 Task: Play online Dominion games in medium mode.
Action: Mouse moved to (192, 494)
Screenshot: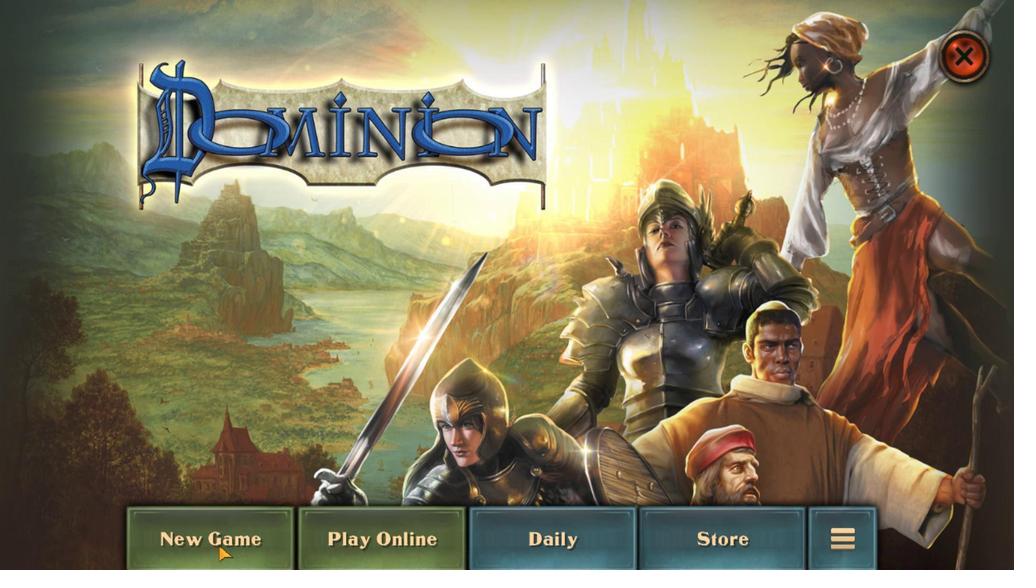 
Action: Mouse pressed left at (192, 494)
Screenshot: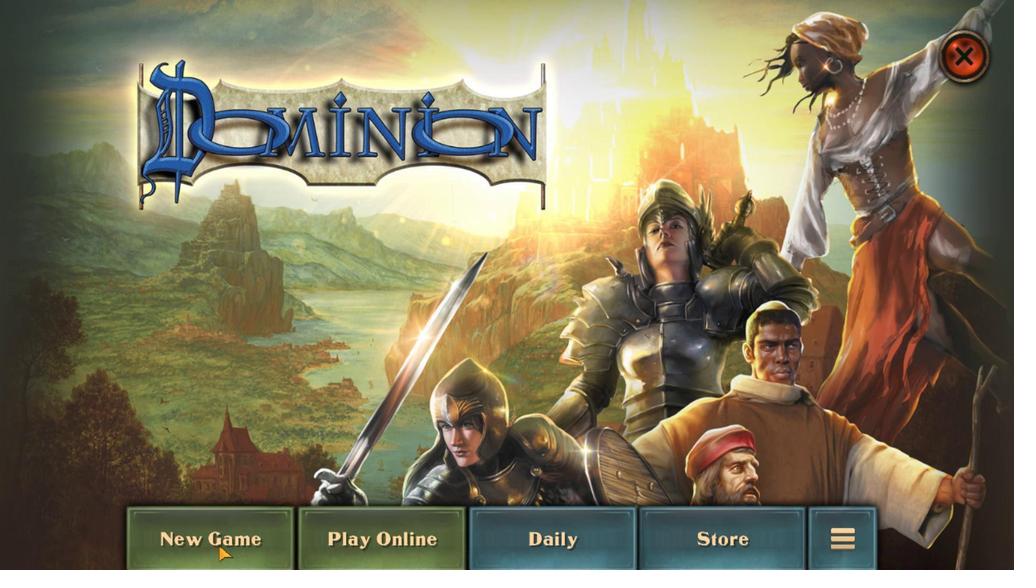 
Action: Mouse moved to (547, 292)
Screenshot: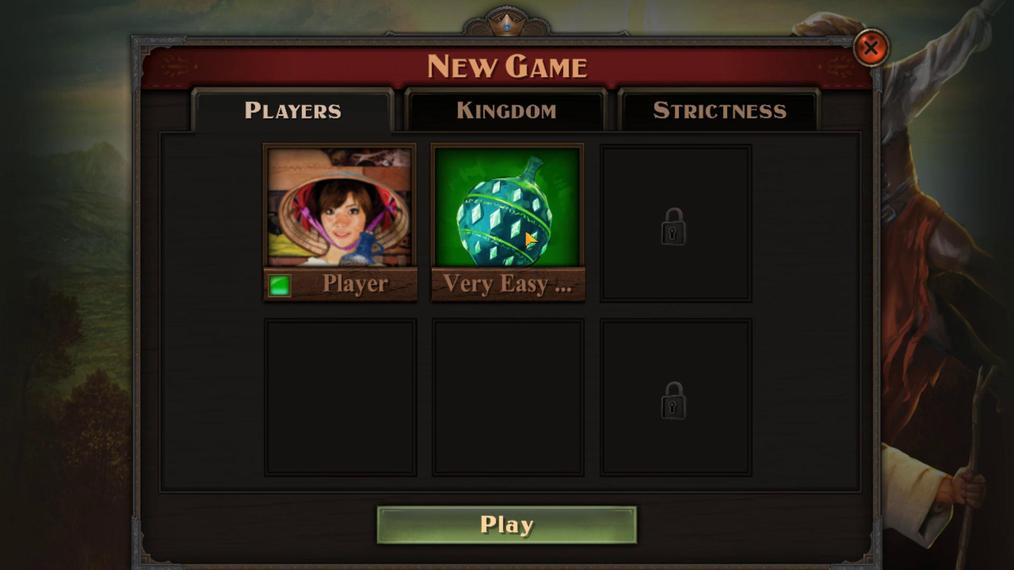 
Action: Mouse pressed left at (547, 292)
Screenshot: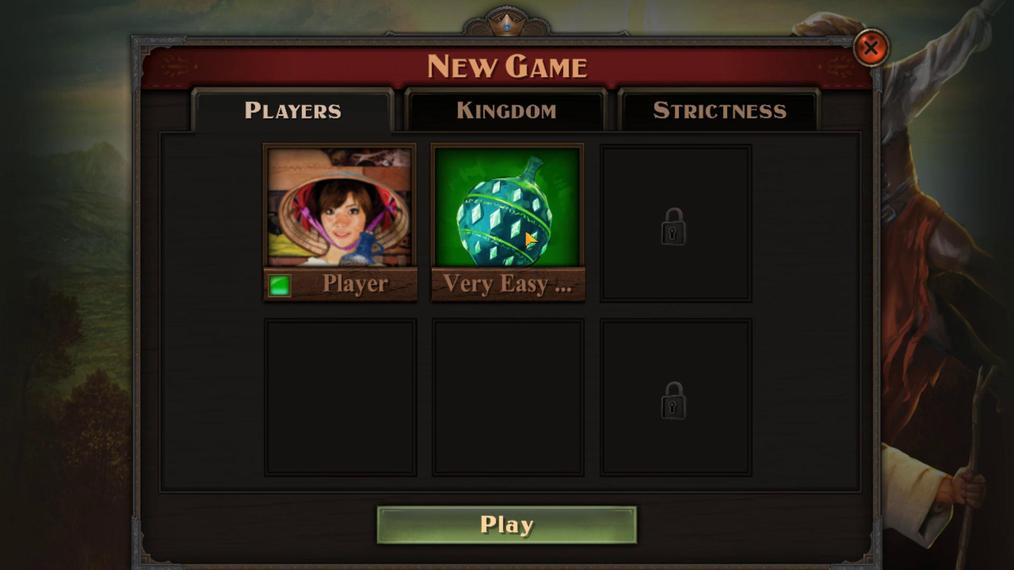 
Action: Mouse moved to (379, 402)
Screenshot: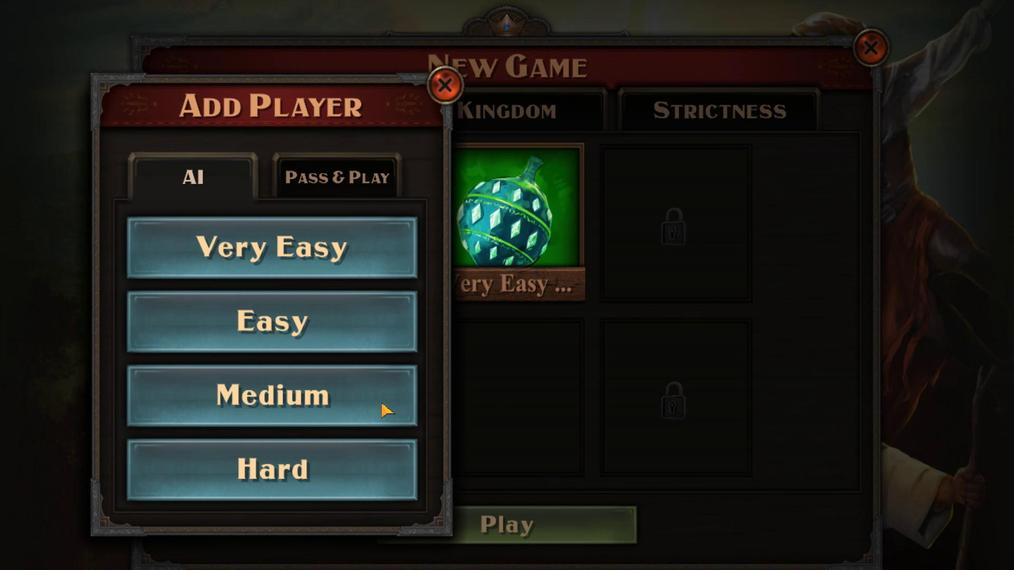 
Action: Mouse pressed left at (379, 402)
Screenshot: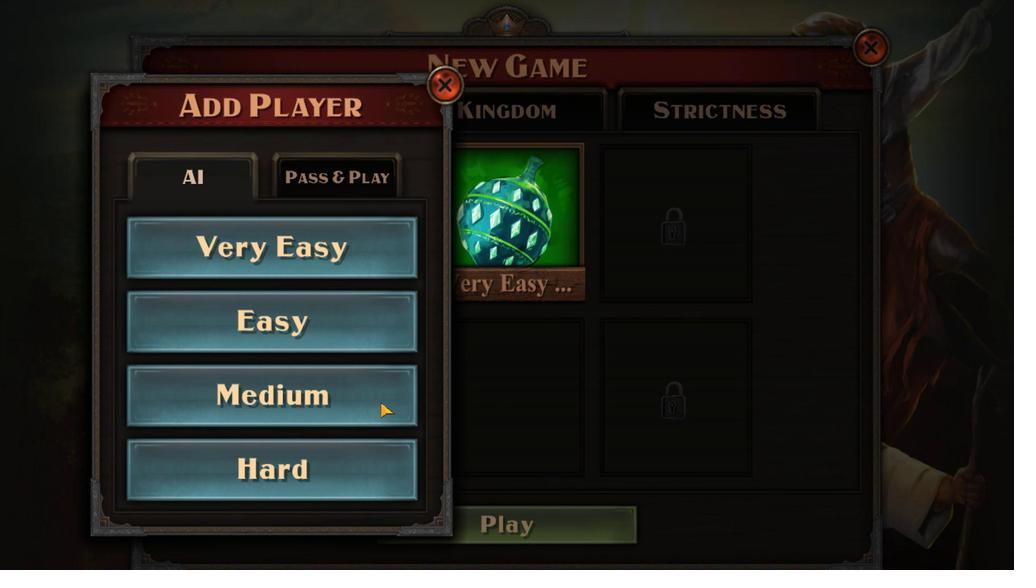 
Action: Mouse moved to (522, 484)
Screenshot: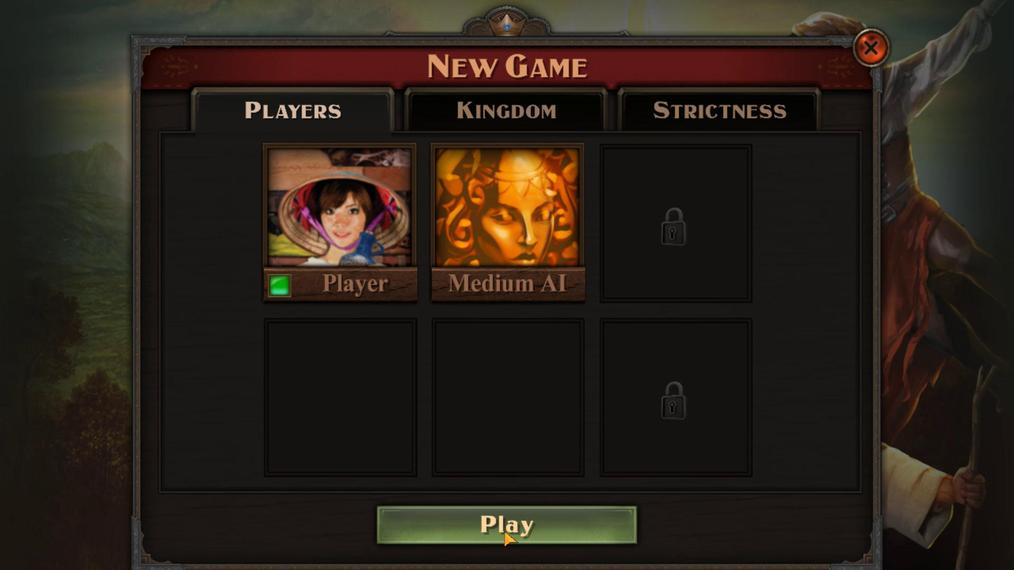 
Action: Mouse pressed left at (522, 484)
Screenshot: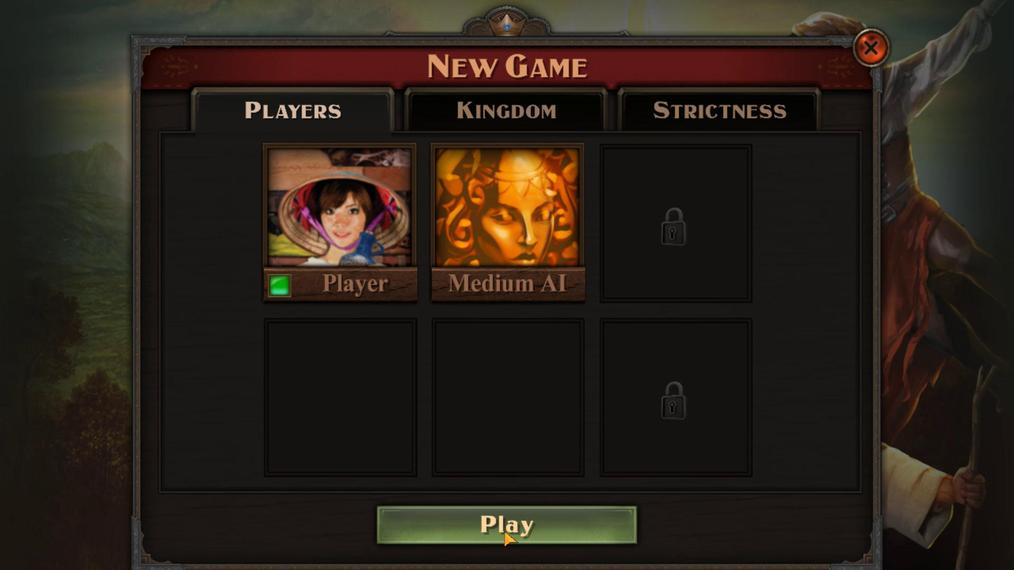 
Action: Mouse moved to (630, 444)
Screenshot: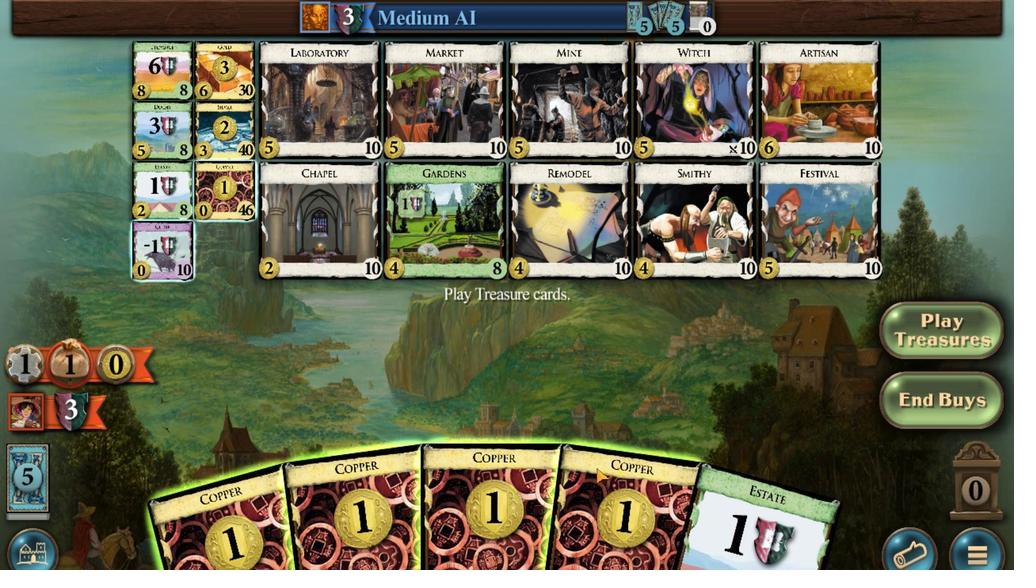 
Action: Mouse scrolled (630, 444) with delta (0, 0)
Screenshot: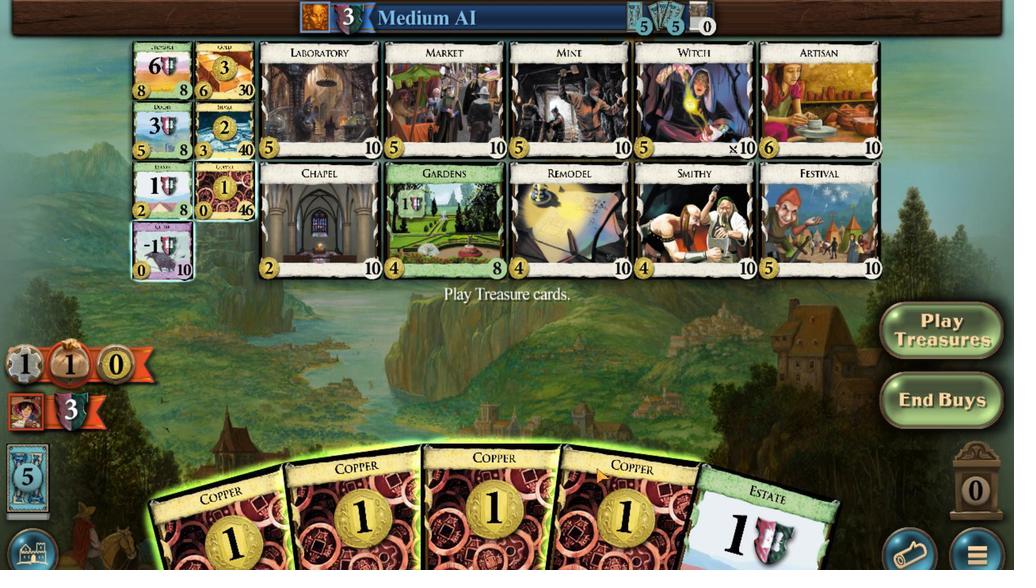
Action: Mouse moved to (601, 450)
Screenshot: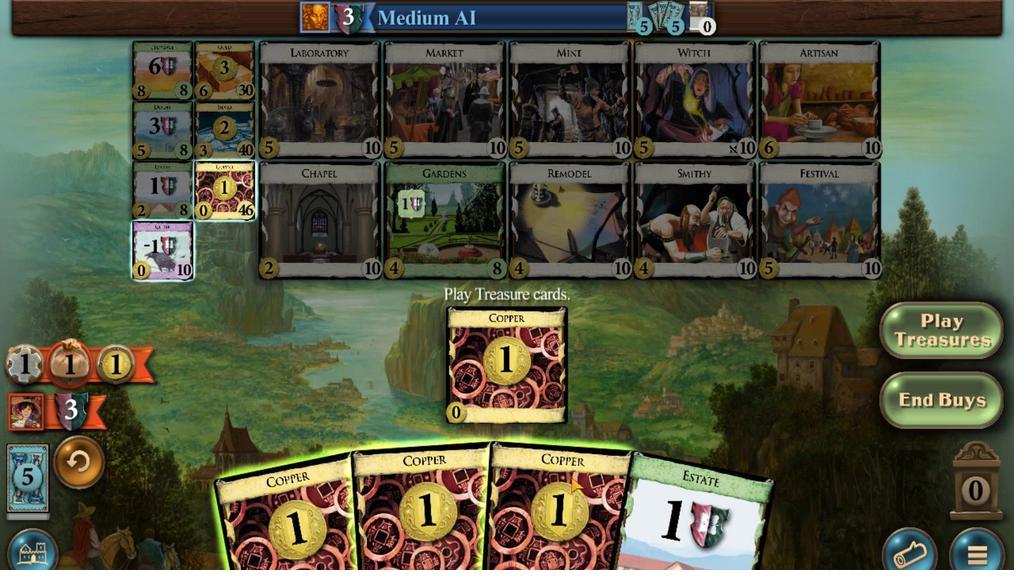 
Action: Mouse scrolled (601, 449) with delta (0, 0)
Screenshot: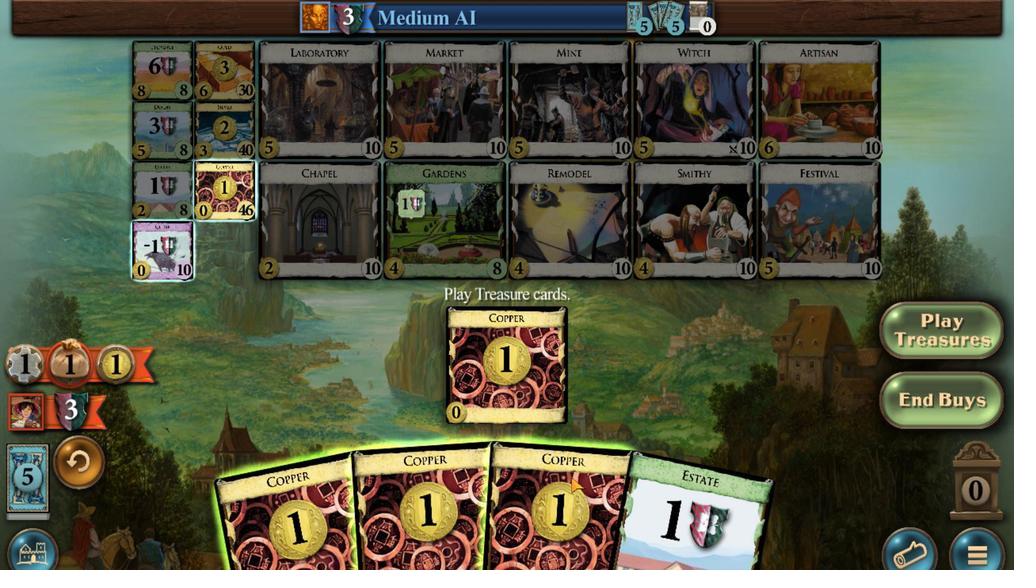 
Action: Mouse moved to (538, 452)
Screenshot: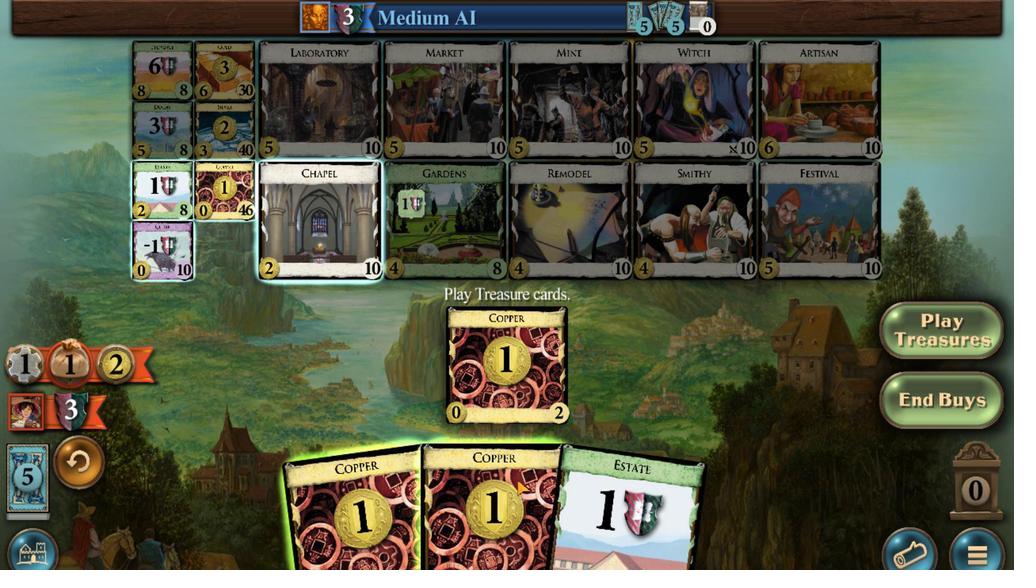 
Action: Mouse scrolled (538, 451) with delta (0, 0)
Screenshot: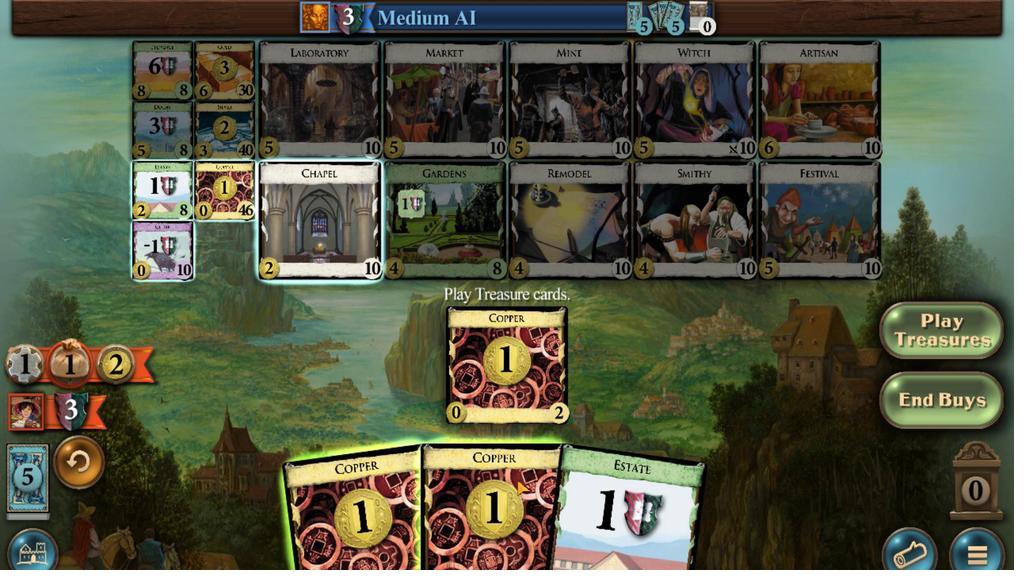 
Action: Mouse moved to (201, 220)
Screenshot: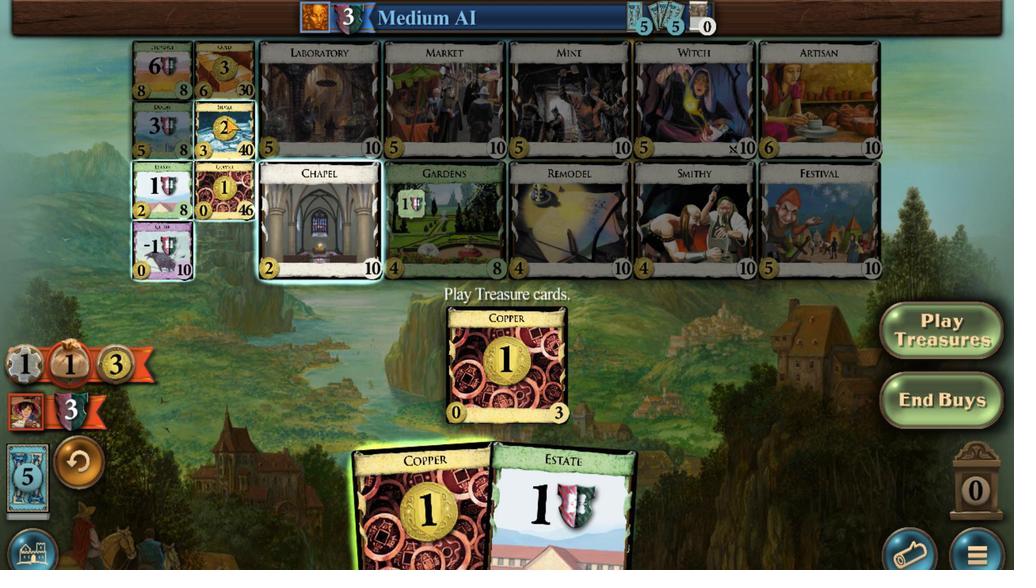 
Action: Mouse scrolled (201, 220) with delta (0, 0)
Screenshot: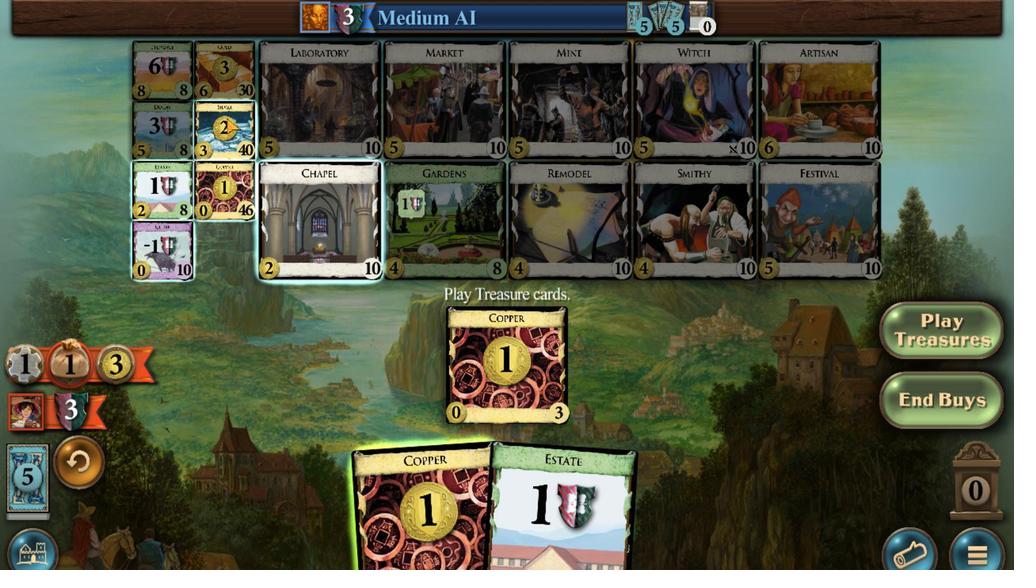 
Action: Mouse scrolled (201, 220) with delta (0, 0)
Screenshot: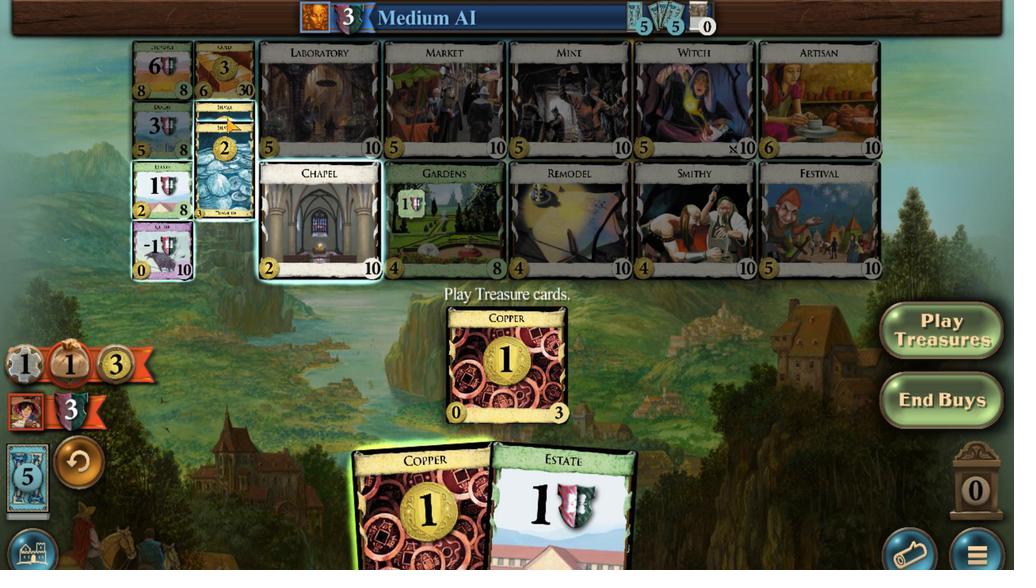 
Action: Mouse scrolled (201, 220) with delta (0, 0)
Screenshot: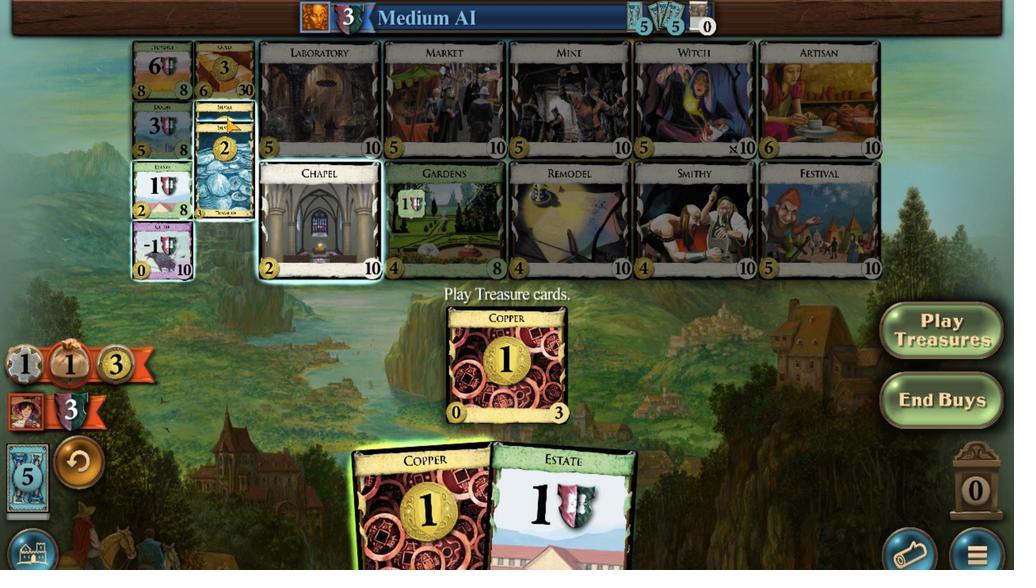 
Action: Mouse scrolled (201, 220) with delta (0, 0)
Screenshot: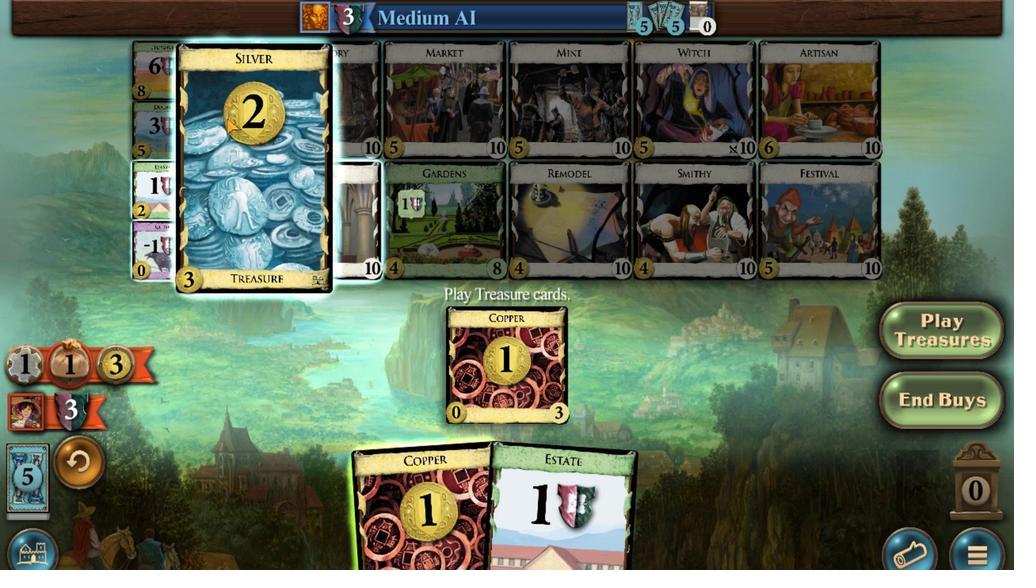 
Action: Mouse scrolled (201, 220) with delta (0, 0)
Screenshot: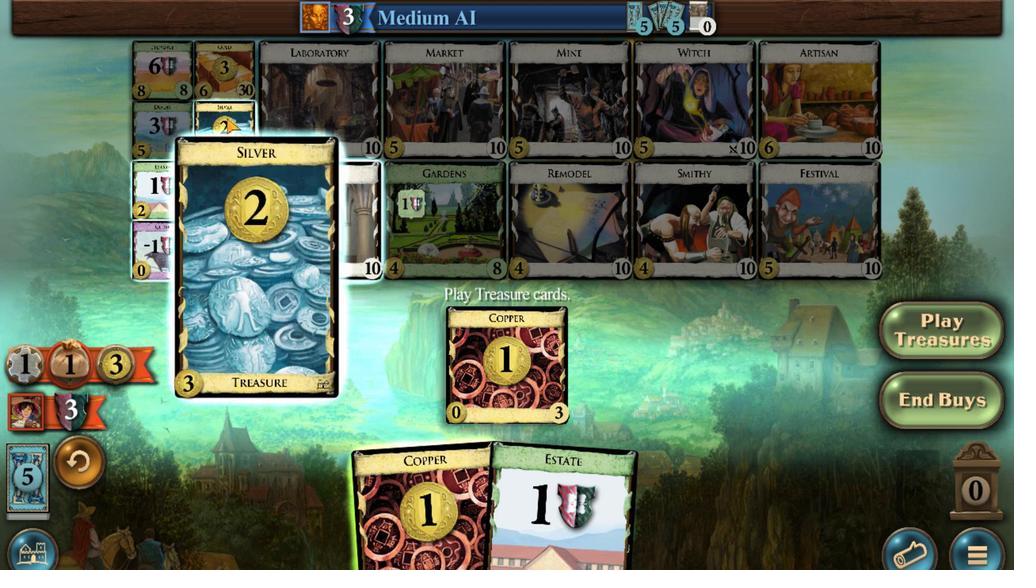 
Action: Mouse moved to (514, 449)
Screenshot: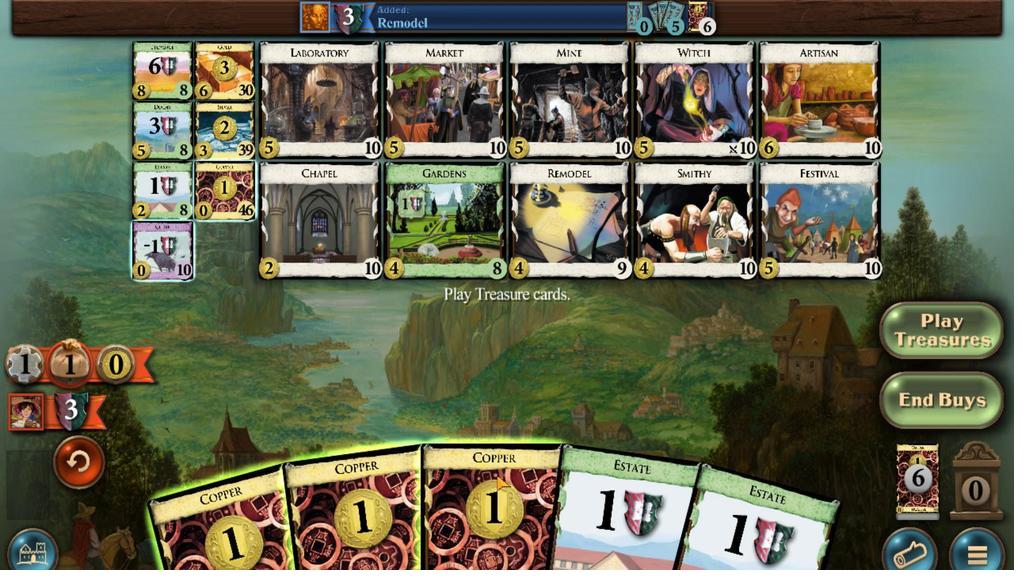 
Action: Mouse scrolled (514, 448) with delta (0, 0)
Screenshot: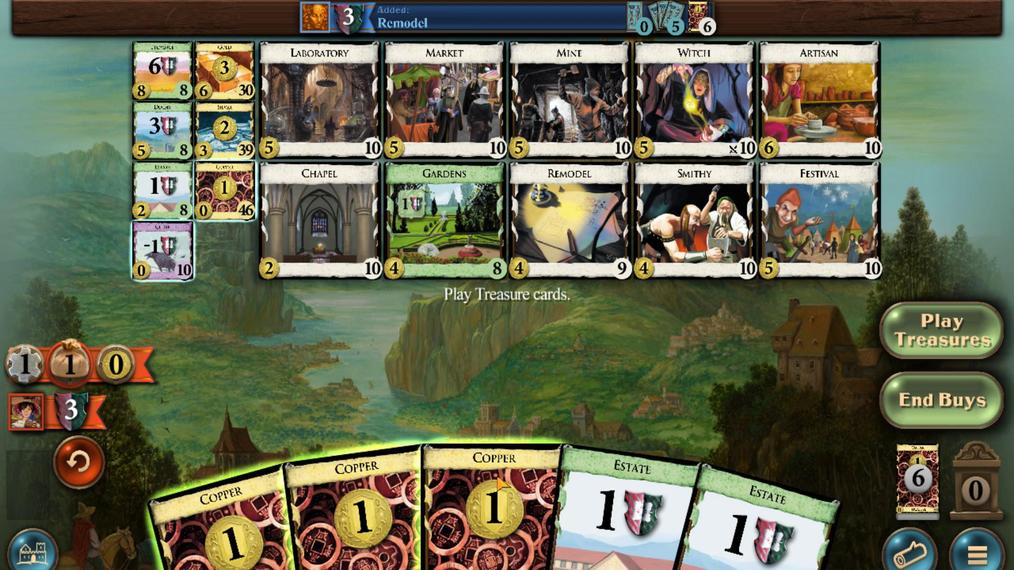 
Action: Mouse moved to (449, 456)
Screenshot: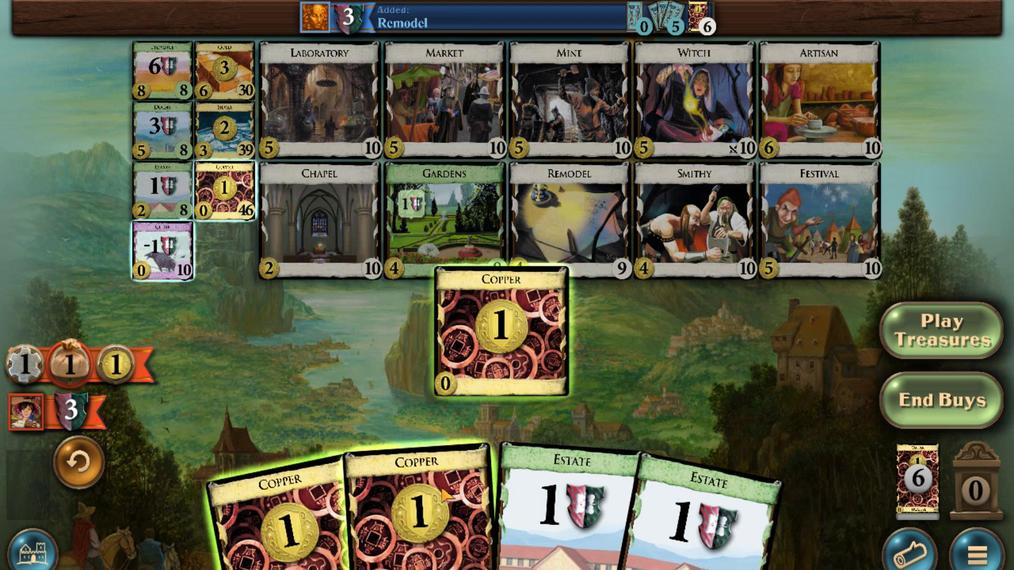 
Action: Mouse scrolled (449, 456) with delta (0, 0)
Screenshot: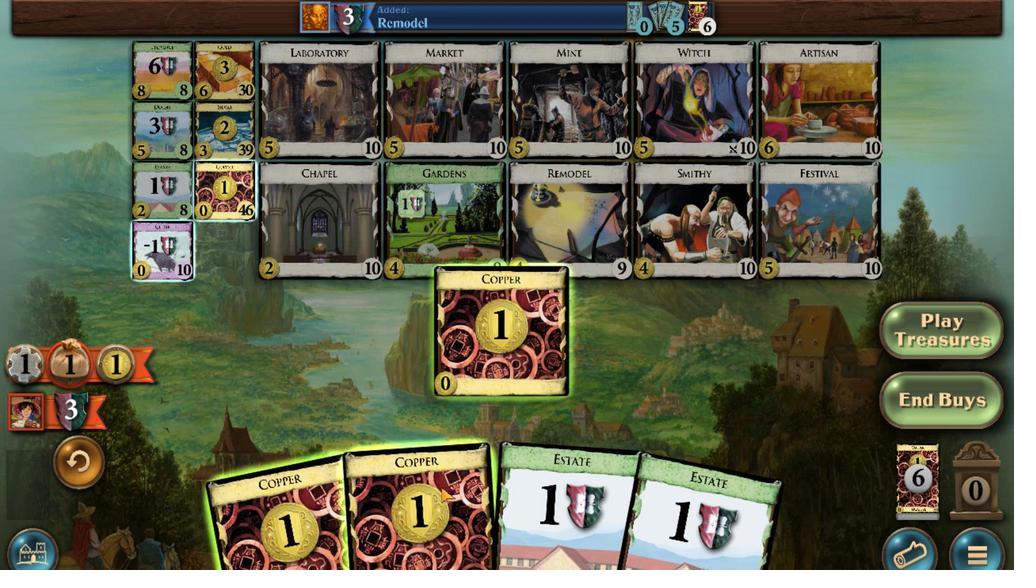 
Action: Mouse moved to (392, 464)
Screenshot: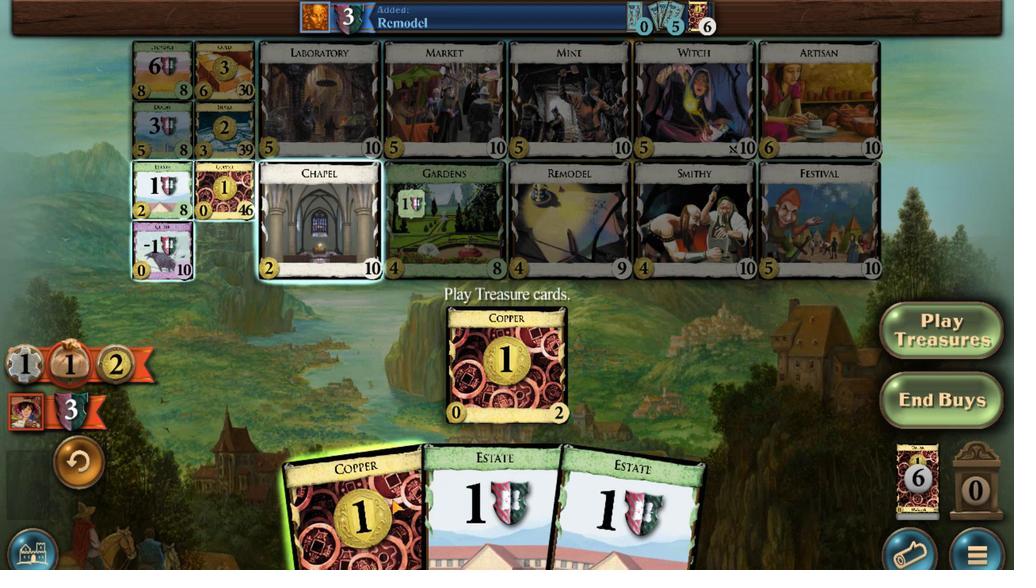 
Action: Mouse scrolled (392, 464) with delta (0, 0)
Screenshot: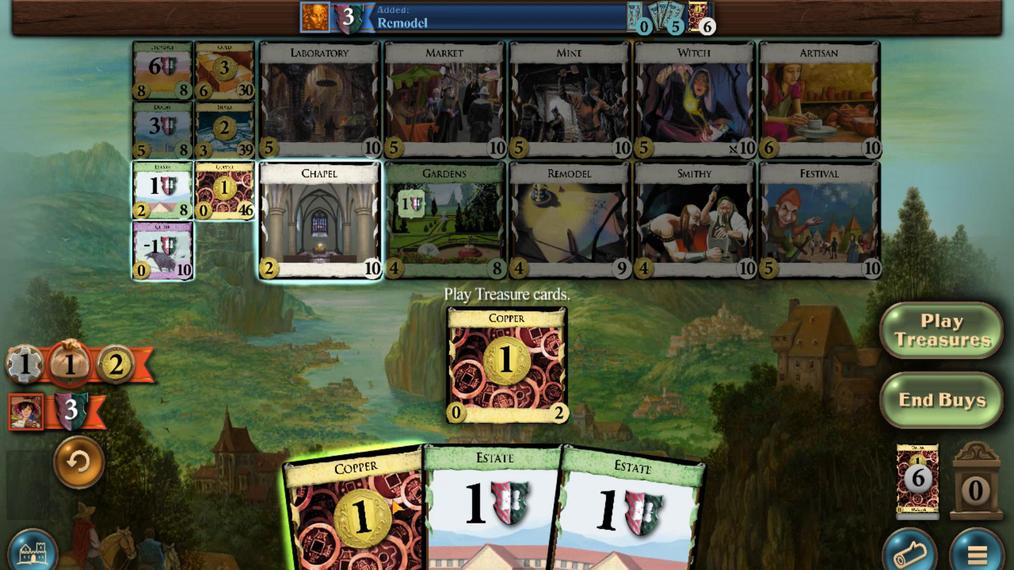 
Action: Mouse moved to (185, 216)
Screenshot: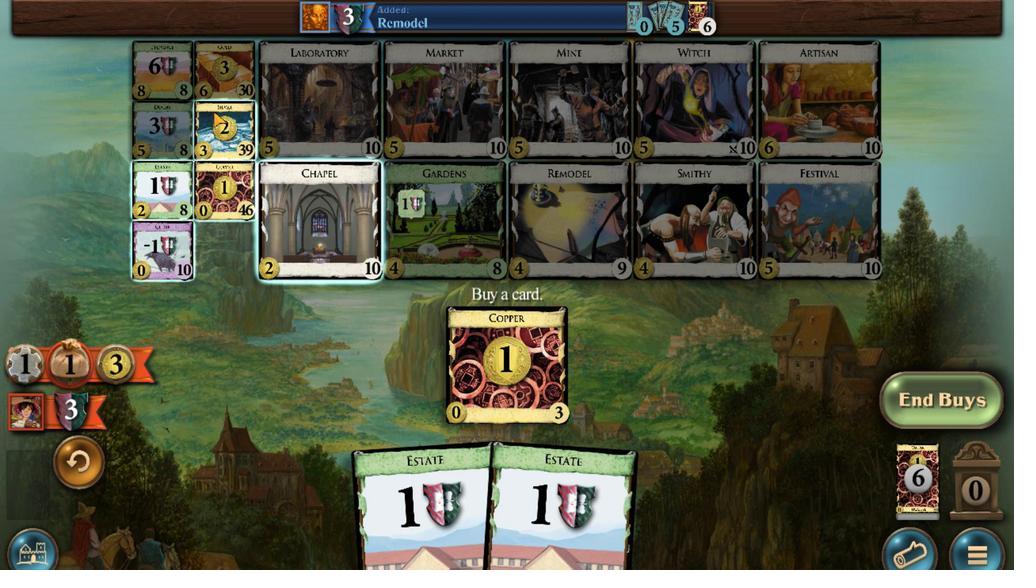 
Action: Mouse scrolled (185, 216) with delta (0, 0)
Screenshot: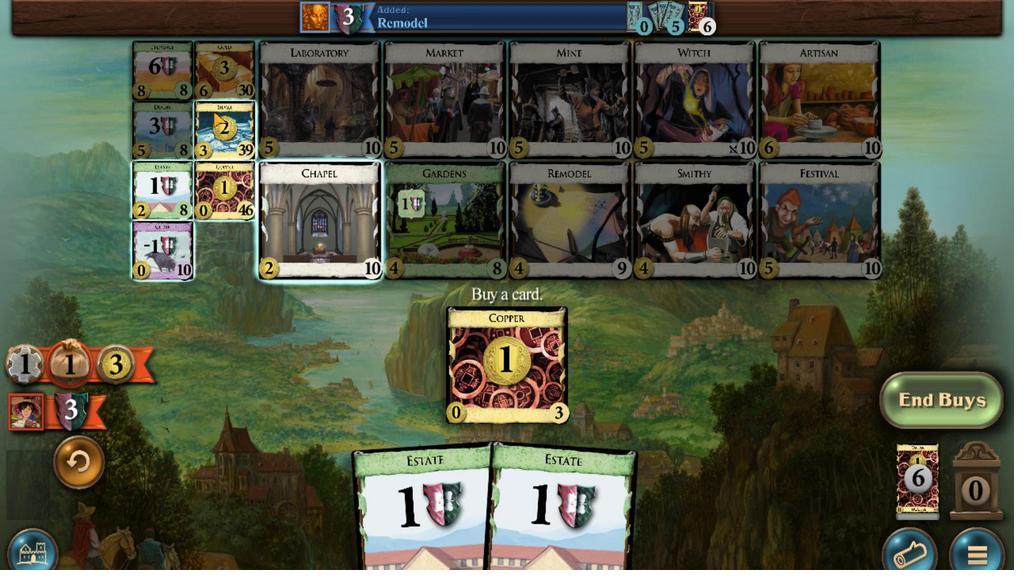
Action: Mouse scrolled (185, 216) with delta (0, 0)
Screenshot: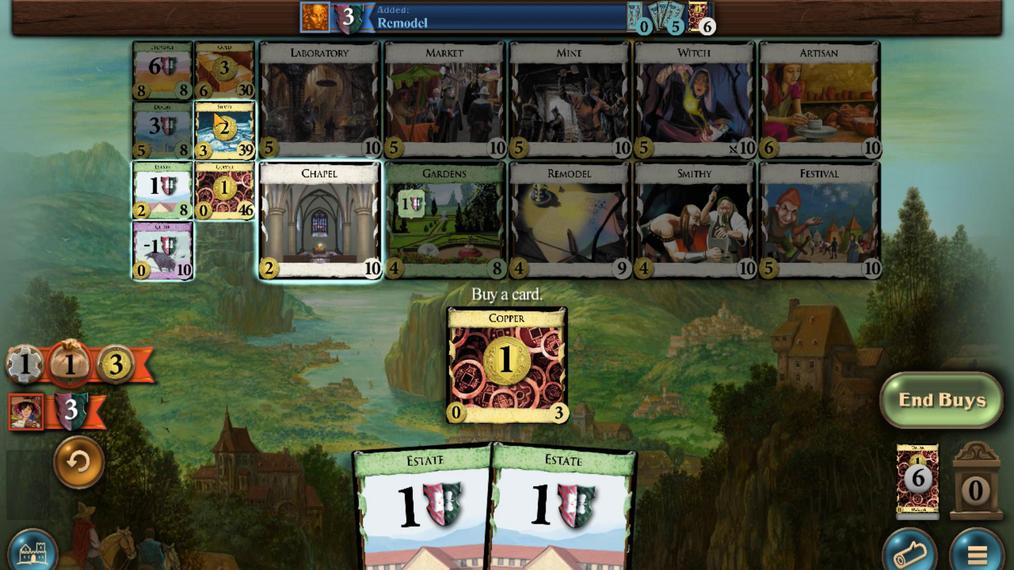 
Action: Mouse scrolled (185, 216) with delta (0, 0)
Screenshot: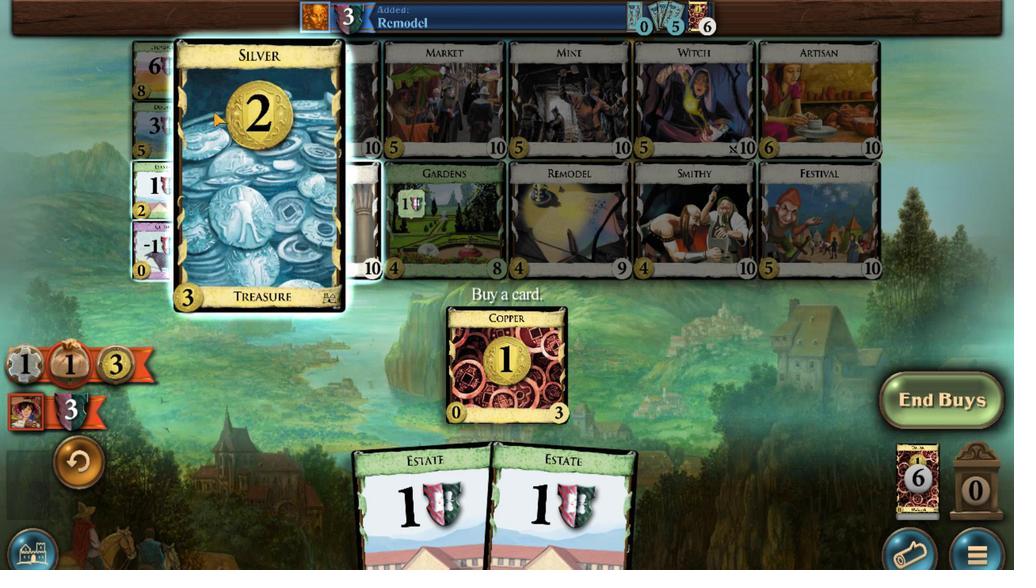 
Action: Mouse scrolled (185, 216) with delta (0, 0)
Screenshot: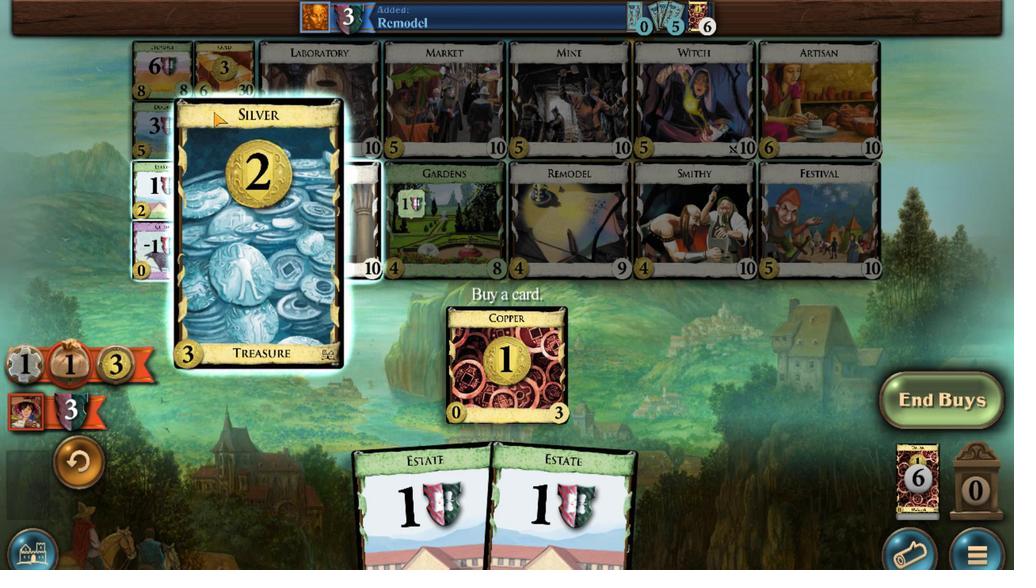 
Action: Mouse moved to (498, 437)
Screenshot: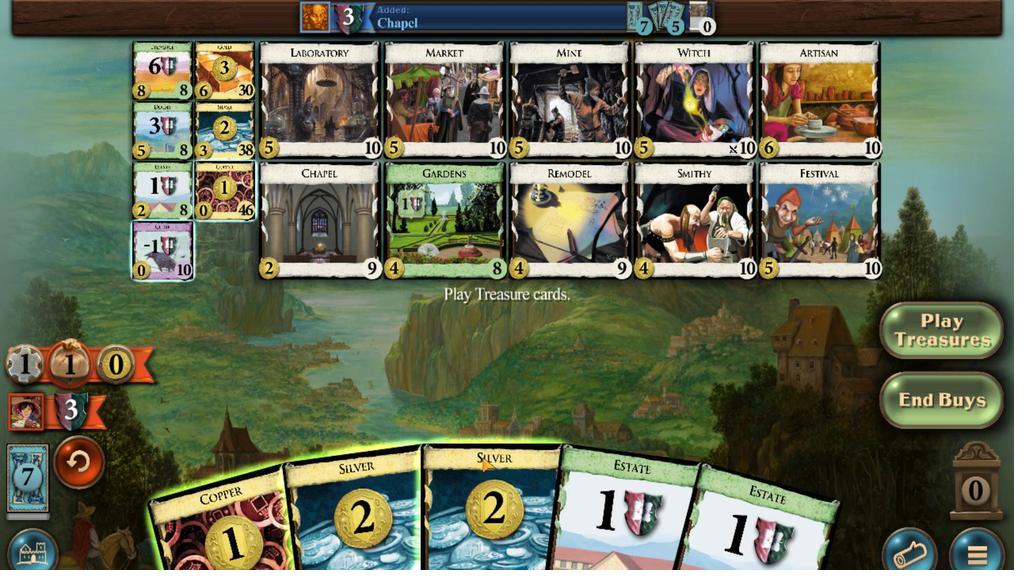 
Action: Mouse scrolled (498, 436) with delta (0, 0)
Screenshot: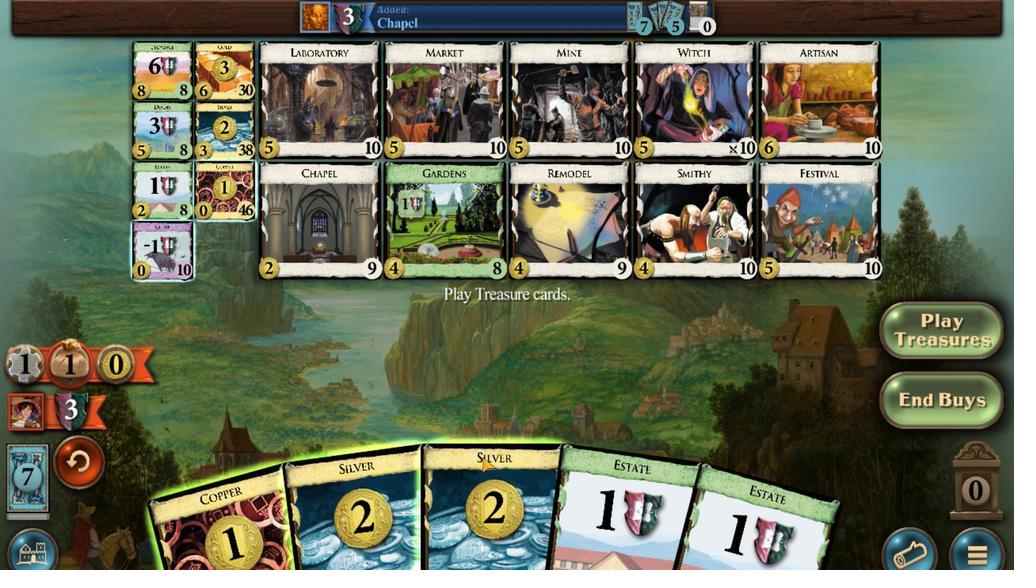 
Action: Mouse moved to (430, 442)
Screenshot: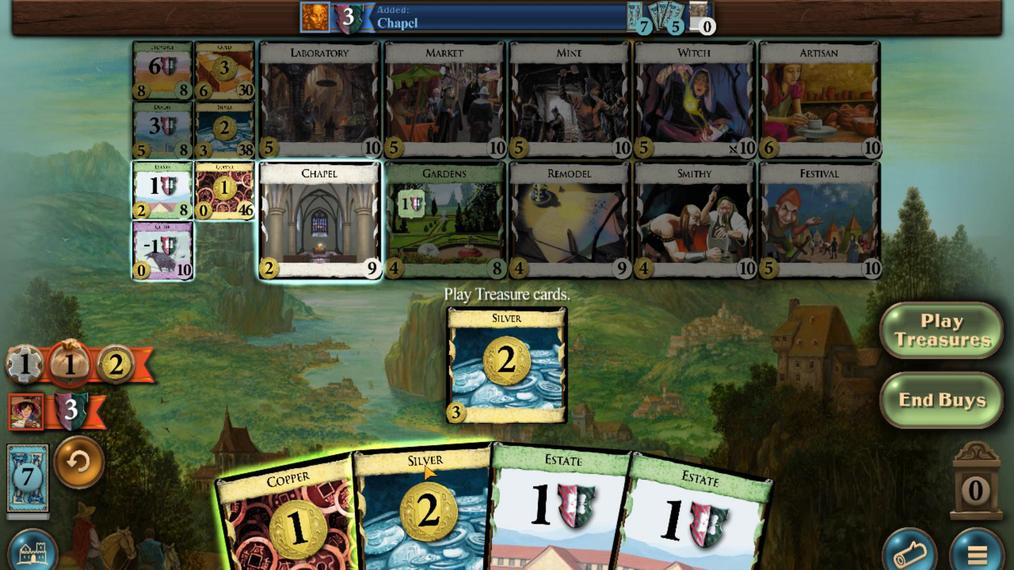
Action: Mouse scrolled (430, 442) with delta (0, 0)
Screenshot: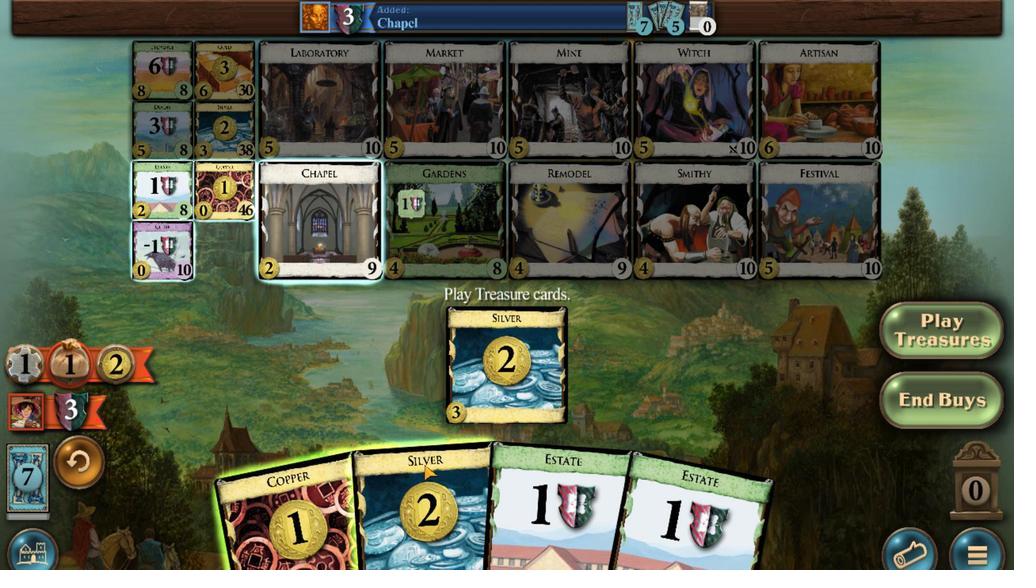 
Action: Mouse moved to (346, 450)
Screenshot: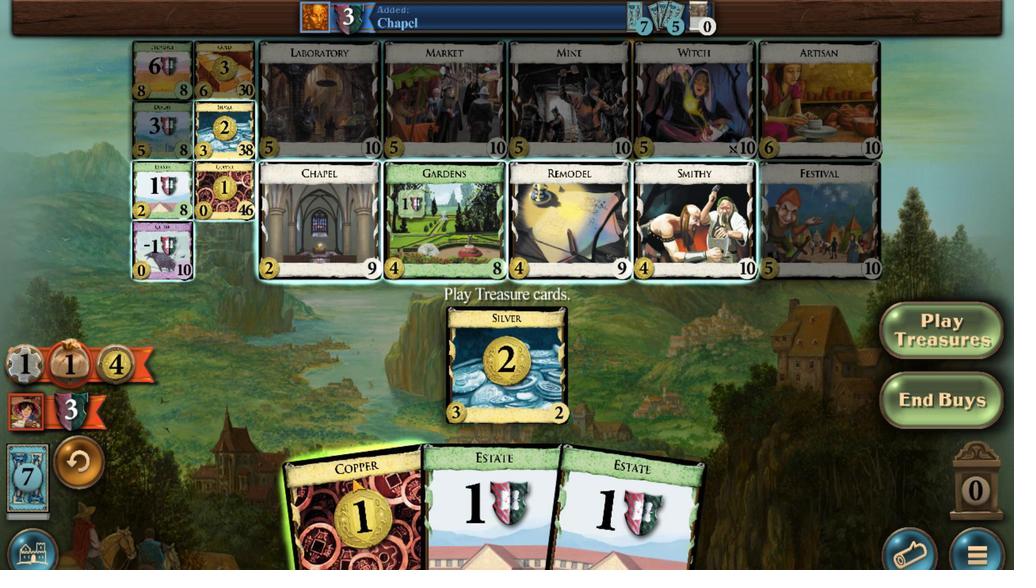 
Action: Mouse scrolled (346, 450) with delta (0, 0)
Screenshot: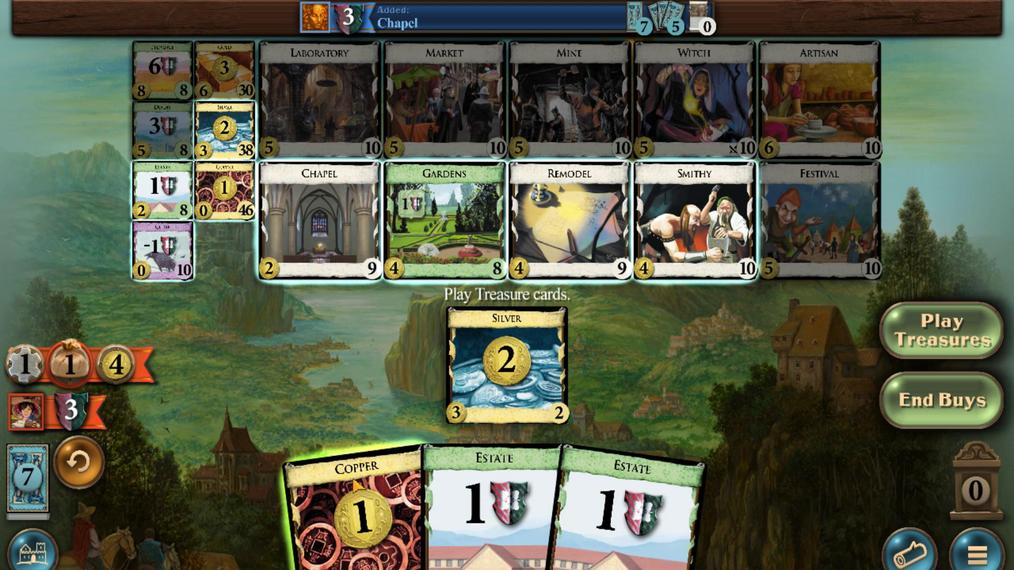 
Action: Mouse moved to (130, 212)
Screenshot: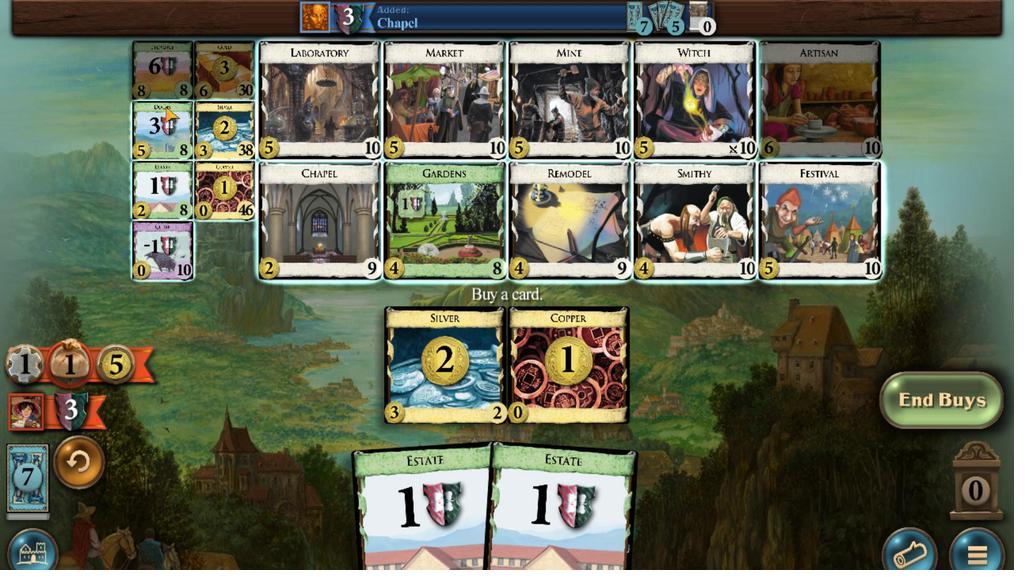 
Action: Mouse scrolled (130, 212) with delta (0, 0)
Screenshot: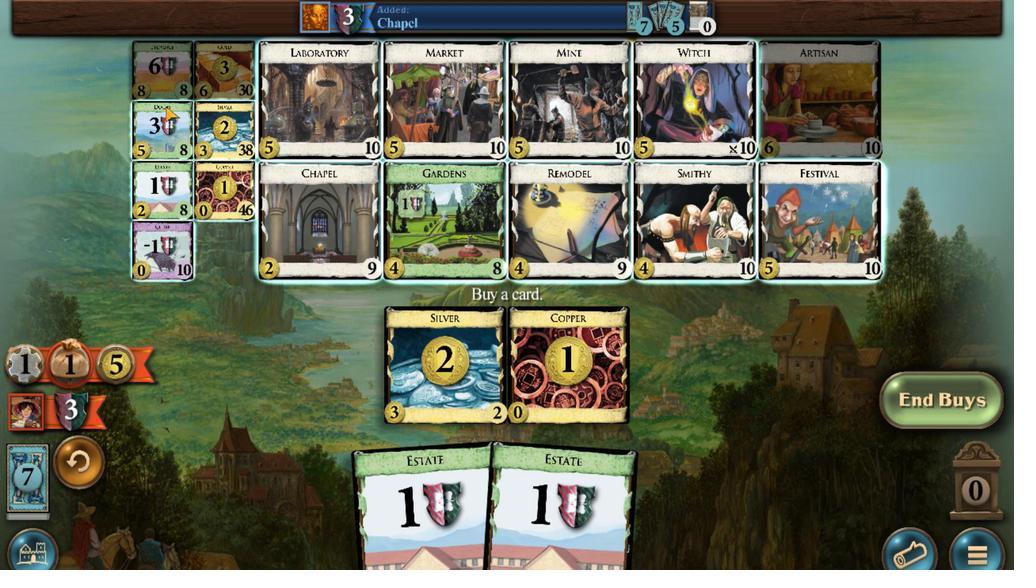 
Action: Mouse scrolled (130, 212) with delta (0, 0)
Screenshot: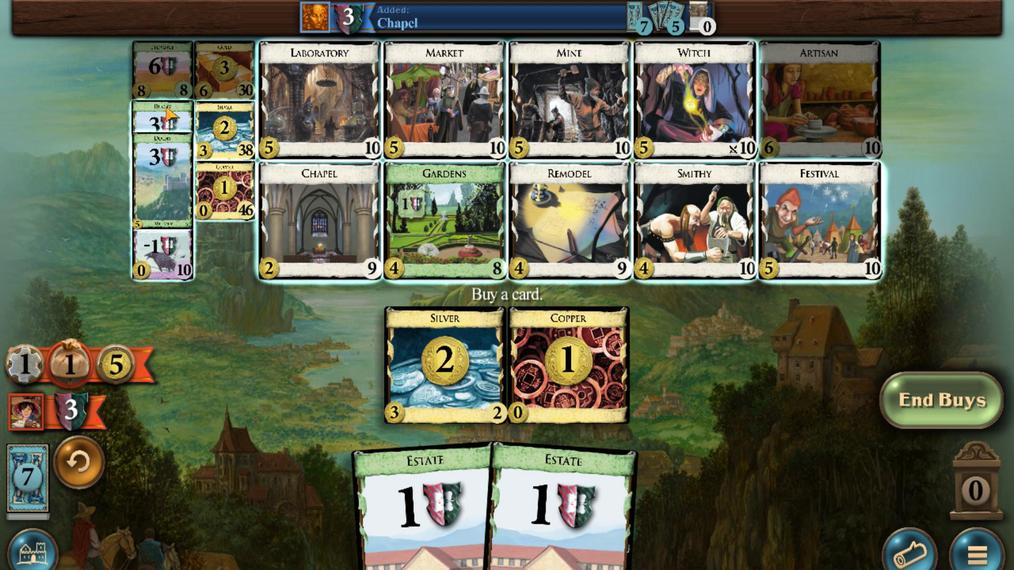 
Action: Mouse scrolled (130, 212) with delta (0, 0)
Screenshot: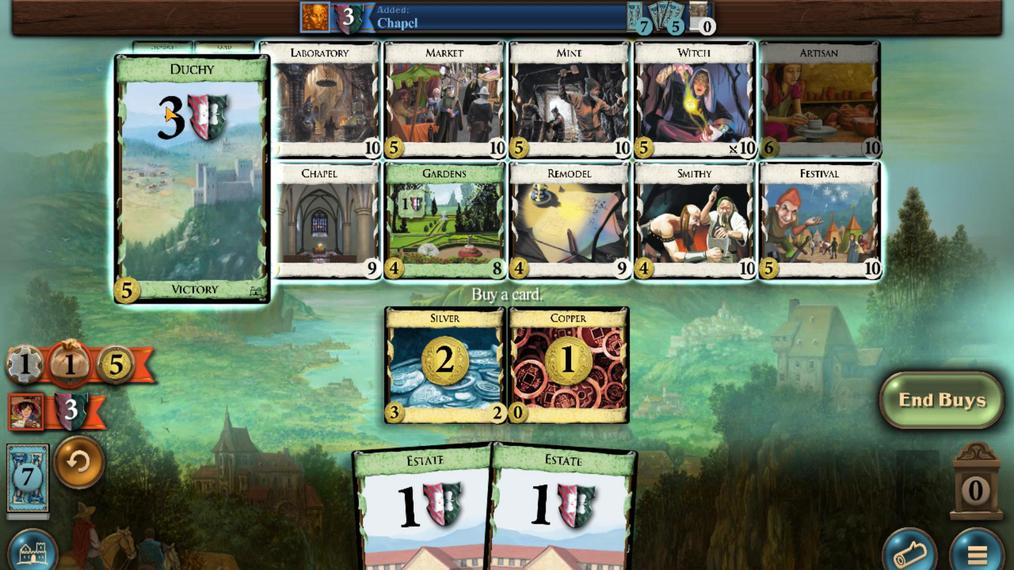 
Action: Mouse scrolled (130, 212) with delta (0, 0)
Screenshot: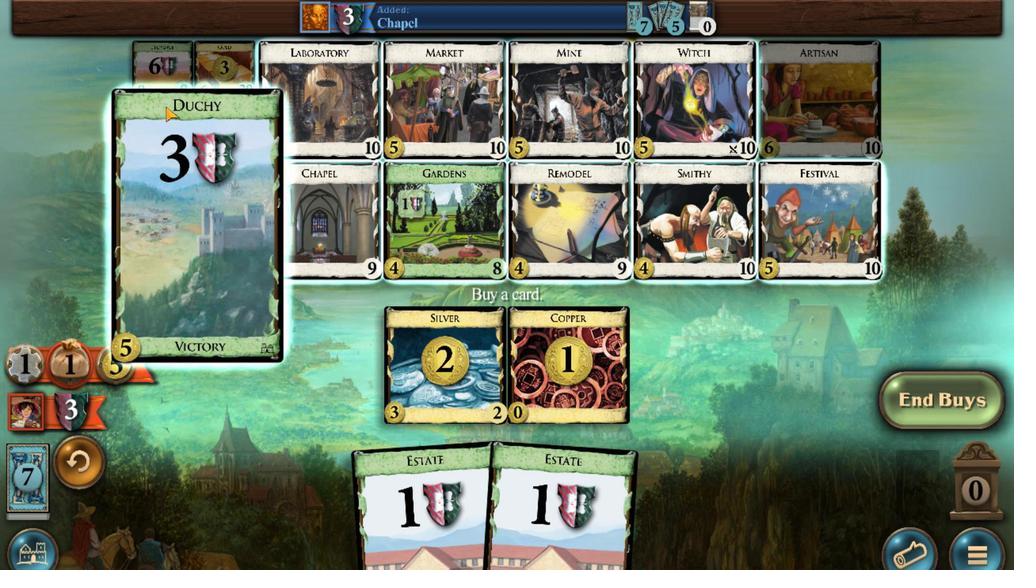 
Action: Mouse moved to (659, 448)
Screenshot: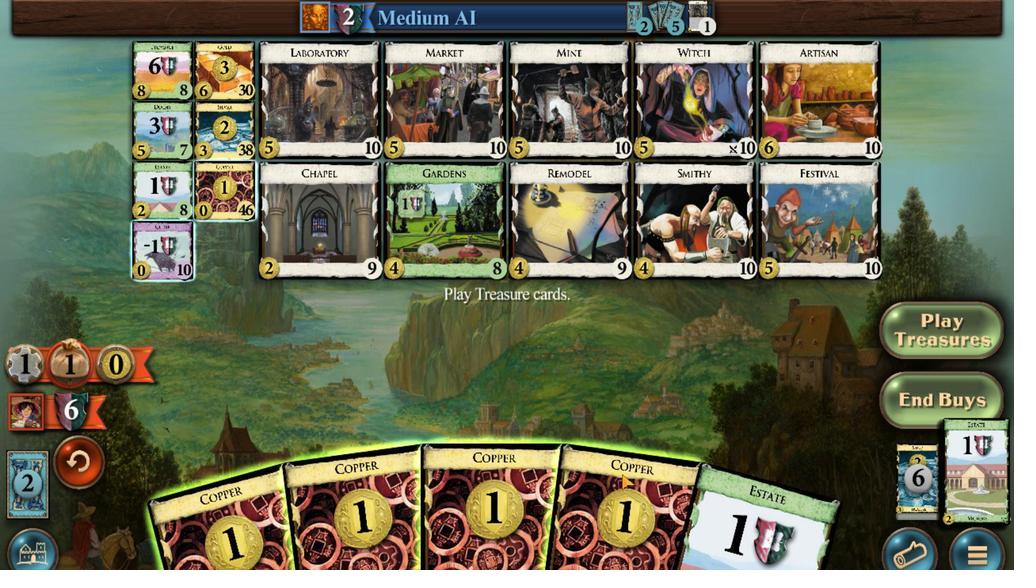 
Action: Mouse scrolled (659, 447) with delta (0, 0)
Screenshot: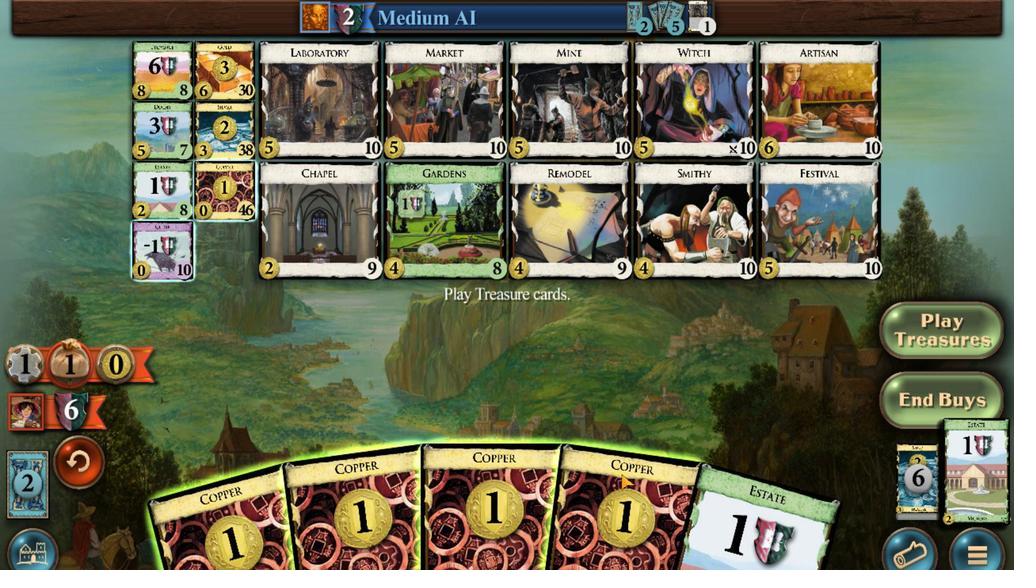 
Action: Mouse moved to (539, 448)
Screenshot: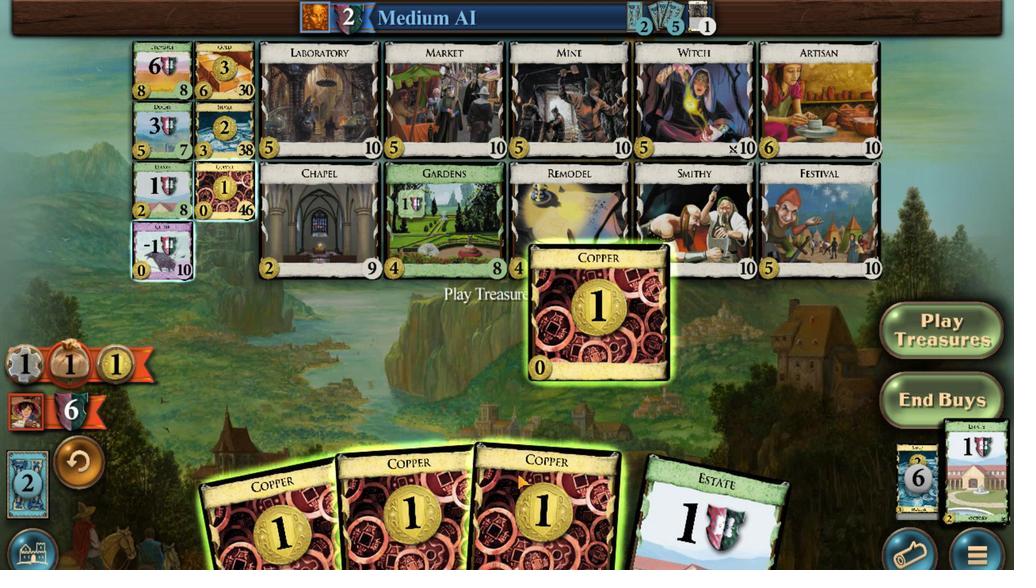 
Action: Mouse scrolled (539, 448) with delta (0, 0)
Screenshot: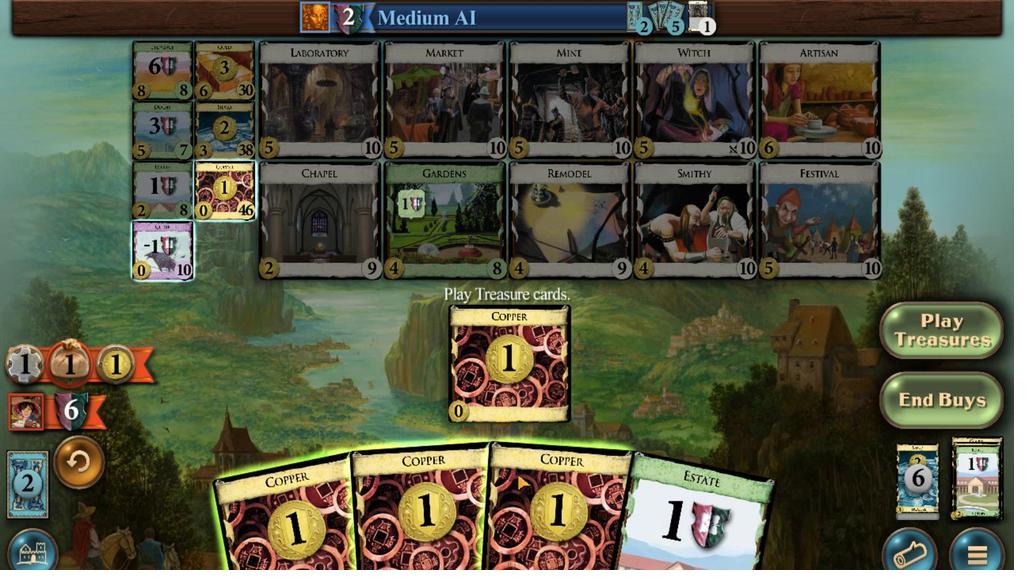 
Action: Mouse moved to (476, 446)
Screenshot: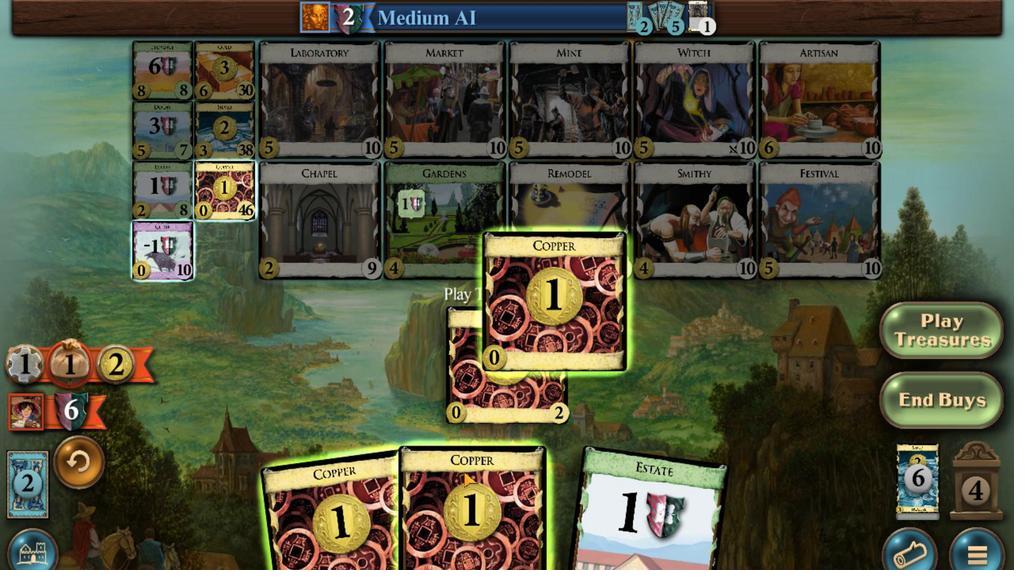 
Action: Mouse scrolled (476, 446) with delta (0, 0)
Screenshot: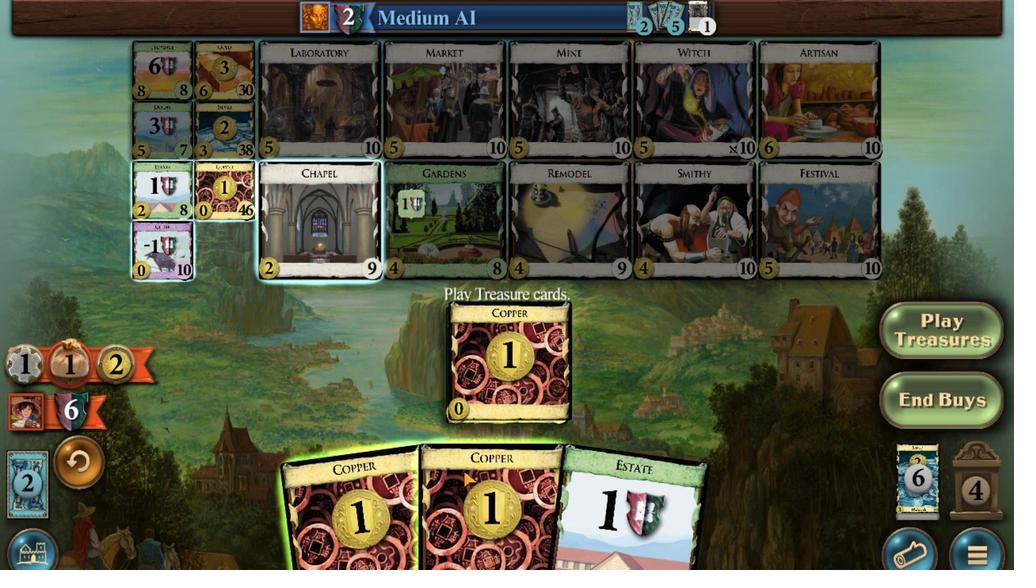 
Action: Mouse moved to (425, 445)
Screenshot: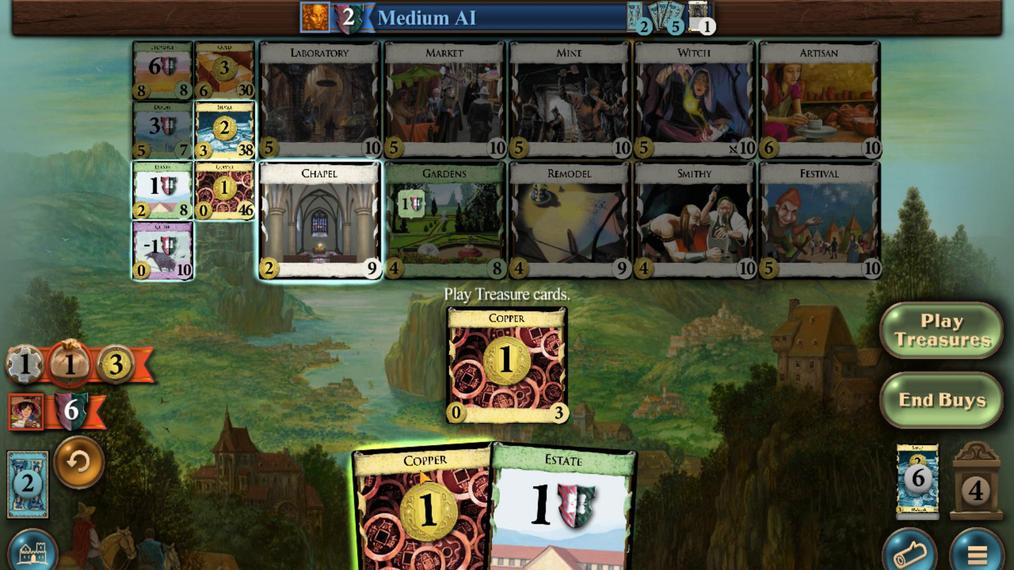 
Action: Mouse scrolled (425, 445) with delta (0, 0)
Screenshot: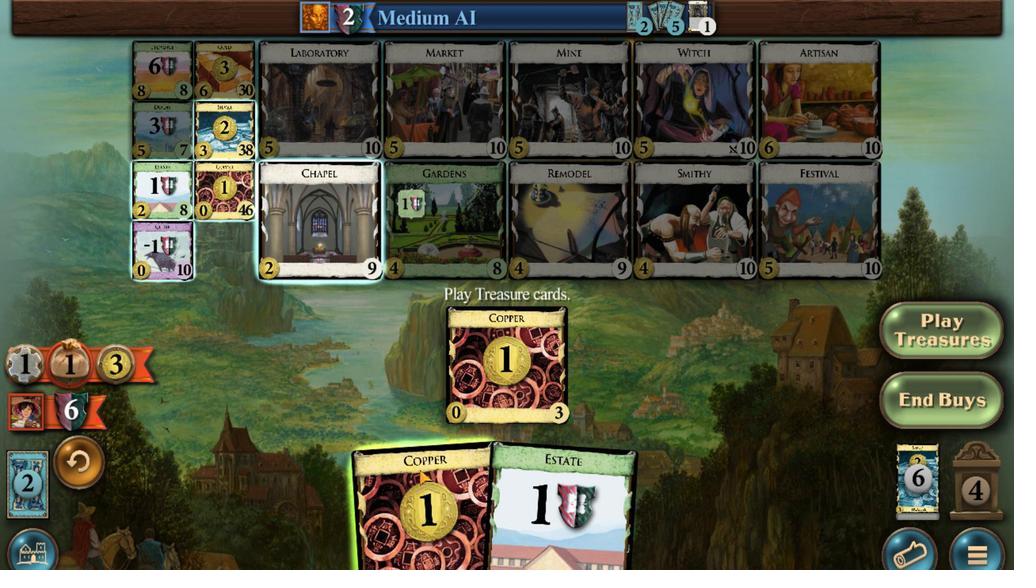 
Action: Mouse moved to (751, 283)
Screenshot: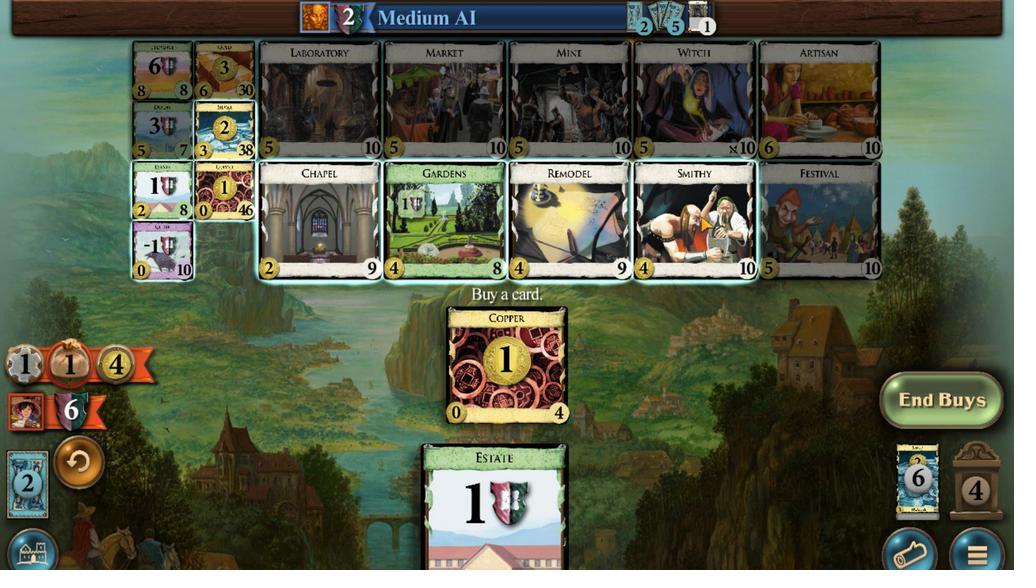 
Action: Mouse scrolled (751, 283) with delta (0, 0)
Screenshot: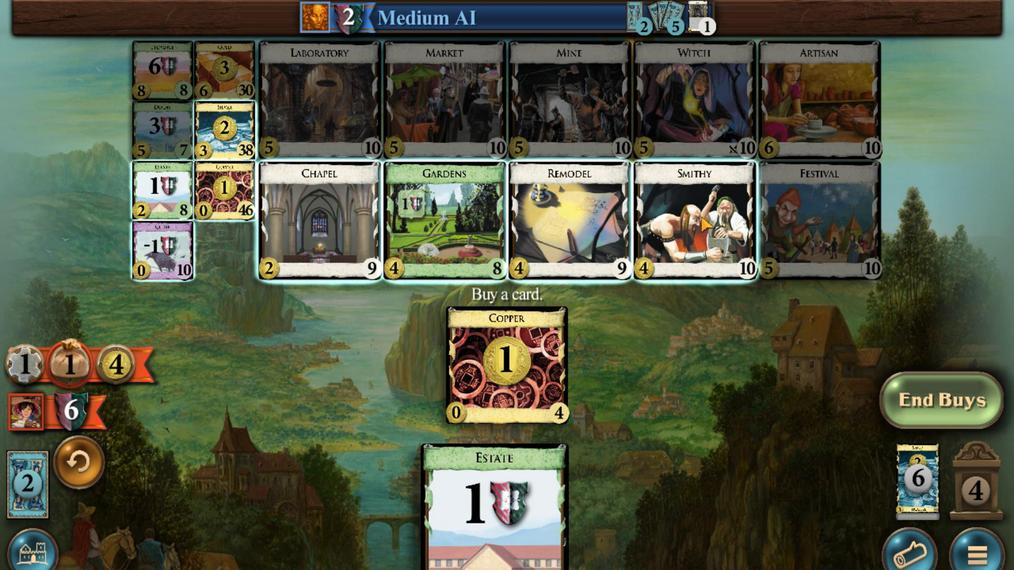 
Action: Mouse scrolled (751, 283) with delta (0, 0)
Screenshot: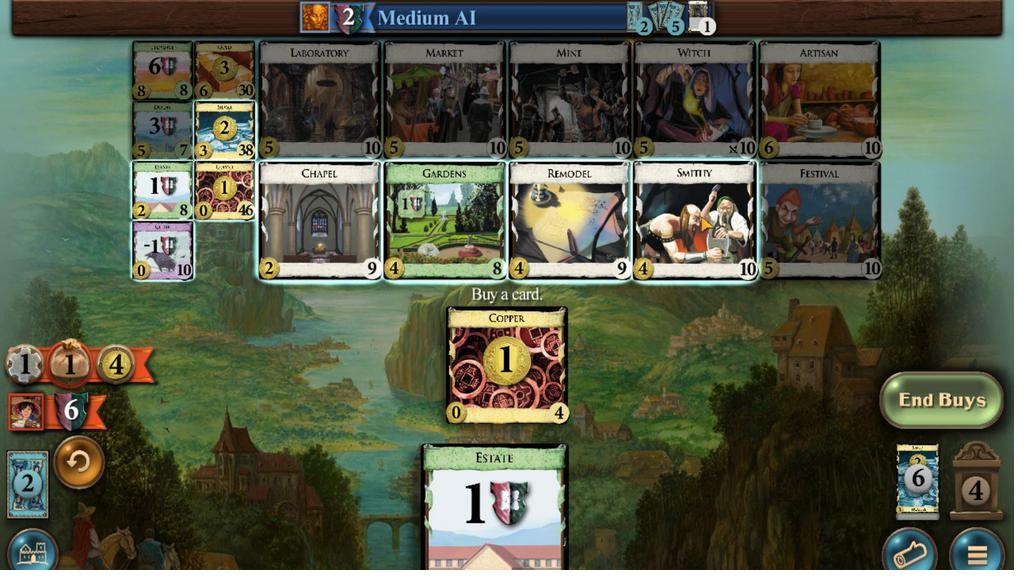 
Action: Mouse scrolled (751, 283) with delta (0, 0)
Screenshot: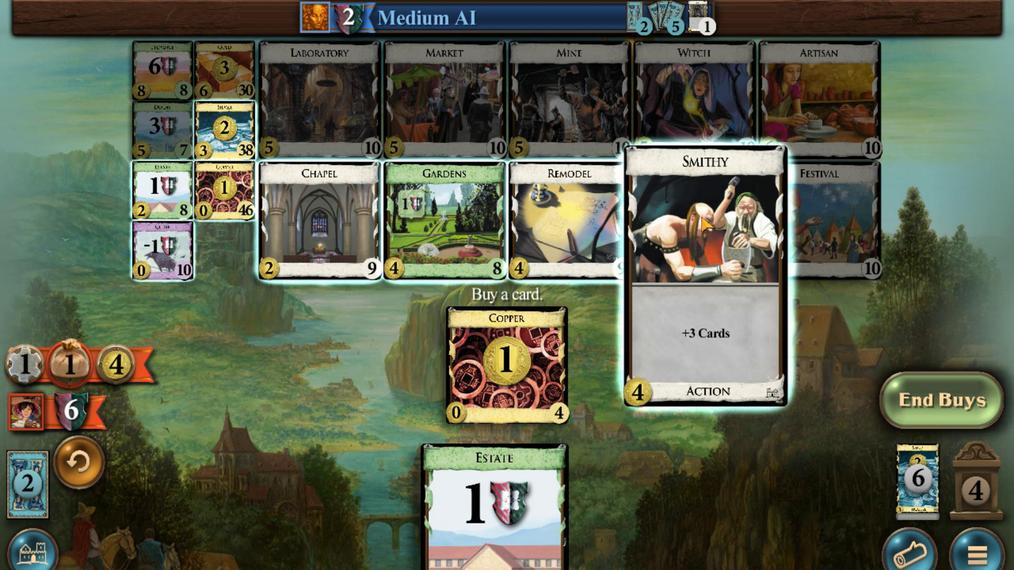 
Action: Mouse moved to (506, 442)
Screenshot: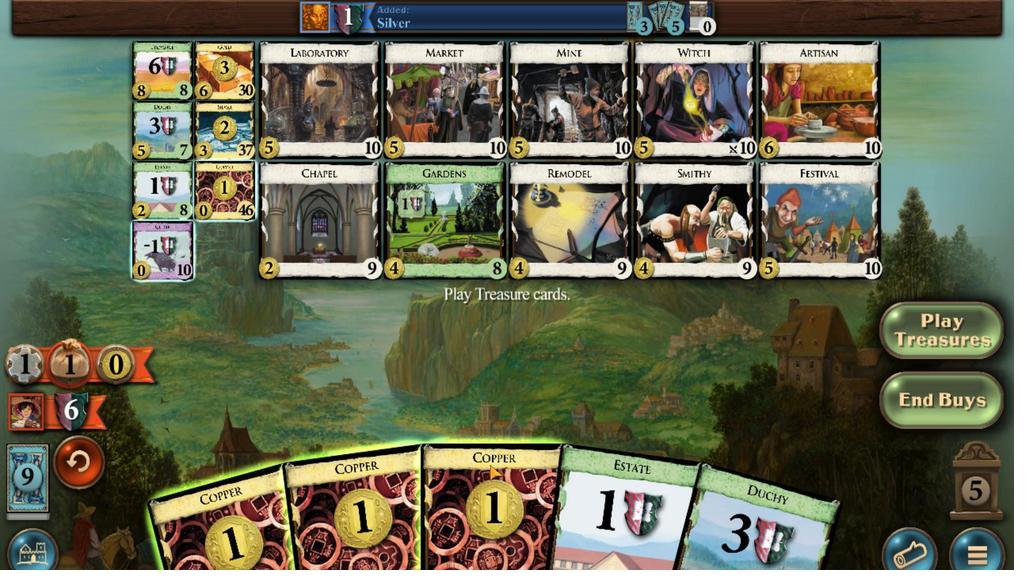 
Action: Mouse scrolled (506, 442) with delta (0, 0)
Screenshot: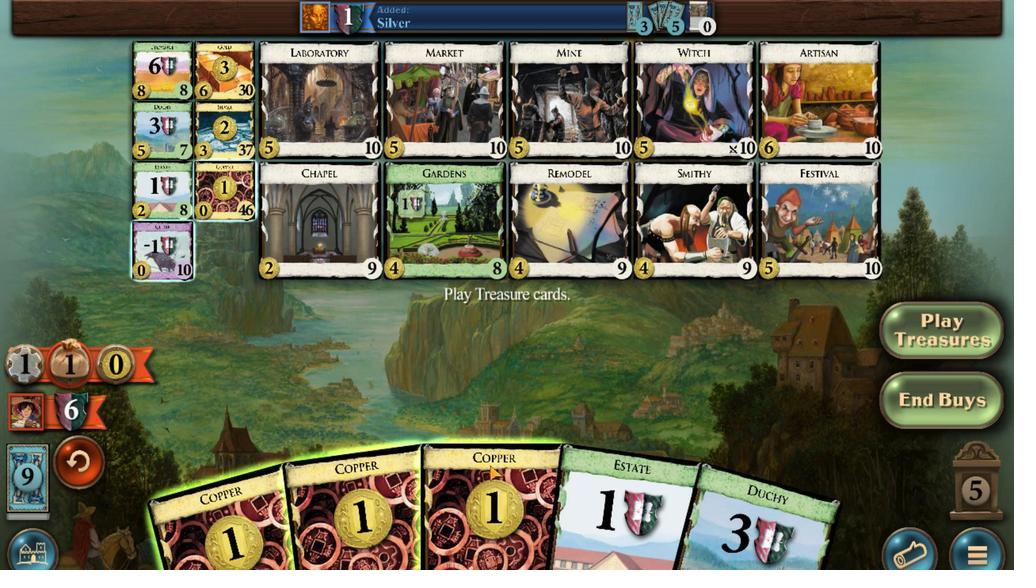 
Action: Mouse moved to (425, 446)
Screenshot: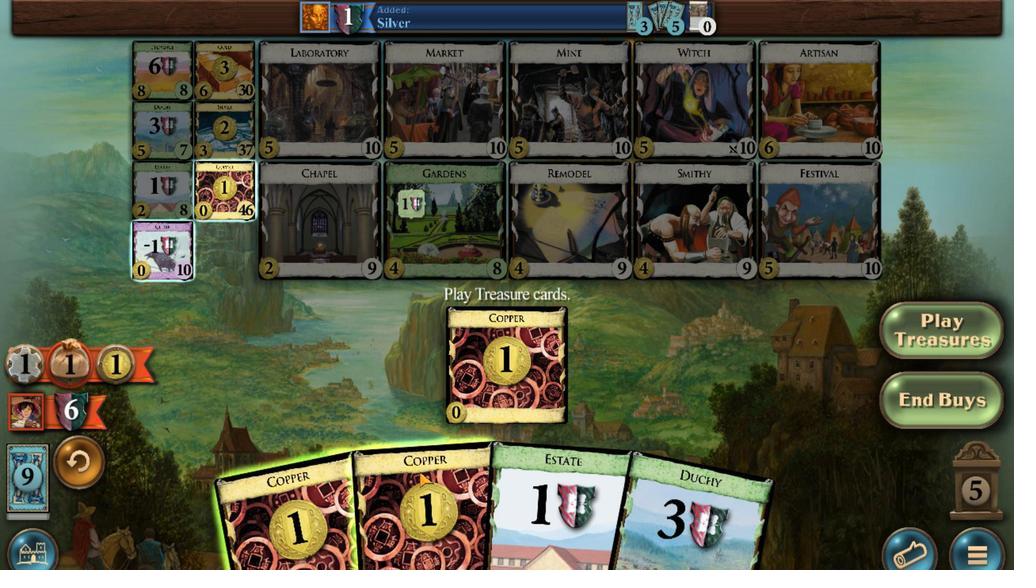 
Action: Mouse scrolled (425, 446) with delta (0, 0)
Screenshot: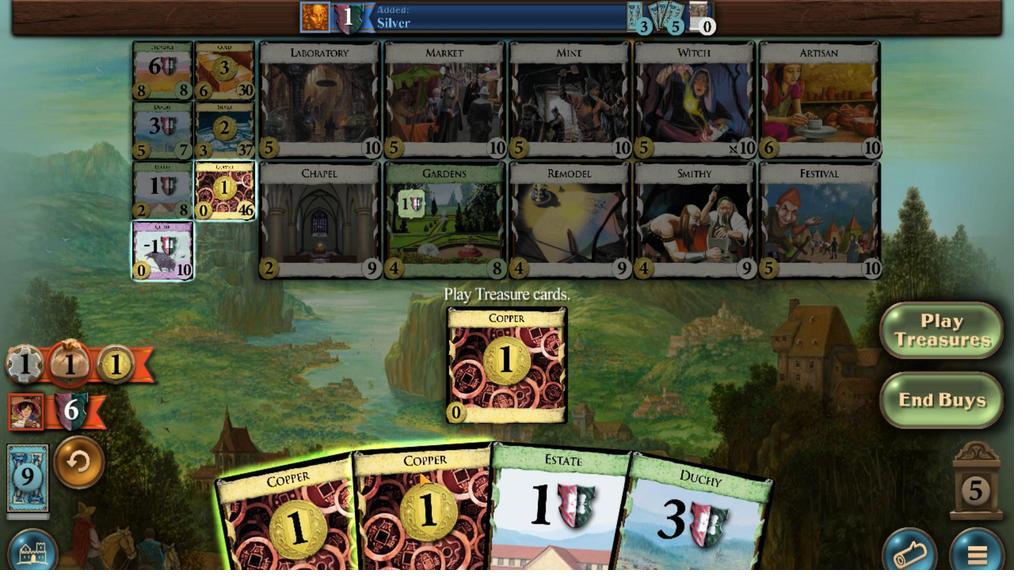 
Action: Mouse moved to (341, 449)
Screenshot: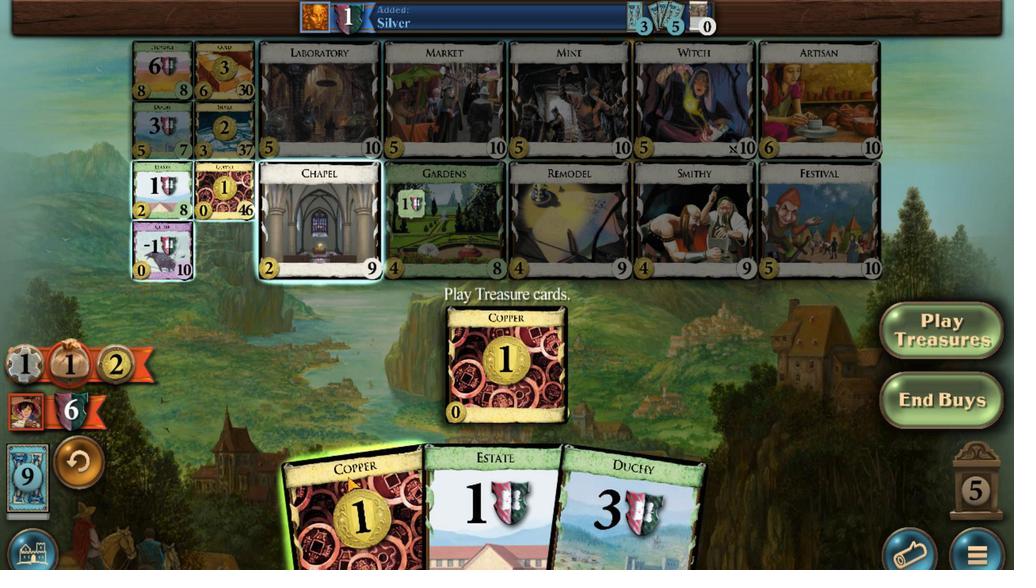 
Action: Mouse scrolled (341, 449) with delta (0, 0)
Screenshot: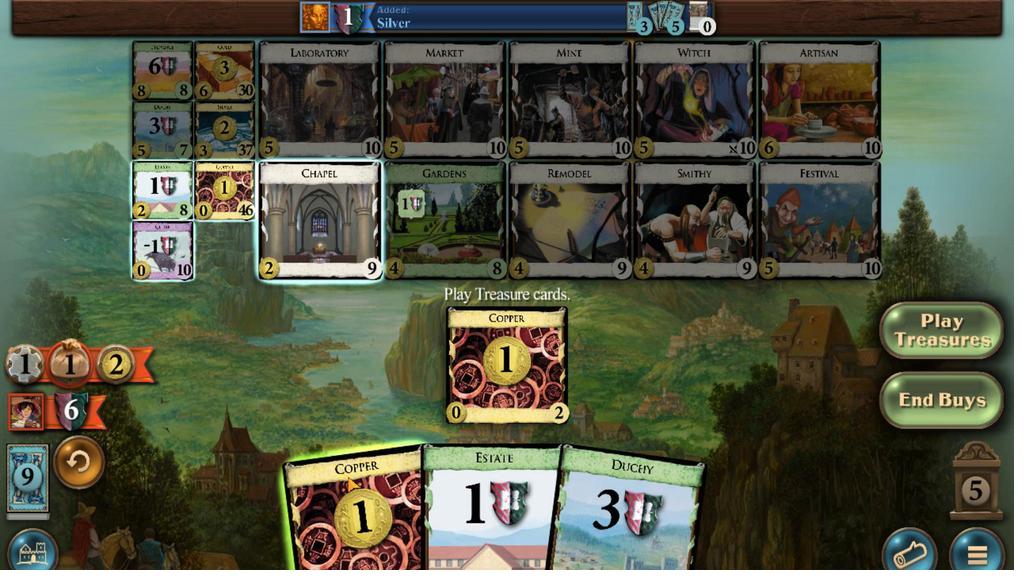 
Action: Mouse moved to (202, 226)
Screenshot: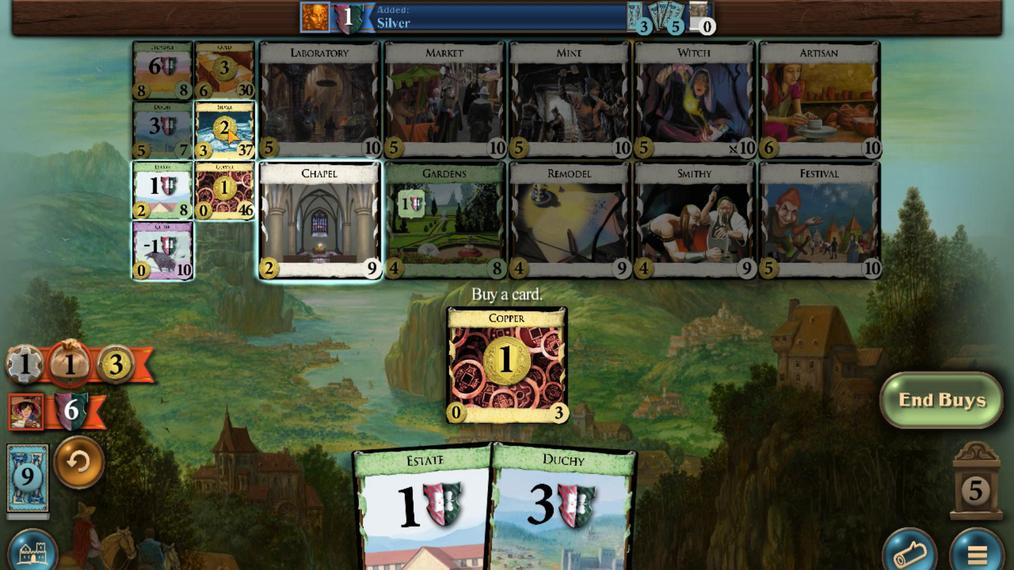 
Action: Mouse scrolled (202, 227) with delta (0, 0)
Screenshot: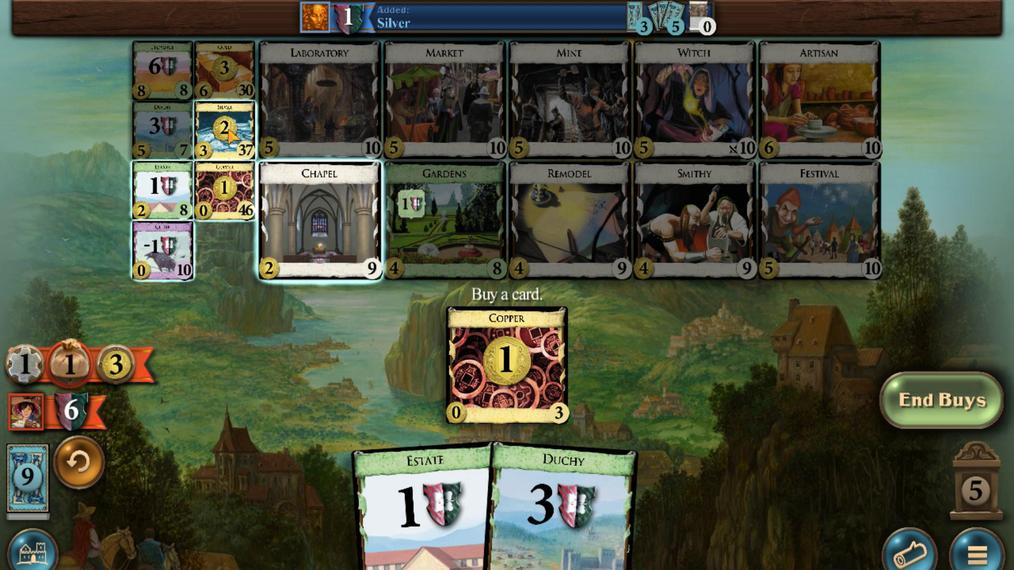 
Action: Mouse scrolled (202, 227) with delta (0, 0)
Screenshot: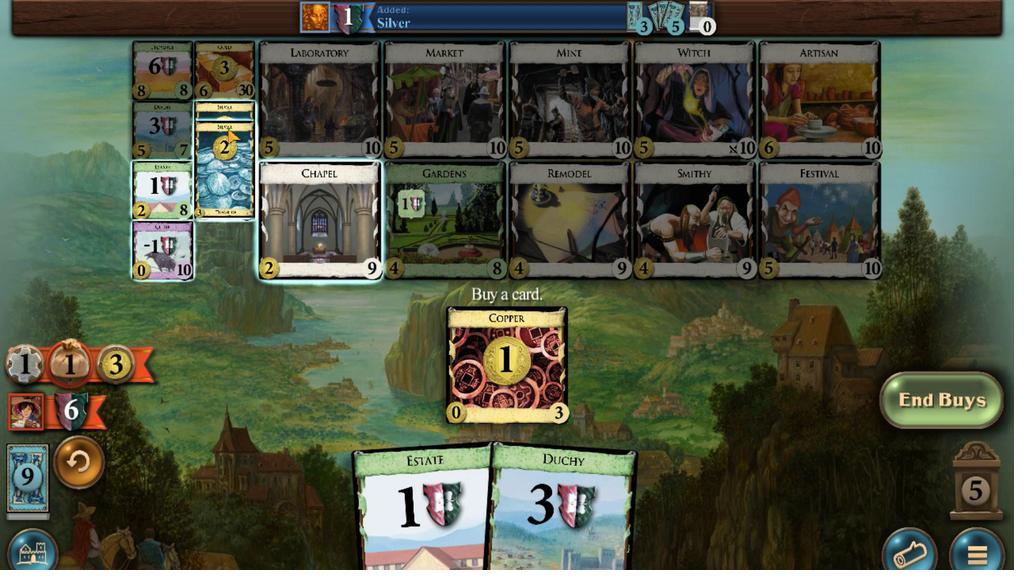 
Action: Mouse scrolled (202, 227) with delta (0, 0)
Screenshot: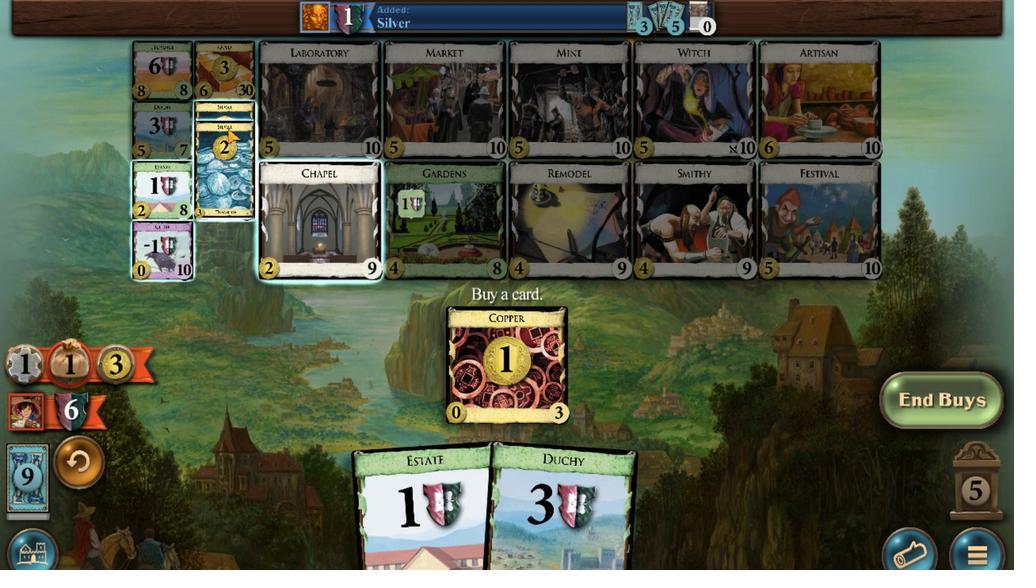 
Action: Mouse scrolled (202, 227) with delta (0, 0)
Screenshot: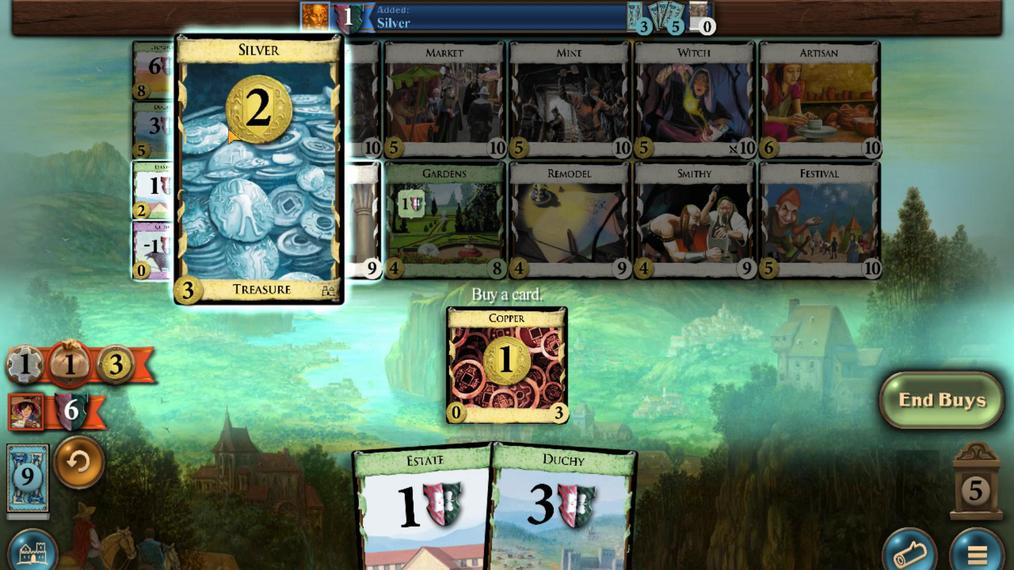 
Action: Mouse scrolled (202, 227) with delta (0, 0)
Screenshot: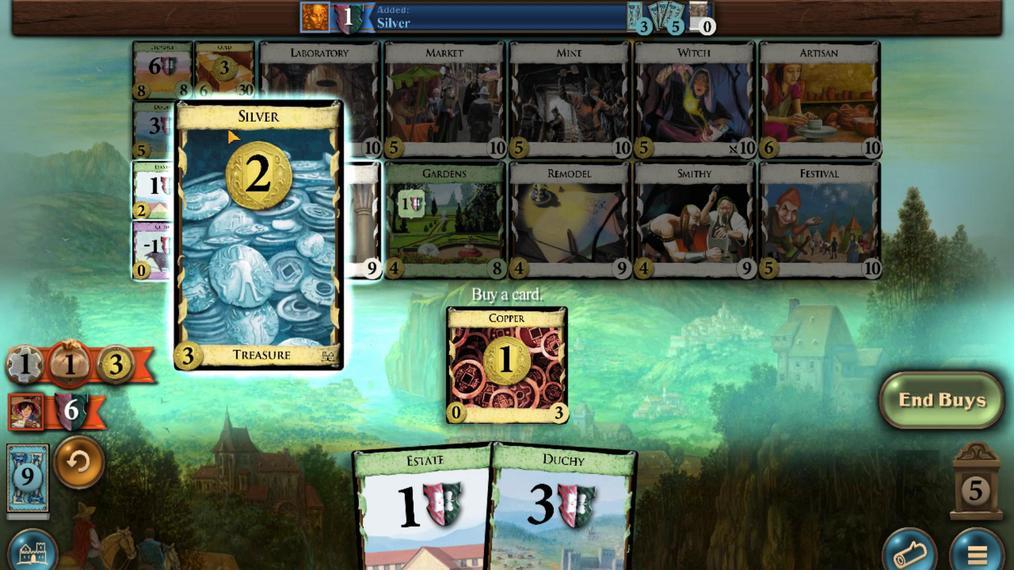 
Action: Mouse moved to (672, 460)
Screenshot: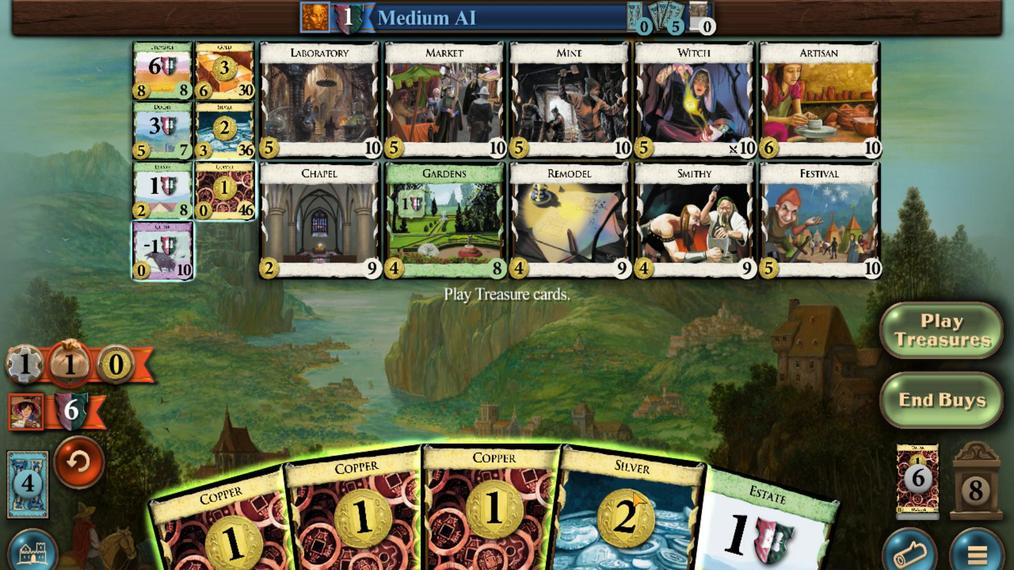 
Action: Mouse scrolled (672, 460) with delta (0, 0)
Screenshot: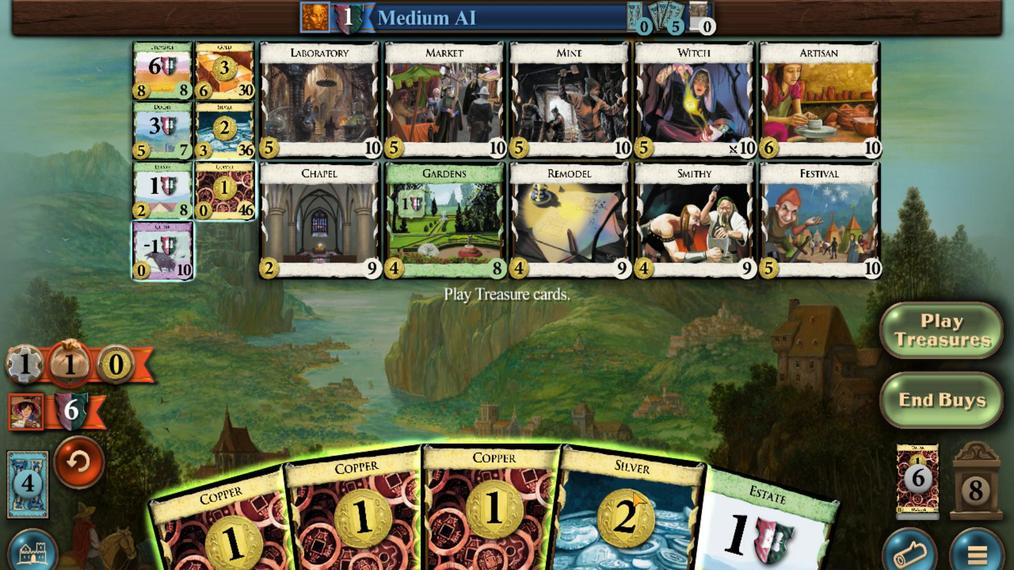 
Action: Mouse moved to (592, 456)
Screenshot: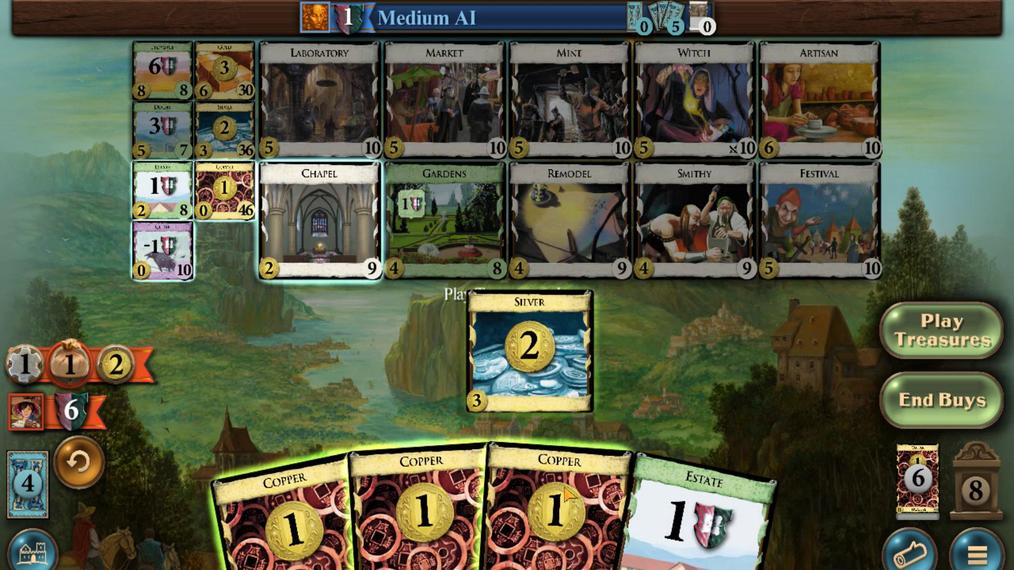 
Action: Mouse scrolled (592, 455) with delta (0, 0)
Screenshot: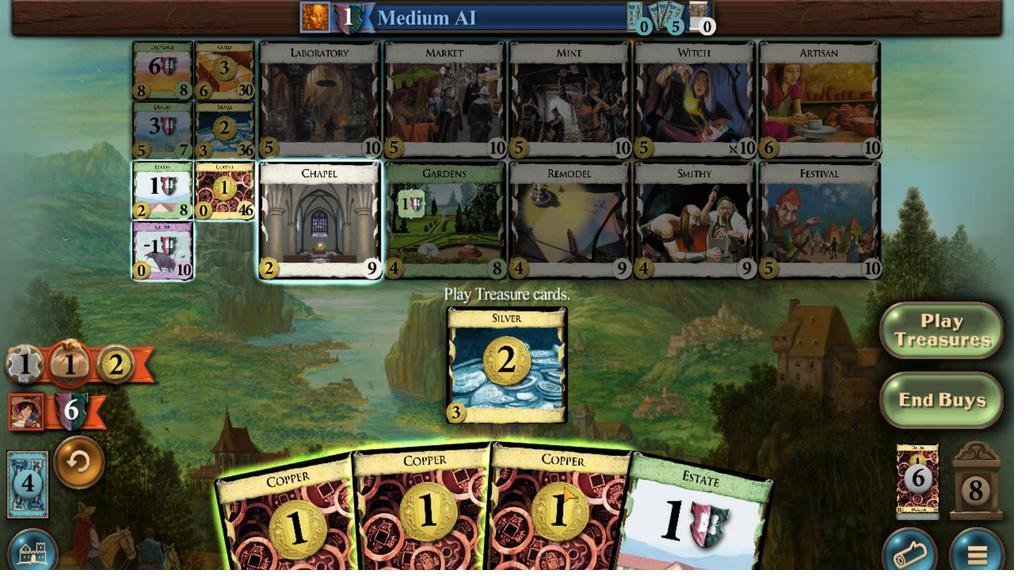 
Action: Mouse moved to (503, 444)
Screenshot: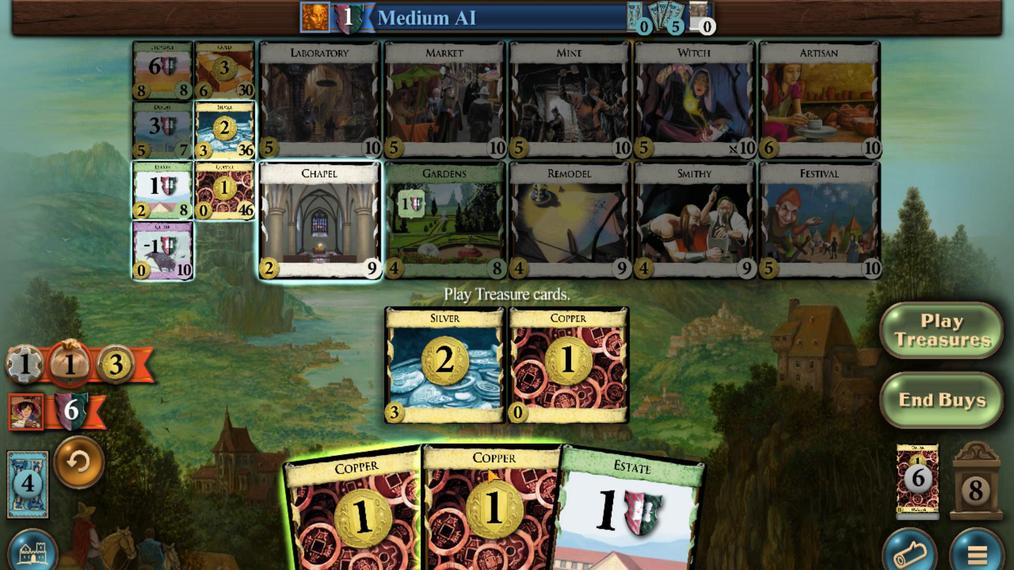 
Action: Mouse scrolled (503, 444) with delta (0, 0)
Screenshot: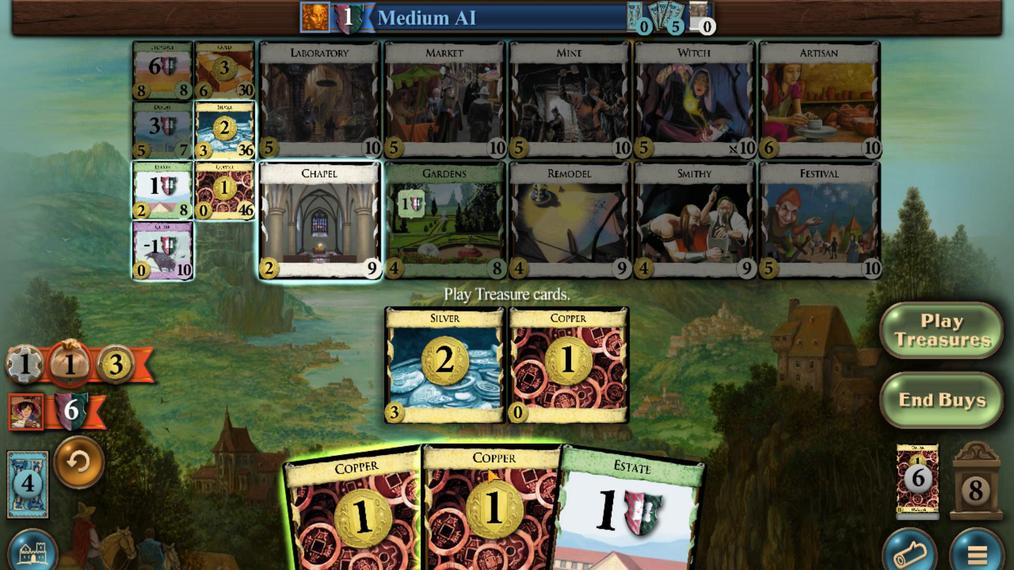 
Action: Mouse moved to (423, 445)
Screenshot: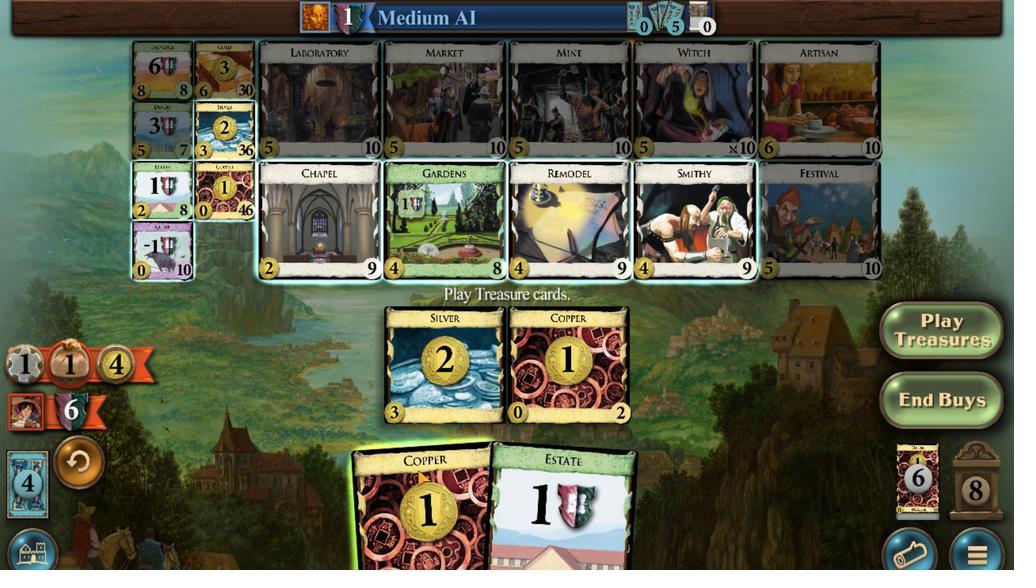 
Action: Mouse scrolled (423, 445) with delta (0, 0)
Screenshot: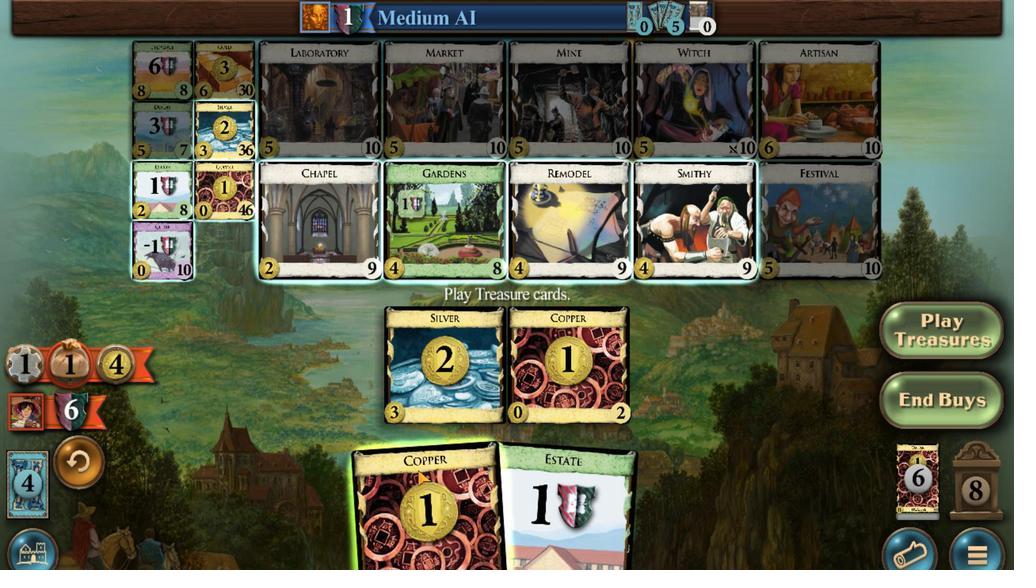 
Action: Mouse moved to (122, 211)
Screenshot: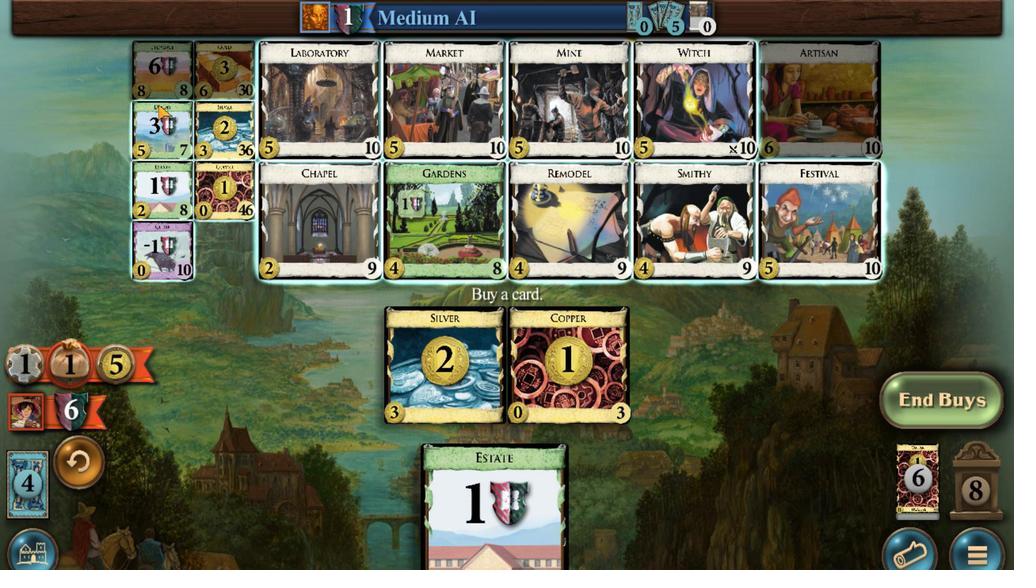 
Action: Mouse scrolled (122, 212) with delta (0, 0)
Screenshot: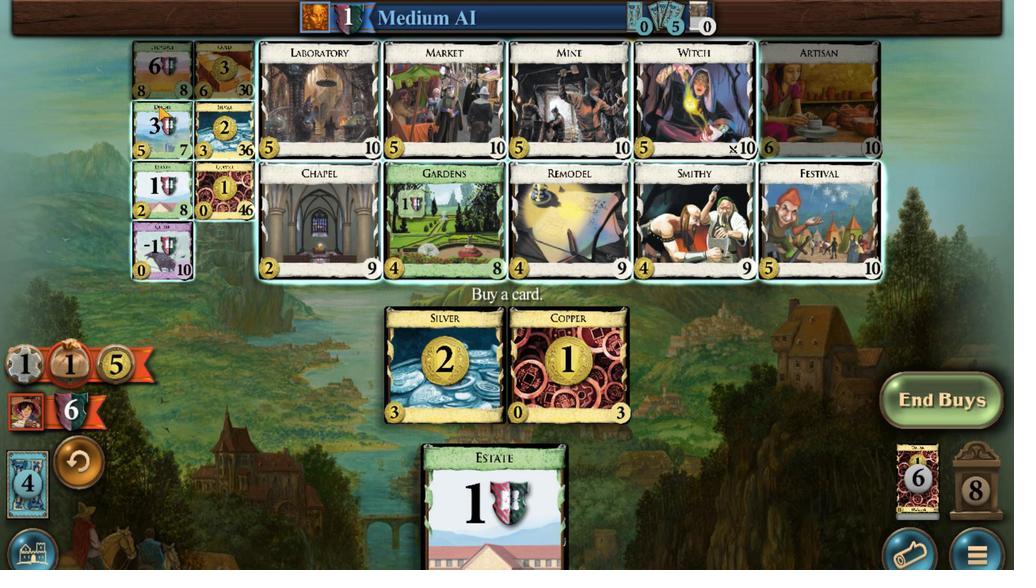 
Action: Mouse scrolled (122, 212) with delta (0, 0)
Screenshot: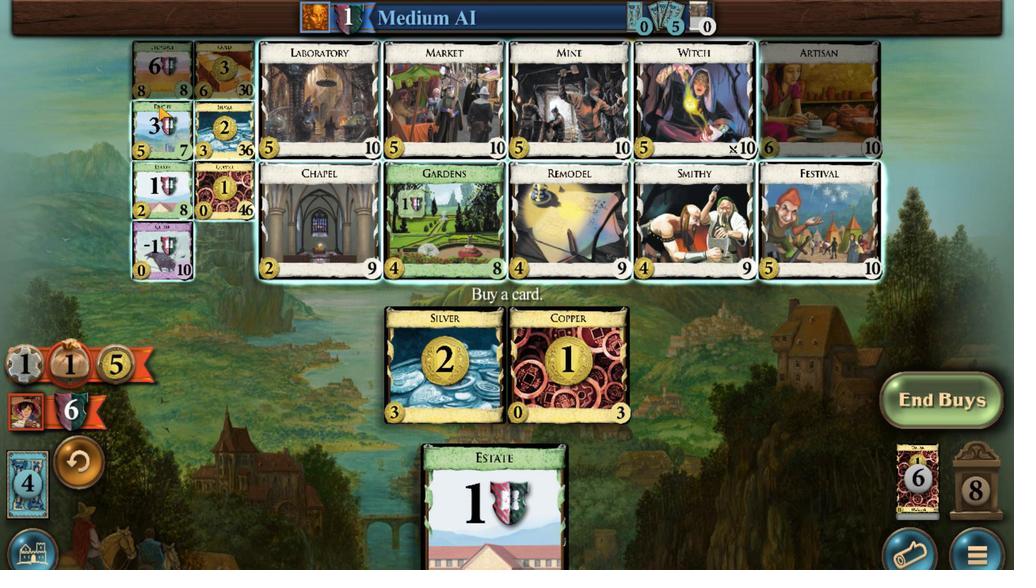 
Action: Mouse scrolled (122, 212) with delta (0, 0)
Screenshot: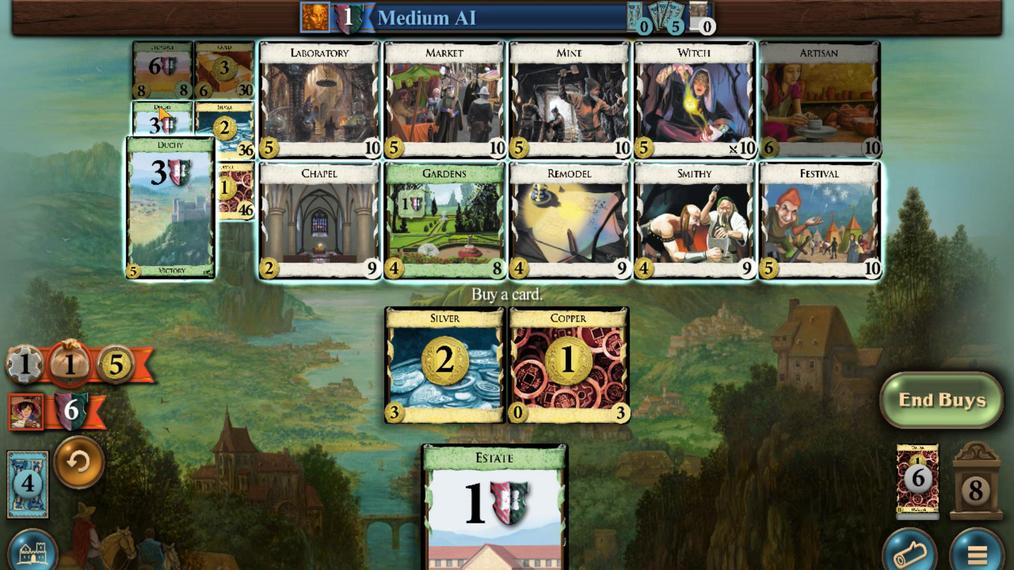 
Action: Mouse scrolled (122, 212) with delta (0, 0)
Screenshot: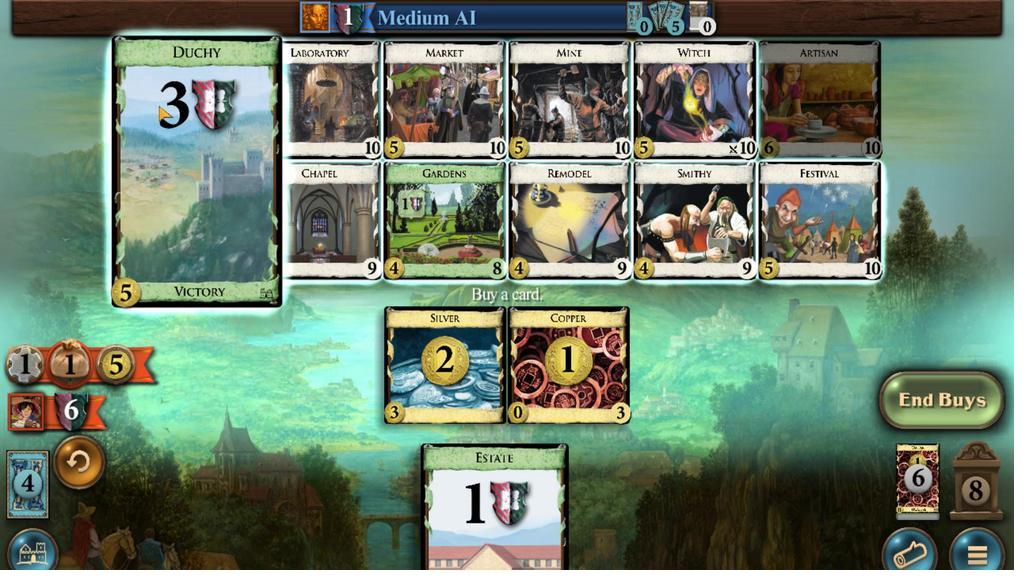 
Action: Mouse scrolled (122, 212) with delta (0, 0)
Screenshot: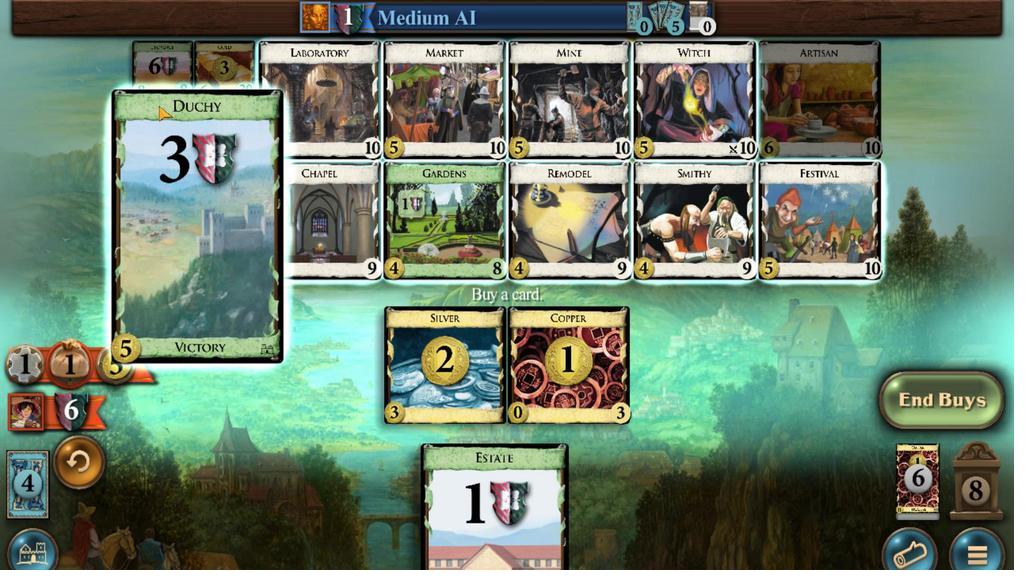 
Action: Mouse scrolled (122, 212) with delta (0, 0)
Screenshot: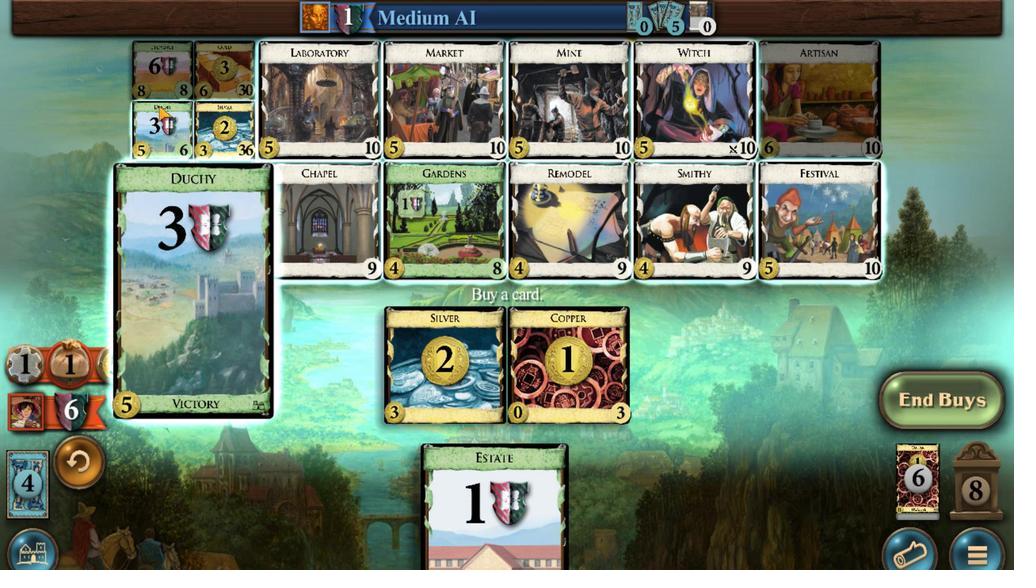 
Action: Mouse moved to (236, 461)
Screenshot: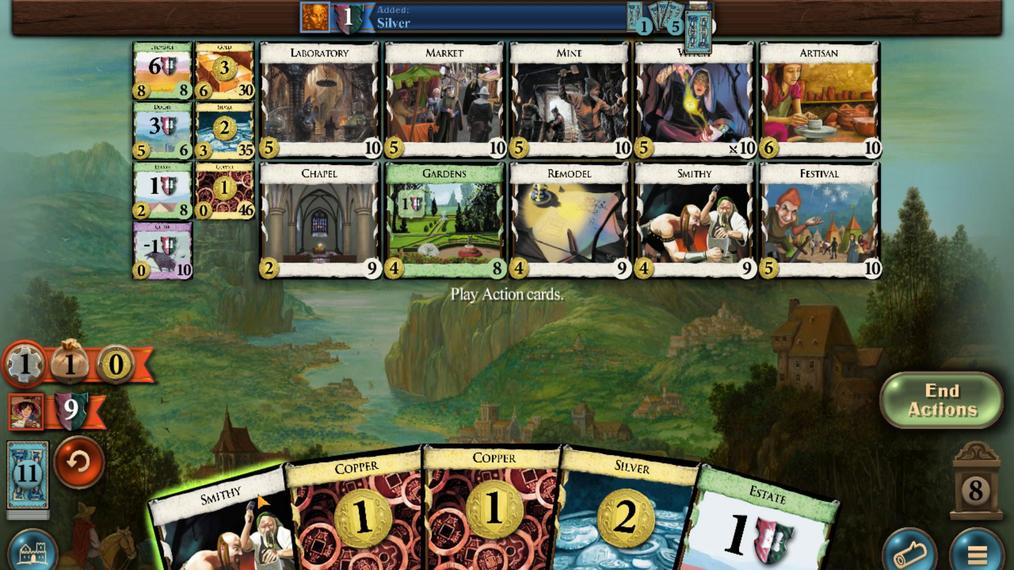
Action: Mouse scrolled (236, 460) with delta (0, 0)
Screenshot: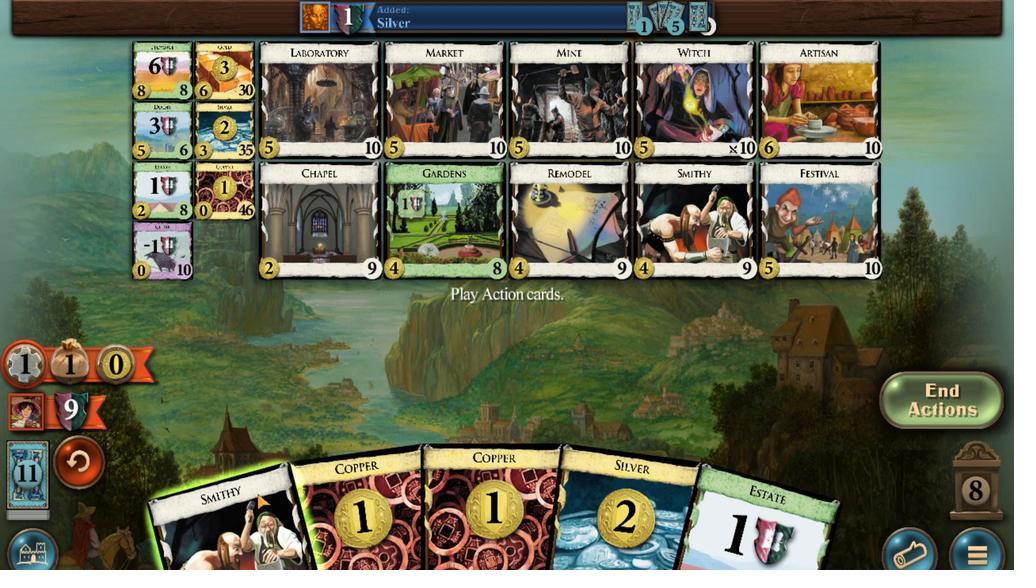 
Action: Mouse moved to (637, 446)
Screenshot: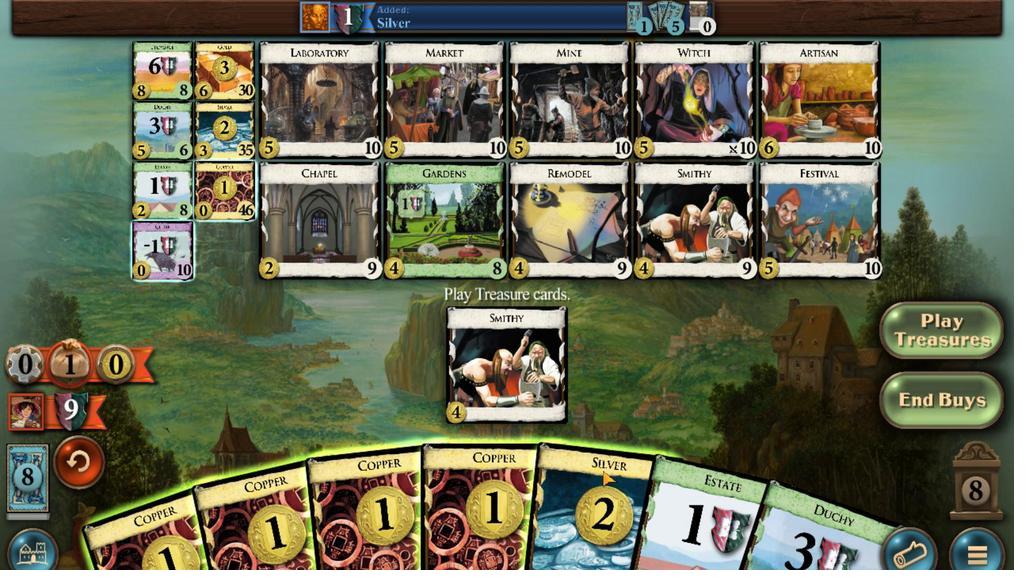 
Action: Mouse scrolled (637, 445) with delta (0, 0)
Screenshot: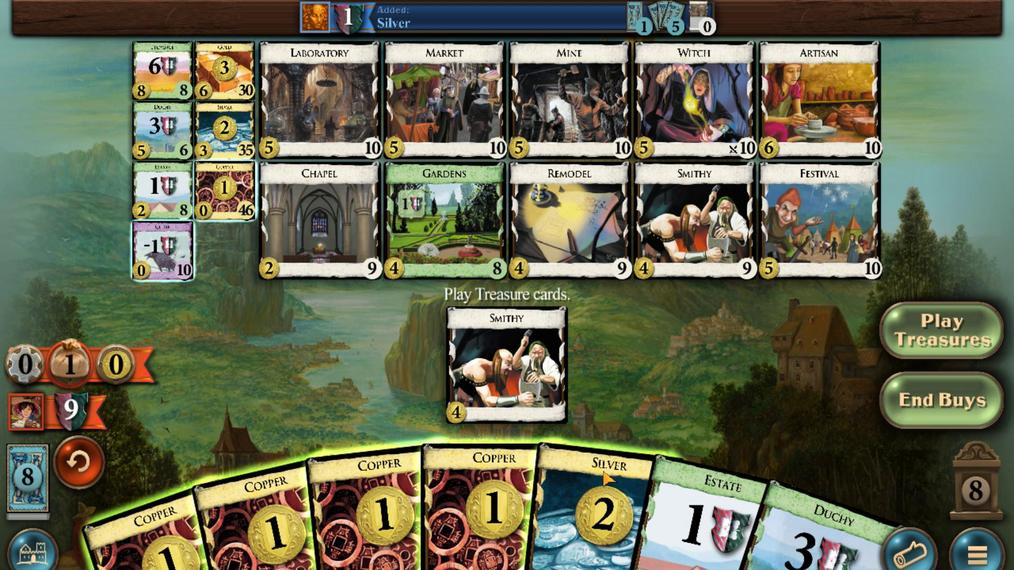 
Action: Mouse moved to (586, 444)
Screenshot: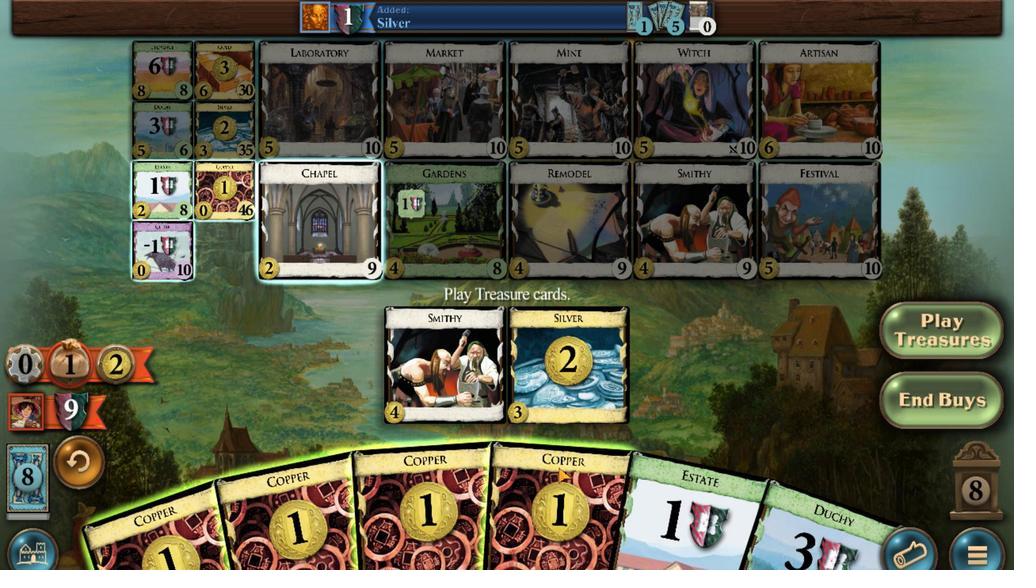 
Action: Mouse scrolled (586, 443) with delta (0, 0)
Screenshot: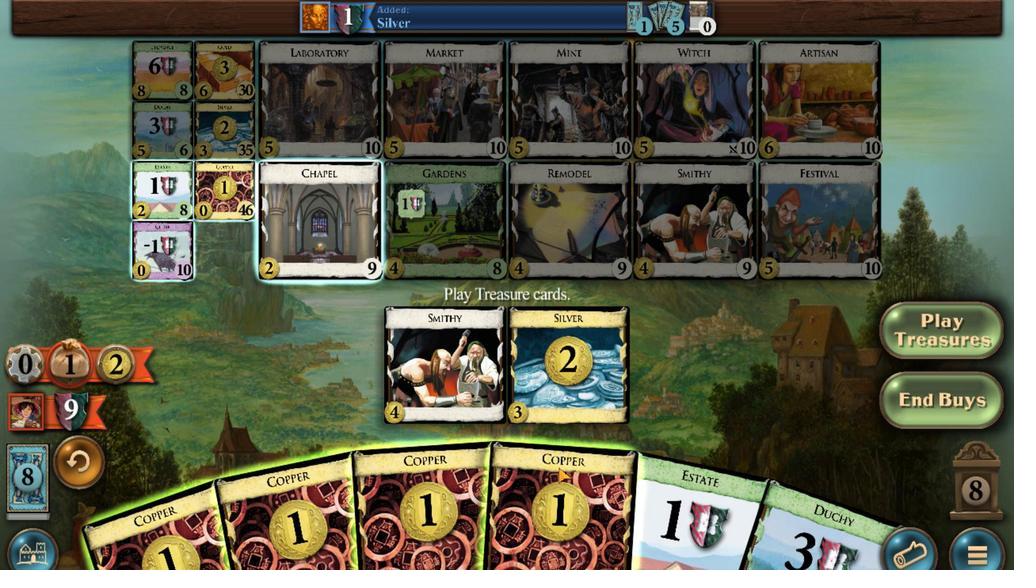 
Action: Mouse moved to (502, 442)
Screenshot: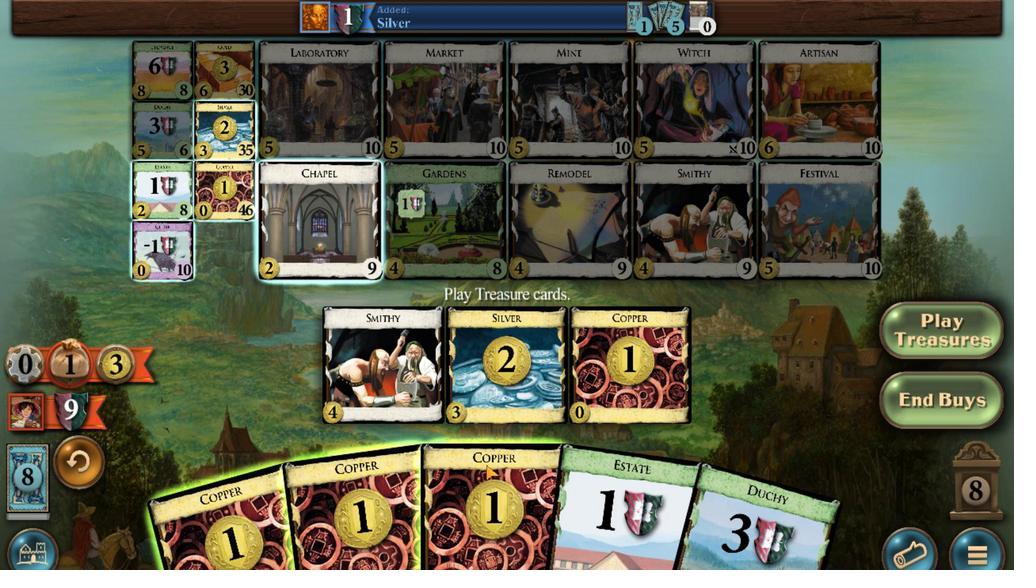 
Action: Mouse scrolled (502, 442) with delta (0, 0)
Screenshot: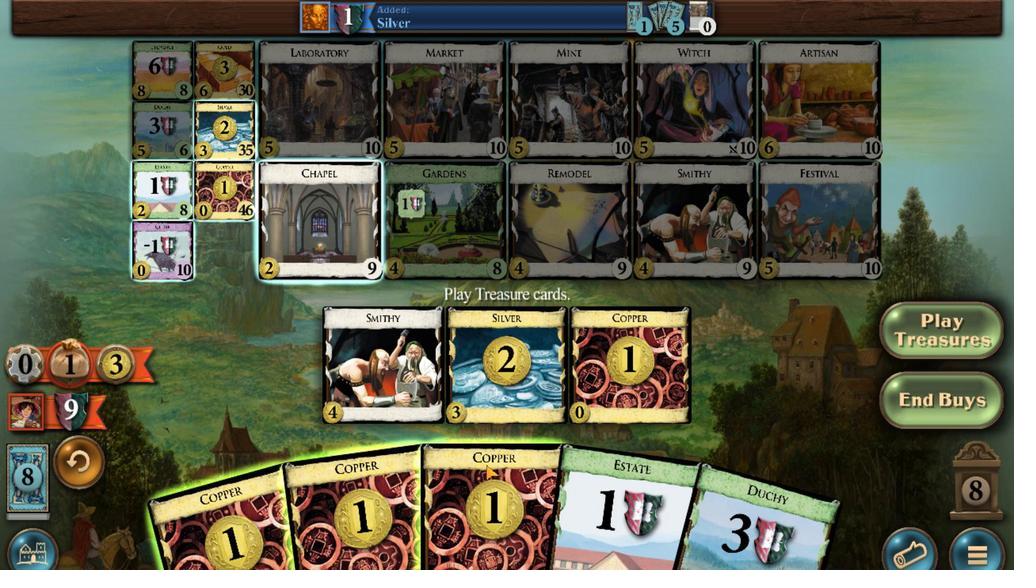 
Action: Mouse moved to (425, 444)
Screenshot: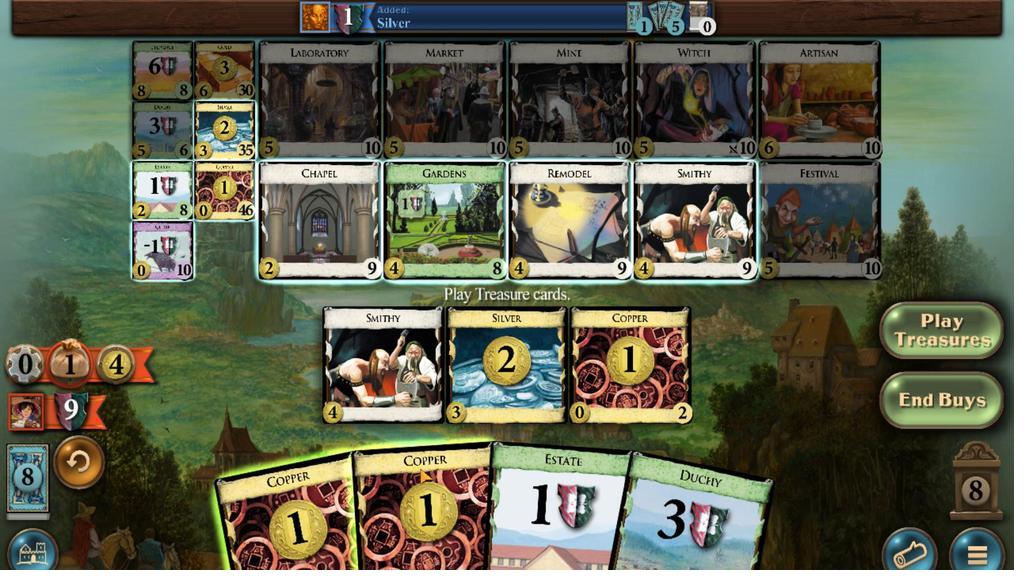 
Action: Mouse scrolled (425, 444) with delta (0, 0)
Screenshot: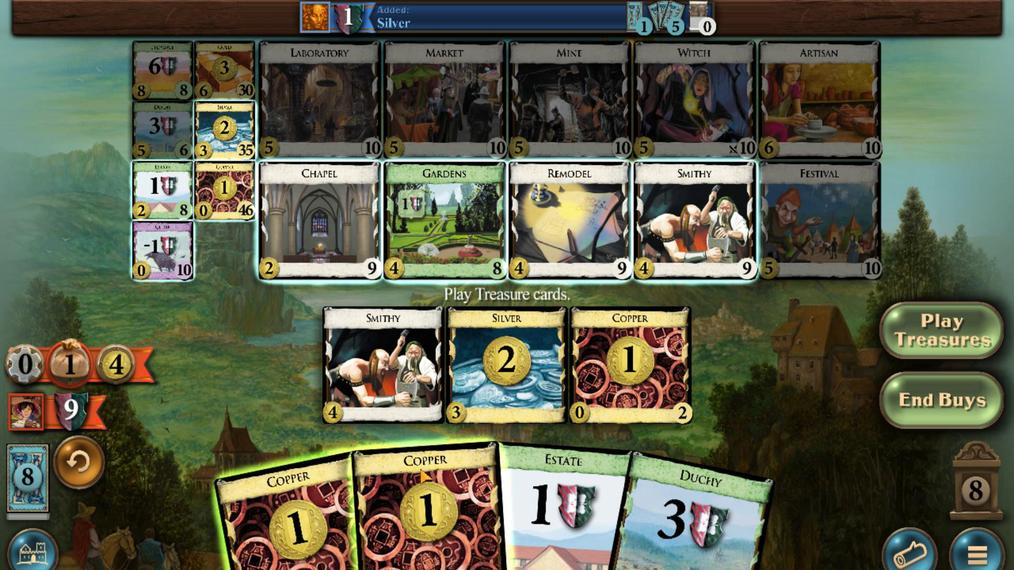 
Action: Mouse moved to (345, 449)
Screenshot: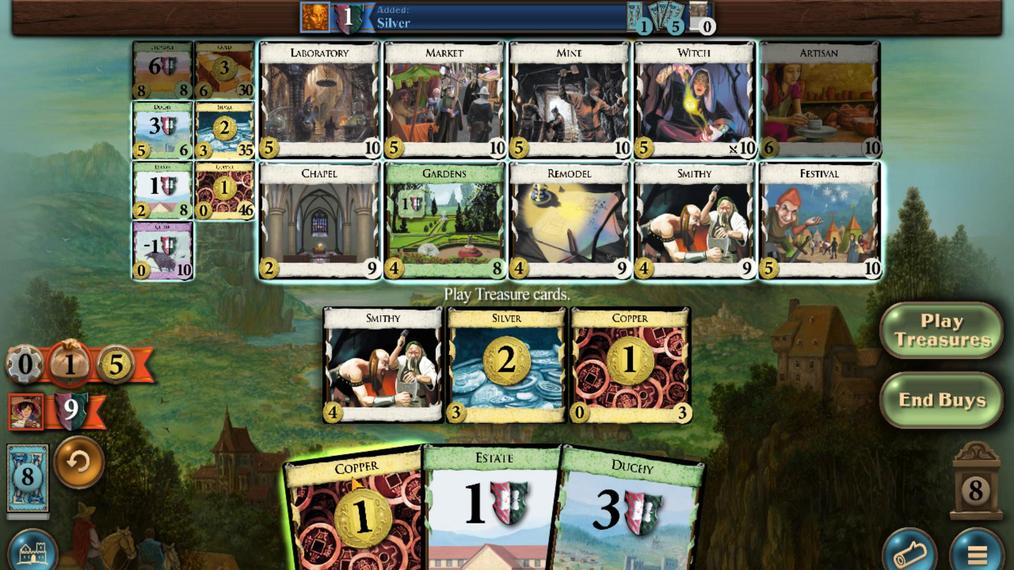 
Action: Mouse scrolled (345, 449) with delta (0, 0)
Screenshot: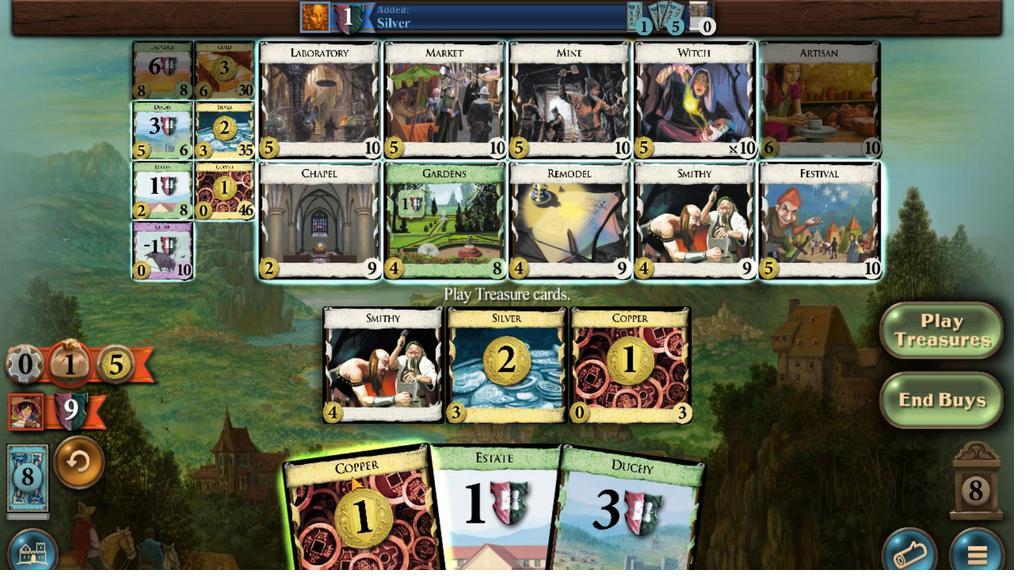 
Action: Mouse moved to (190, 172)
Screenshot: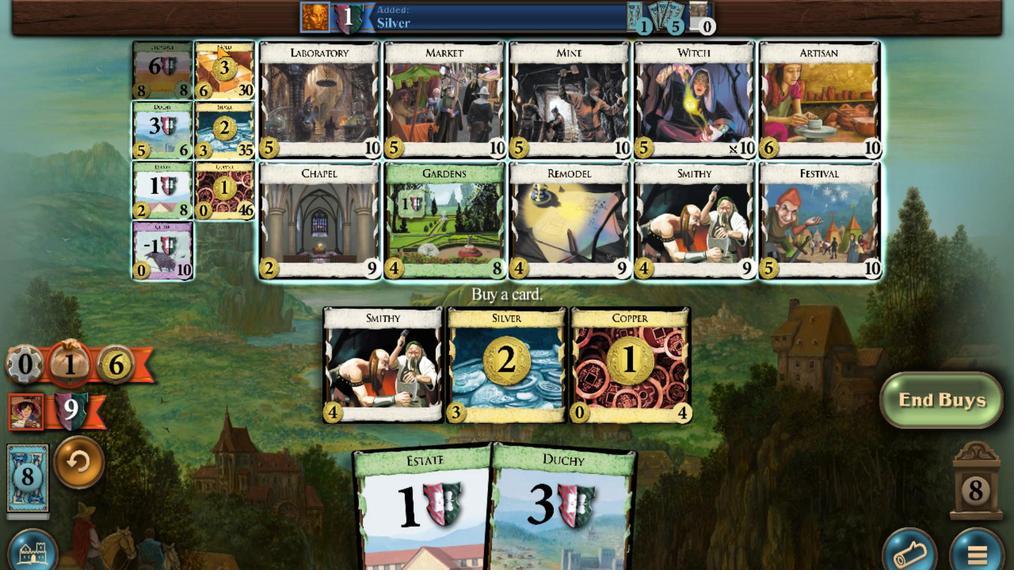 
Action: Mouse scrolled (190, 173) with delta (0, 0)
Screenshot: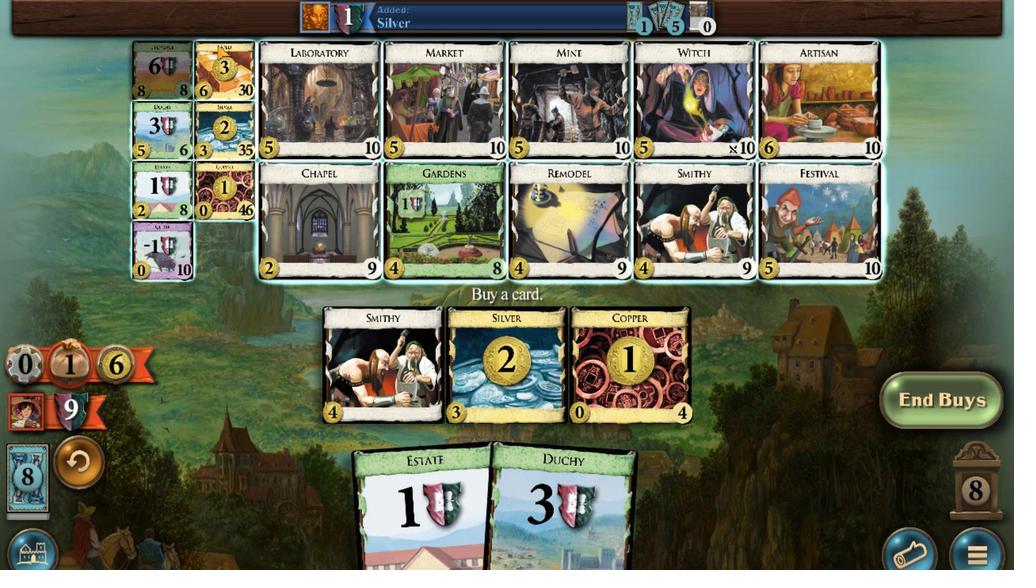 
Action: Mouse scrolled (190, 173) with delta (0, 0)
Screenshot: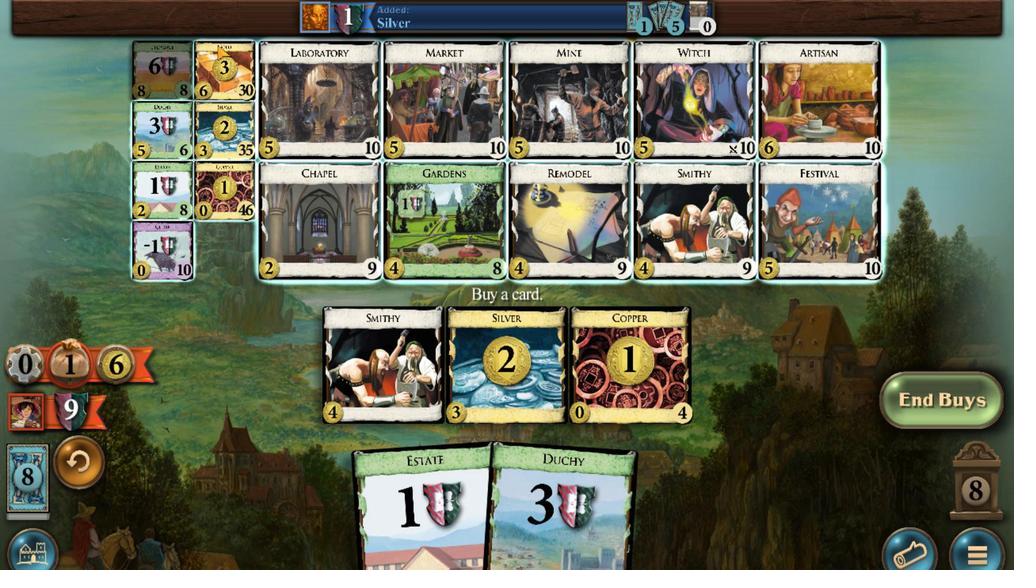 
Action: Mouse scrolled (190, 173) with delta (0, 0)
Screenshot: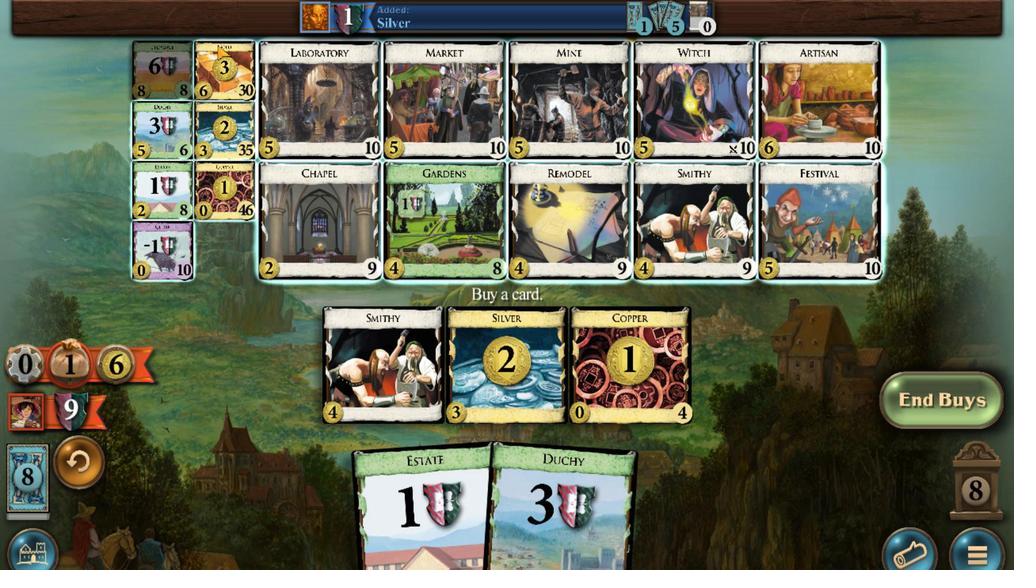 
Action: Mouse scrolled (190, 173) with delta (0, 0)
Screenshot: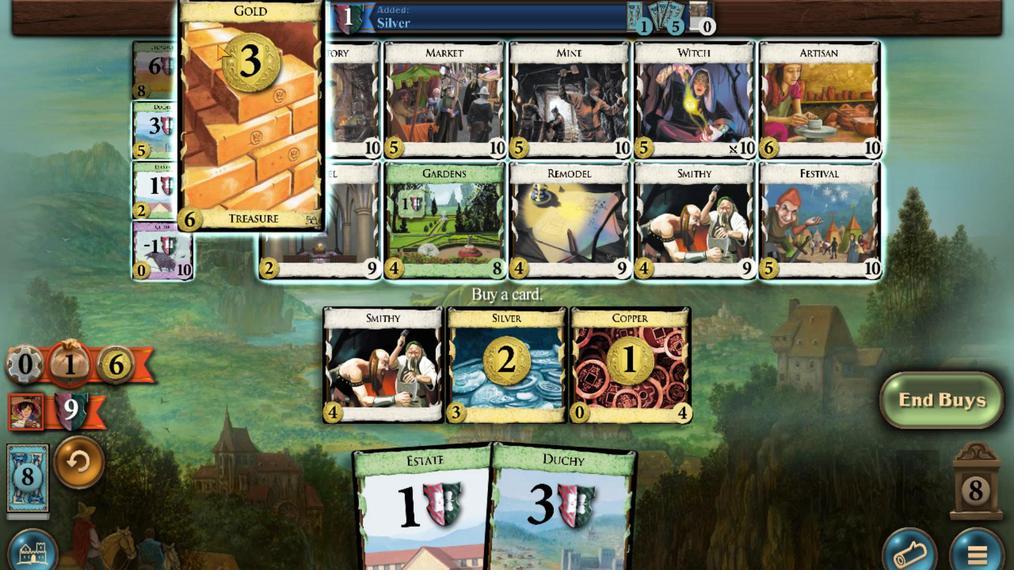 
Action: Mouse scrolled (190, 173) with delta (0, 0)
Screenshot: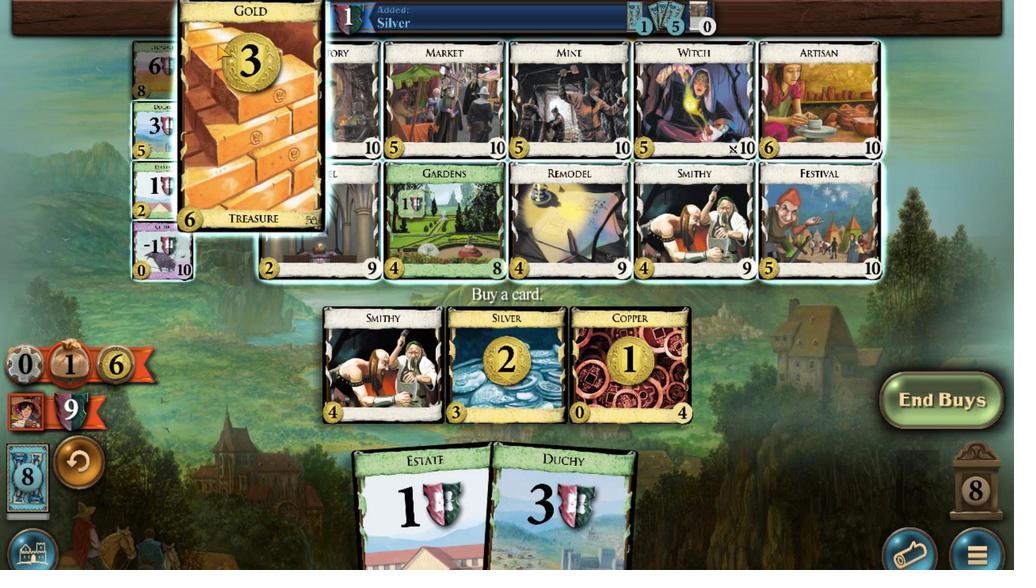 
Action: Mouse scrolled (190, 173) with delta (0, 0)
Screenshot: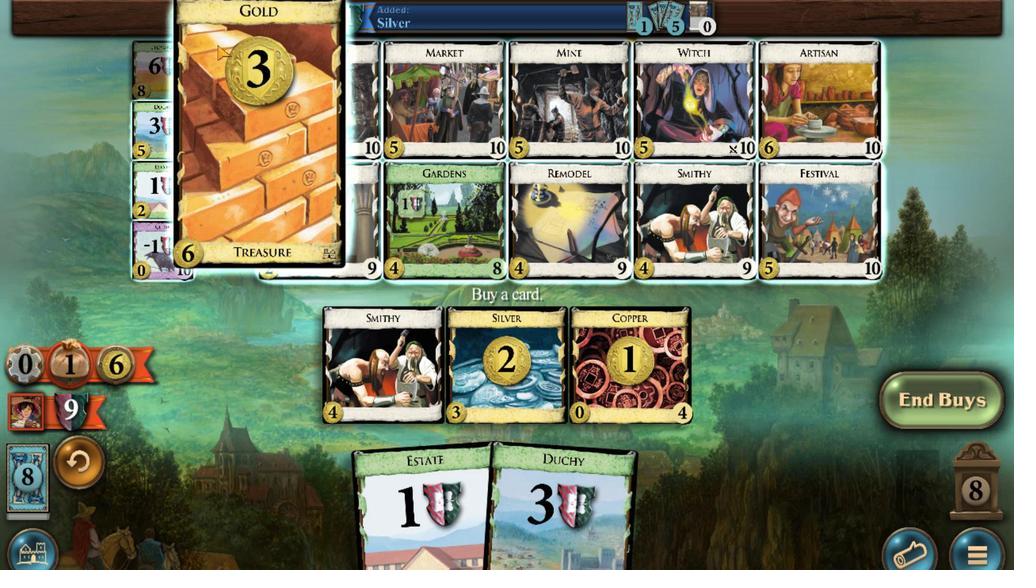 
Action: Mouse scrolled (190, 173) with delta (0, 0)
Screenshot: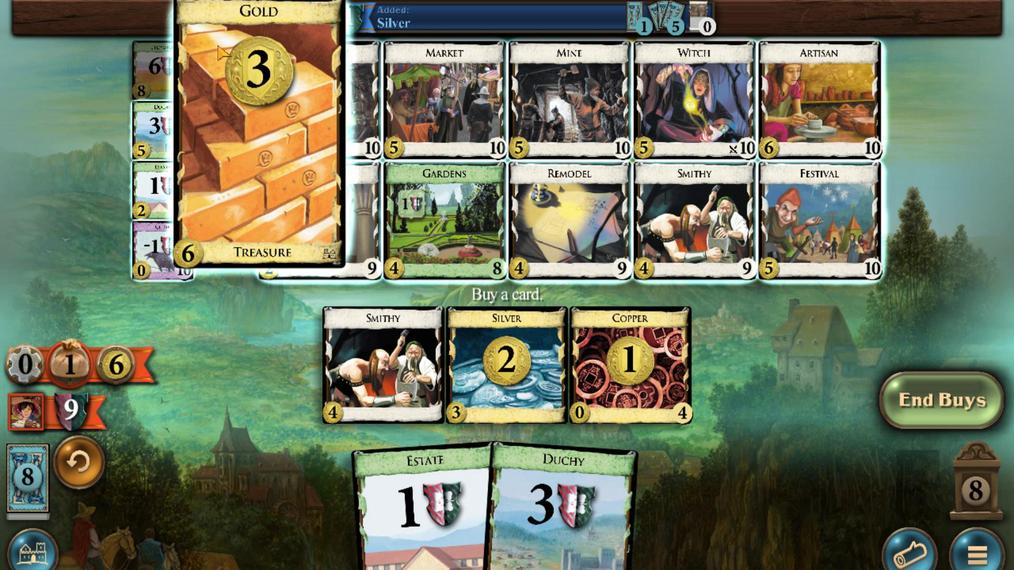 
Action: Mouse scrolled (190, 173) with delta (0, 0)
Screenshot: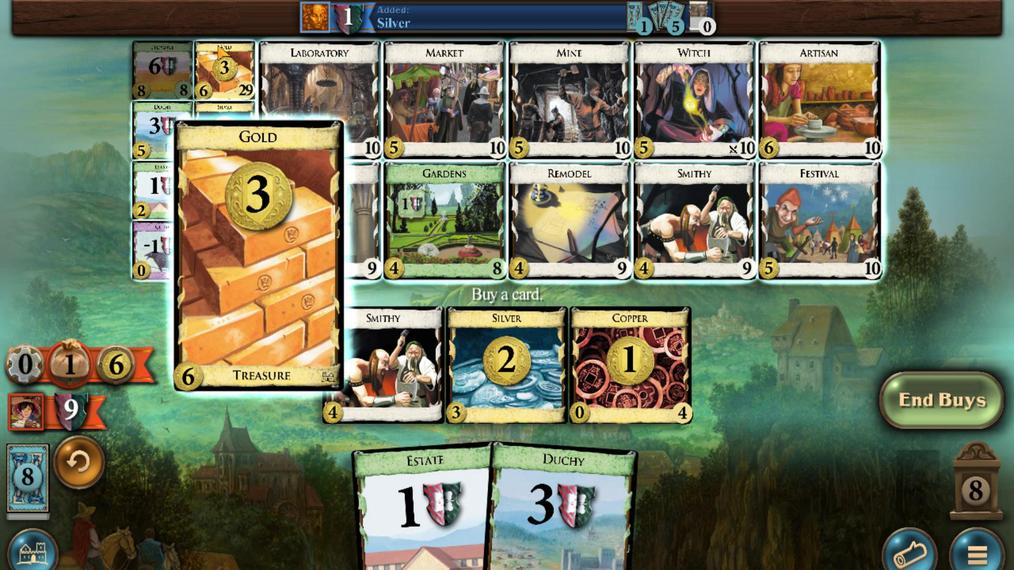 
Action: Mouse moved to (351, 448)
Screenshot: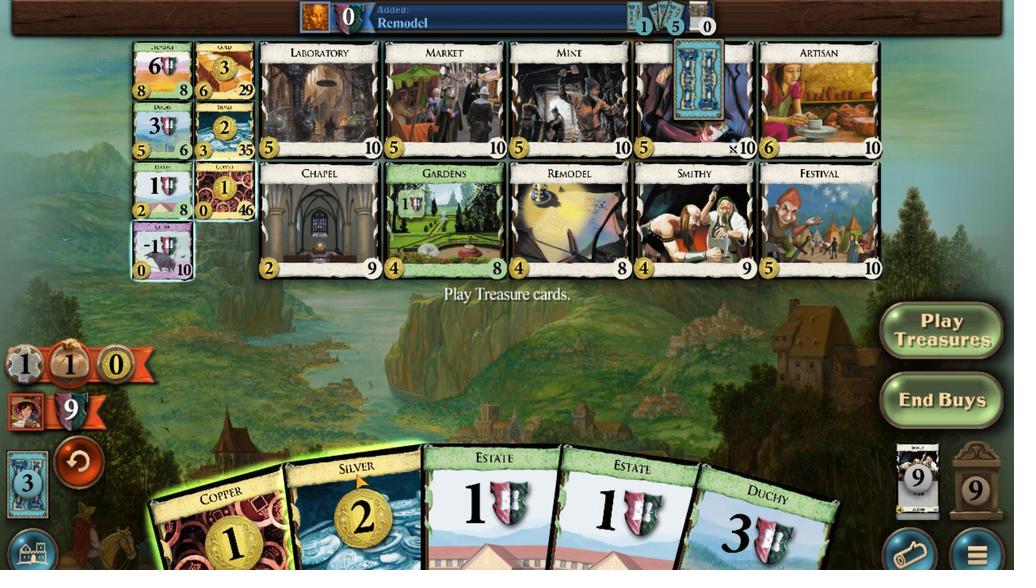 
Action: Mouse scrolled (351, 447) with delta (0, 0)
Screenshot: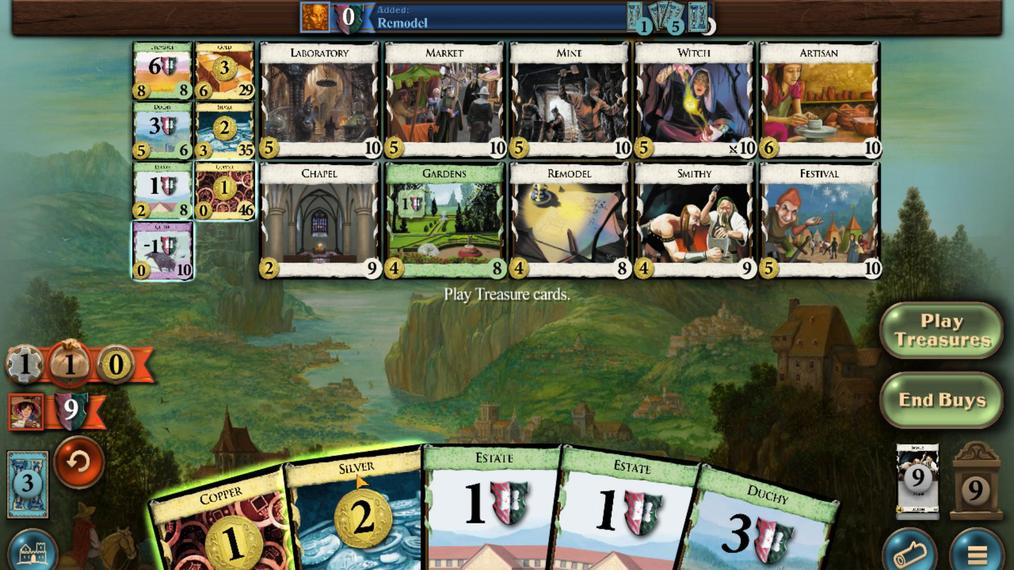 
Action: Mouse moved to (259, 452)
Screenshot: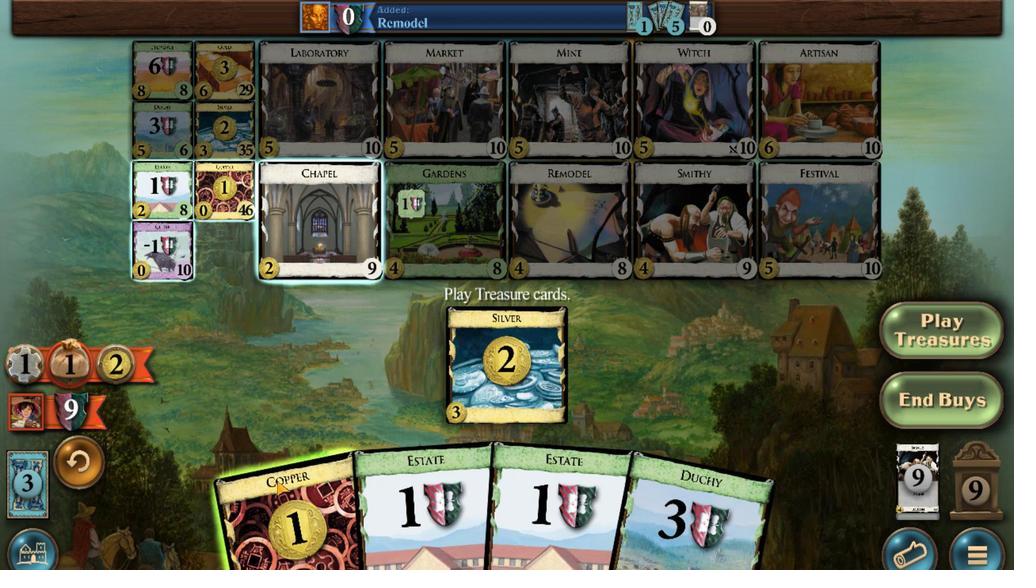 
Action: Mouse scrolled (259, 452) with delta (0, 0)
Screenshot: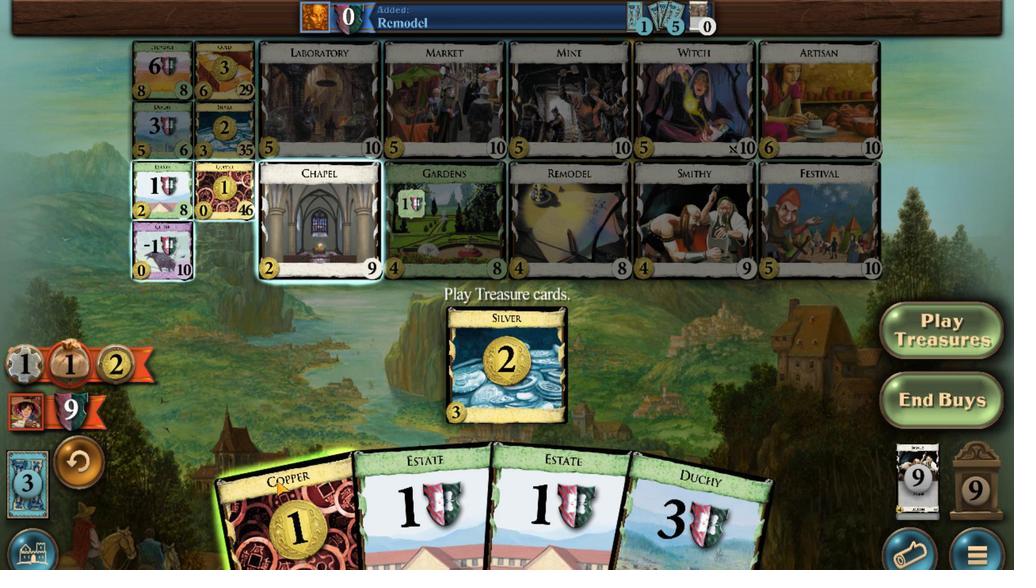
Action: Mouse moved to (194, 228)
Screenshot: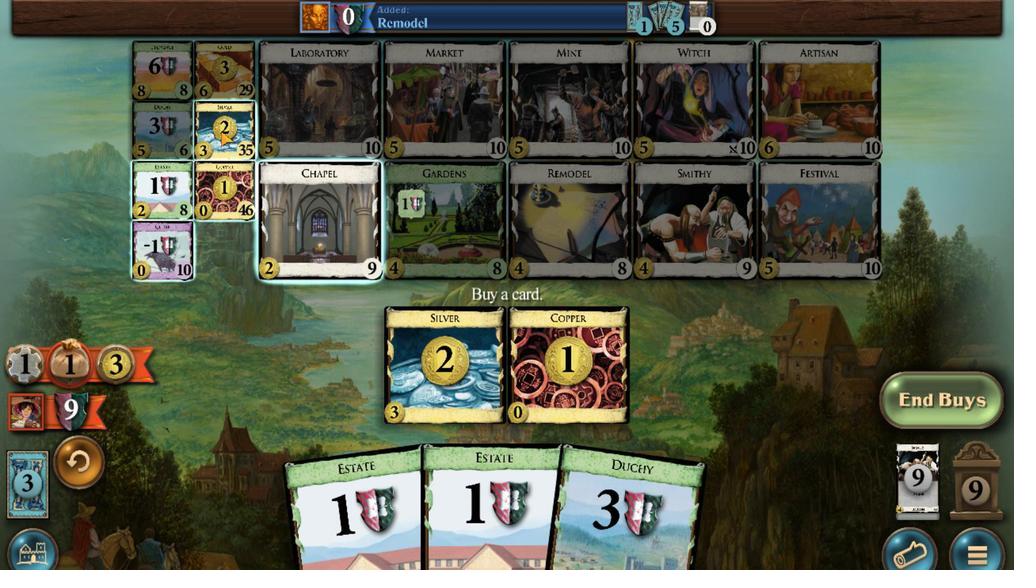 
Action: Mouse scrolled (194, 228) with delta (0, 0)
Screenshot: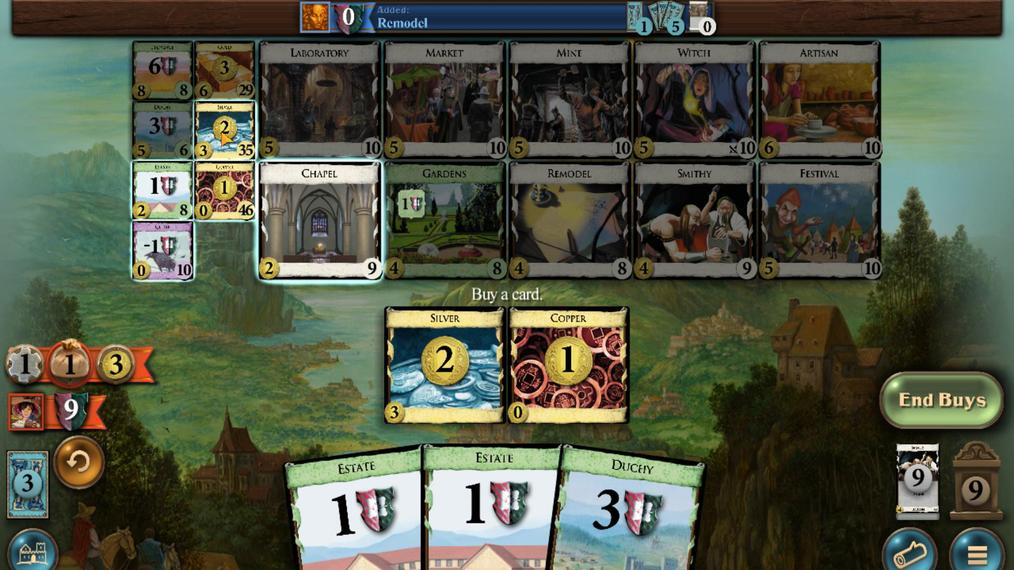 
Action: Mouse scrolled (194, 228) with delta (0, 0)
Screenshot: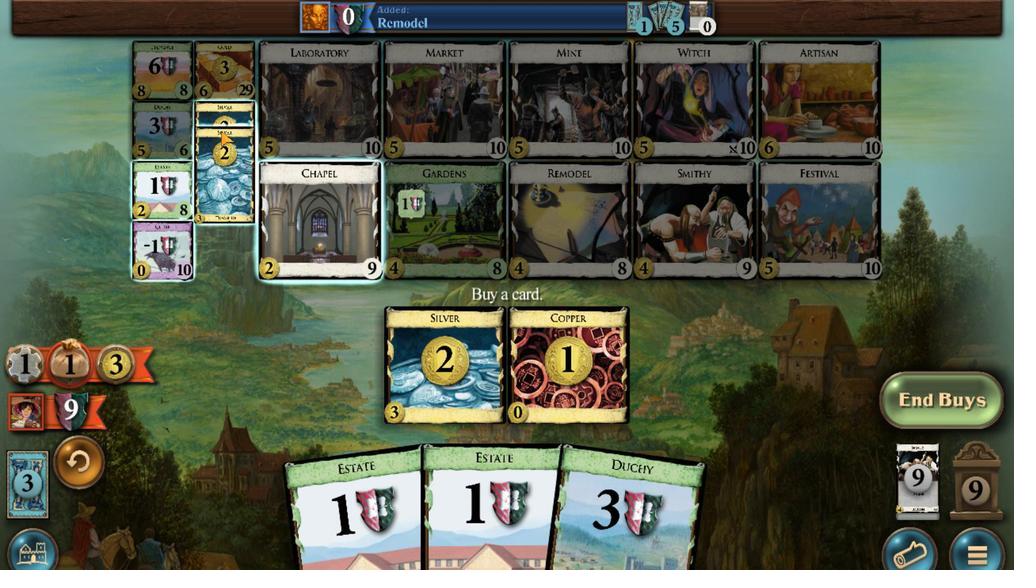 
Action: Mouse scrolled (194, 228) with delta (0, 0)
Screenshot: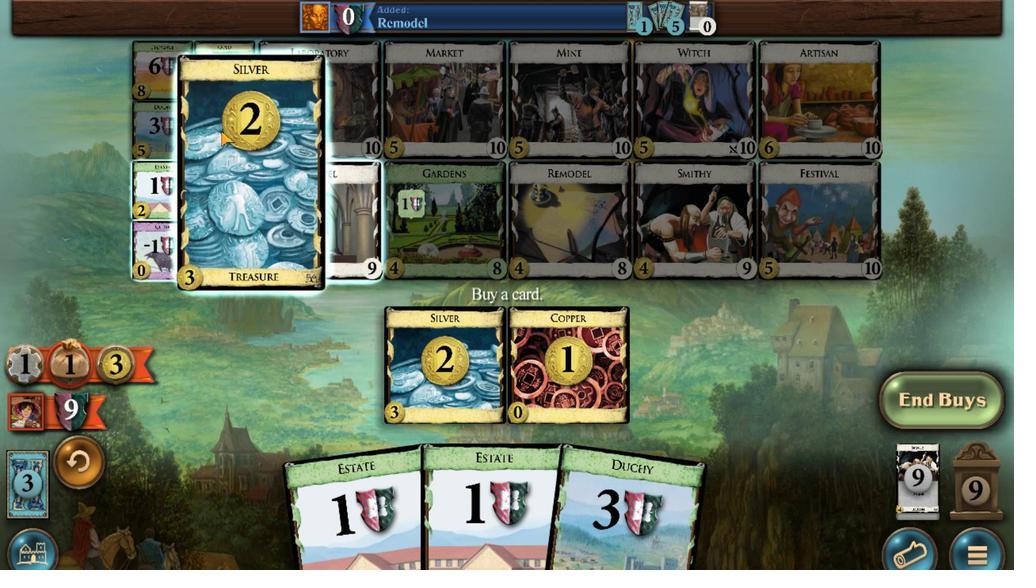 
Action: Mouse scrolled (194, 228) with delta (0, 0)
Screenshot: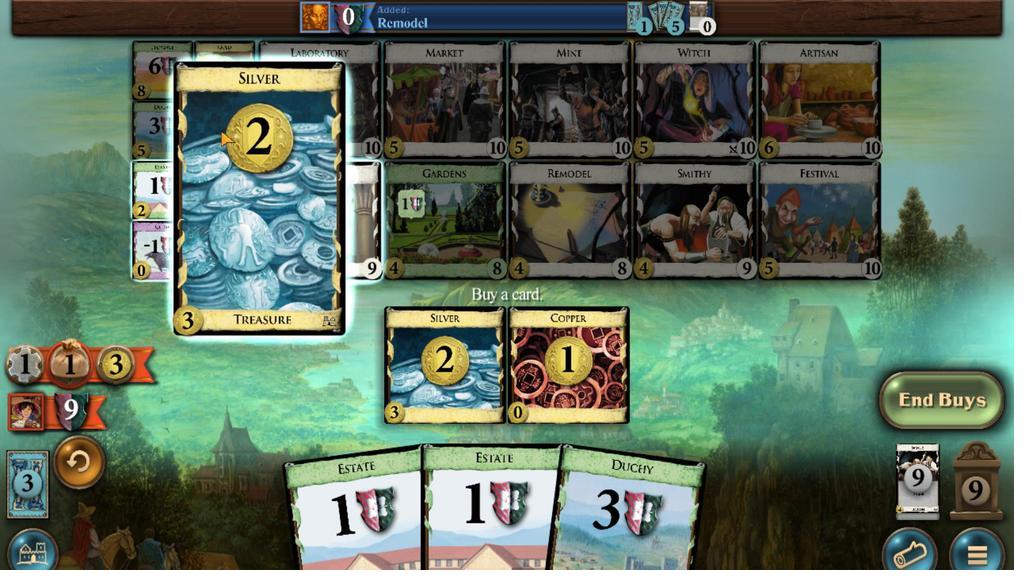 
Action: Mouse scrolled (194, 227) with delta (0, 0)
Screenshot: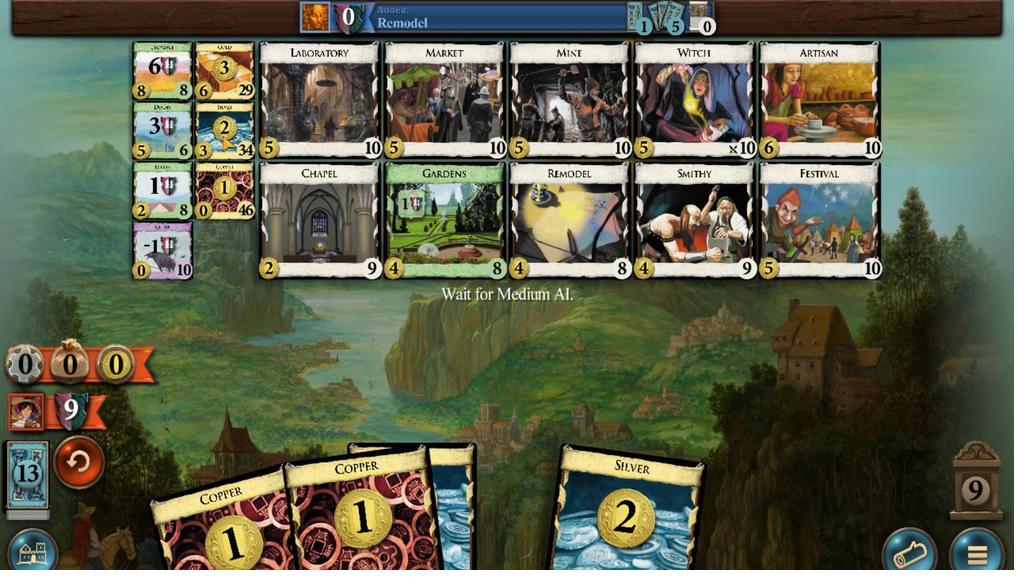 
Action: Mouse moved to (654, 451)
Screenshot: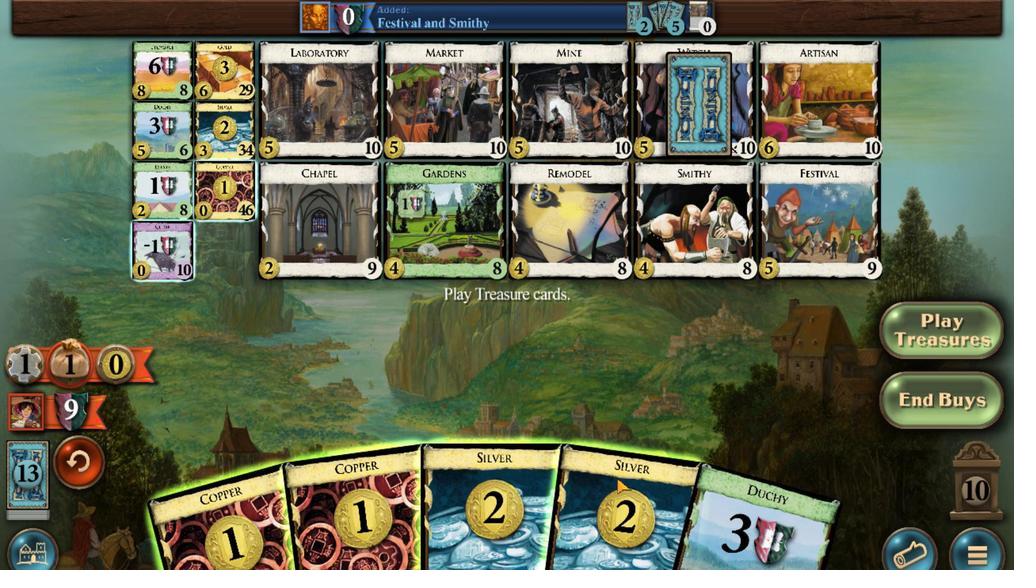 
Action: Mouse scrolled (654, 450) with delta (0, 0)
Screenshot: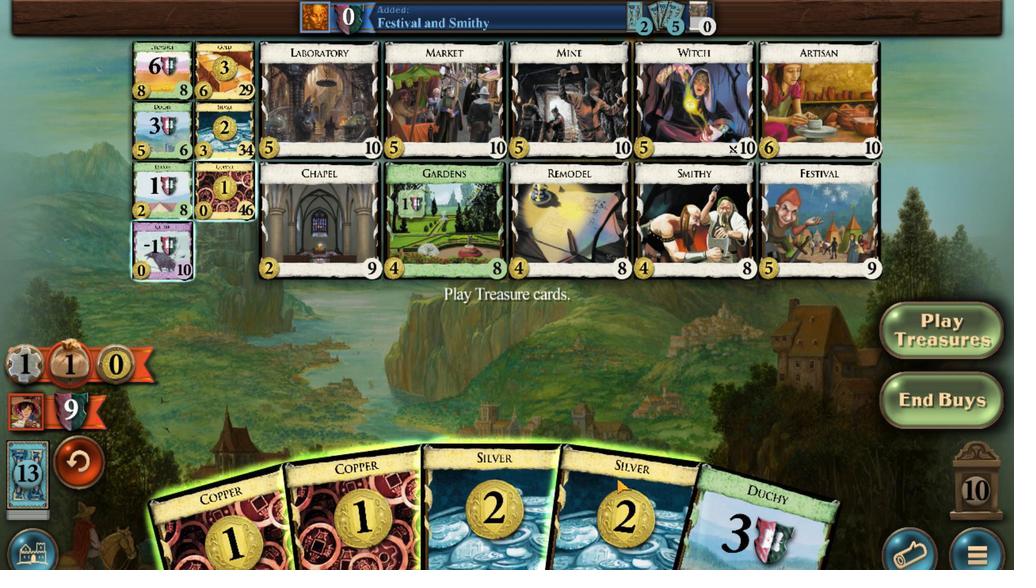 
Action: Mouse moved to (582, 450)
Screenshot: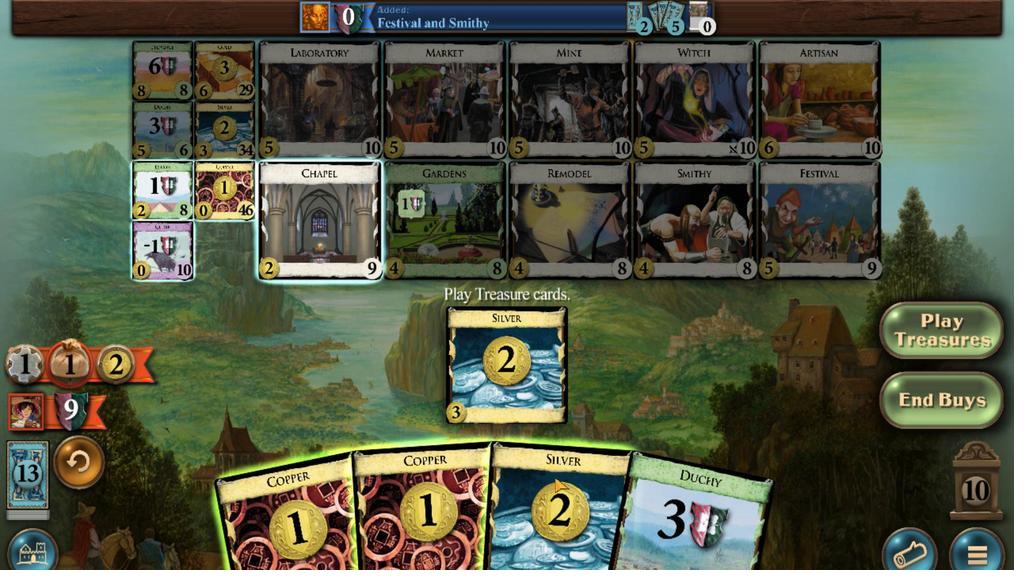 
Action: Mouse scrolled (582, 449) with delta (0, 0)
Screenshot: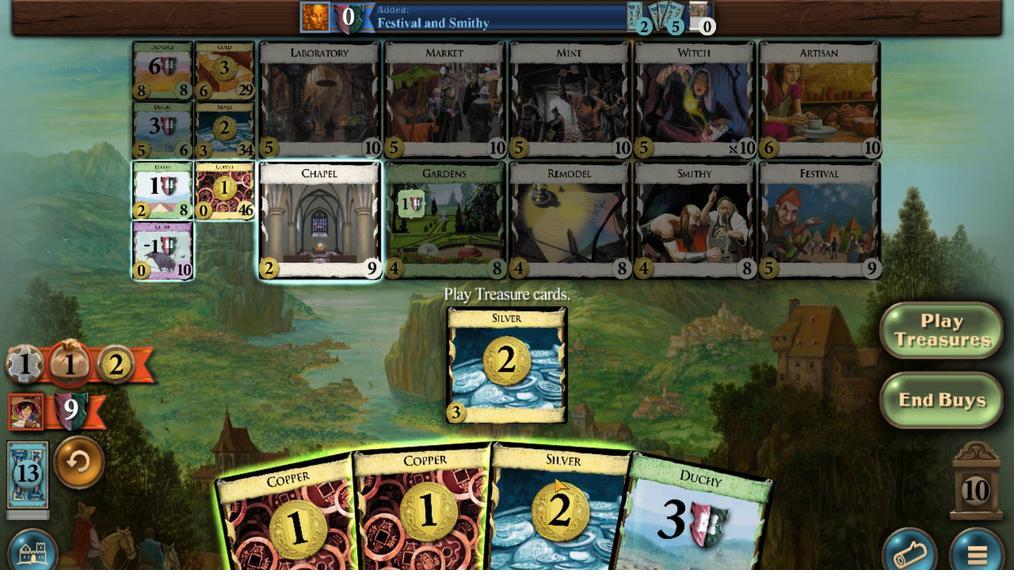 
Action: Mouse moved to (507, 446)
Screenshot: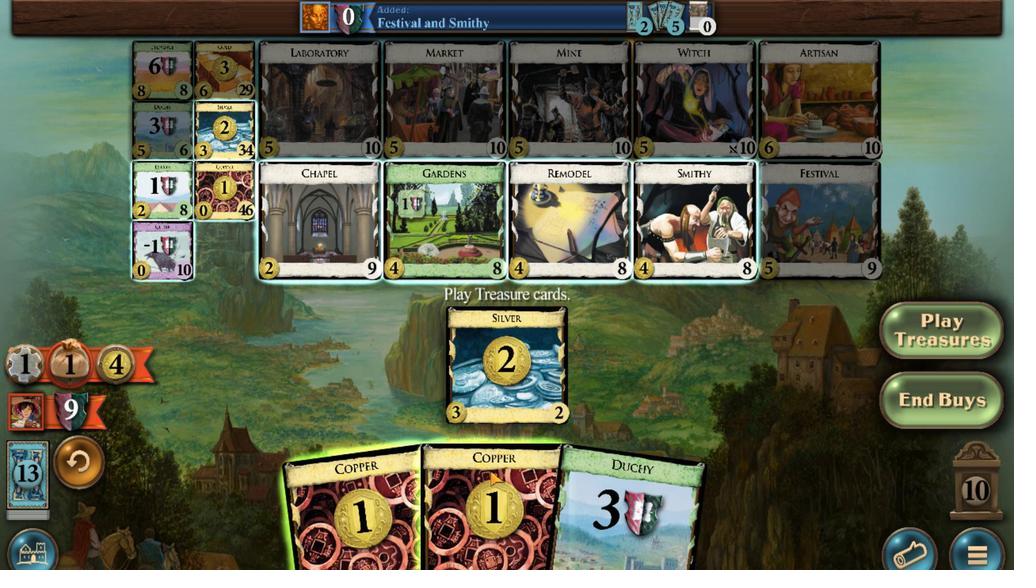 
Action: Mouse scrolled (507, 445) with delta (0, 0)
Screenshot: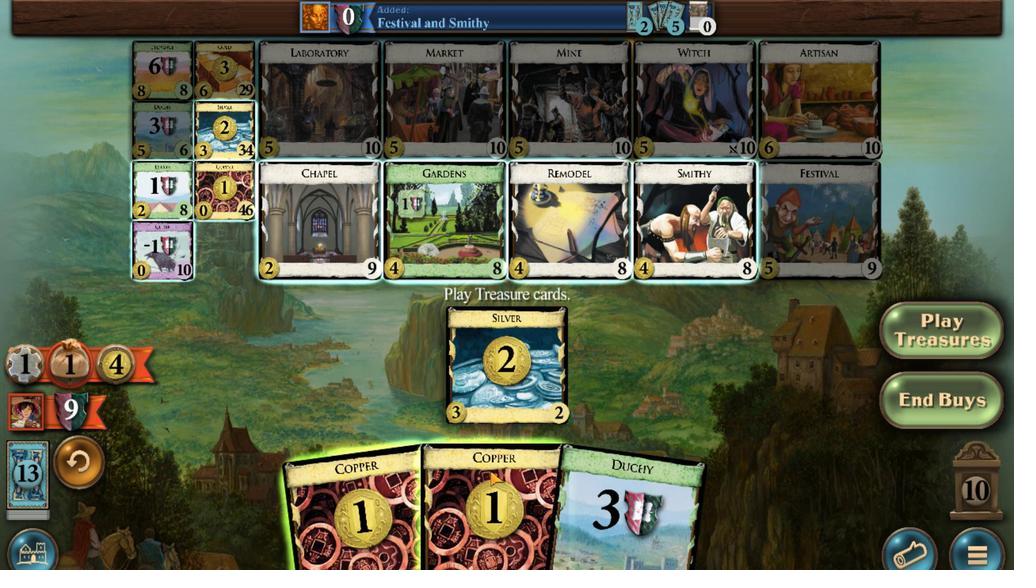 
Action: Mouse moved to (415, 446)
Screenshot: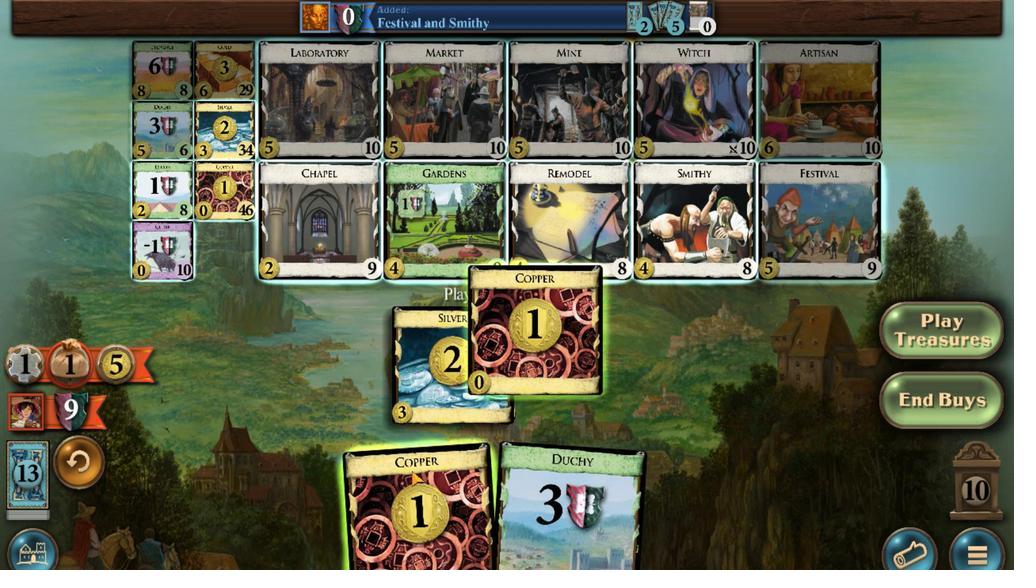 
Action: Mouse scrolled (415, 445) with delta (0, 0)
Screenshot: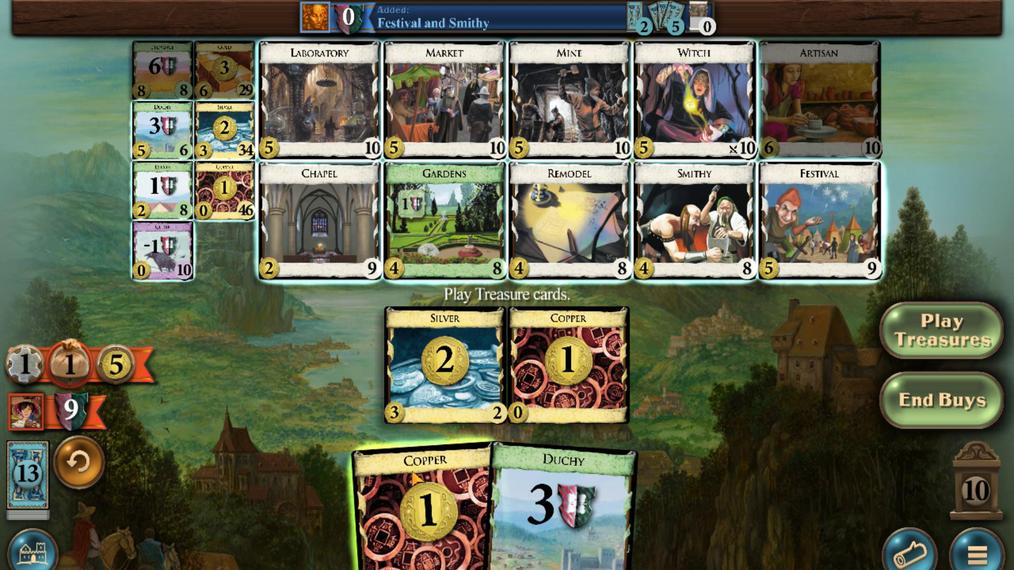 
Action: Mouse moved to (188, 179)
Screenshot: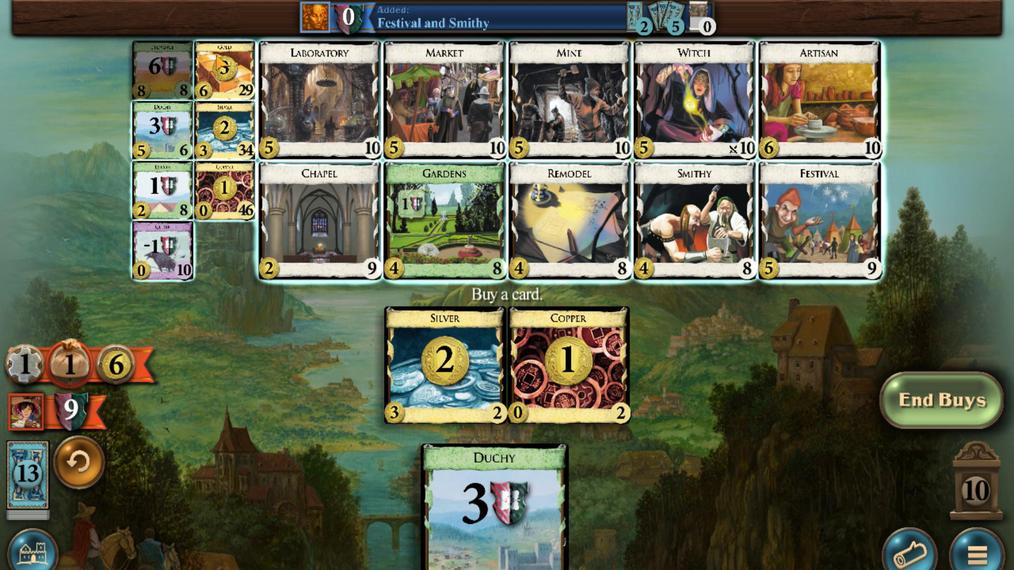
Action: Mouse scrolled (188, 179) with delta (0, 0)
Screenshot: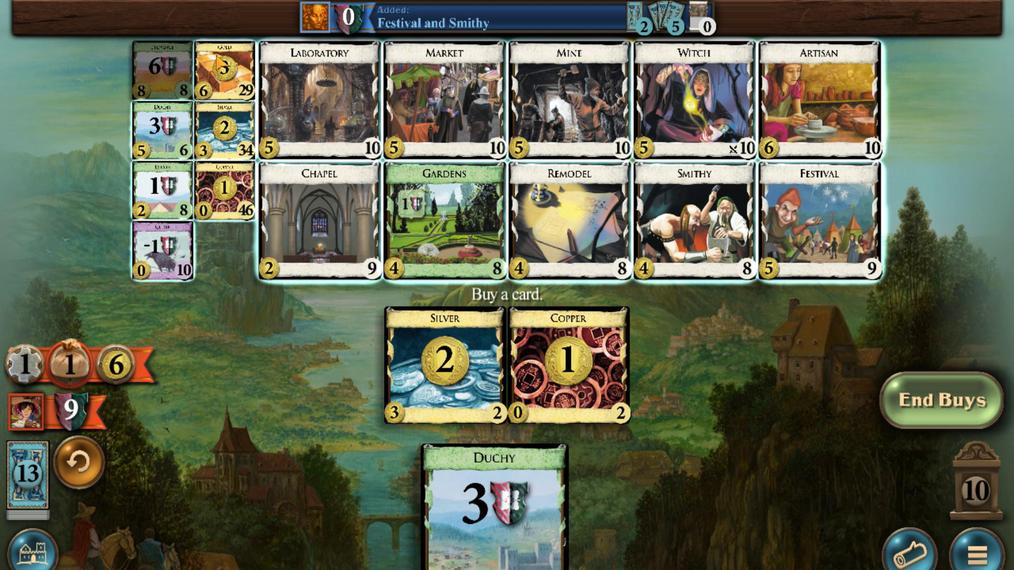 
Action: Mouse scrolled (188, 179) with delta (0, 0)
Screenshot: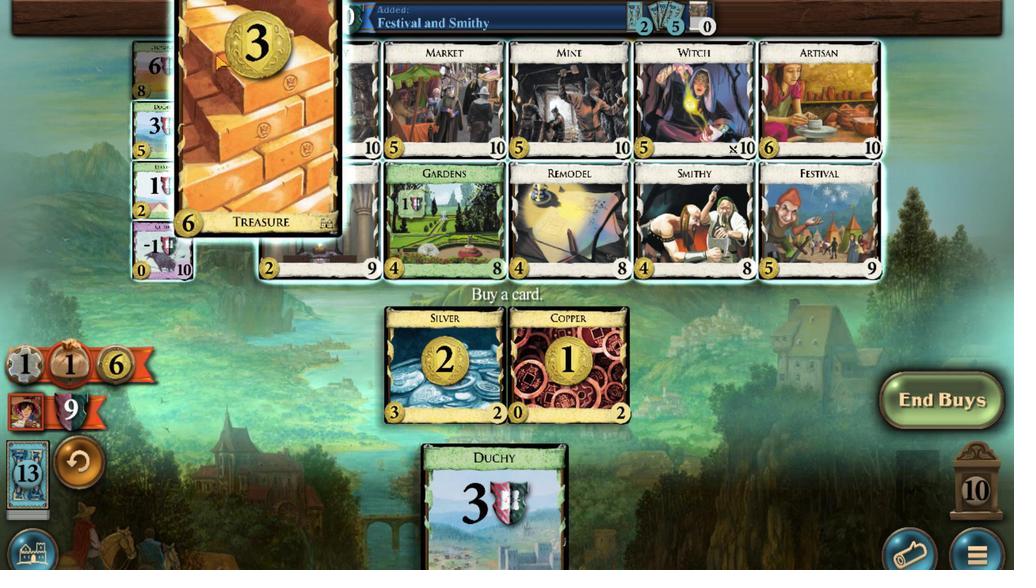 
Action: Mouse scrolled (188, 179) with delta (0, 0)
Screenshot: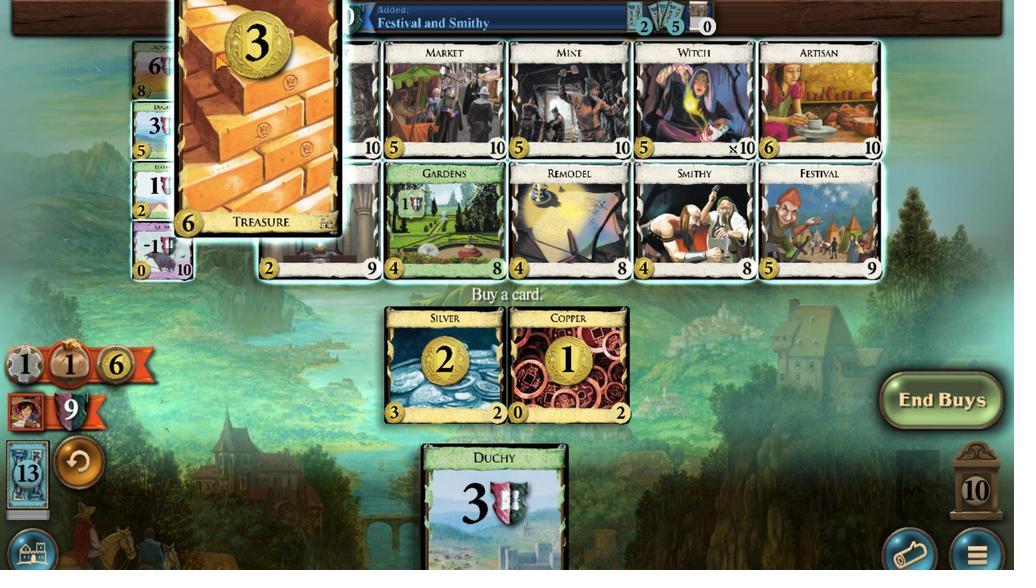 
Action: Mouse scrolled (188, 179) with delta (0, 0)
Screenshot: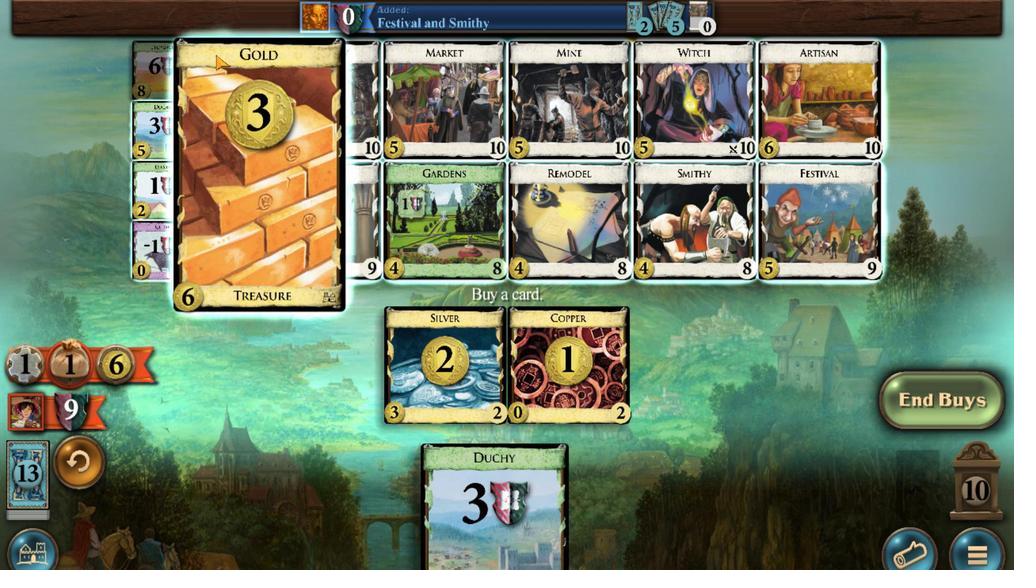 
Action: Mouse scrolled (188, 179) with delta (0, 0)
Screenshot: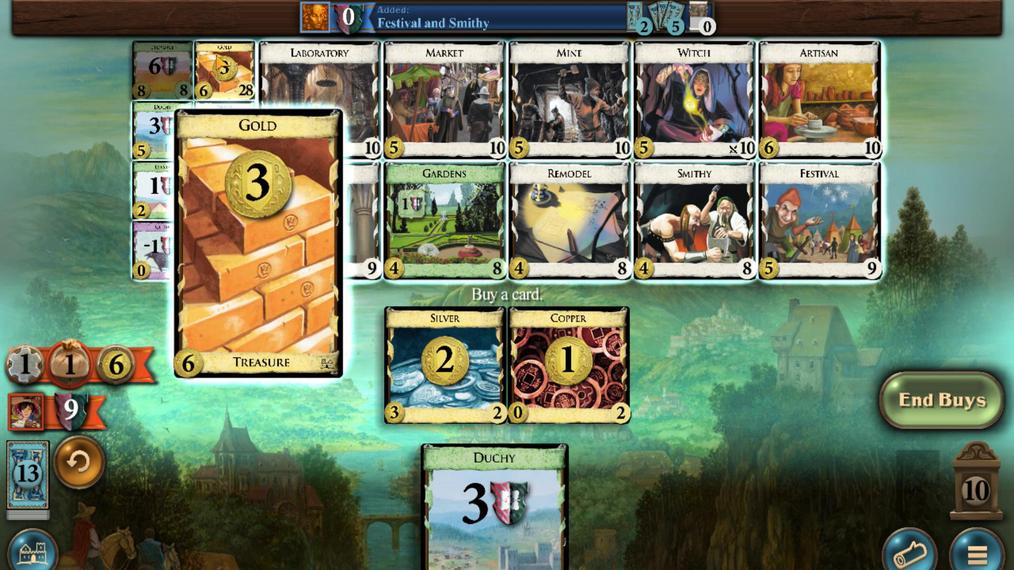 
Action: Mouse moved to (344, 452)
Screenshot: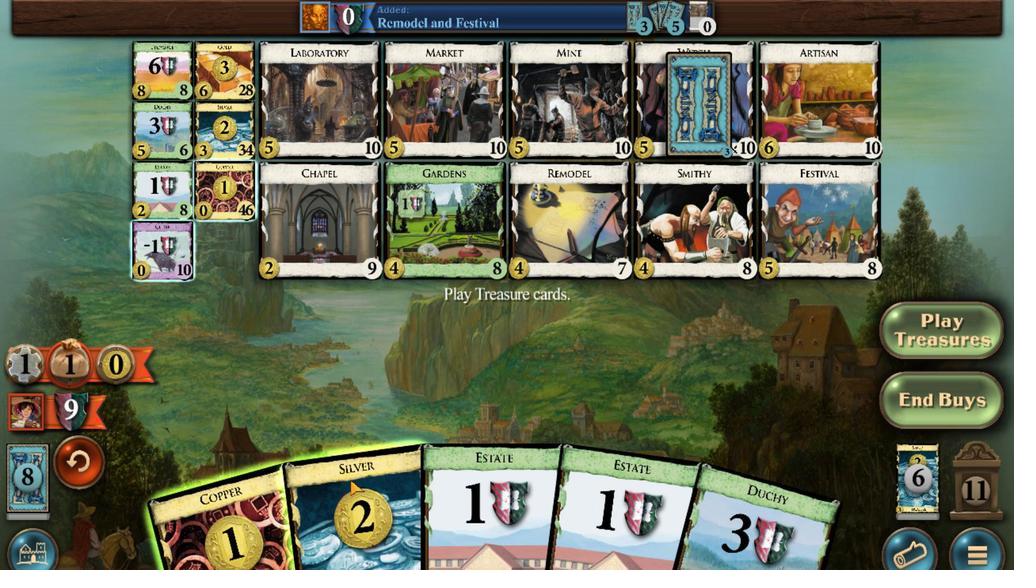 
Action: Mouse scrolled (344, 451) with delta (0, 0)
Screenshot: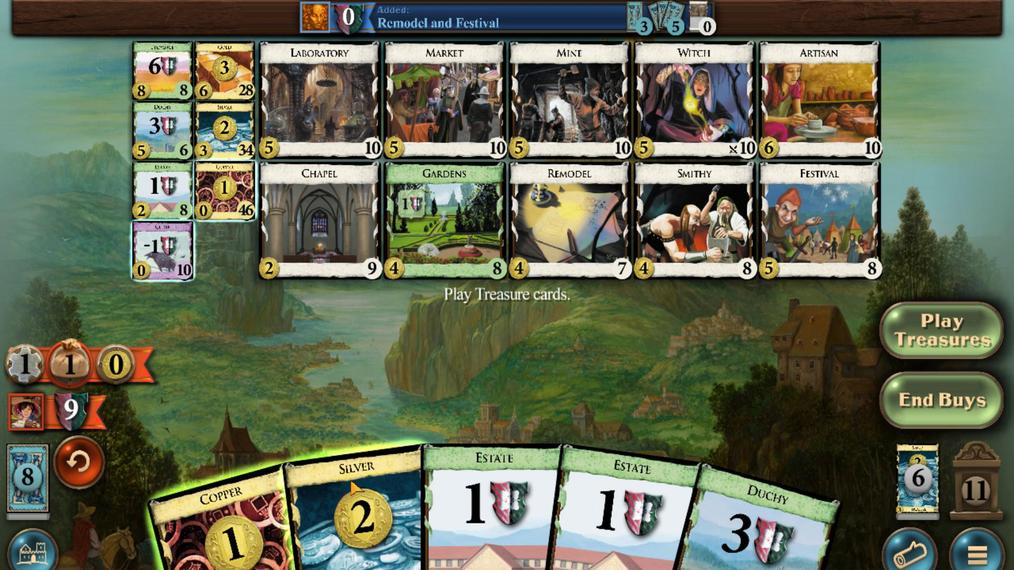 
Action: Mouse moved to (265, 461)
Screenshot: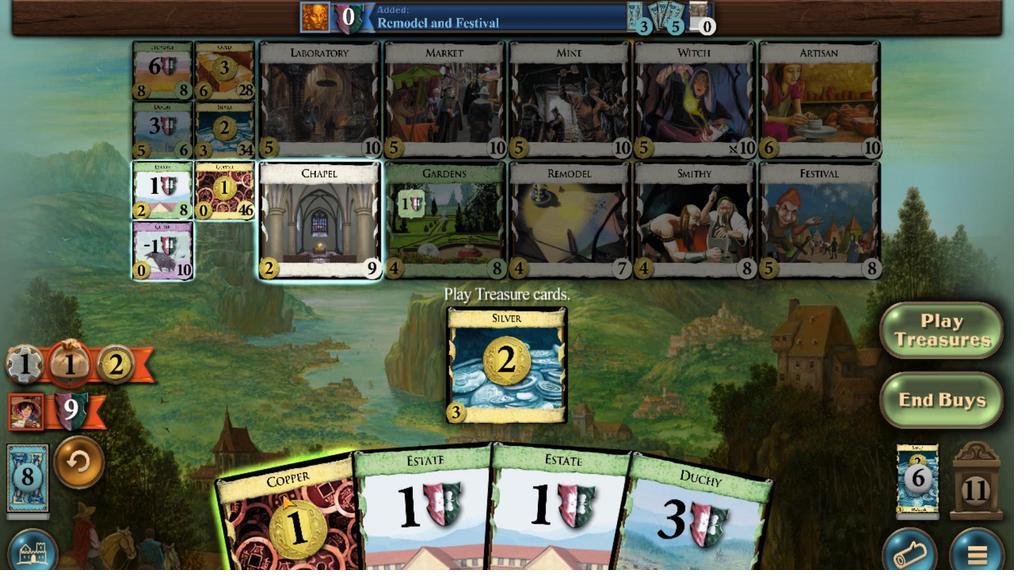 
Action: Mouse scrolled (265, 461) with delta (0, 0)
Screenshot: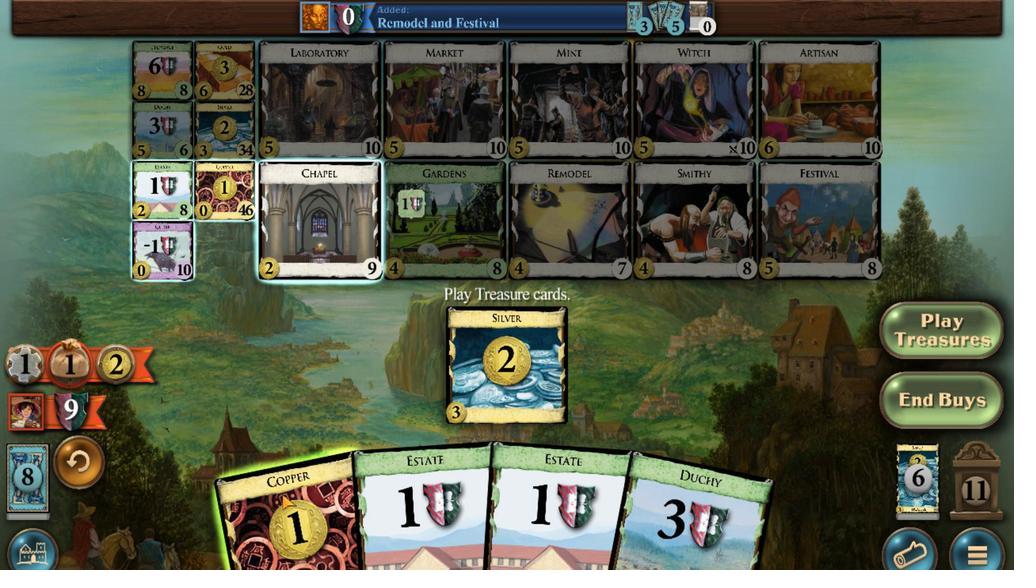 
Action: Mouse moved to (201, 227)
Screenshot: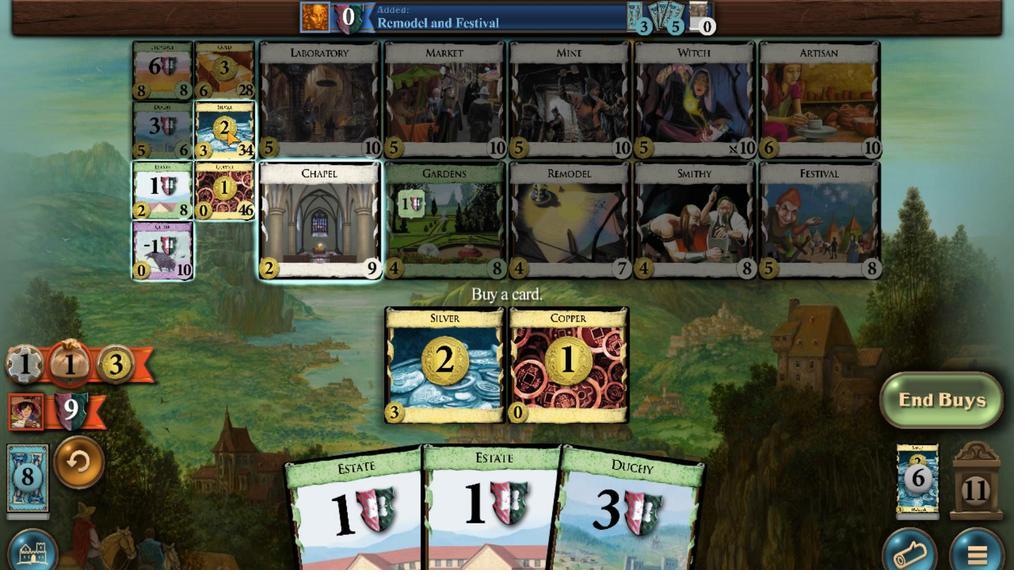 
Action: Mouse scrolled (201, 228) with delta (0, 0)
Screenshot: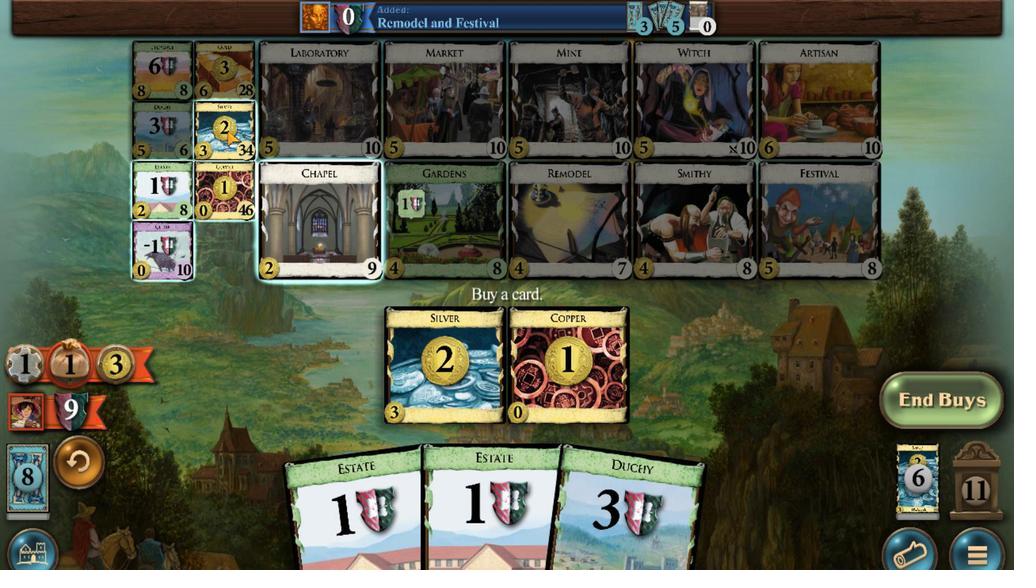 
Action: Mouse scrolled (201, 228) with delta (0, 0)
Screenshot: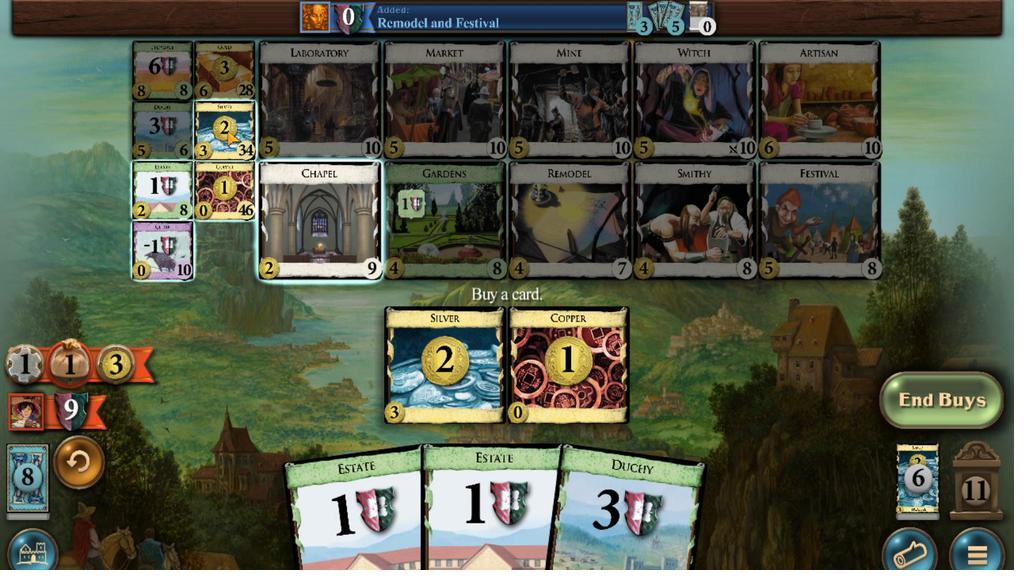 
Action: Mouse scrolled (201, 228) with delta (0, 0)
Screenshot: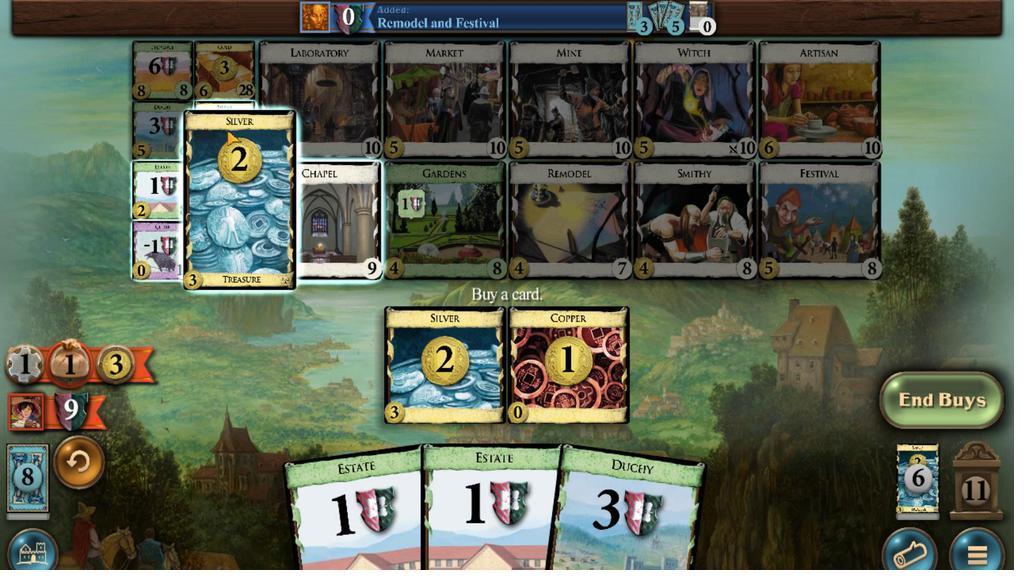 
Action: Mouse scrolled (201, 228) with delta (0, 0)
Screenshot: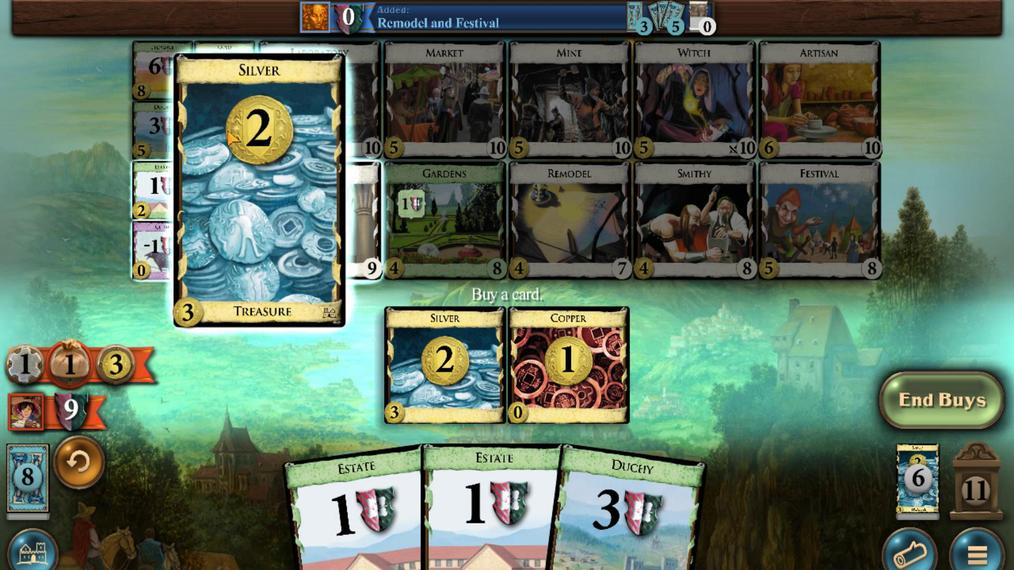 
Action: Mouse moved to (672, 445)
Screenshot: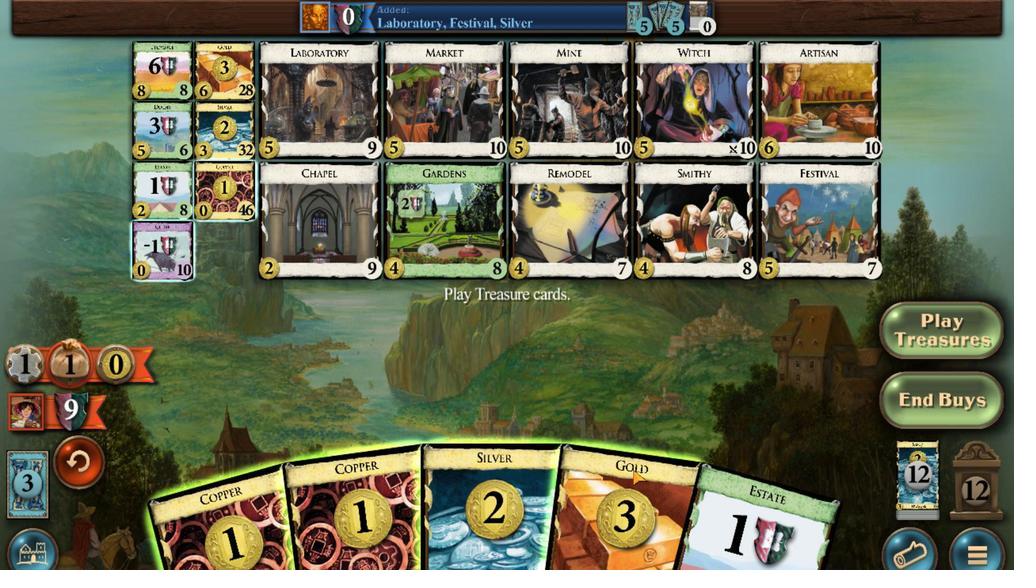 
Action: Mouse scrolled (672, 445) with delta (0, 0)
Screenshot: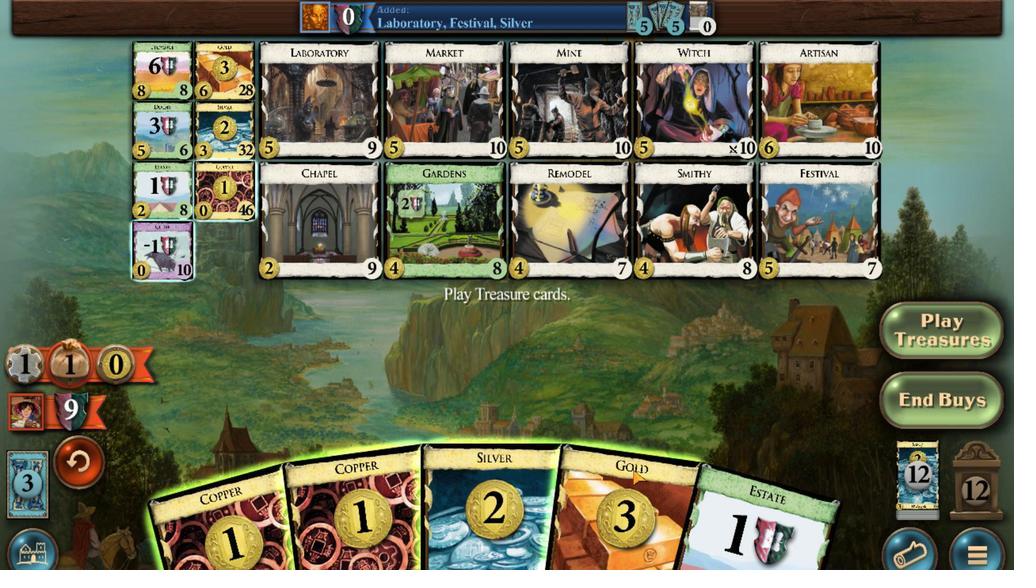 
Action: Mouse moved to (591, 449)
Screenshot: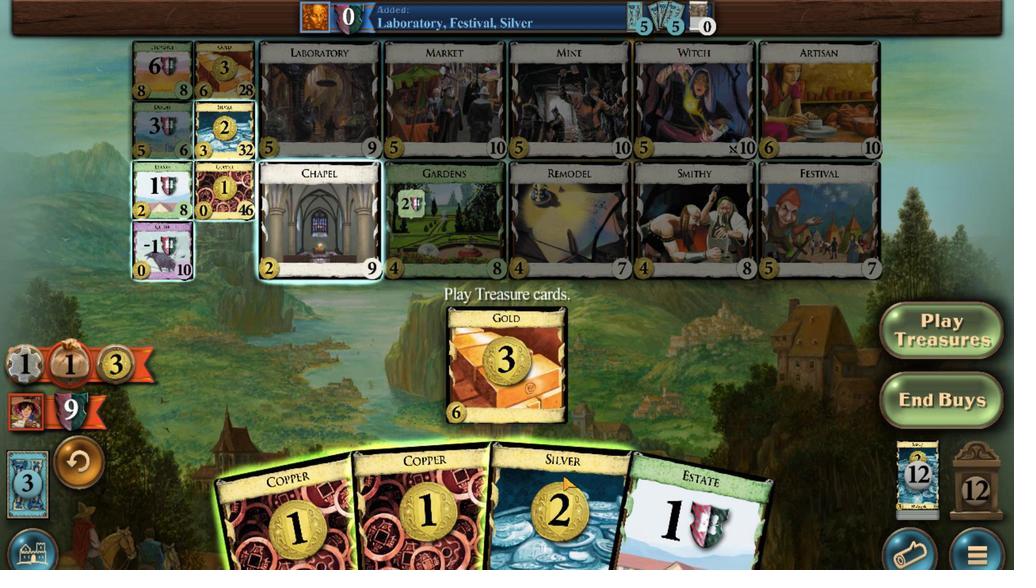 
Action: Mouse scrolled (591, 448) with delta (0, 0)
Screenshot: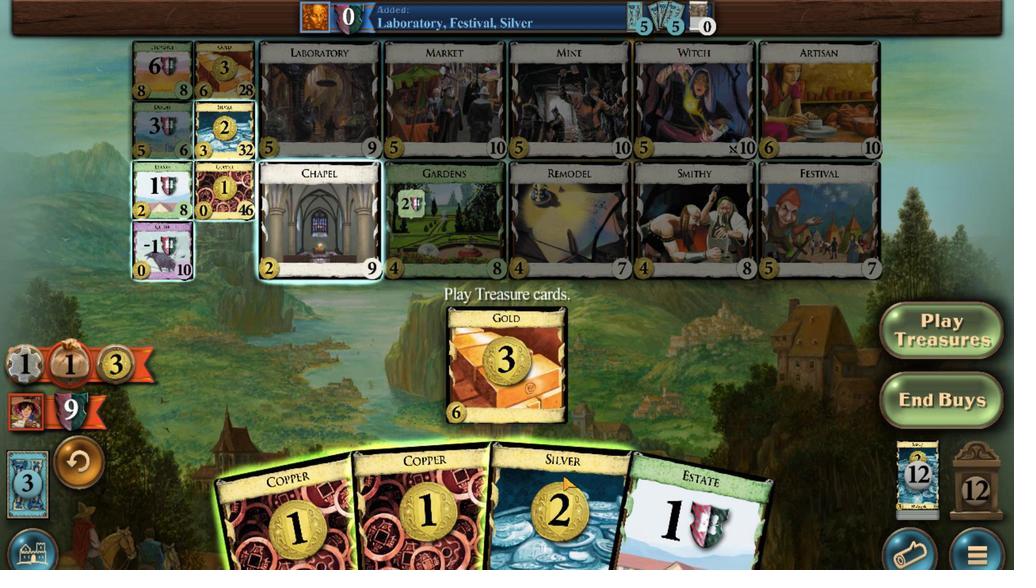
Action: Mouse moved to (520, 444)
Screenshot: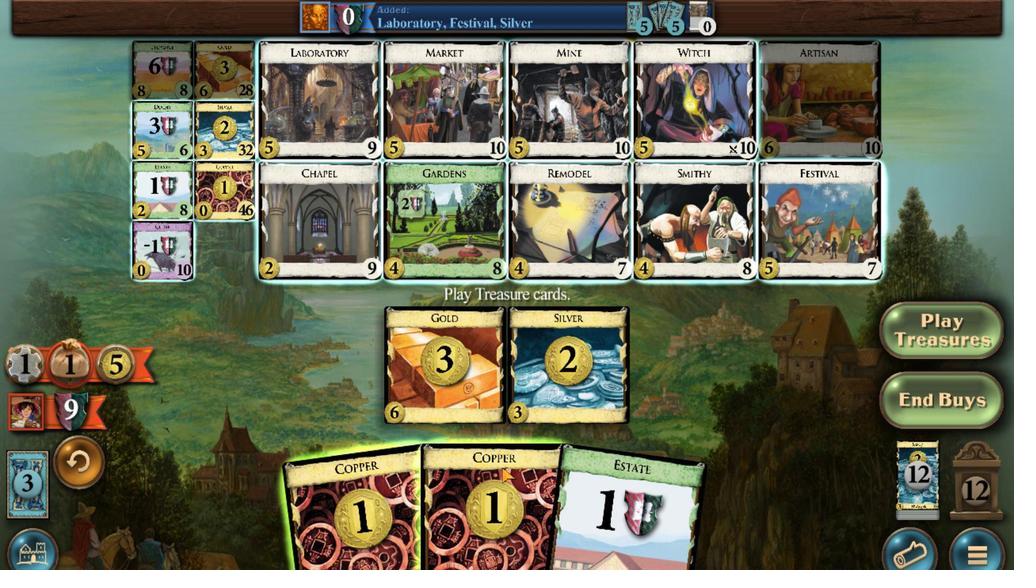 
Action: Mouse scrolled (520, 443) with delta (0, 0)
Screenshot: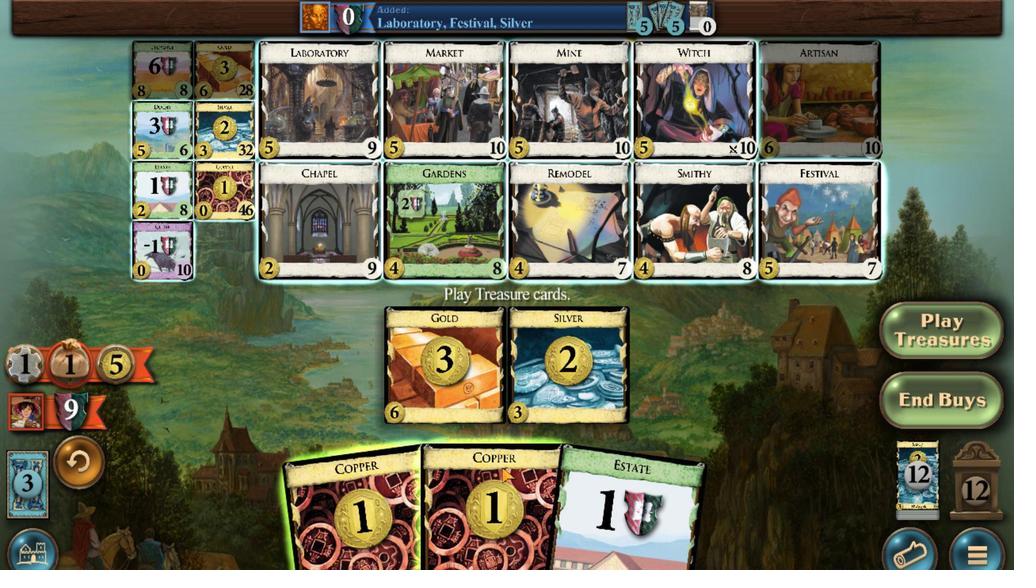 
Action: Mouse moved to (467, 445)
Screenshot: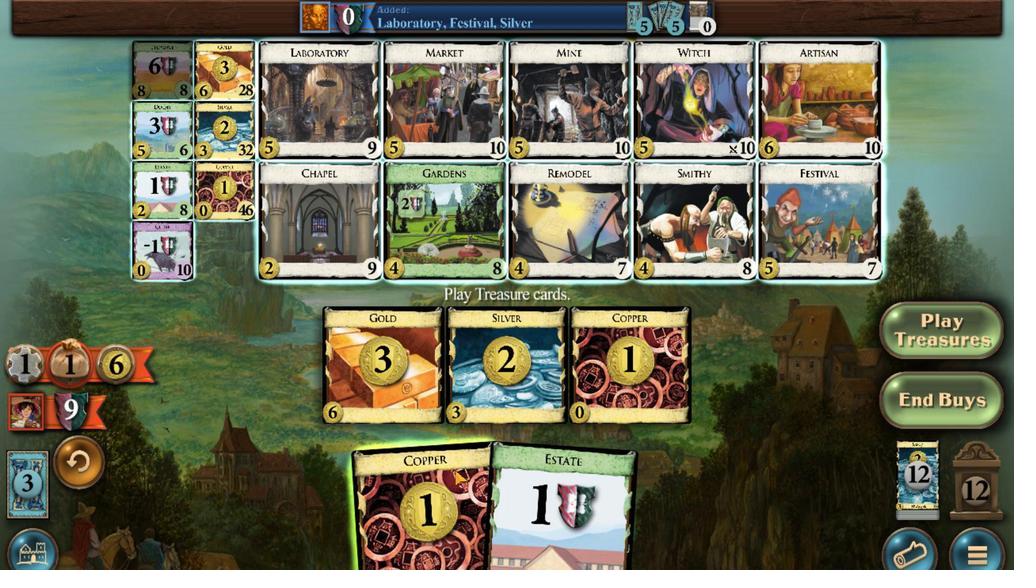 
Action: Mouse scrolled (467, 445) with delta (0, 0)
Screenshot: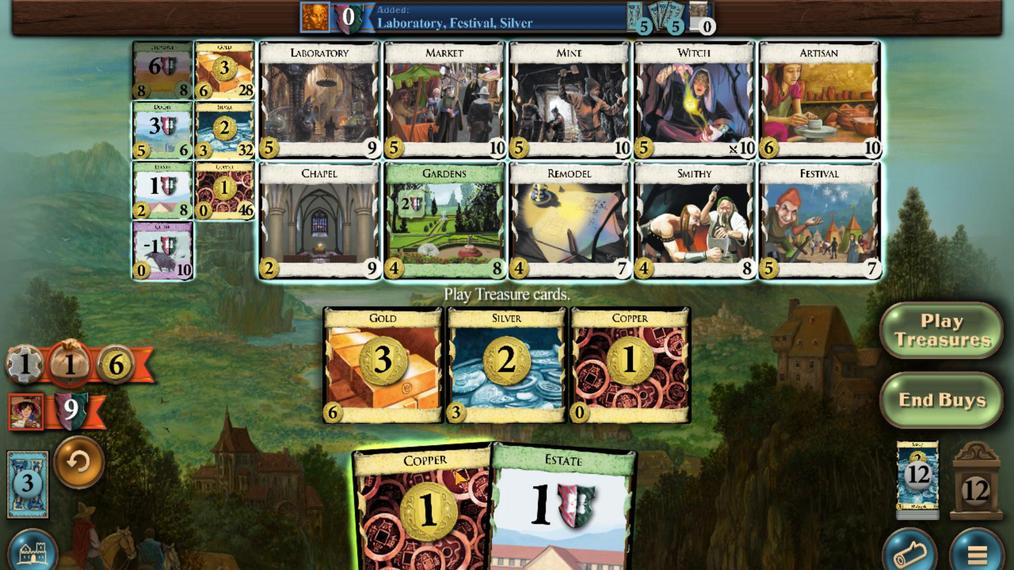 
Action: Mouse moved to (186, 172)
Screenshot: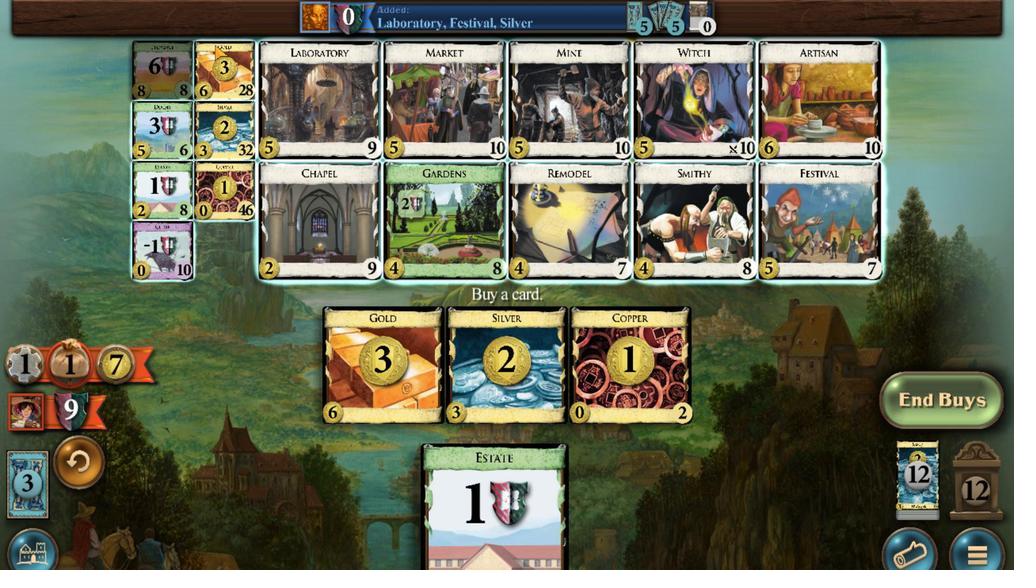 
Action: Mouse scrolled (186, 173) with delta (0, 0)
Screenshot: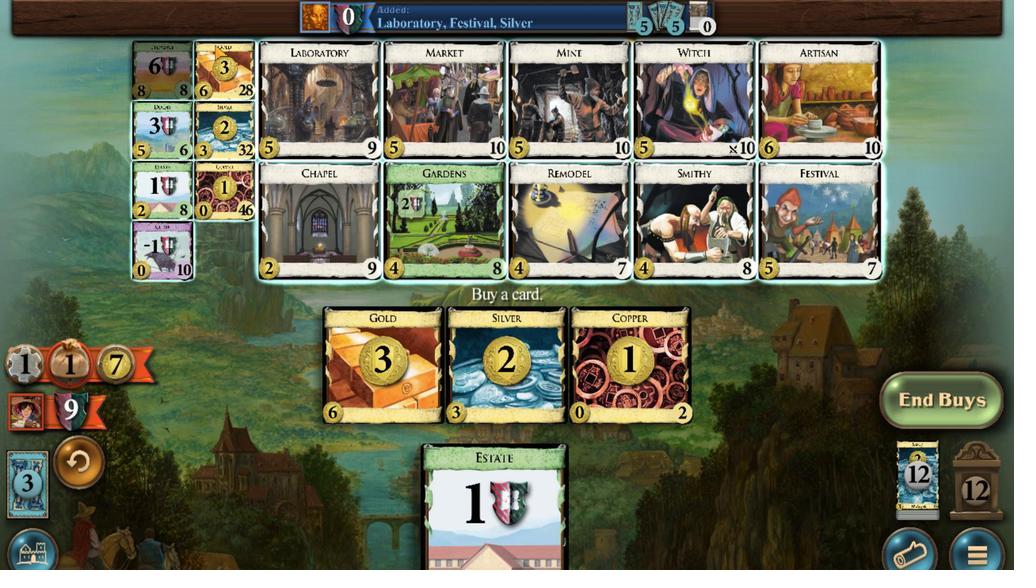 
Action: Mouse scrolled (186, 173) with delta (0, 0)
Screenshot: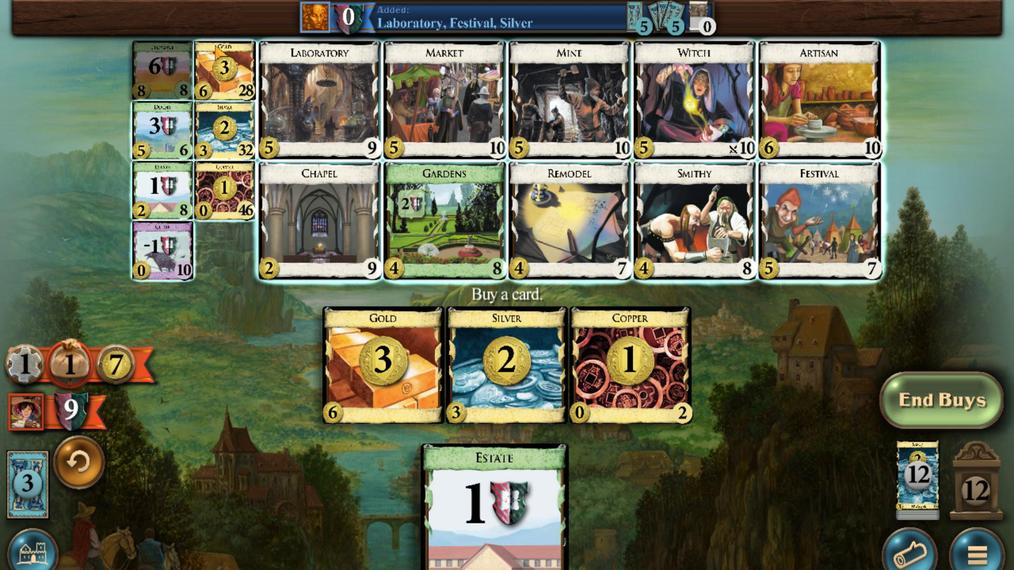 
Action: Mouse scrolled (186, 173) with delta (0, 0)
Screenshot: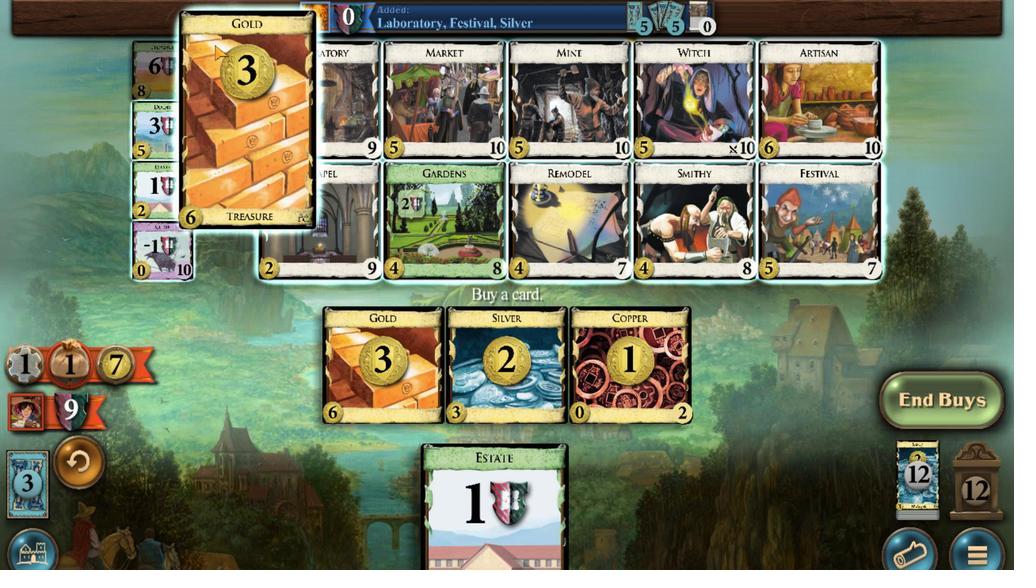 
Action: Mouse scrolled (186, 173) with delta (0, 0)
Screenshot: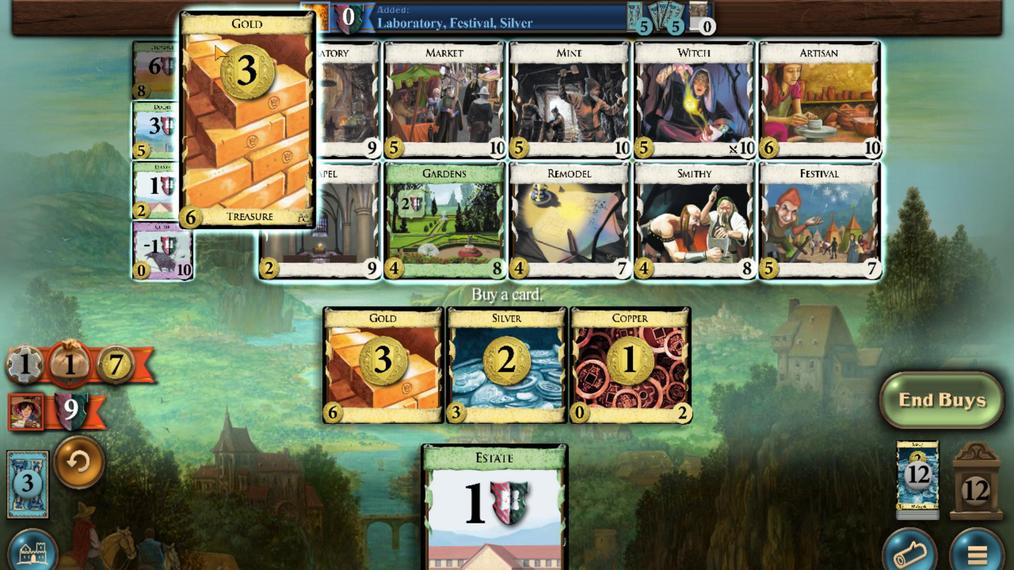
Action: Mouse scrolled (186, 173) with delta (0, 0)
Screenshot: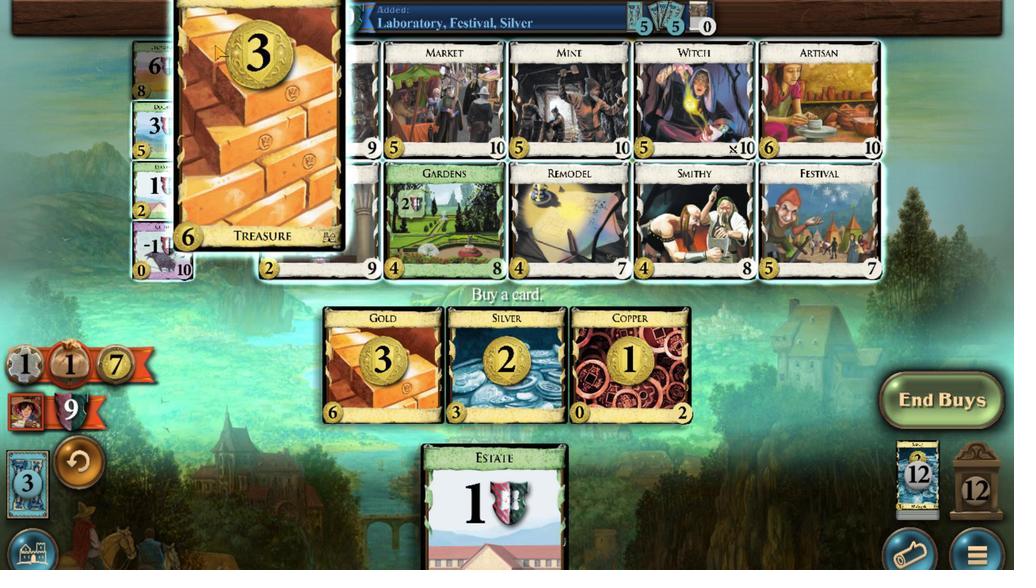 
Action: Mouse scrolled (186, 173) with delta (0, 0)
Screenshot: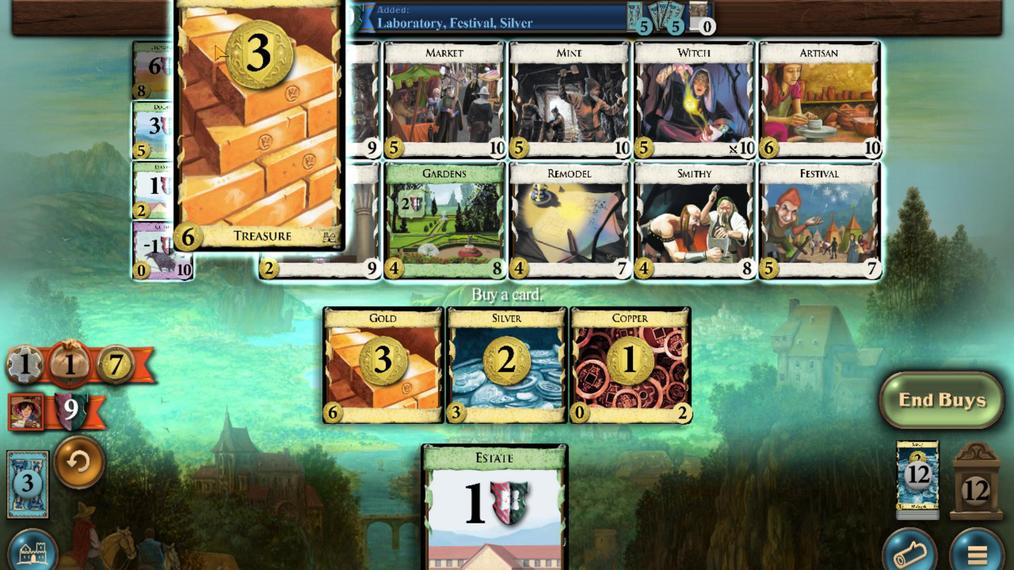 
Action: Mouse scrolled (186, 173) with delta (0, 0)
Screenshot: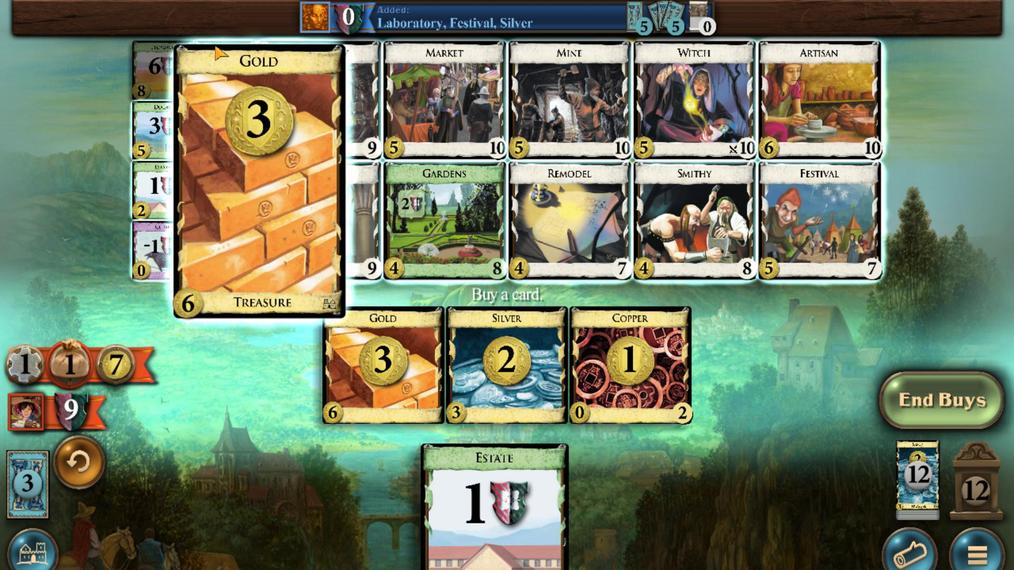 
Action: Mouse scrolled (186, 173) with delta (0, 0)
Screenshot: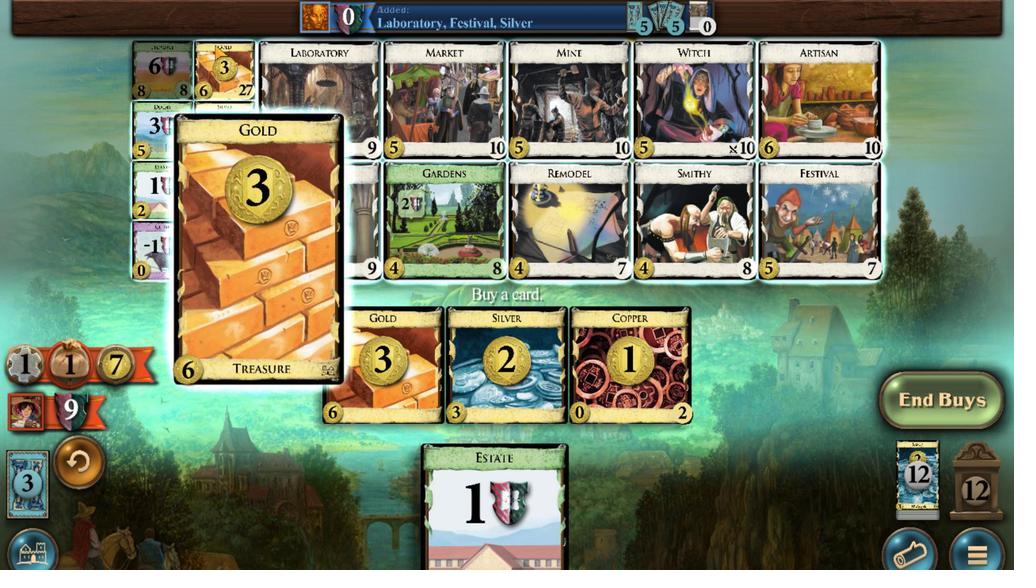 
Action: Mouse moved to (176, 474)
Screenshot: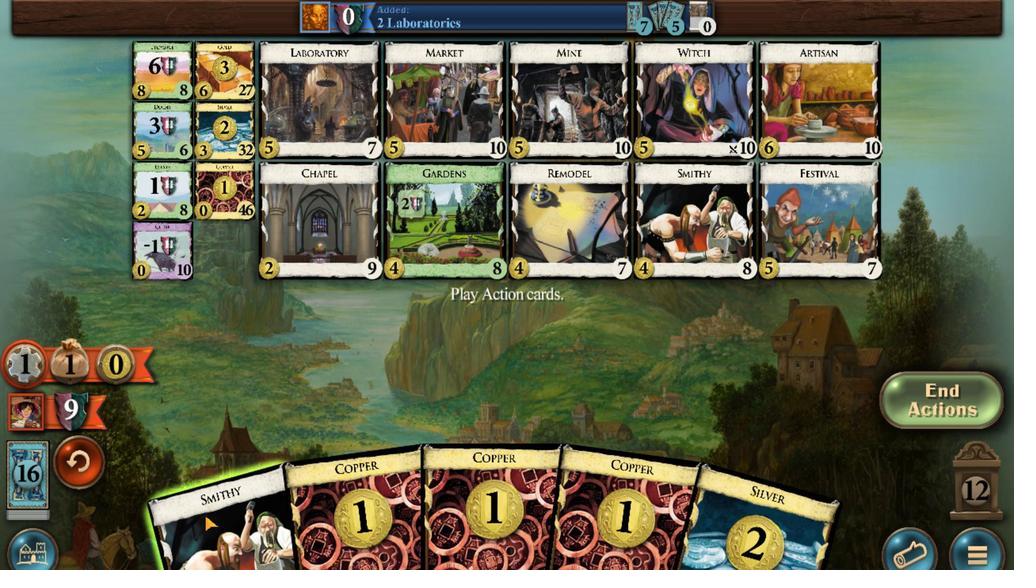 
Action: Mouse scrolled (176, 474) with delta (0, 0)
Screenshot: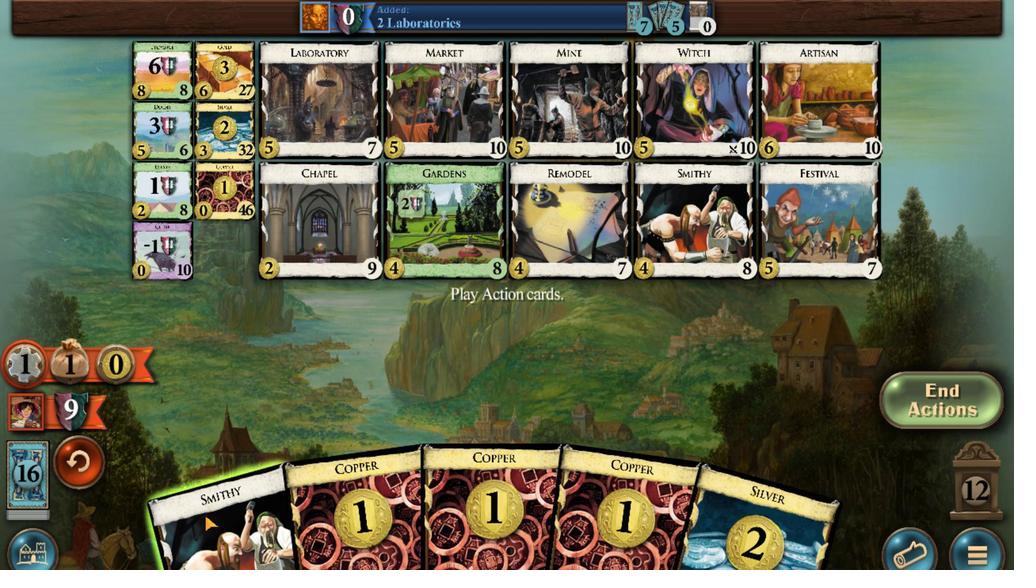 
Action: Mouse moved to (625, 447)
Screenshot: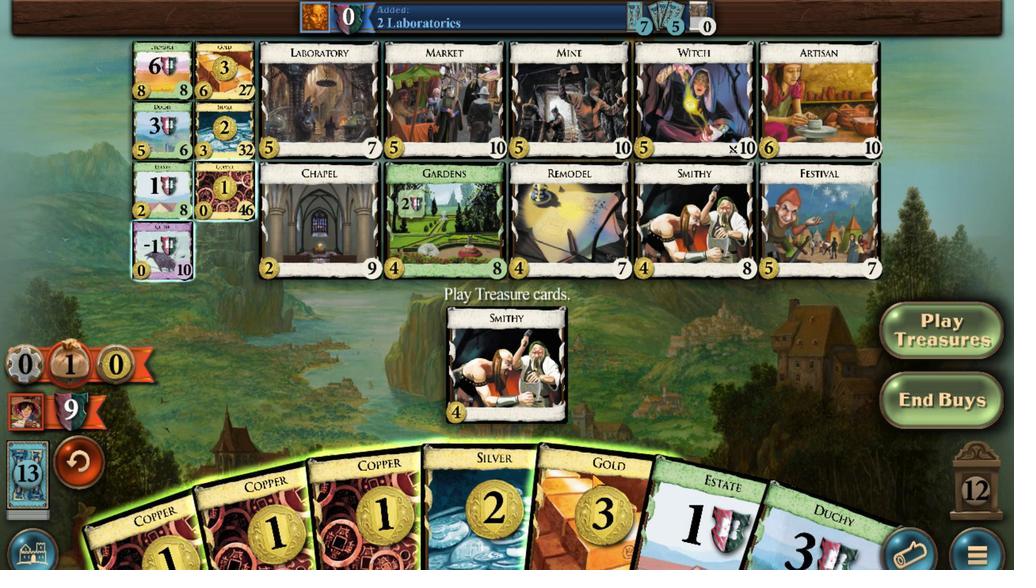 
Action: Mouse scrolled (625, 447) with delta (0, 0)
Screenshot: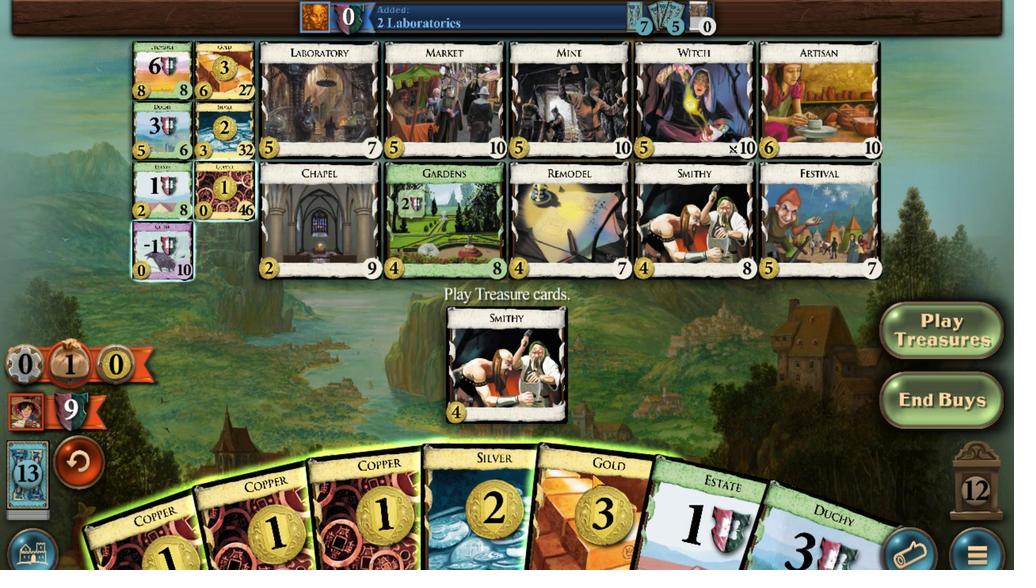 
Action: Mouse moved to (571, 446)
Screenshot: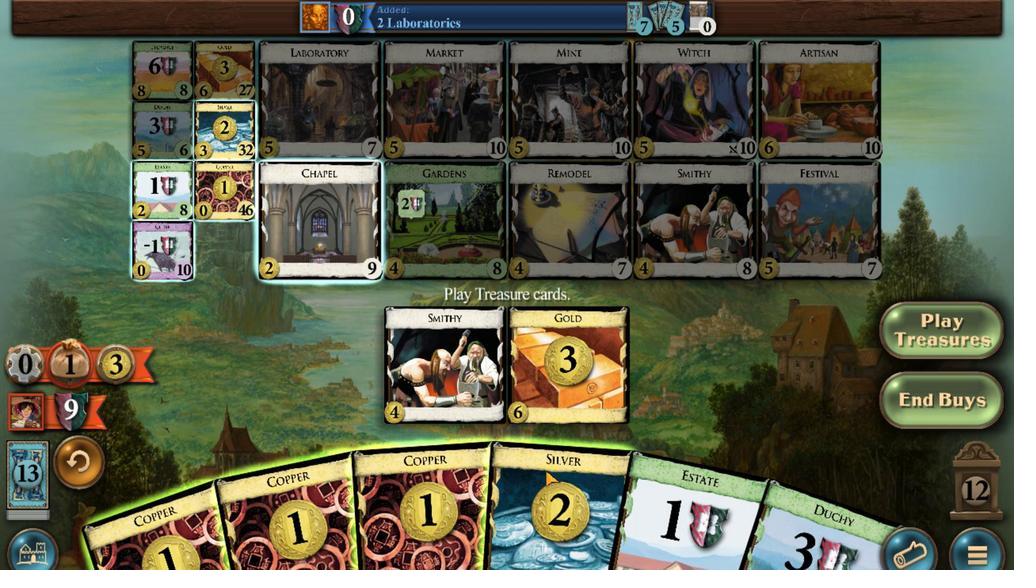 
Action: Mouse scrolled (571, 445) with delta (0, 0)
Screenshot: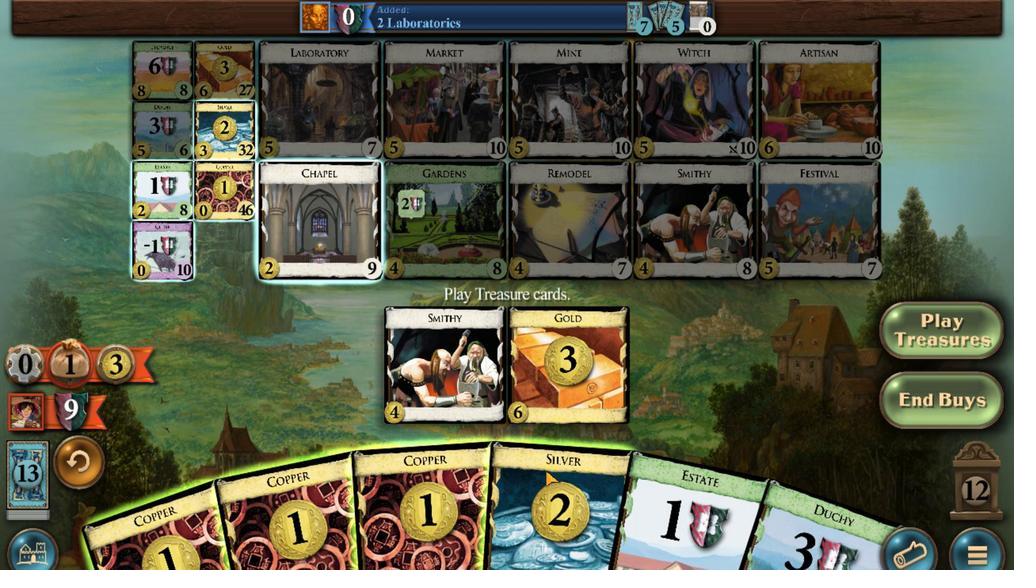 
Action: Mouse moved to (497, 445)
Screenshot: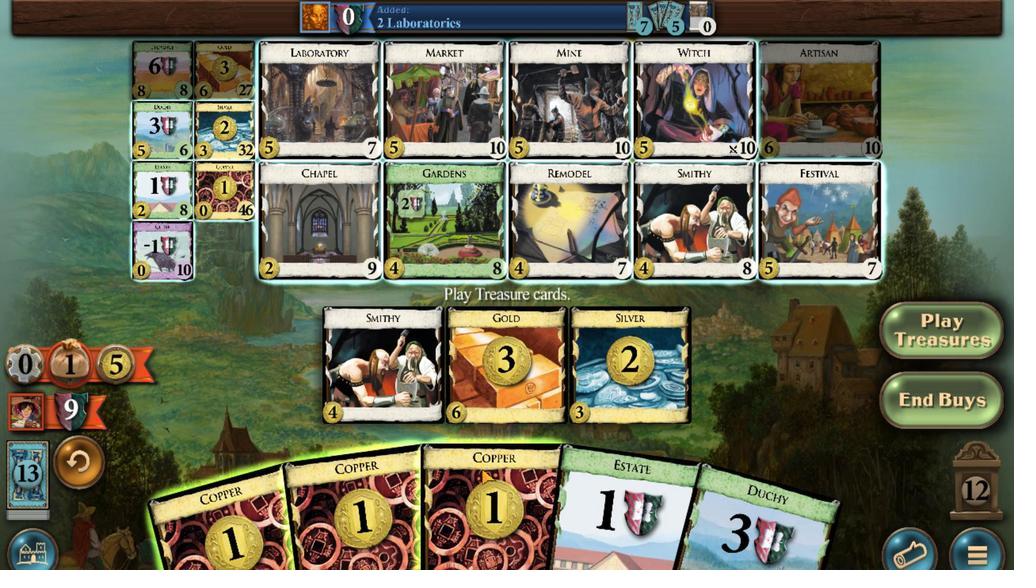 
Action: Mouse scrolled (497, 444) with delta (0, 0)
Screenshot: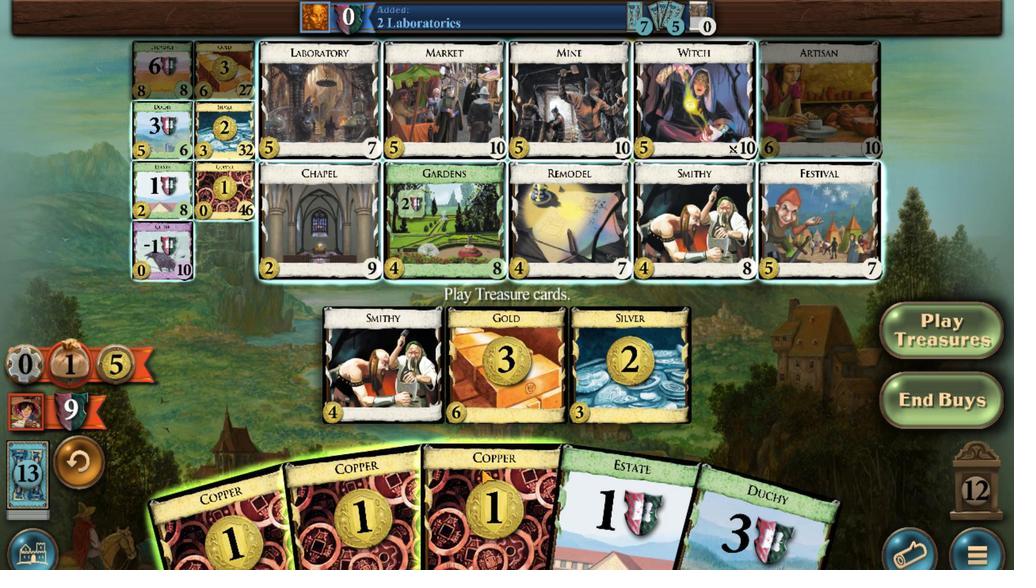 
Action: Mouse moved to (422, 450)
Screenshot: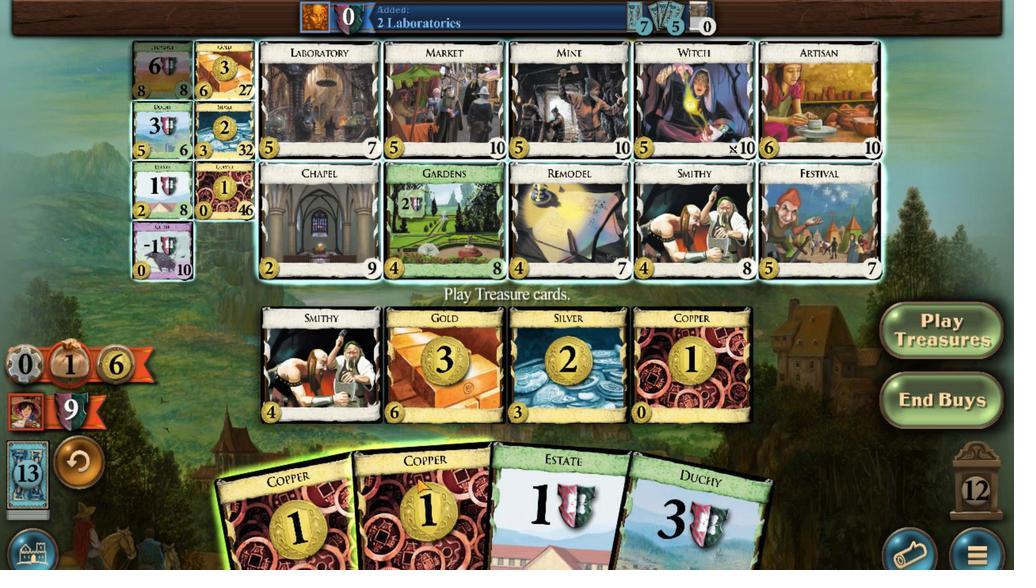 
Action: Mouse scrolled (422, 450) with delta (0, 0)
Screenshot: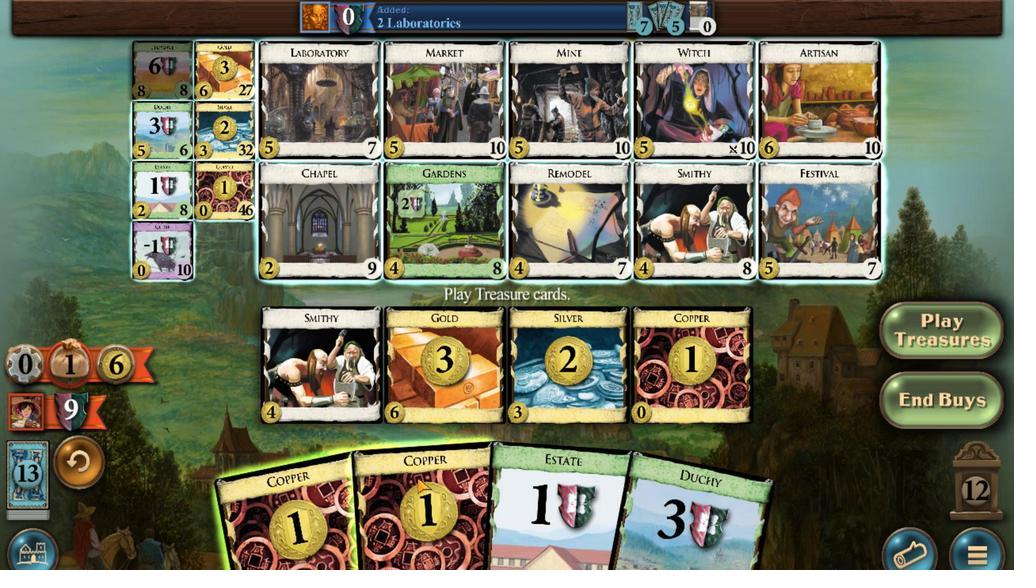 
Action: Mouse moved to (342, 451)
Screenshot: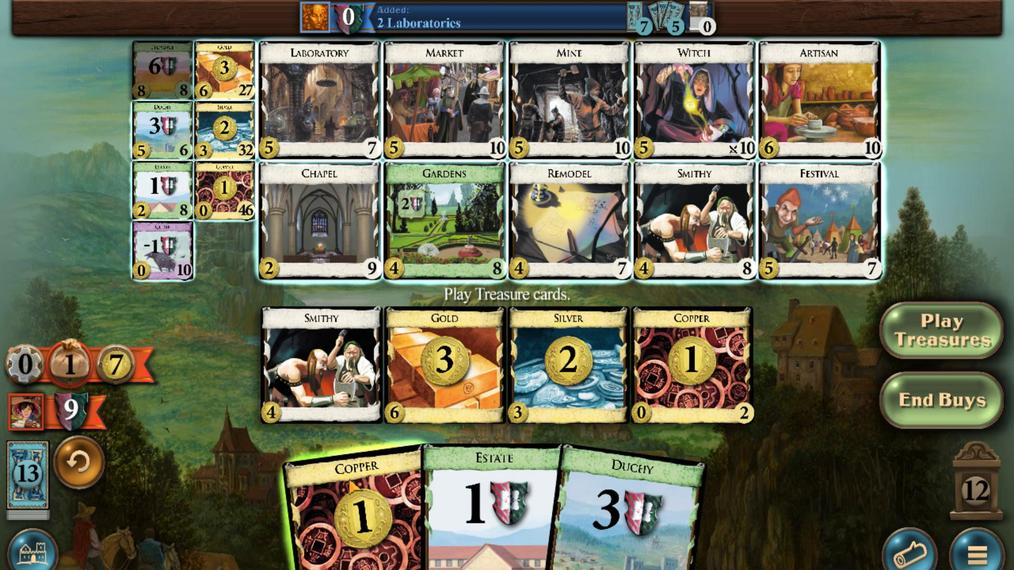 
Action: Mouse scrolled (342, 451) with delta (0, 0)
Screenshot: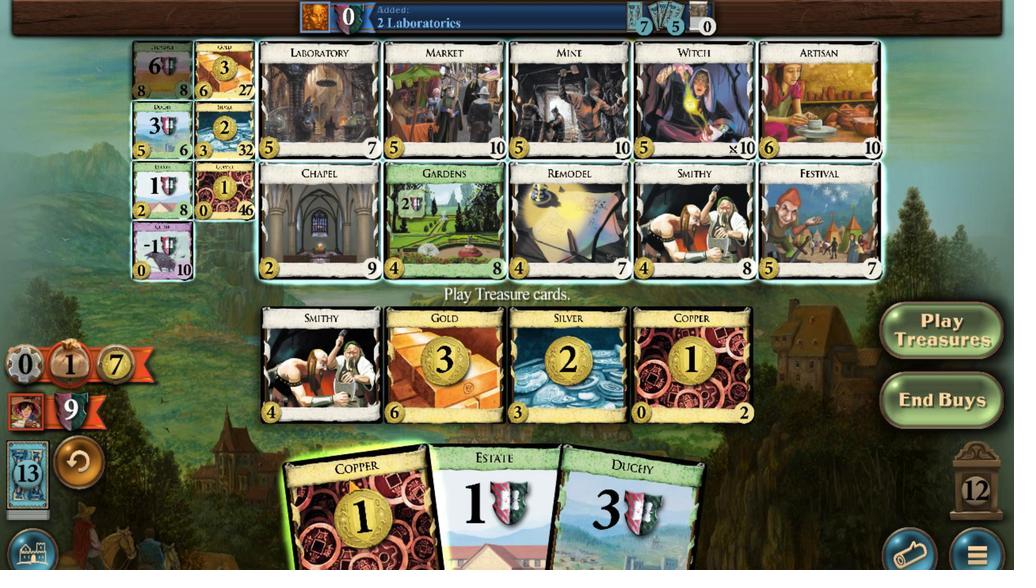 
Action: Mouse moved to (138, 181)
Screenshot: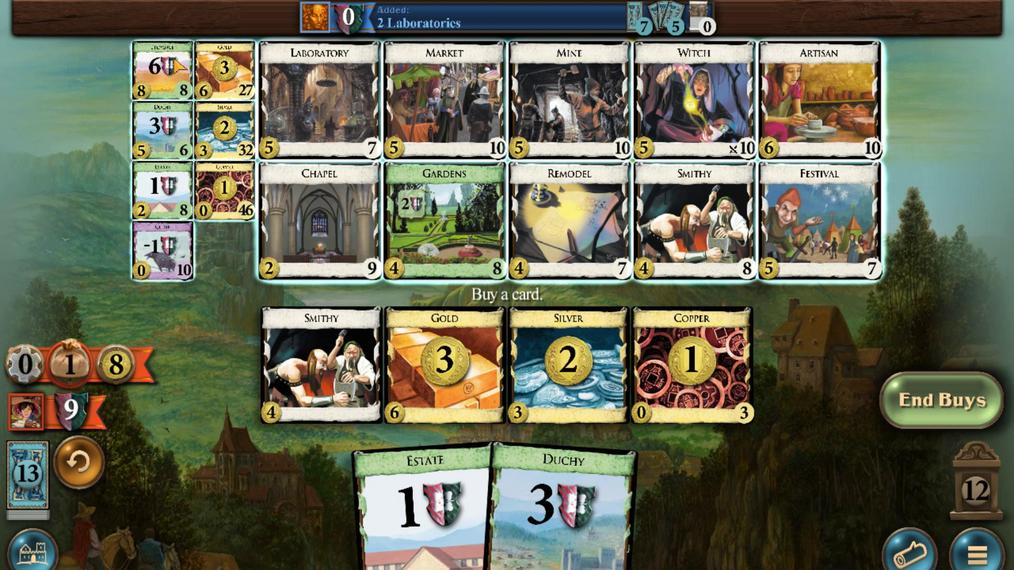 
Action: Mouse scrolled (138, 182) with delta (0, 0)
Screenshot: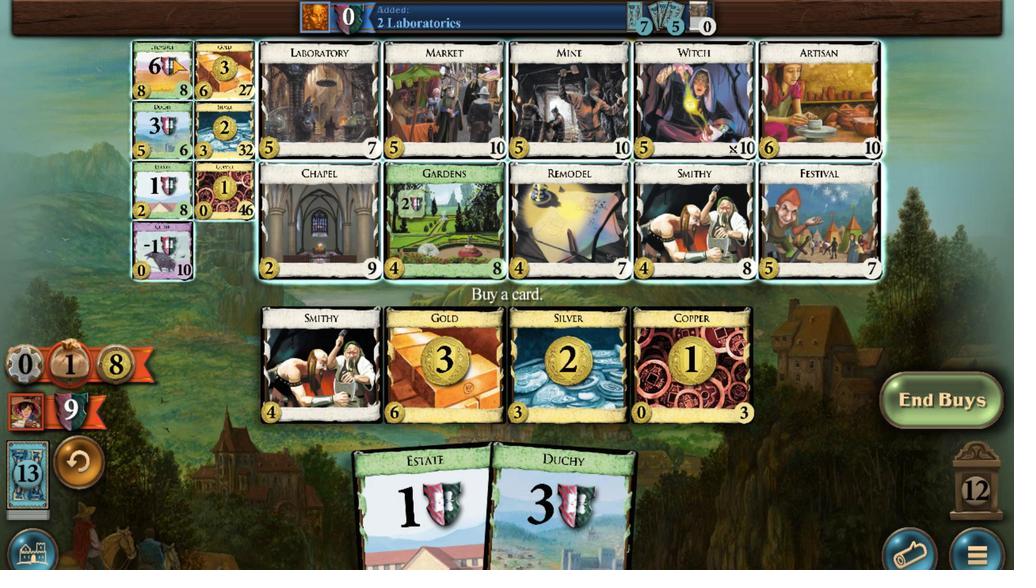 
Action: Mouse scrolled (138, 182) with delta (0, 0)
Screenshot: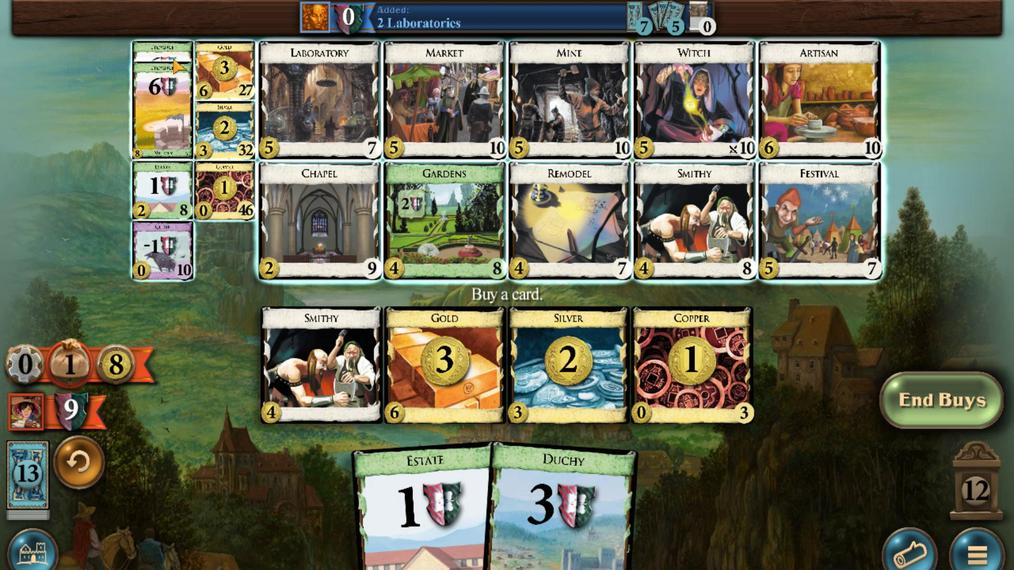 
Action: Mouse scrolled (138, 182) with delta (0, 0)
Screenshot: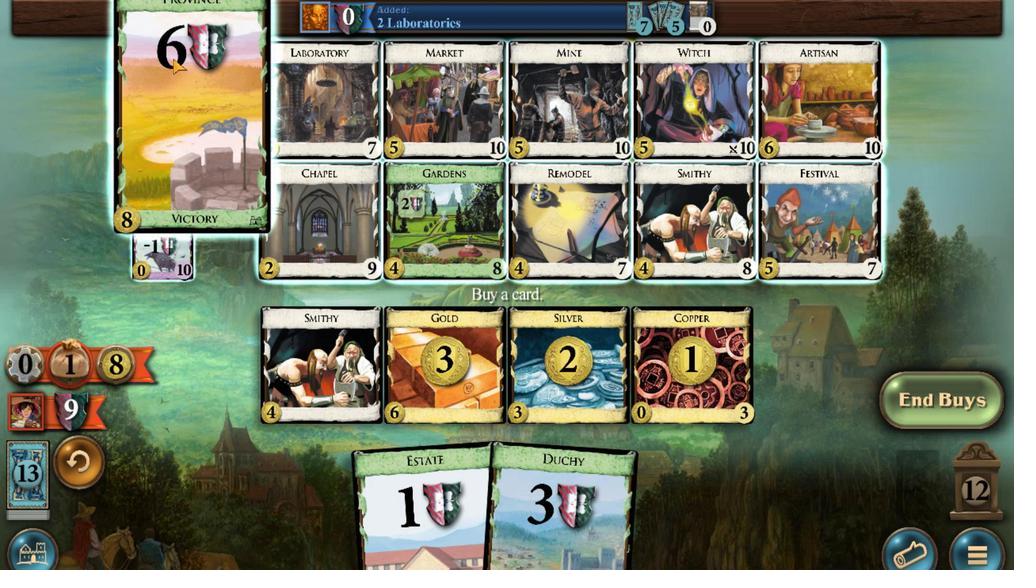 
Action: Mouse scrolled (138, 182) with delta (0, 0)
Screenshot: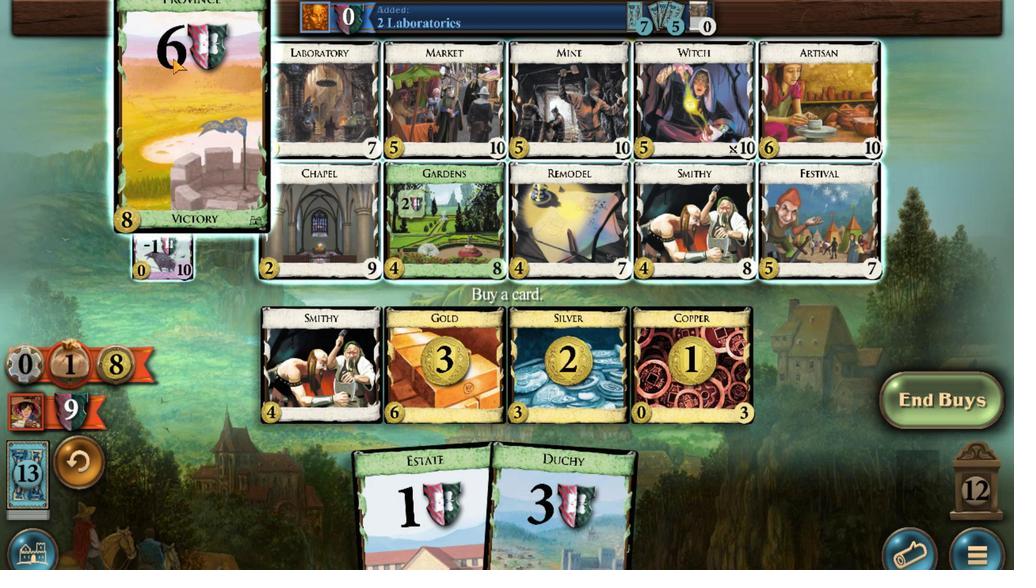 
Action: Mouse scrolled (138, 182) with delta (0, 0)
Screenshot: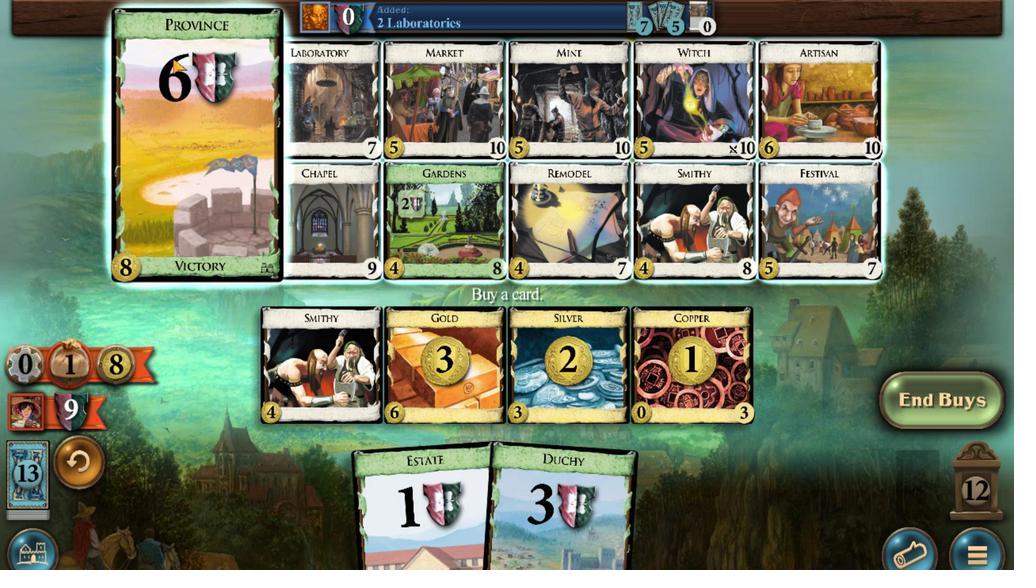 
Action: Mouse scrolled (138, 182) with delta (0, 0)
Screenshot: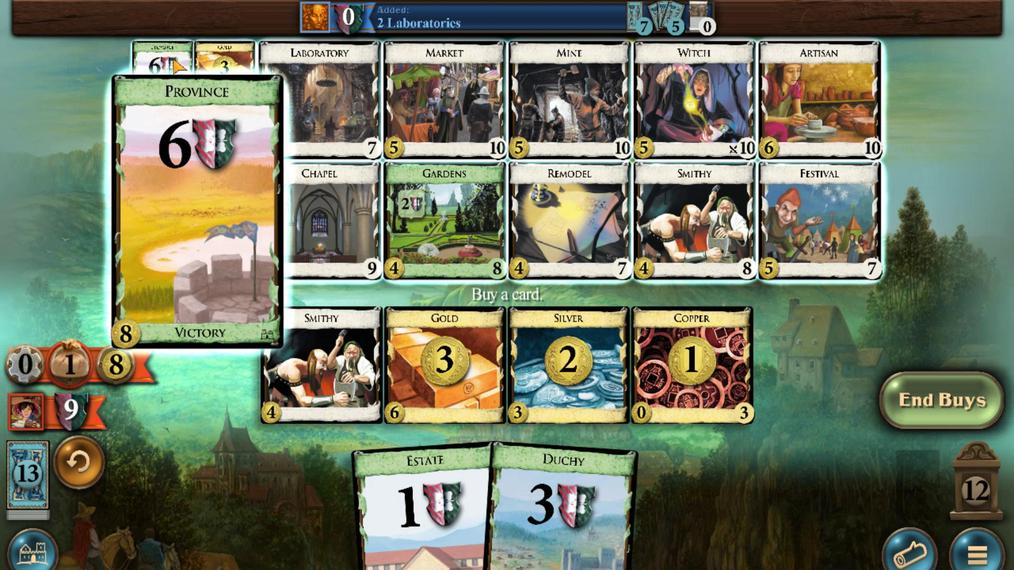 
Action: Mouse moved to (612, 457)
Screenshot: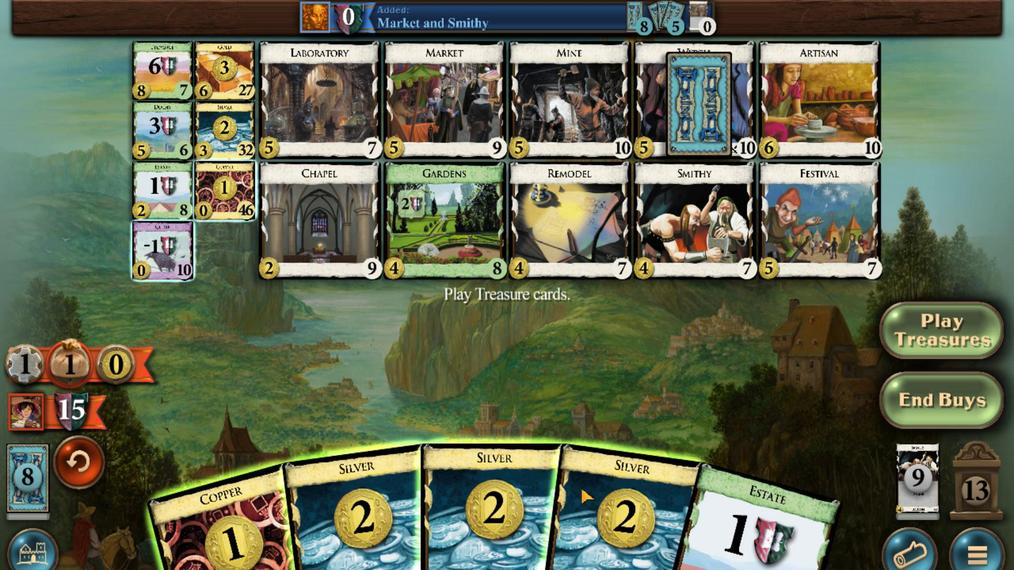 
Action: Mouse scrolled (612, 456) with delta (0, 0)
Screenshot: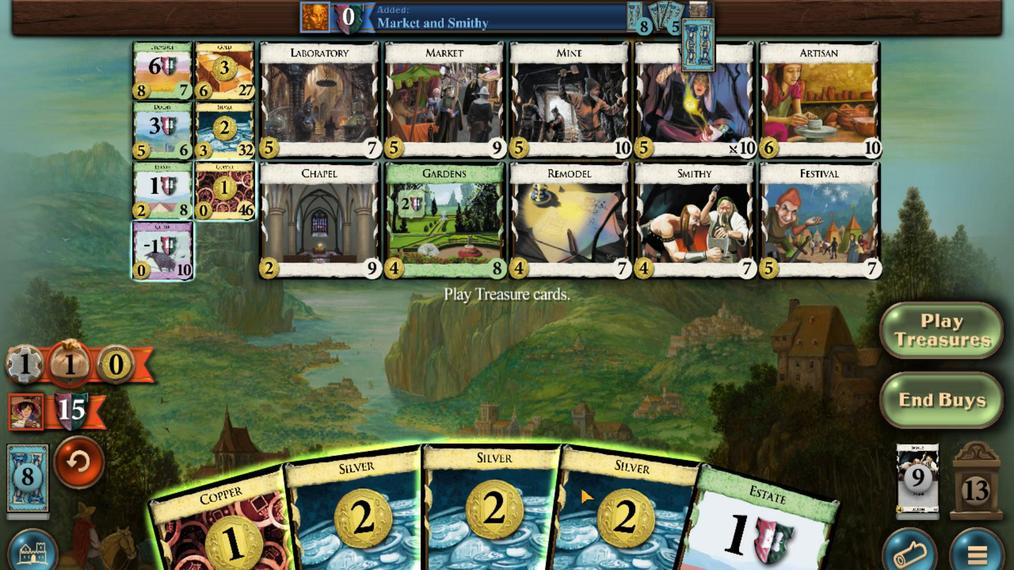 
Action: Mouse scrolled (612, 456) with delta (0, 0)
Screenshot: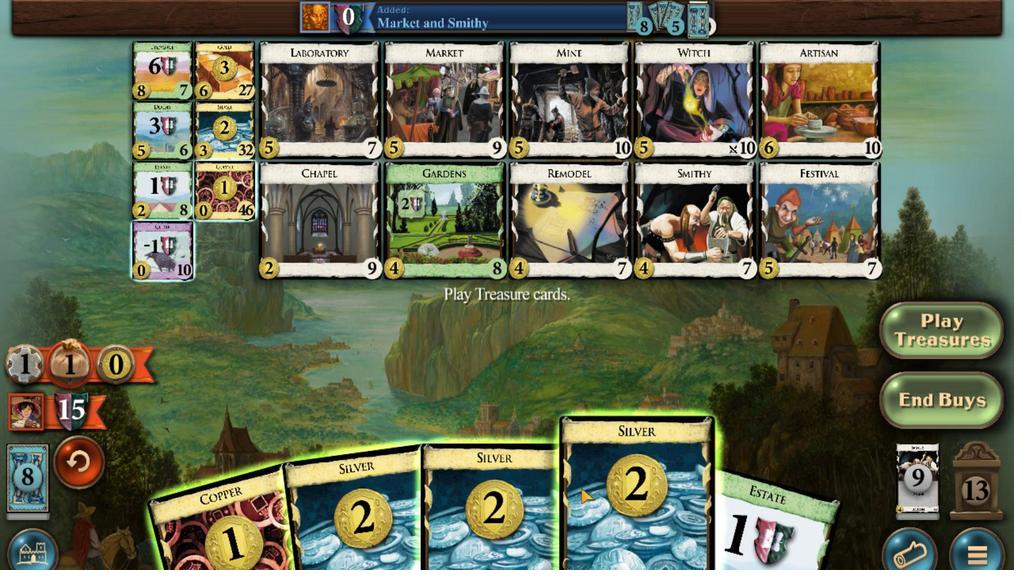 
Action: Mouse moved to (586, 454)
Screenshot: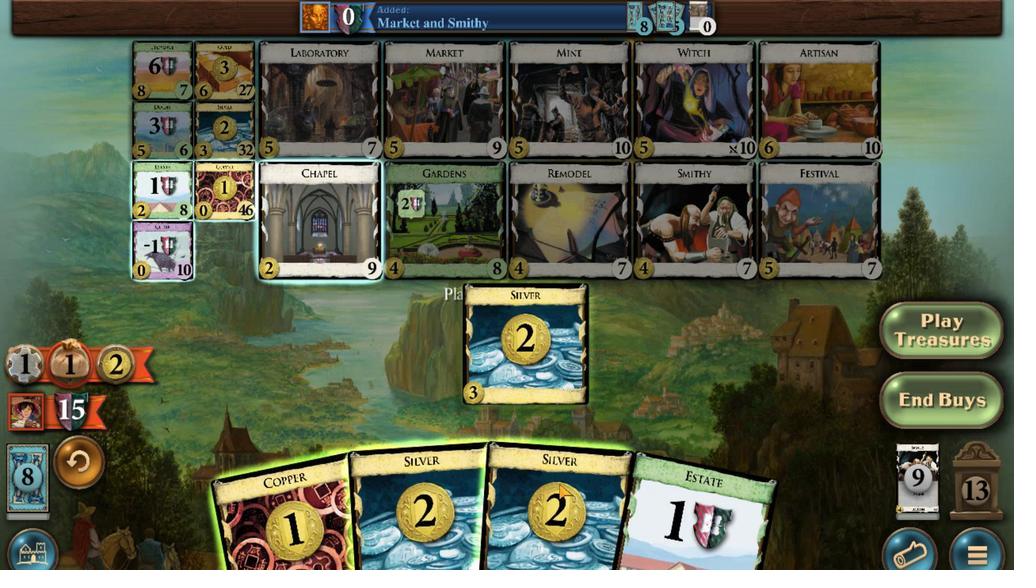 
Action: Mouse scrolled (586, 454) with delta (0, 0)
Screenshot: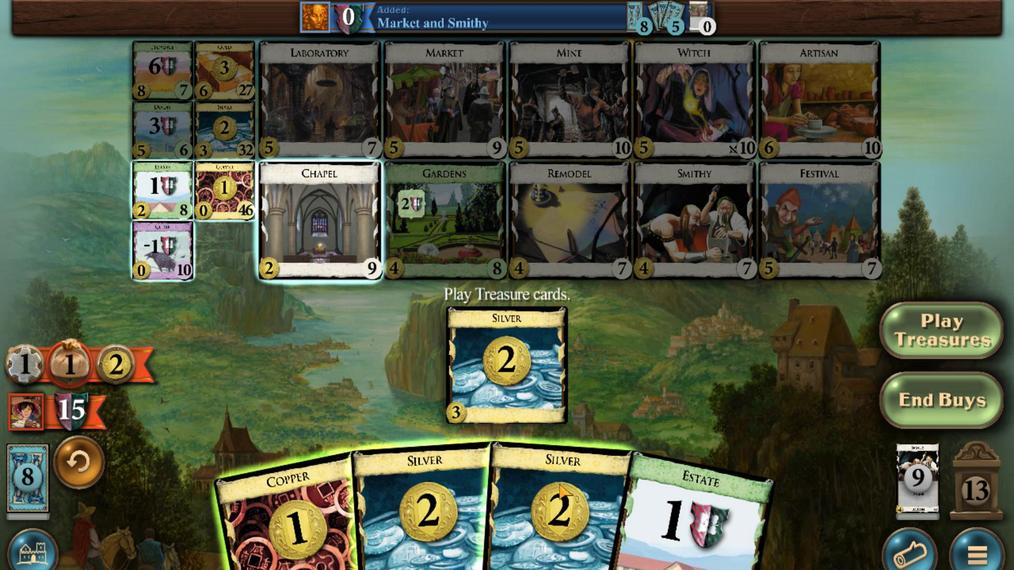 
Action: Mouse moved to (529, 457)
Screenshot: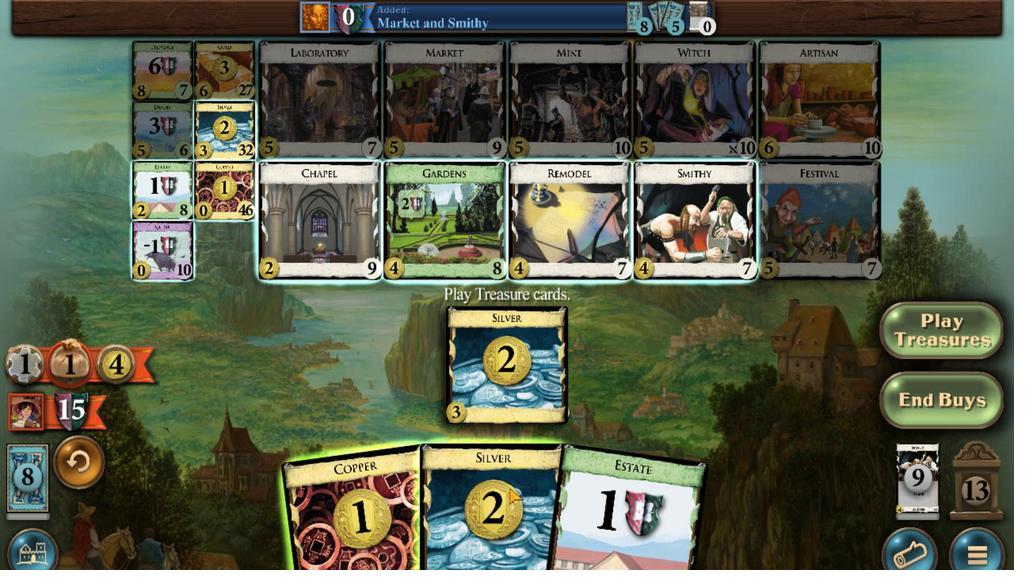 
Action: Mouse scrolled (529, 456) with delta (0, 0)
Screenshot: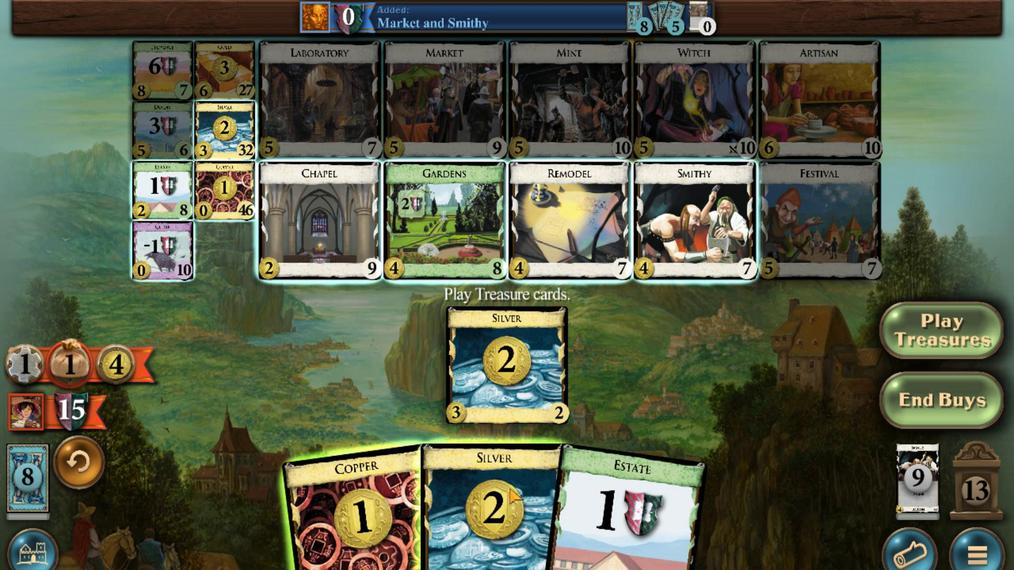 
Action: Mouse moved to (182, 183)
Screenshot: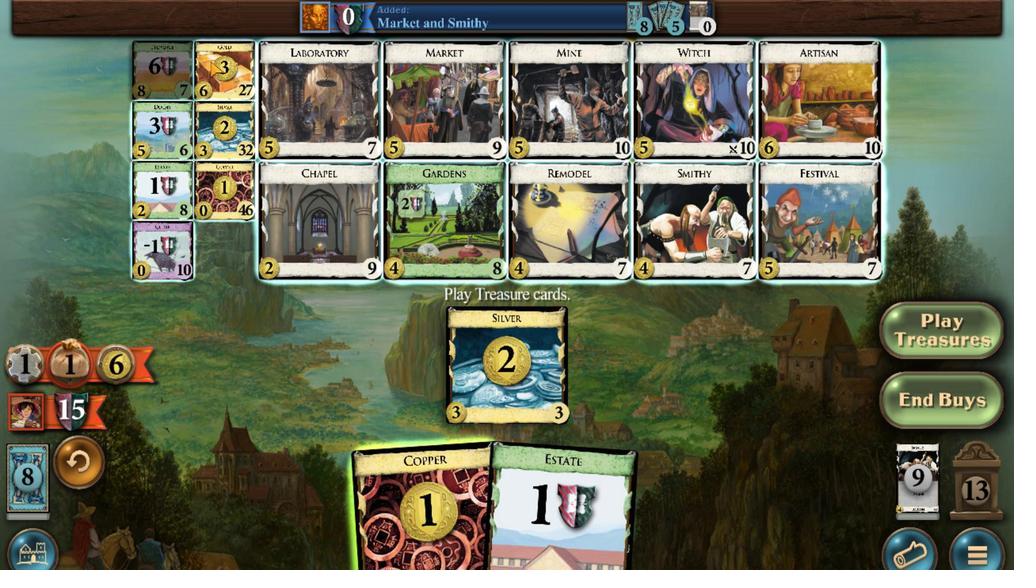 
Action: Mouse scrolled (182, 183) with delta (0, 0)
Screenshot: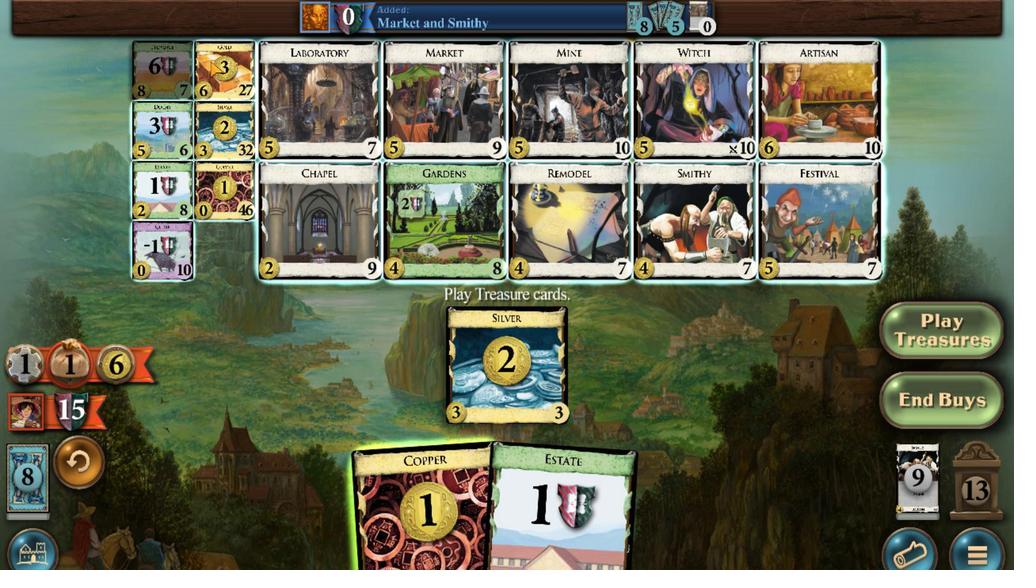 
Action: Mouse scrolled (182, 183) with delta (0, 0)
Screenshot: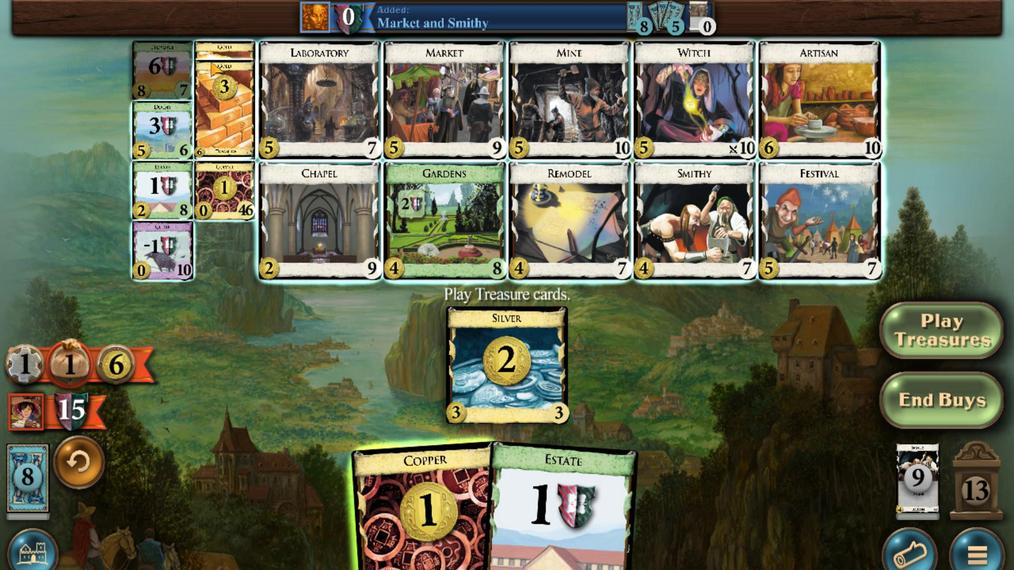 
Action: Mouse scrolled (182, 183) with delta (0, 0)
Screenshot: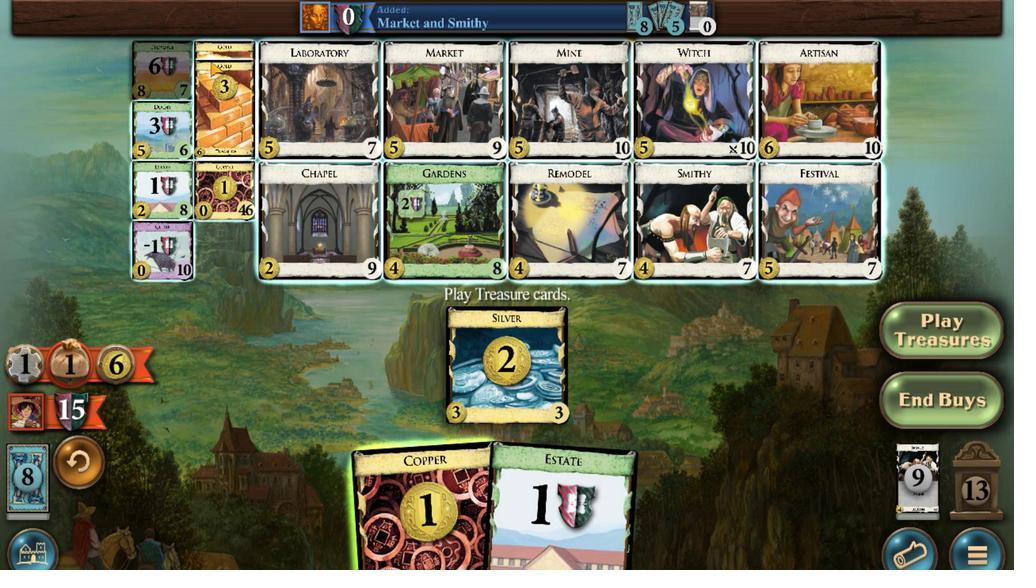 
Action: Mouse scrolled (182, 183) with delta (0, 0)
Screenshot: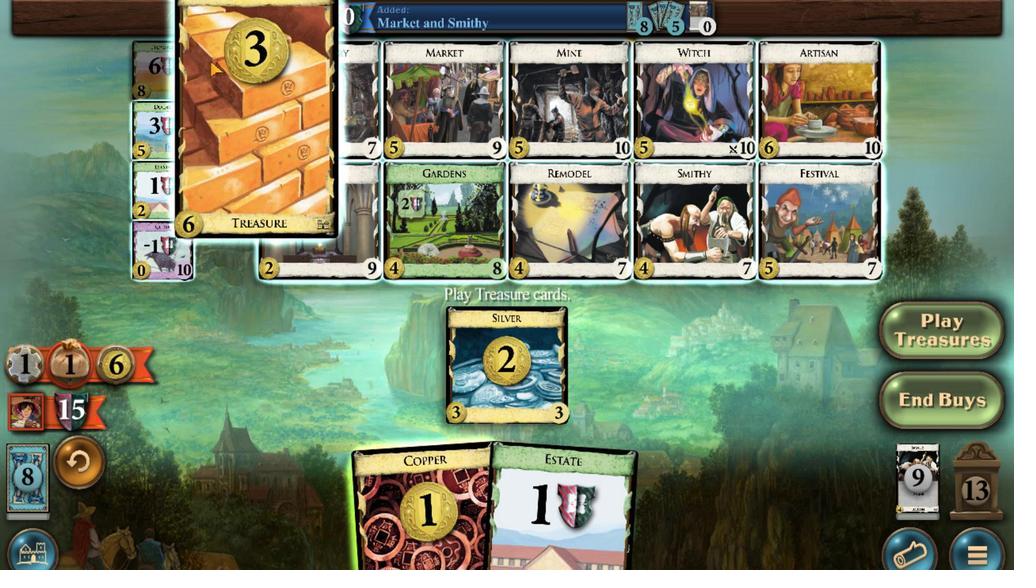 
Action: Mouse scrolled (182, 183) with delta (0, 0)
Screenshot: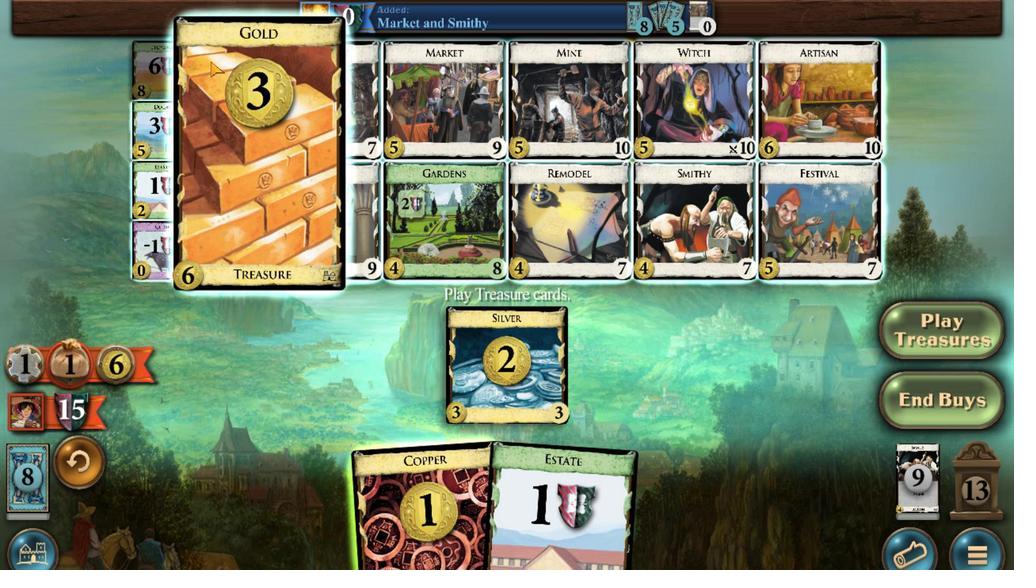 
Action: Mouse scrolled (182, 183) with delta (0, 0)
Screenshot: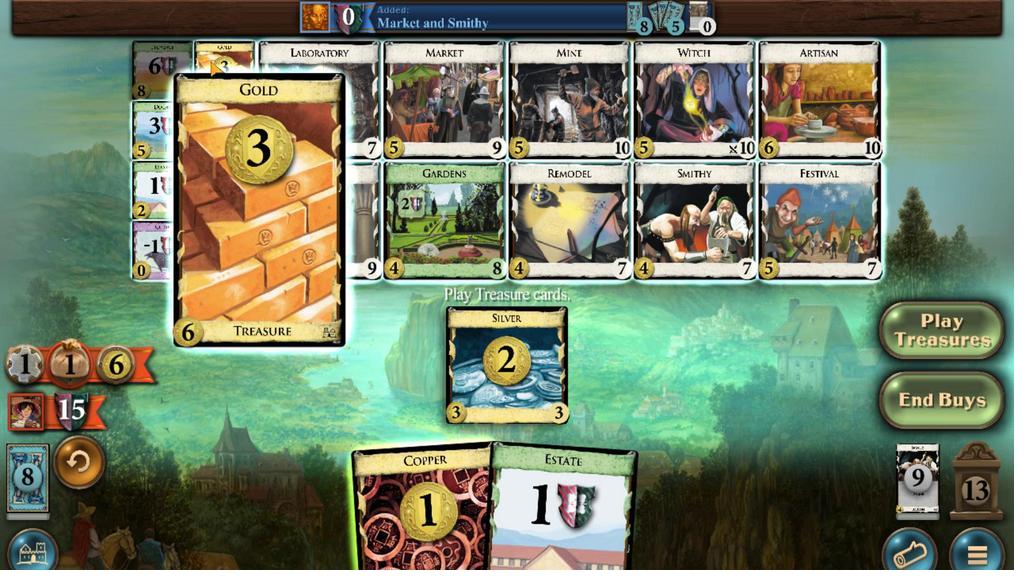 
Action: Mouse moved to (765, 458)
Screenshot: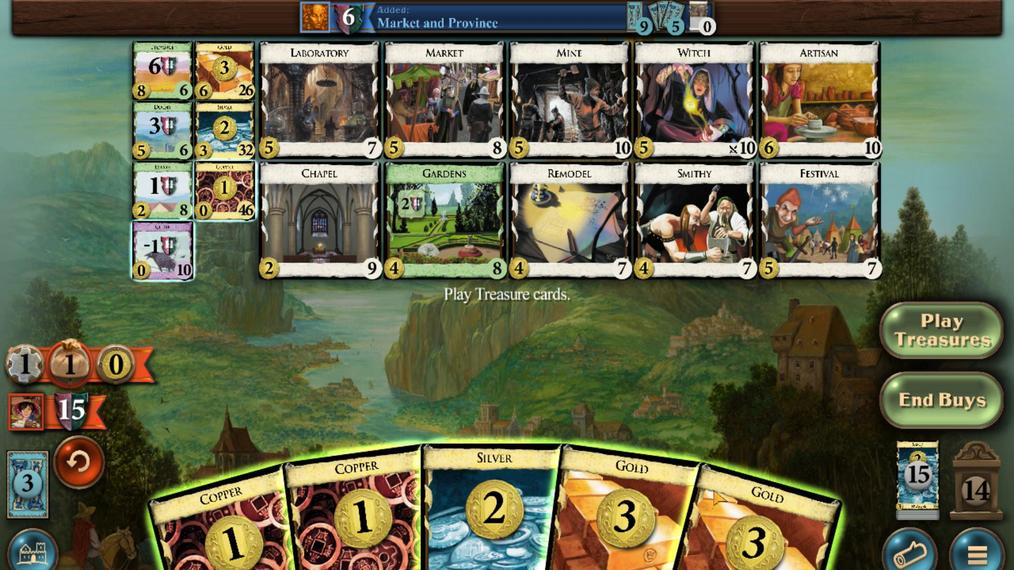 
Action: Mouse scrolled (765, 457) with delta (0, 0)
Screenshot: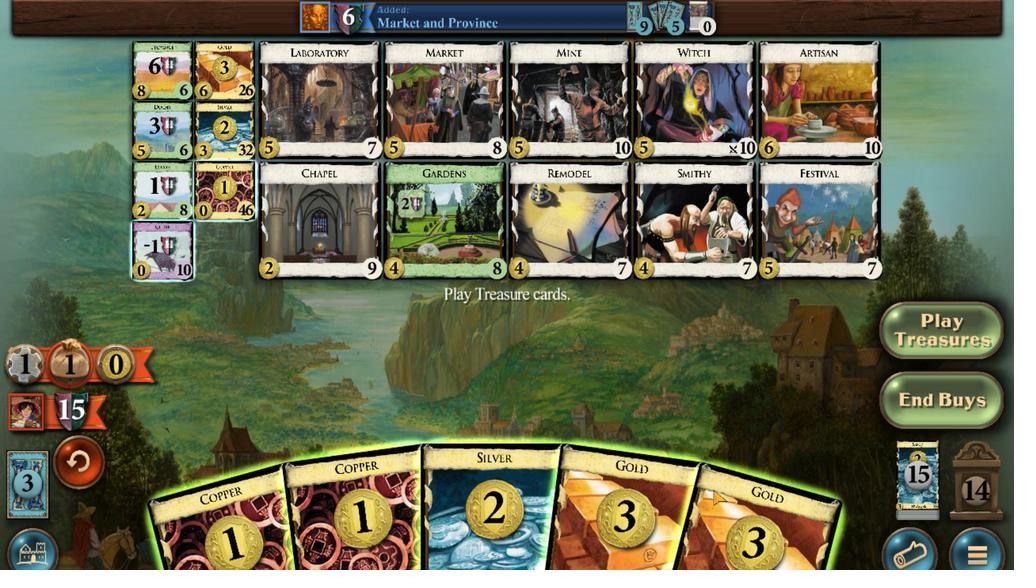 
Action: Mouse moved to (721, 458)
Screenshot: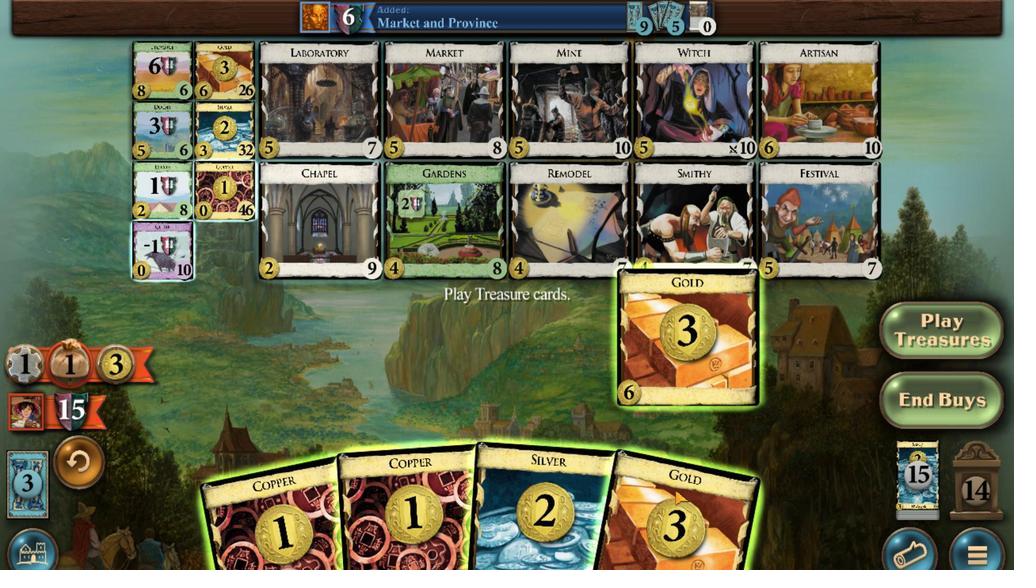 
Action: Mouse scrolled (721, 457) with delta (0, 0)
Screenshot: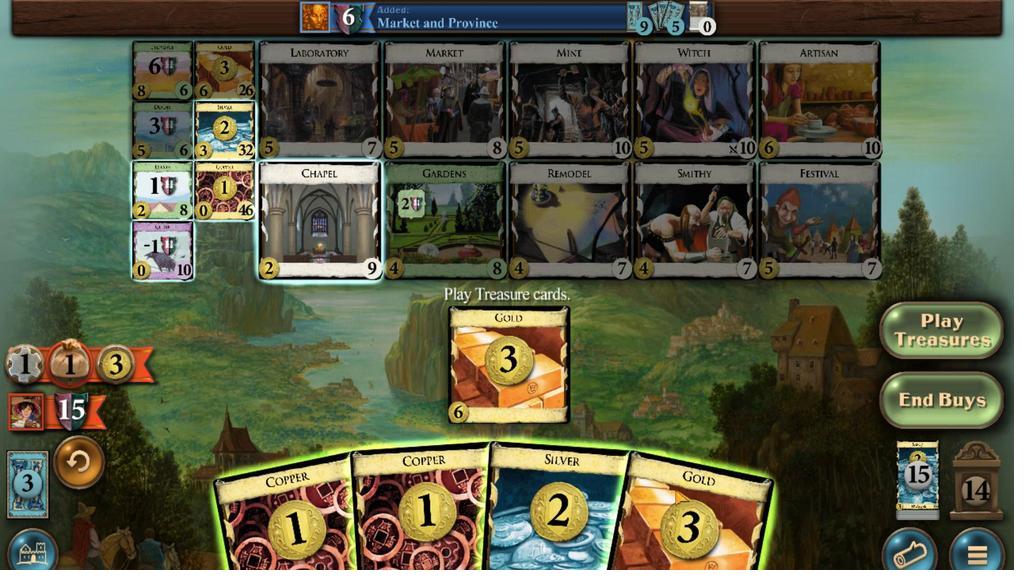 
Action: Mouse moved to (633, 462)
Screenshot: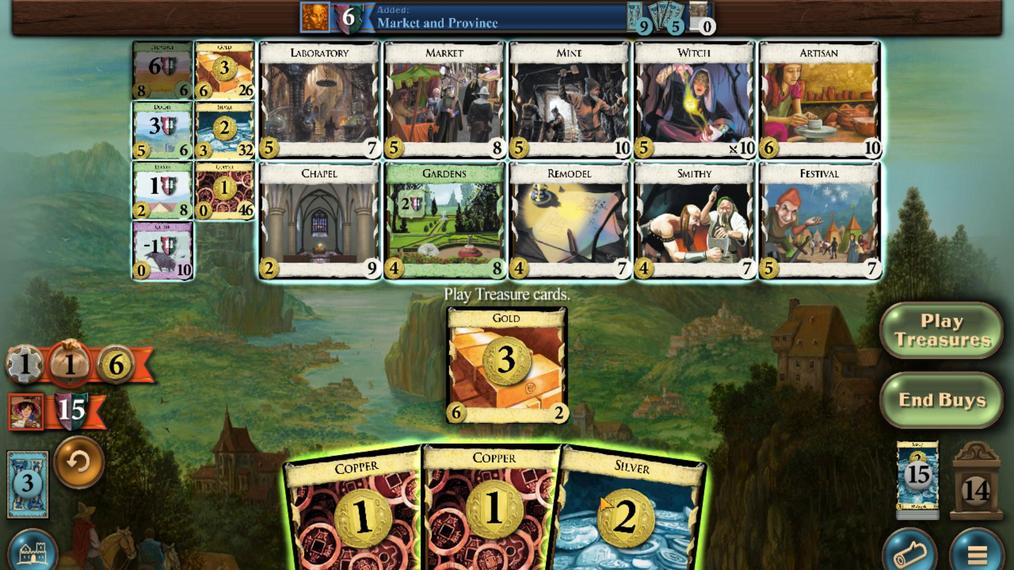 
Action: Mouse scrolled (633, 461) with delta (0, 0)
Screenshot: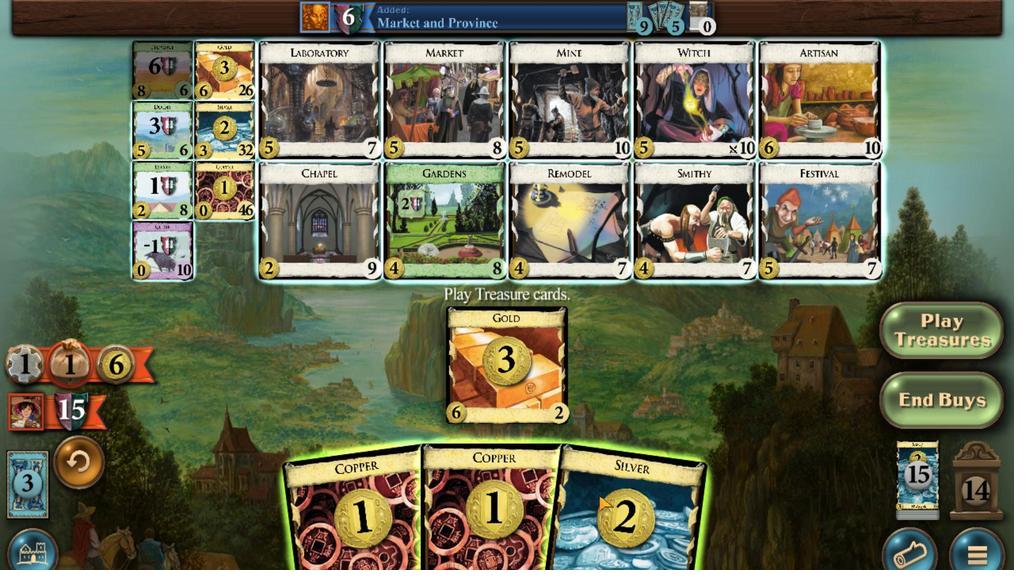 
Action: Mouse moved to (551, 462)
Screenshot: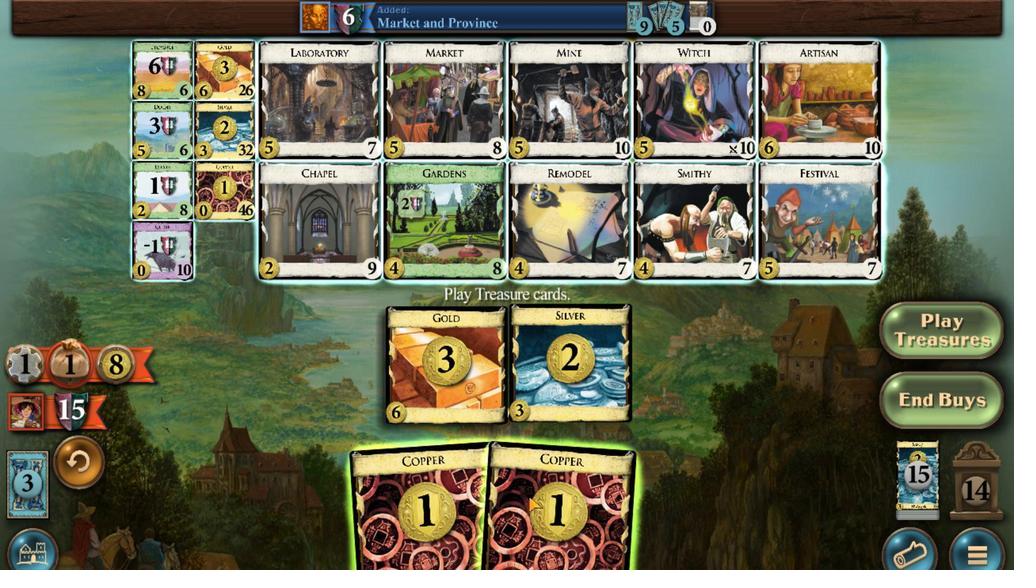 
Action: Mouse scrolled (551, 462) with delta (0, 0)
Screenshot: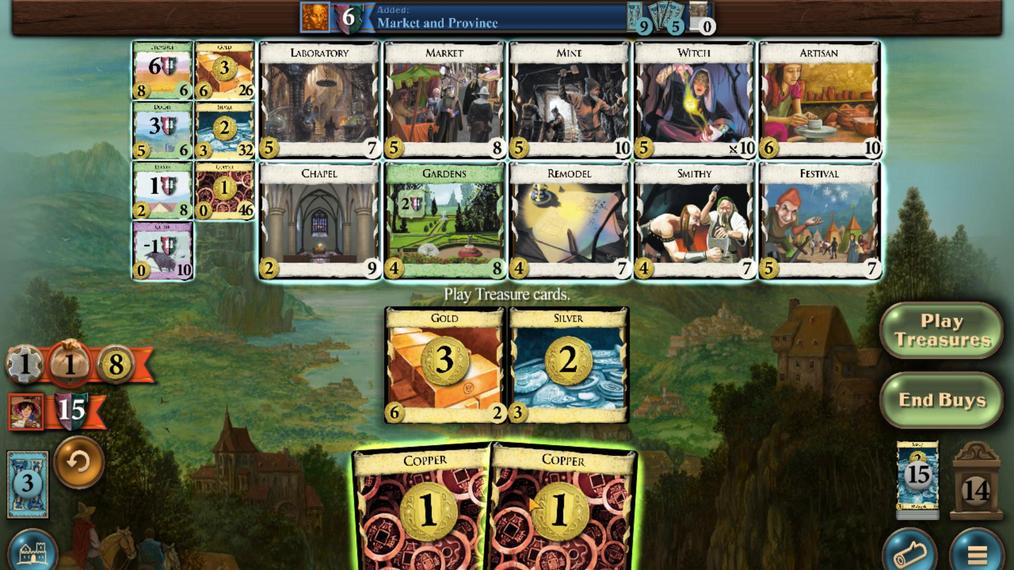 
Action: Mouse moved to (131, 183)
Screenshot: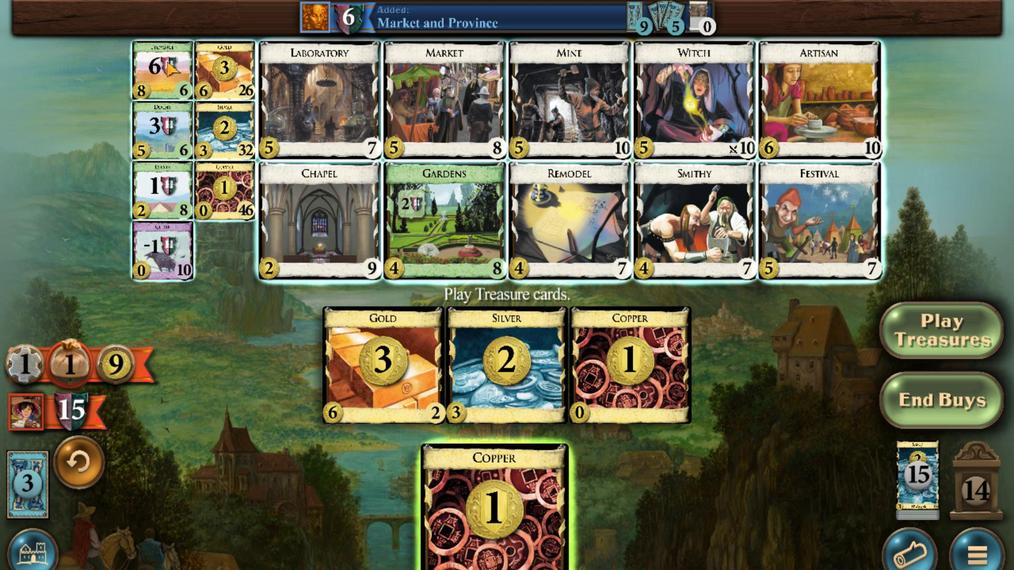 
Action: Mouse scrolled (131, 183) with delta (0, 0)
Screenshot: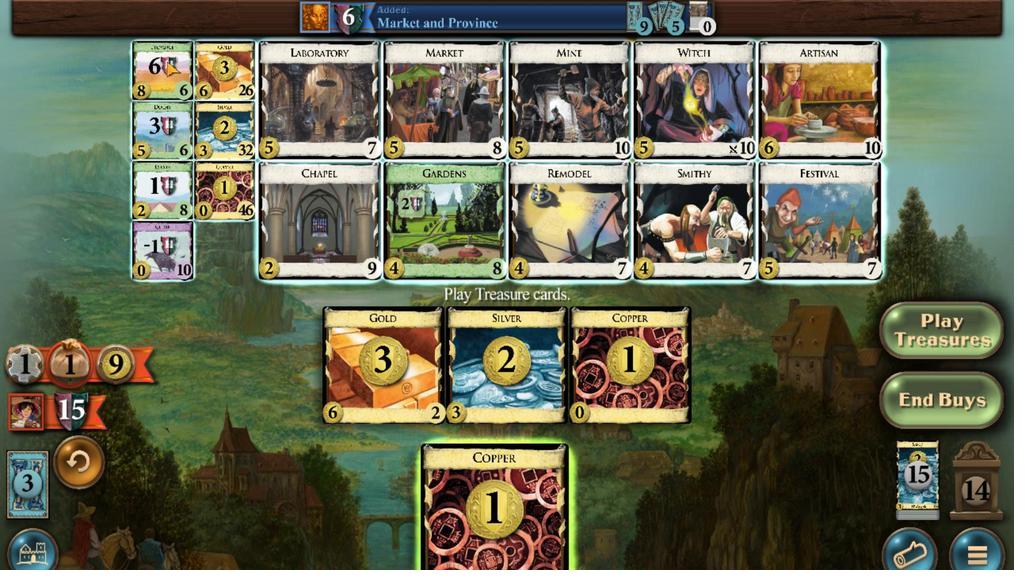 
Action: Mouse scrolled (131, 183) with delta (0, 0)
Screenshot: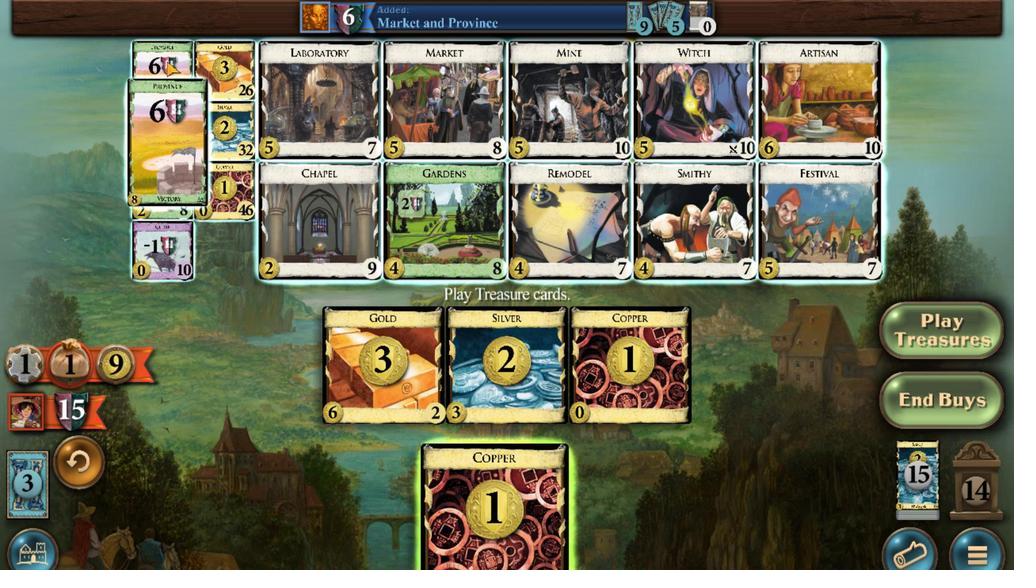 
Action: Mouse scrolled (131, 183) with delta (0, 0)
Screenshot: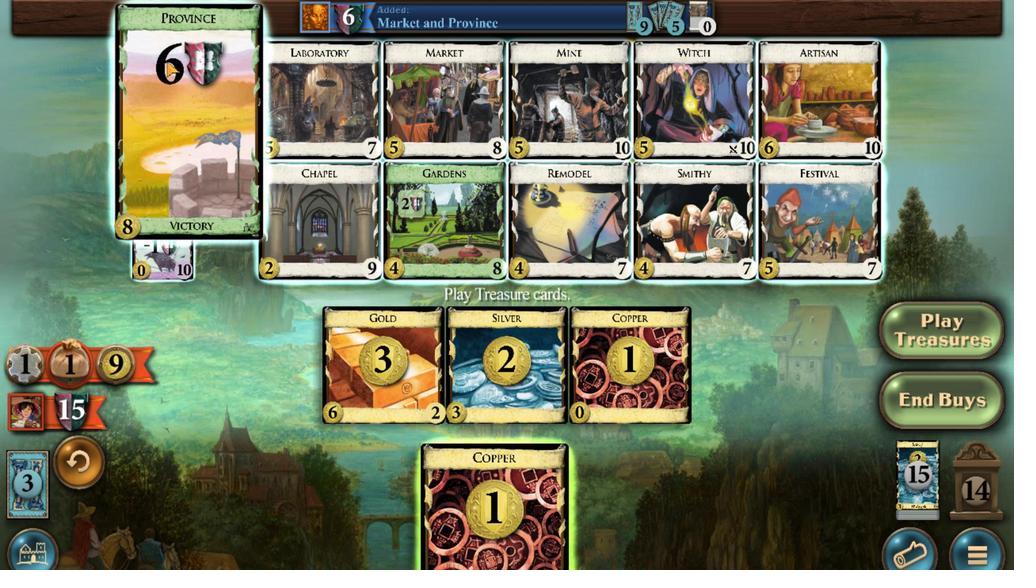 
Action: Mouse scrolled (131, 183) with delta (0, 0)
Screenshot: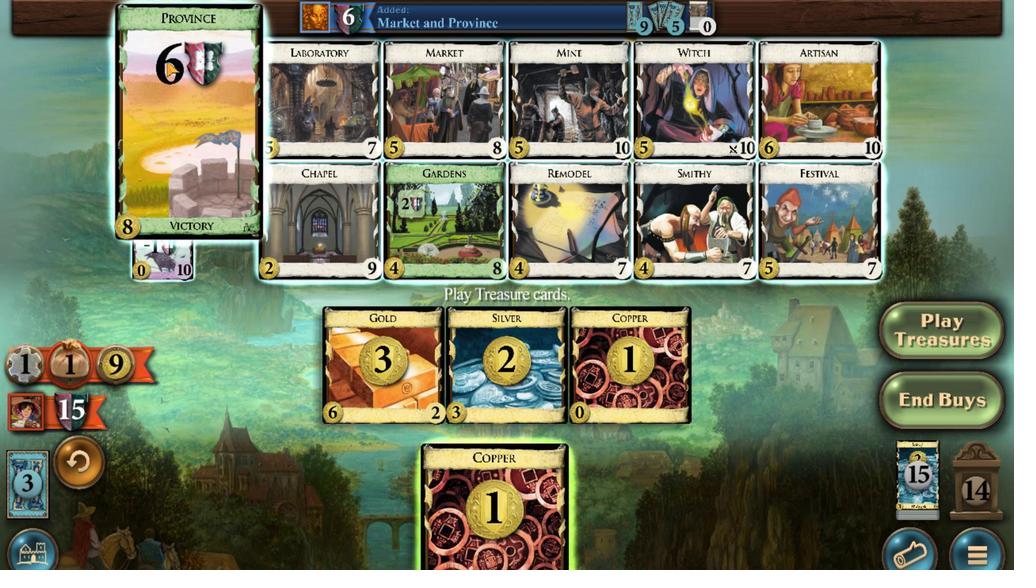 
Action: Mouse scrolled (131, 183) with delta (0, 0)
Screenshot: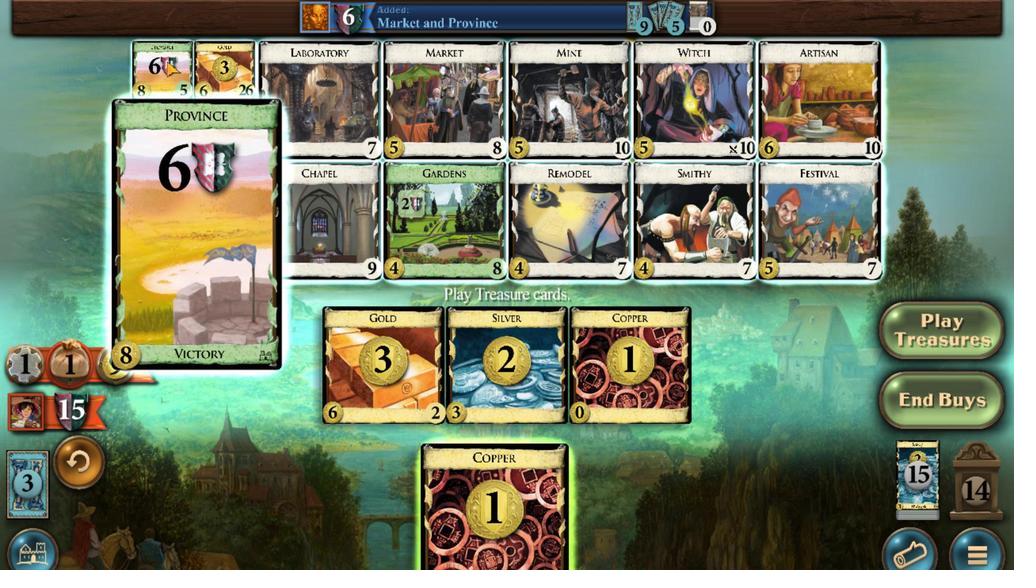 
Action: Mouse moved to (517, 479)
Screenshot: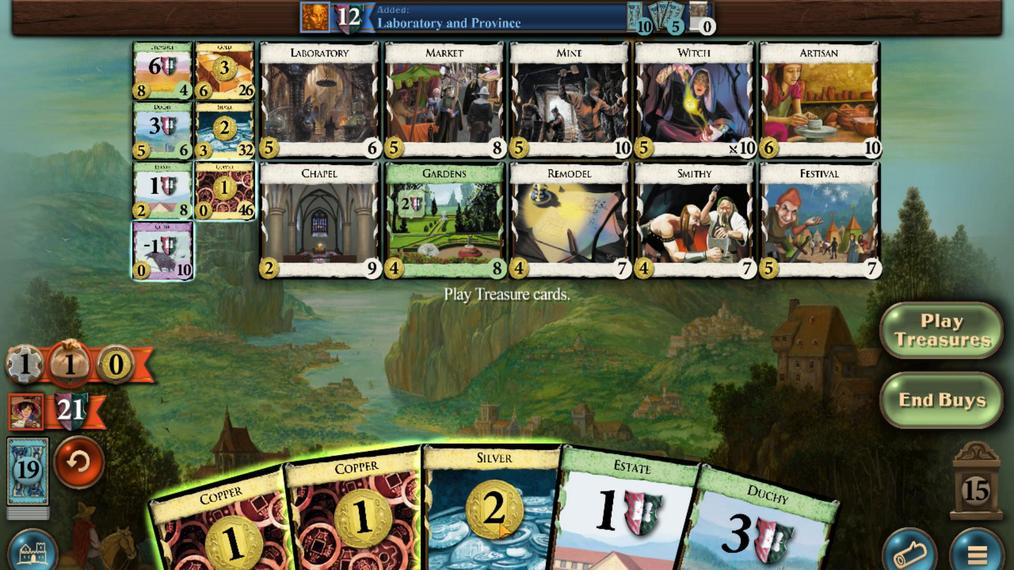 
Action: Mouse scrolled (517, 478) with delta (0, 0)
Screenshot: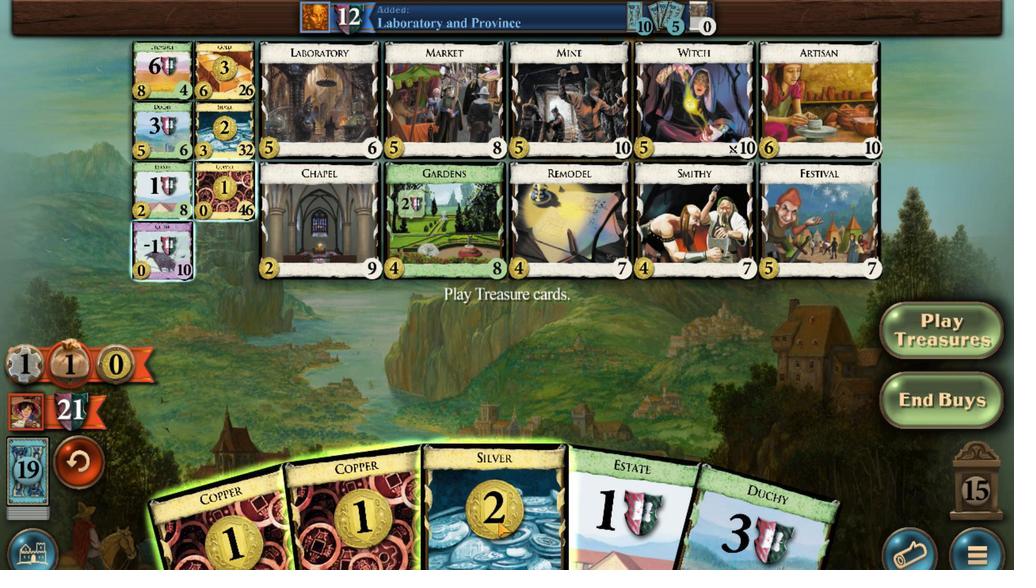 
Action: Mouse moved to (417, 467)
Screenshot: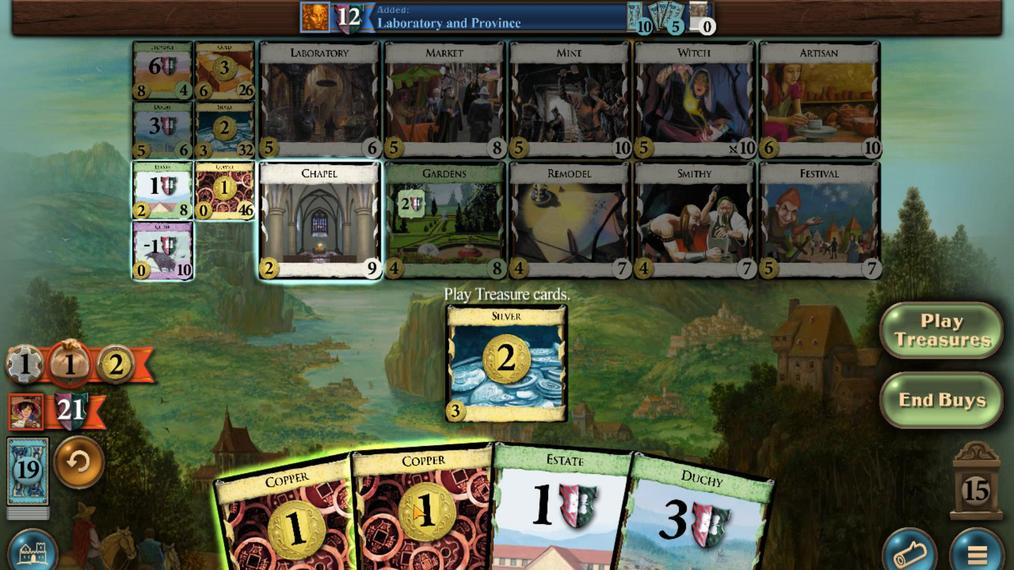 
Action: Mouse scrolled (417, 467) with delta (0, 0)
Screenshot: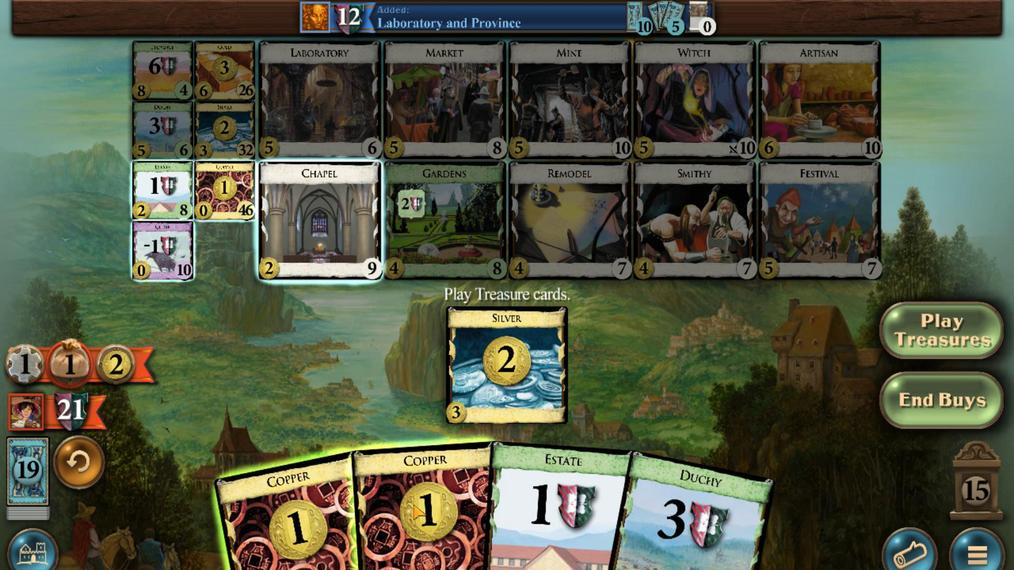 
Action: Mouse moved to (315, 461)
Screenshot: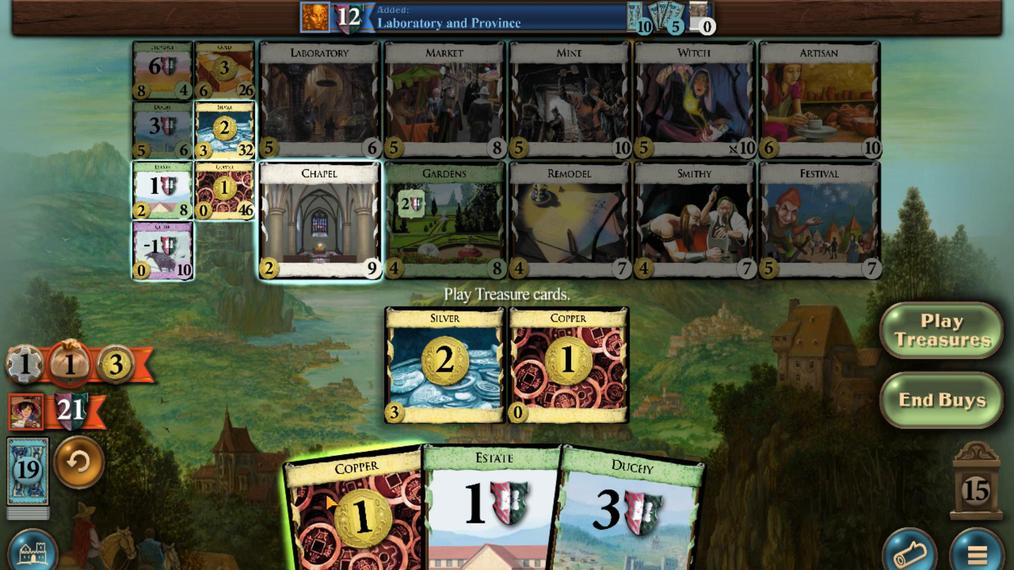 
Action: Mouse scrolled (315, 461) with delta (0, 0)
Screenshot: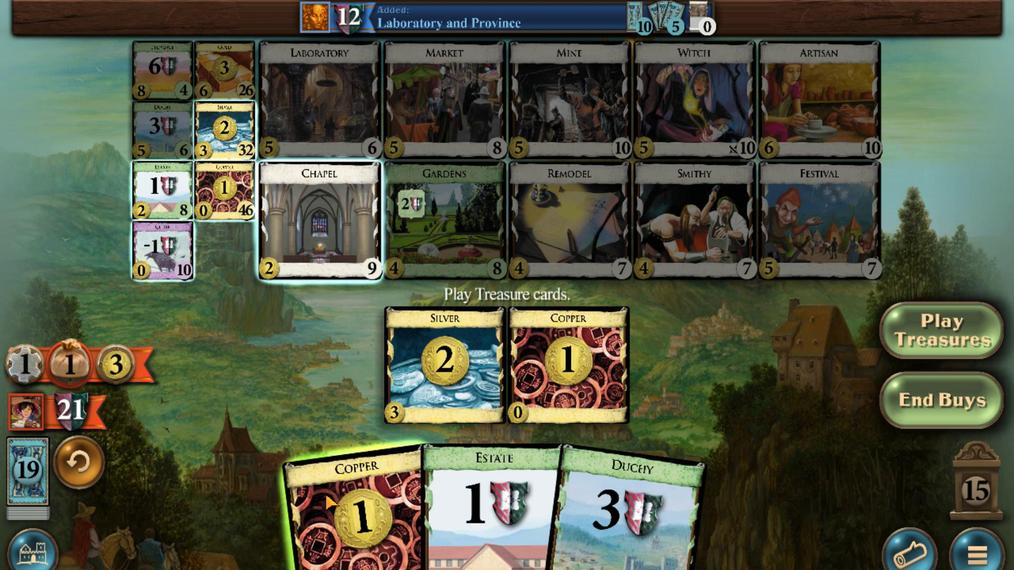 
Action: Mouse moved to (203, 227)
Screenshot: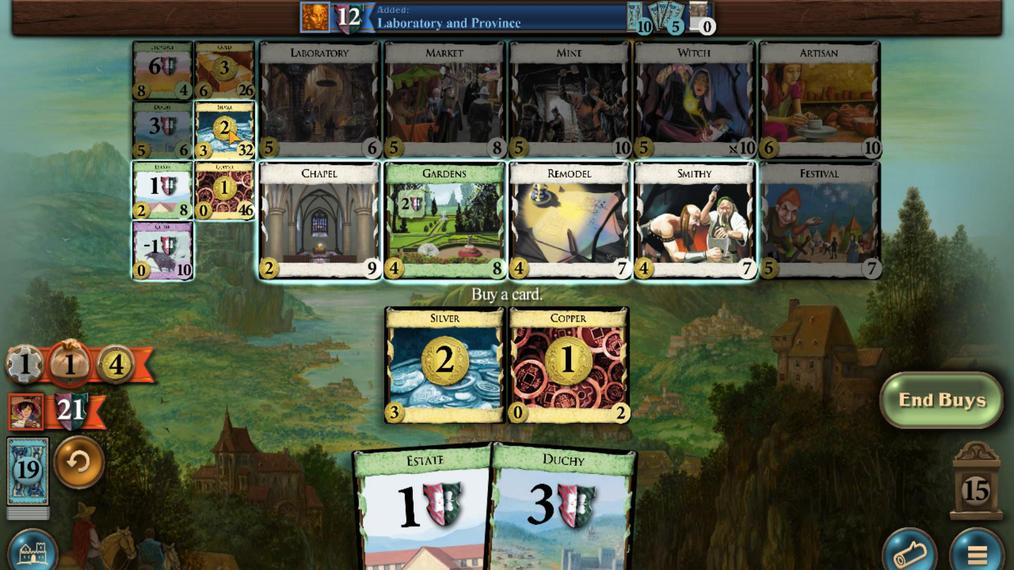 
Action: Mouse scrolled (203, 227) with delta (0, 0)
Screenshot: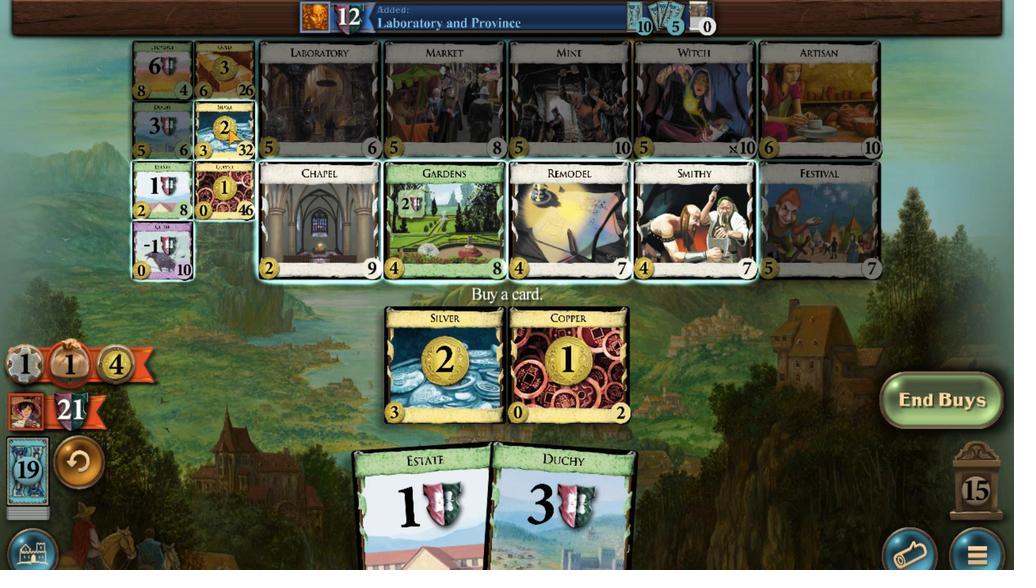 
Action: Mouse scrolled (203, 227) with delta (0, 0)
Screenshot: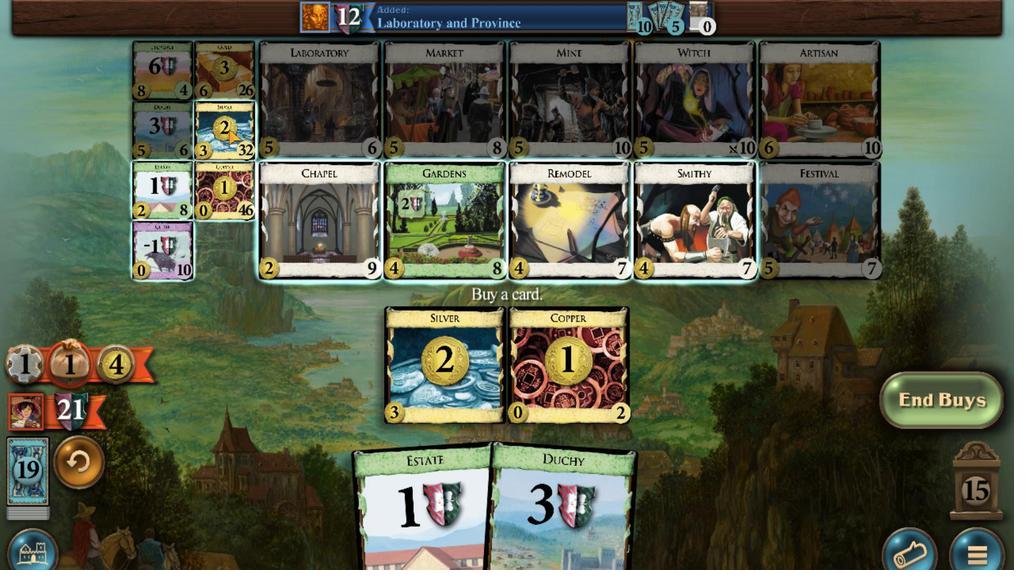 
Action: Mouse scrolled (203, 227) with delta (0, 0)
Screenshot: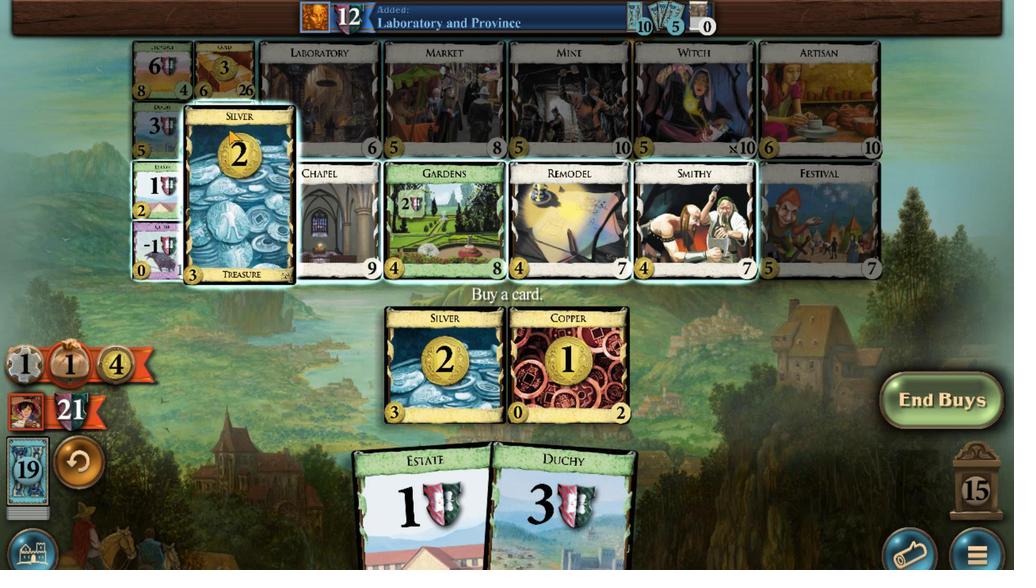 
Action: Mouse scrolled (203, 227) with delta (0, 0)
Screenshot: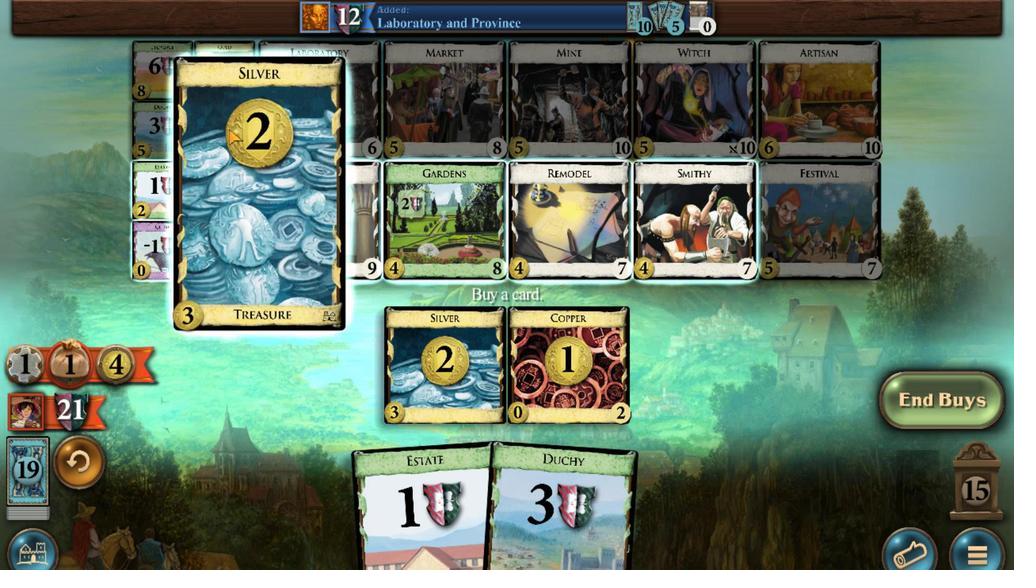 
Action: Mouse moved to (661, 449)
Screenshot: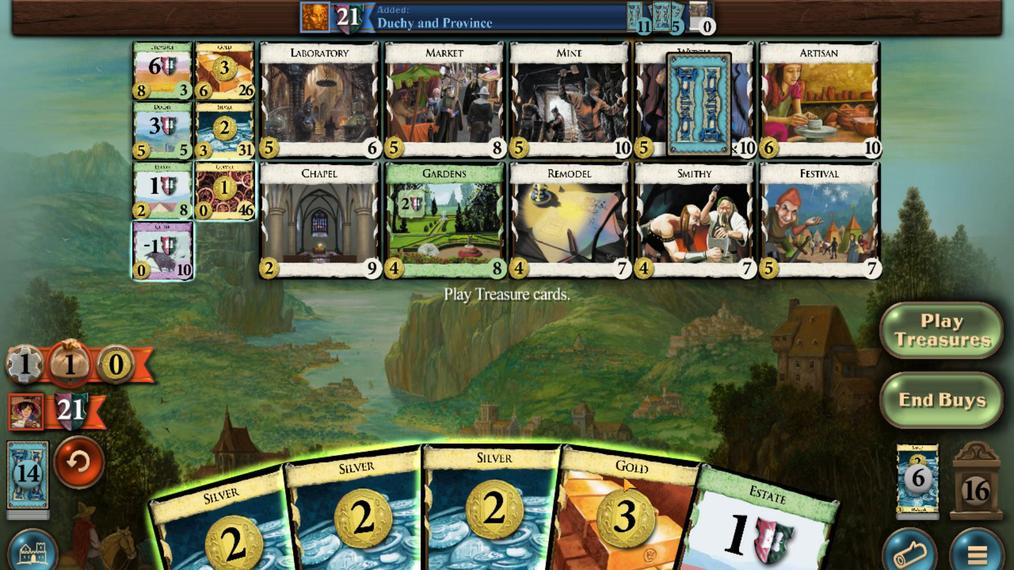 
Action: Mouse scrolled (661, 449) with delta (0, 0)
Screenshot: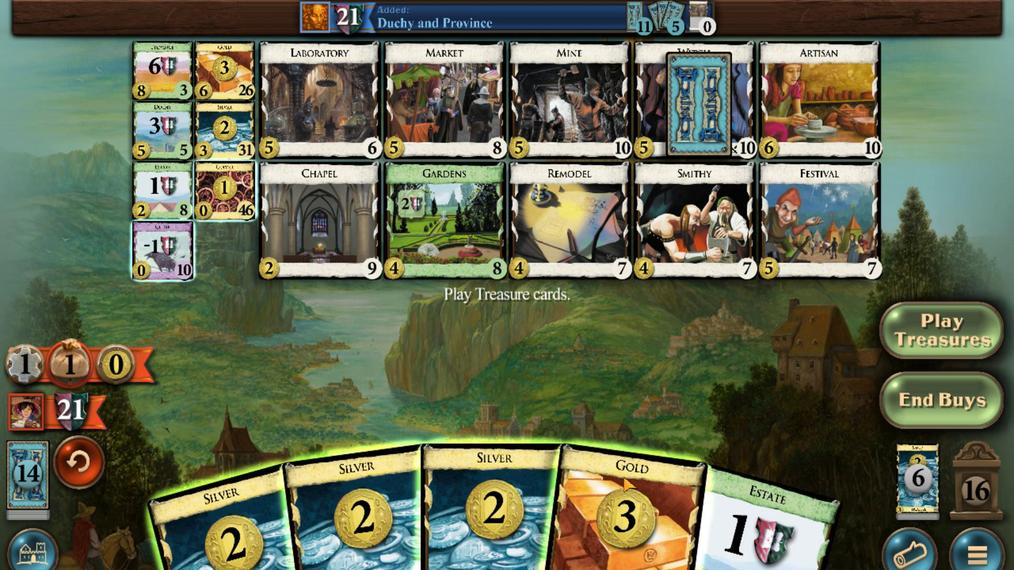 
Action: Mouse moved to (595, 457)
Screenshot: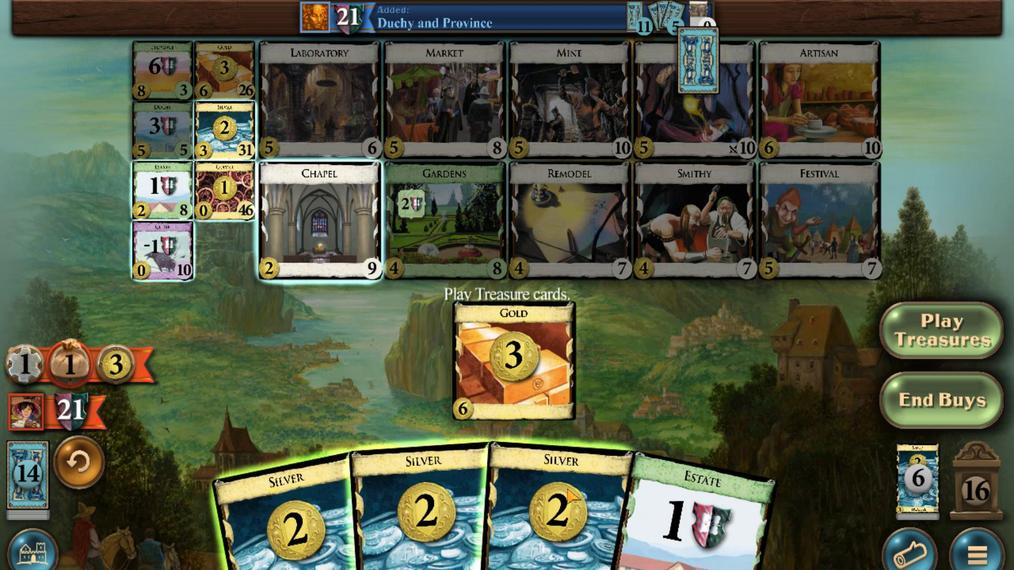 
Action: Mouse scrolled (595, 456) with delta (0, 0)
Screenshot: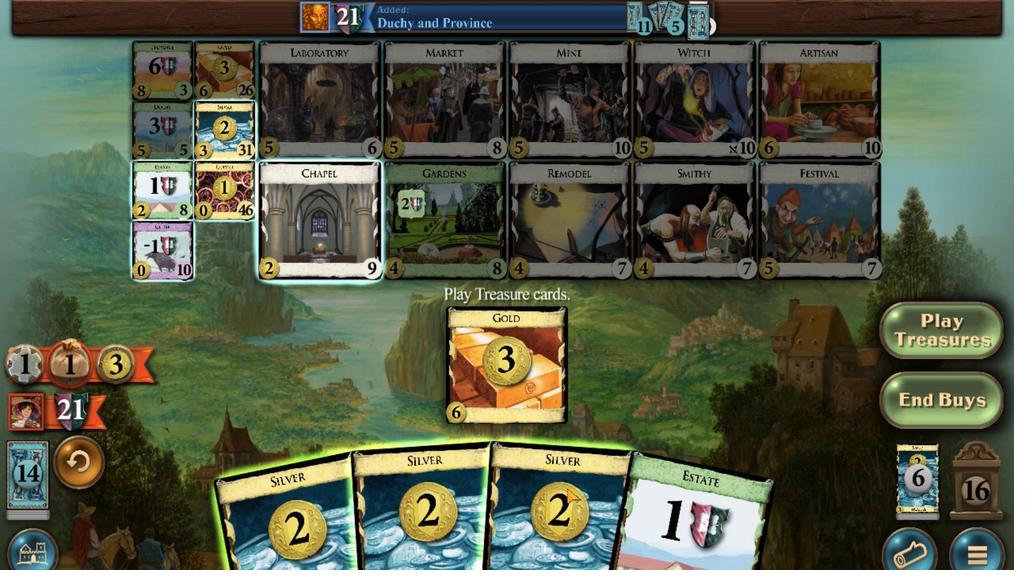 
Action: Mouse moved to (527, 457)
Screenshot: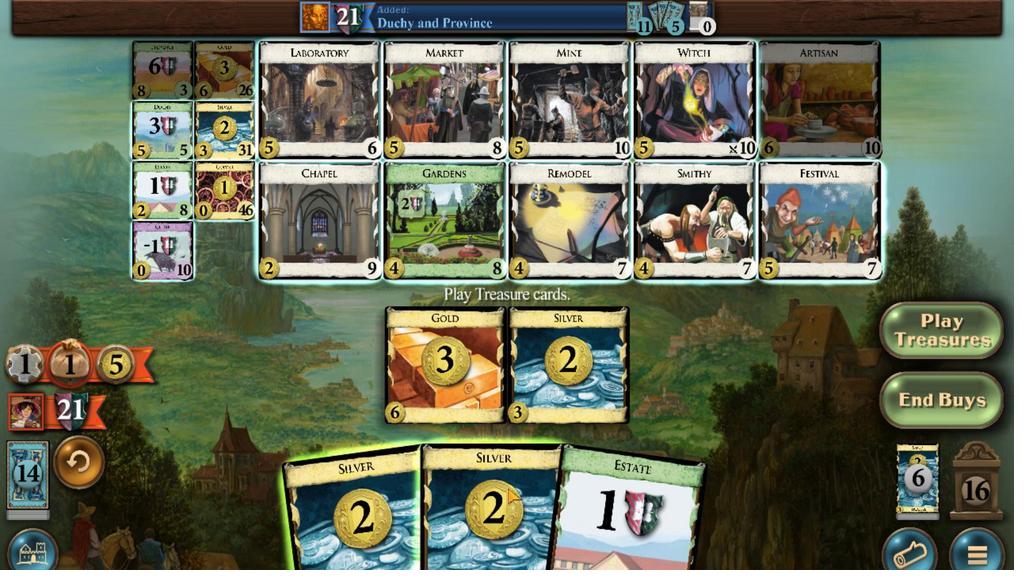 
Action: Mouse scrolled (527, 456) with delta (0, 0)
Screenshot: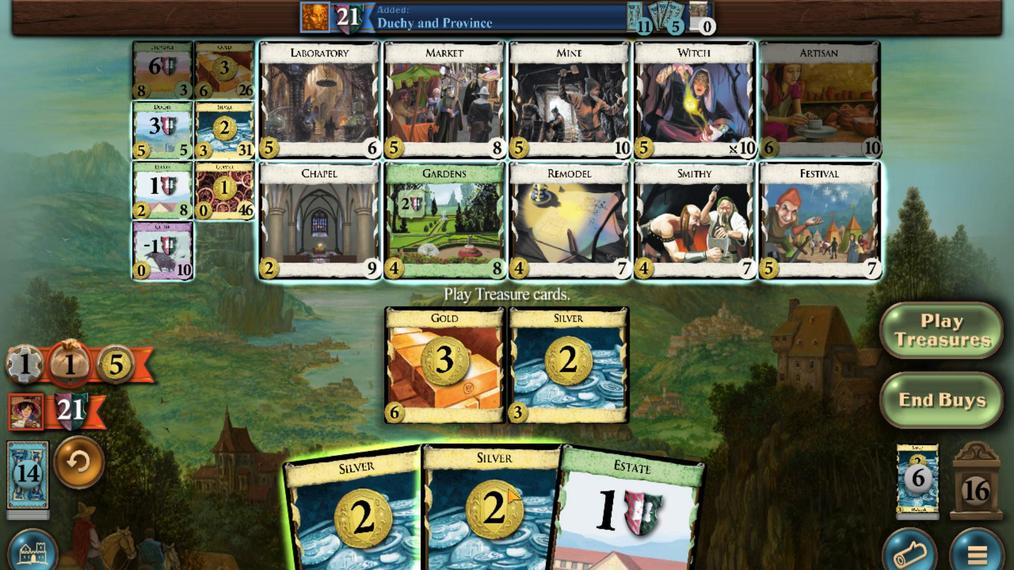 
Action: Mouse scrolled (527, 456) with delta (0, 0)
Screenshot: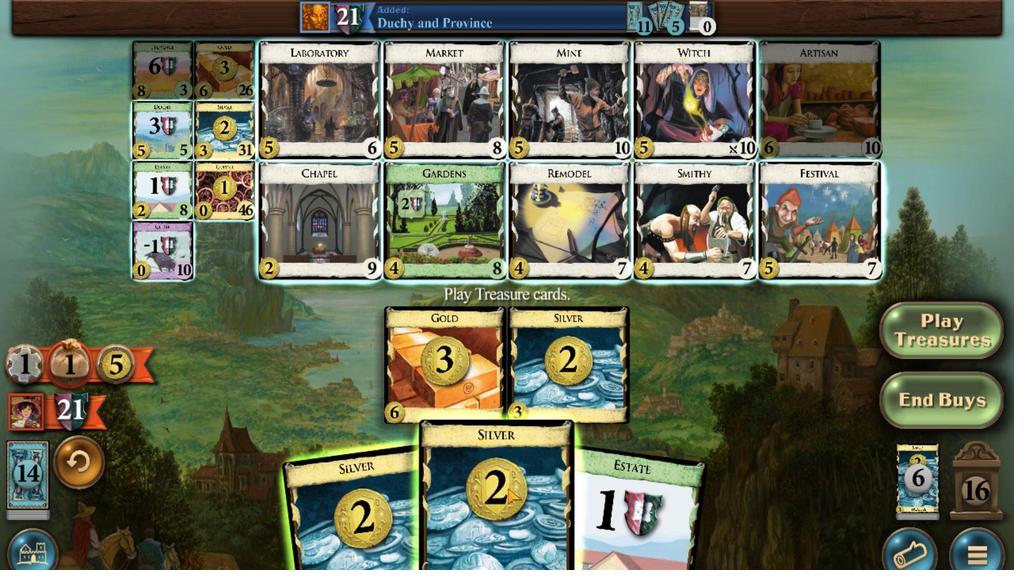 
Action: Mouse moved to (469, 460)
Screenshot: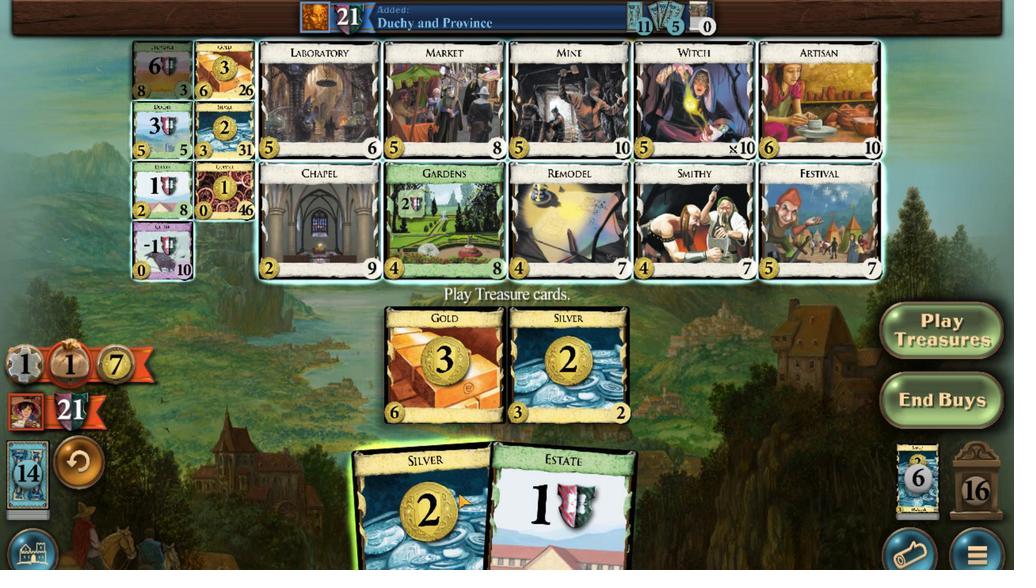 
Action: Mouse scrolled (469, 460) with delta (0, 0)
Screenshot: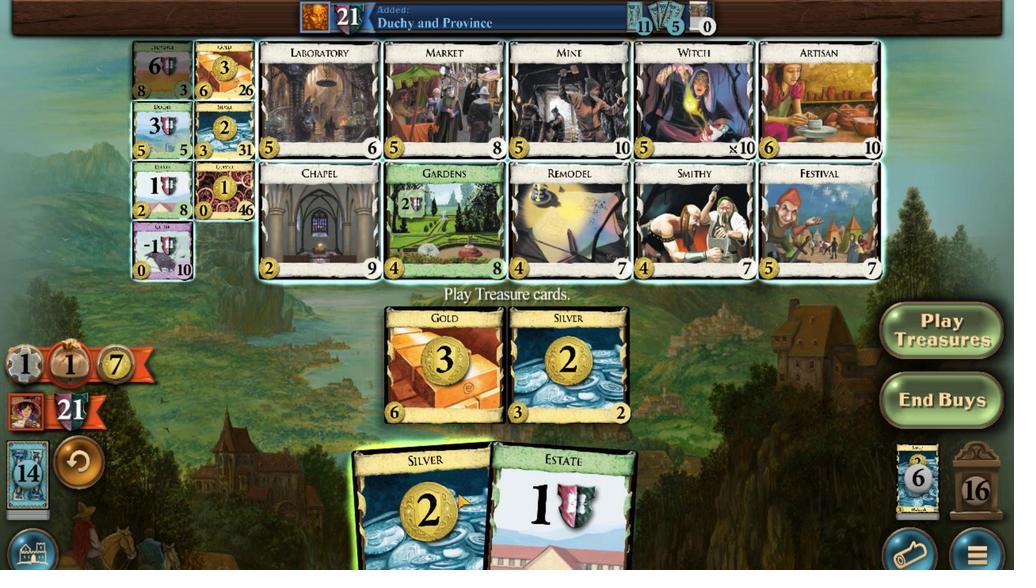 
Action: Mouse moved to (117, 181)
Screenshot: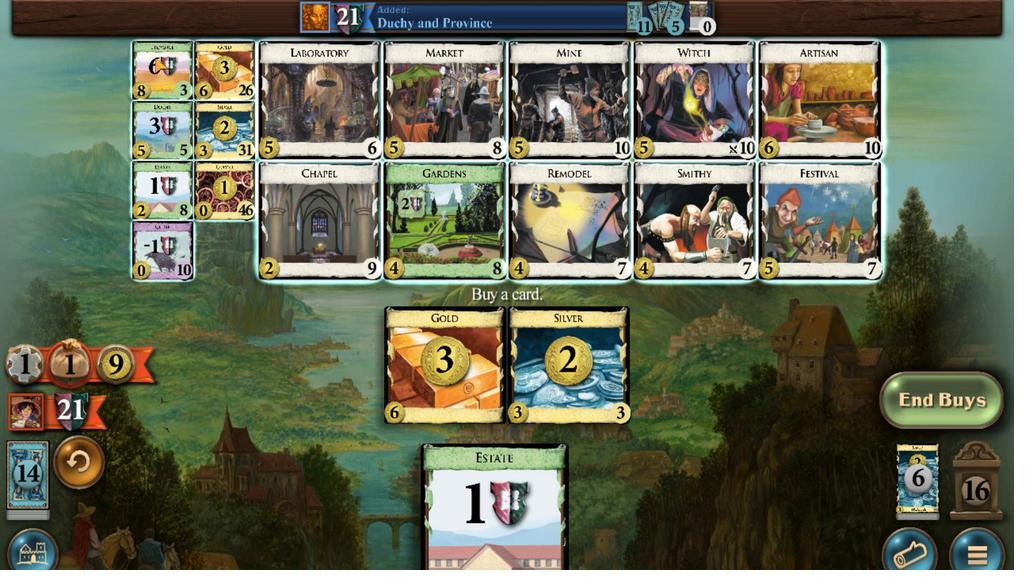 
Action: Mouse scrolled (117, 181) with delta (0, 0)
Screenshot: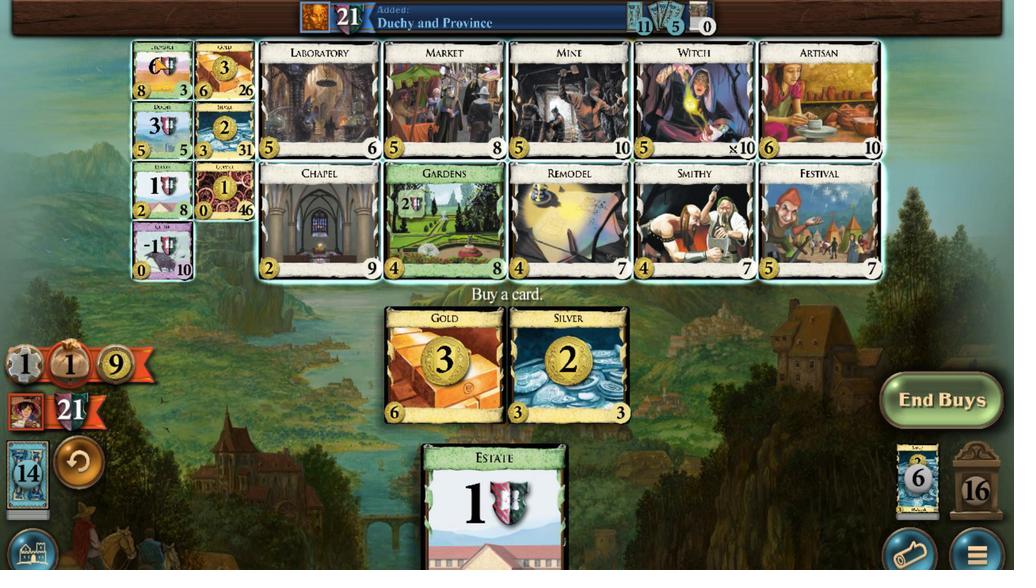 
Action: Mouse scrolled (117, 181) with delta (0, 0)
Screenshot: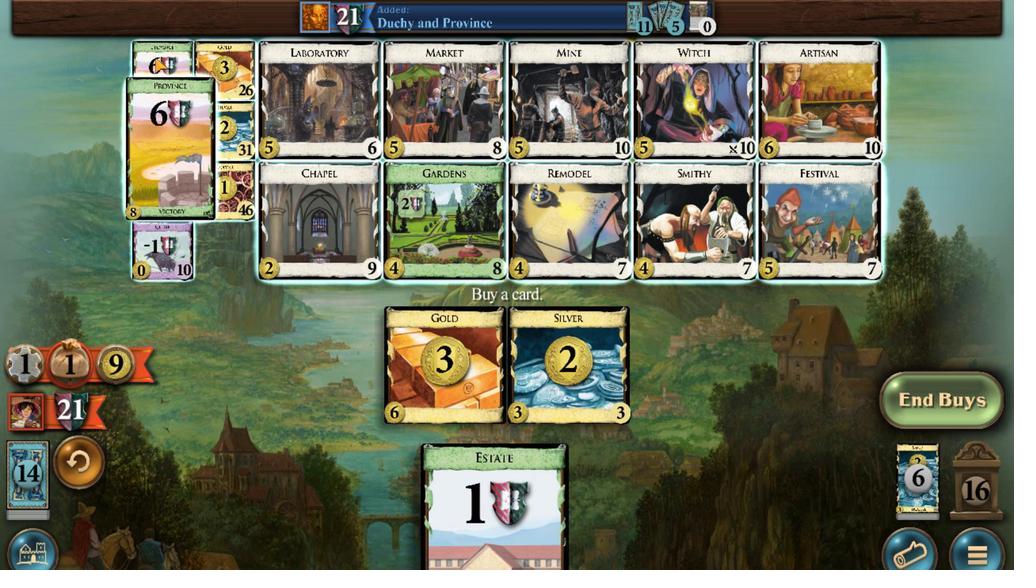 
Action: Mouse scrolled (117, 181) with delta (0, 0)
Screenshot: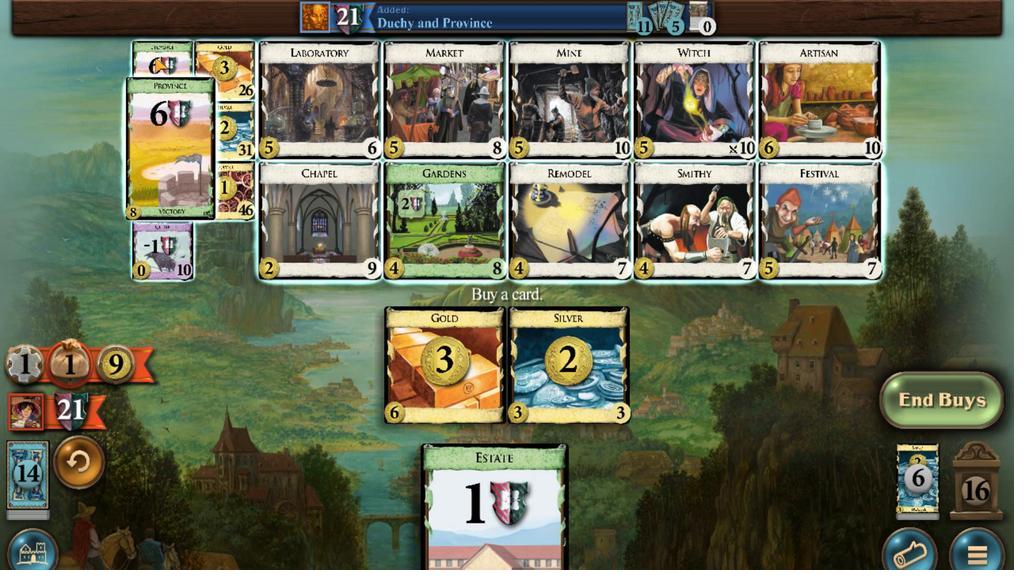 
Action: Mouse scrolled (117, 181) with delta (0, 0)
Screenshot: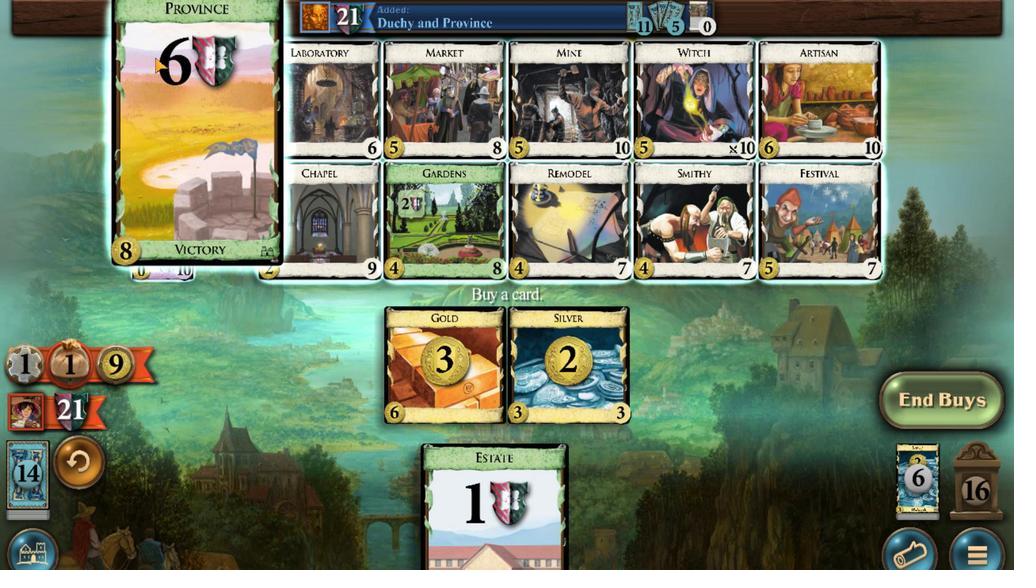 
Action: Mouse scrolled (117, 181) with delta (0, 0)
Screenshot: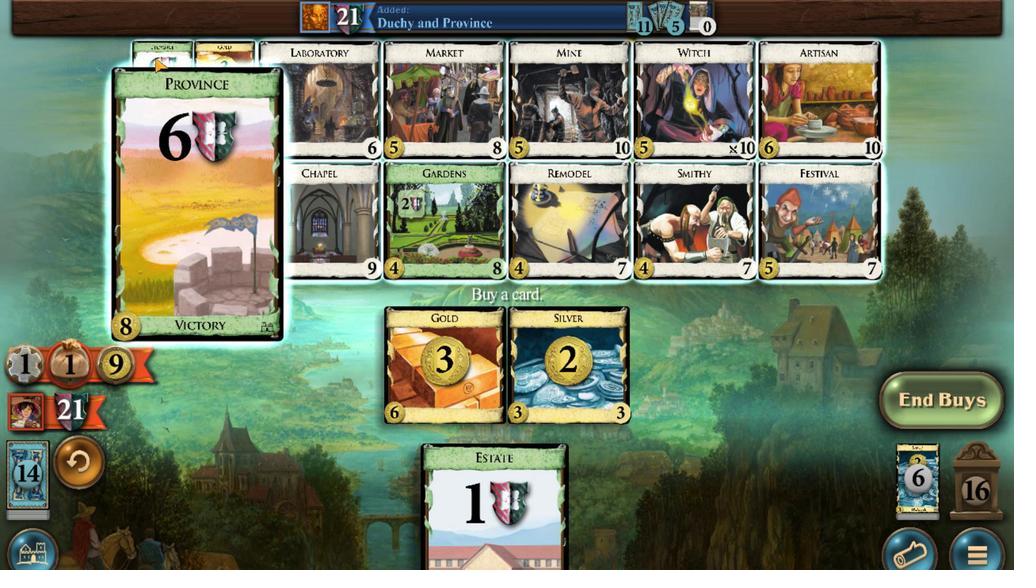 
Action: Mouse scrolled (117, 181) with delta (0, 0)
Screenshot: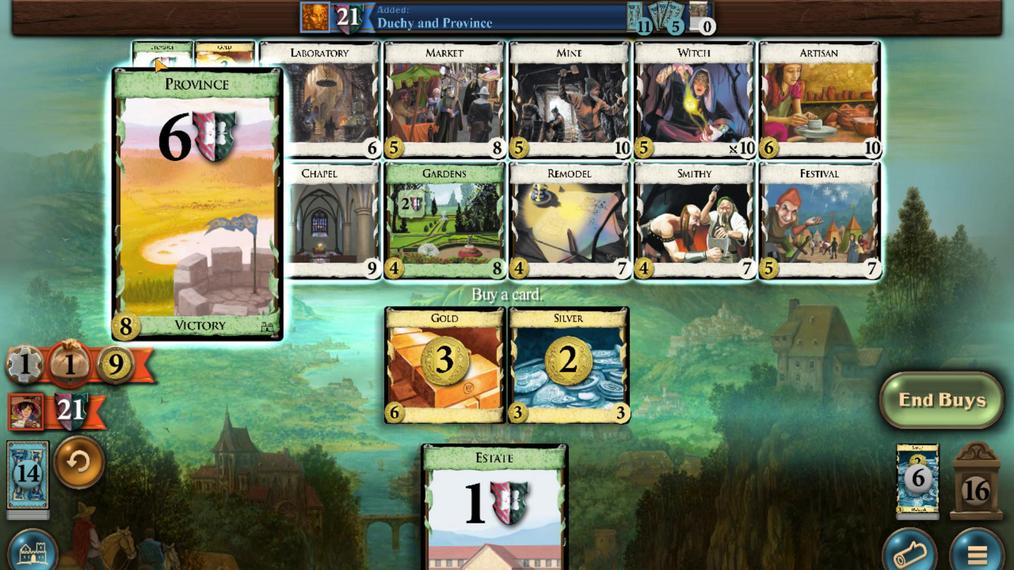 
Action: Mouse scrolled (117, 181) with delta (0, 0)
Screenshot: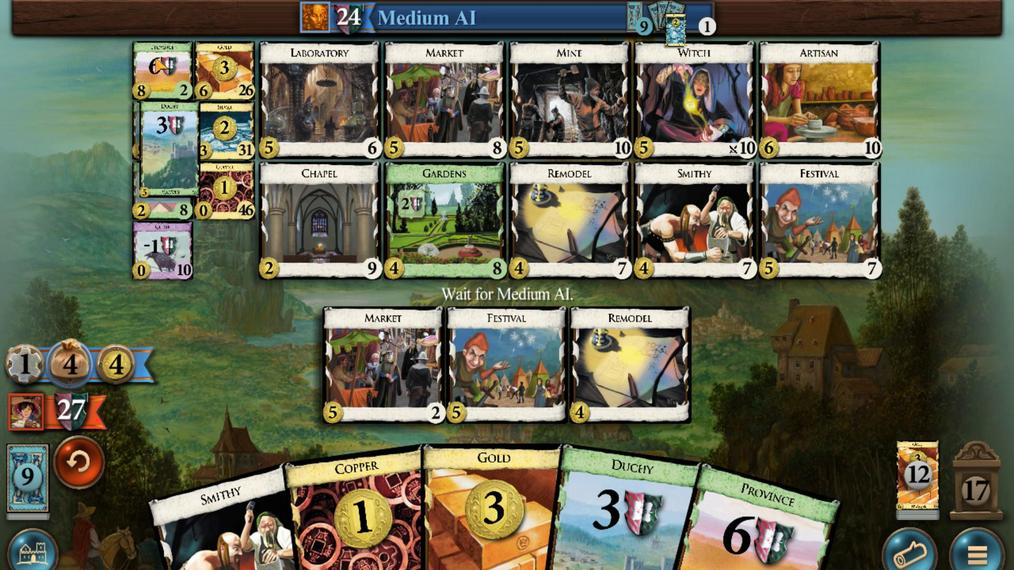 
Action: Mouse moved to (211, 460)
Screenshot: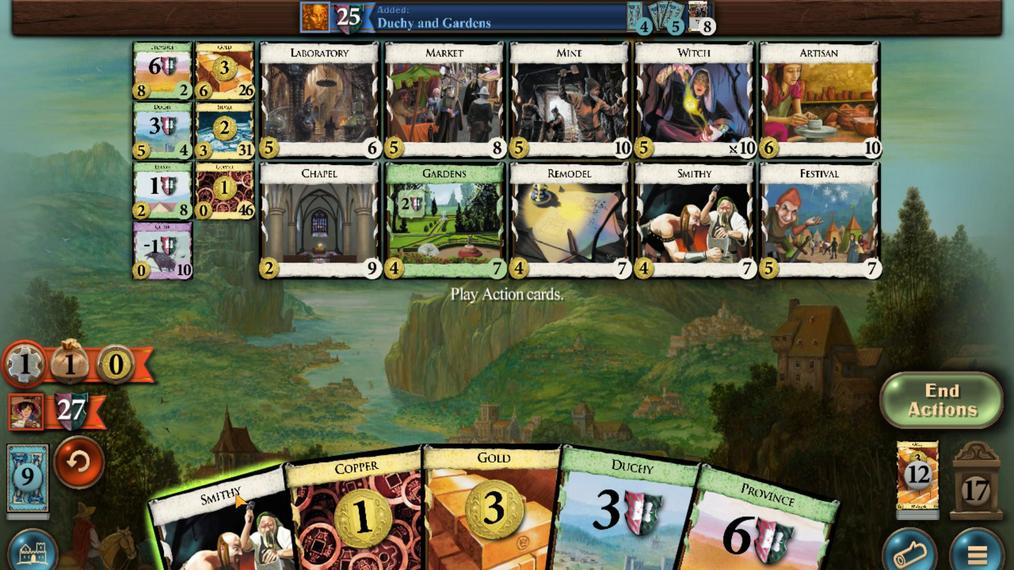 
Action: Mouse scrolled (211, 460) with delta (0, 0)
Screenshot: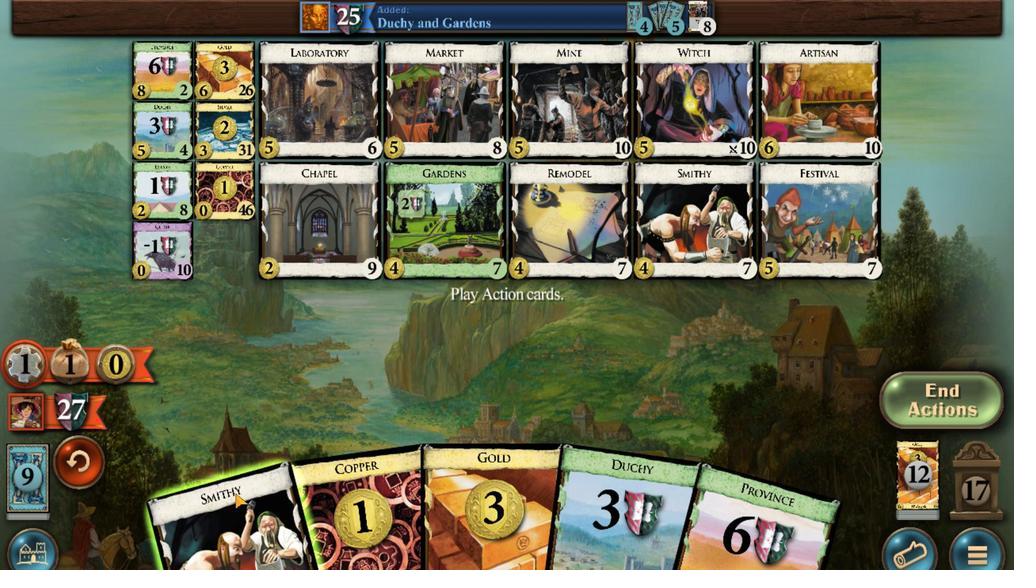 
Action: Mouse moved to (613, 451)
Screenshot: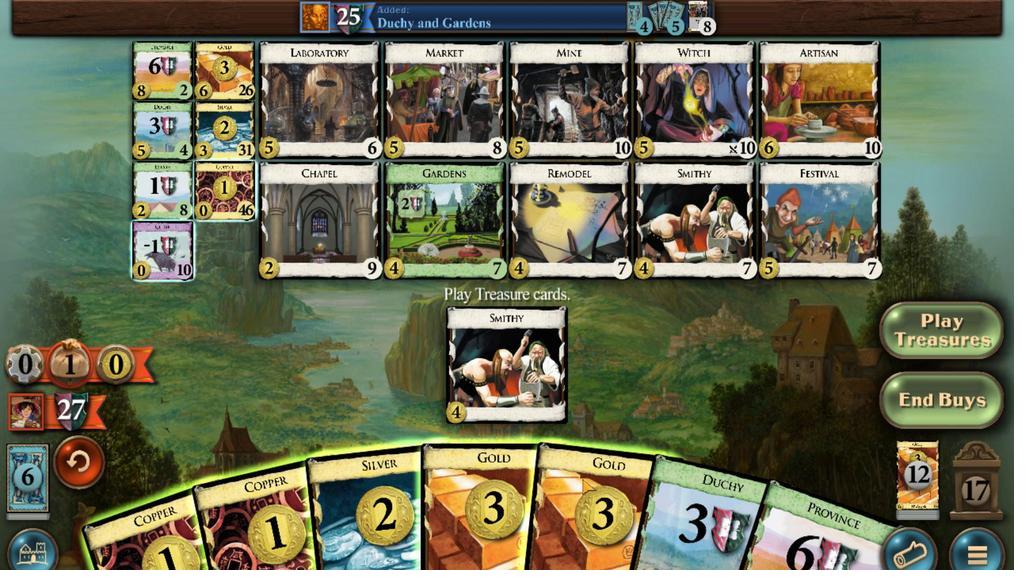 
Action: Mouse scrolled (613, 451) with delta (0, 0)
Screenshot: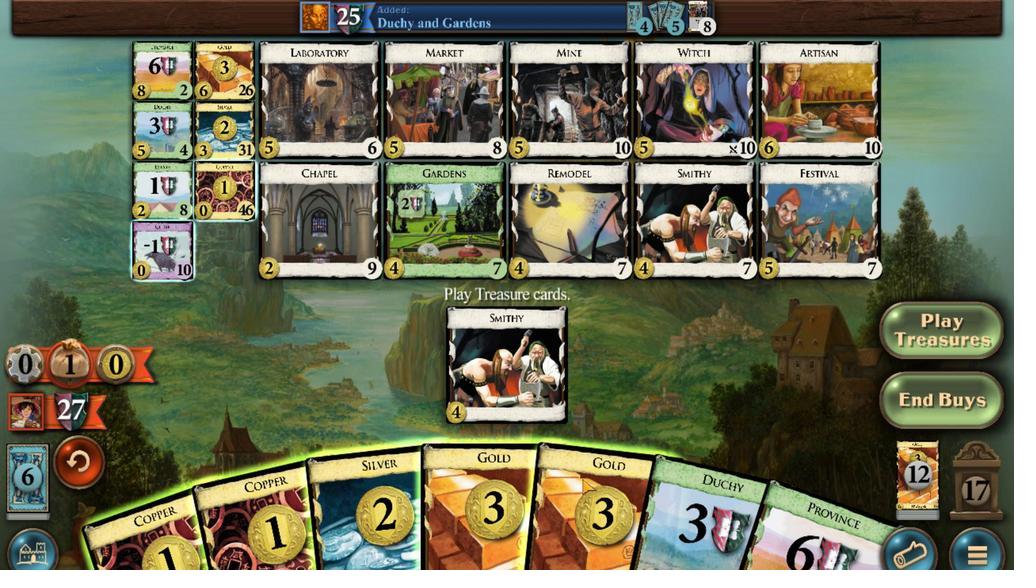 
Action: Mouse moved to (586, 451)
Screenshot: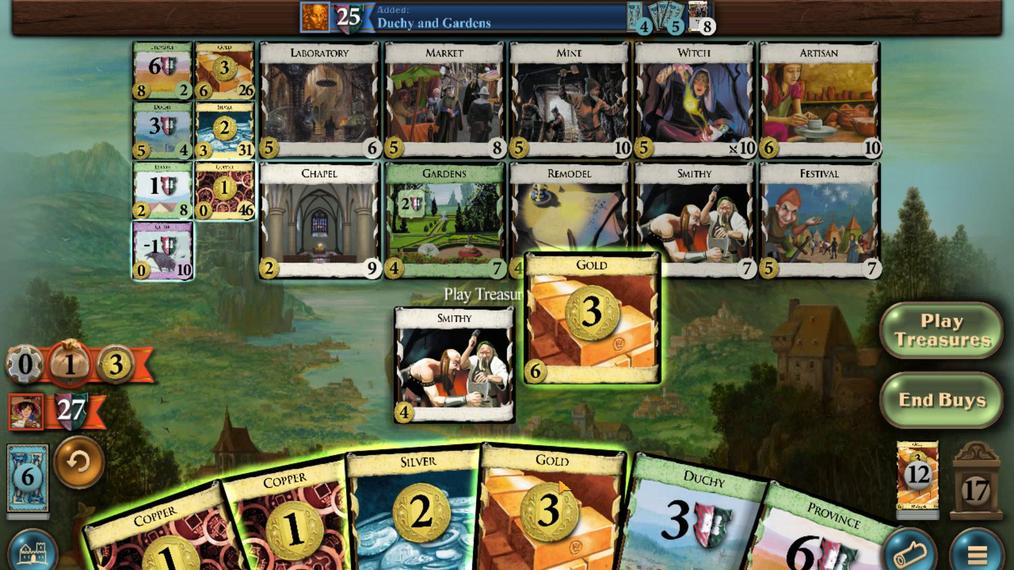 
Action: Mouse scrolled (586, 451) with delta (0, 0)
Screenshot: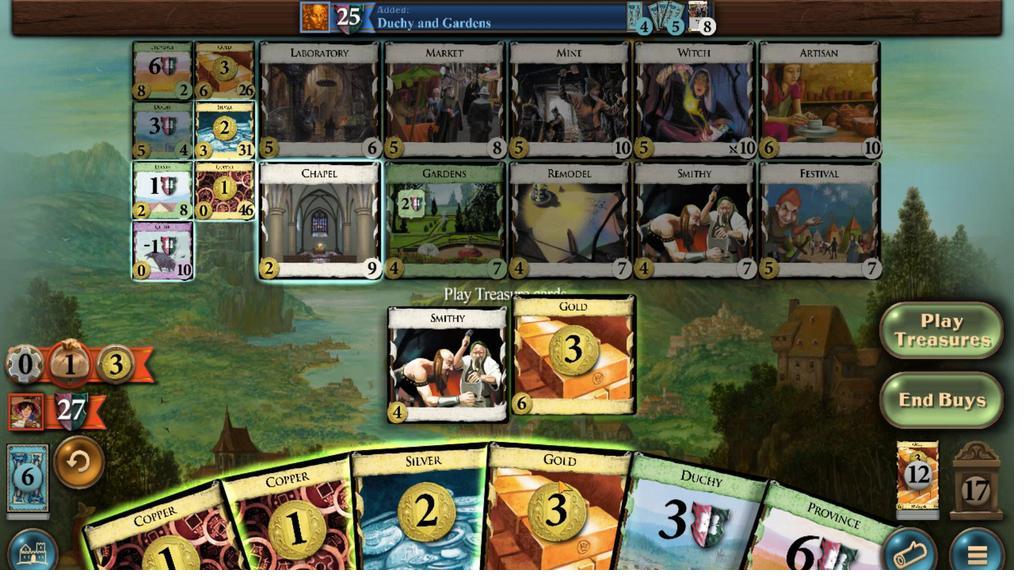 
Action: Mouse moved to (505, 458)
Screenshot: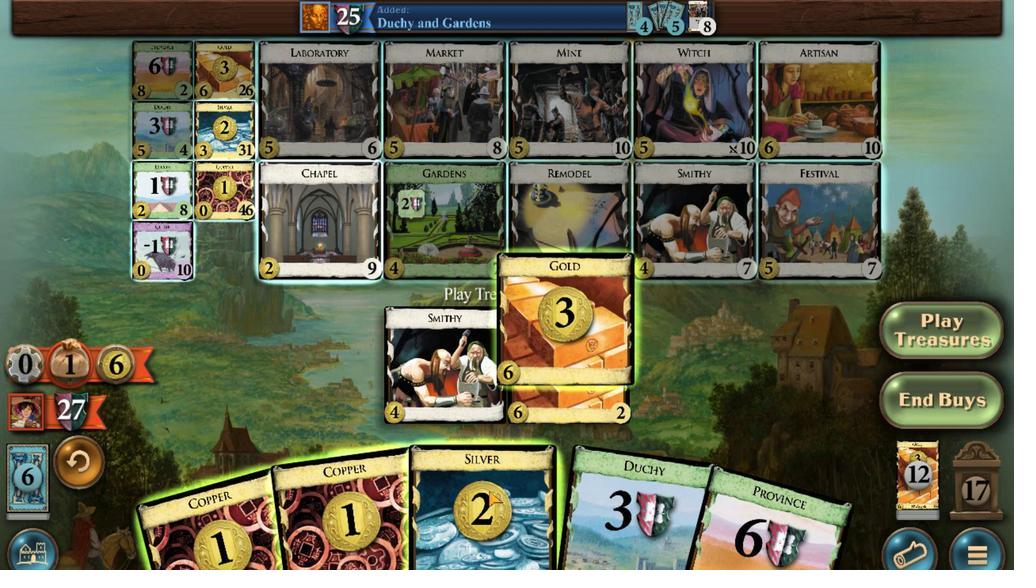 
Action: Mouse scrolled (505, 458) with delta (0, 0)
Screenshot: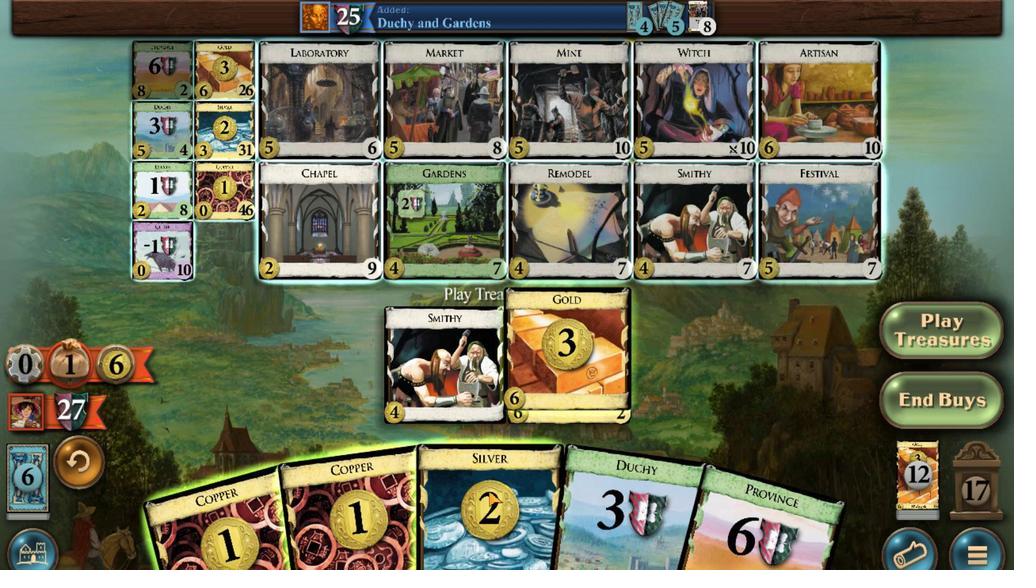 
Action: Mouse moved to (128, 186)
Screenshot: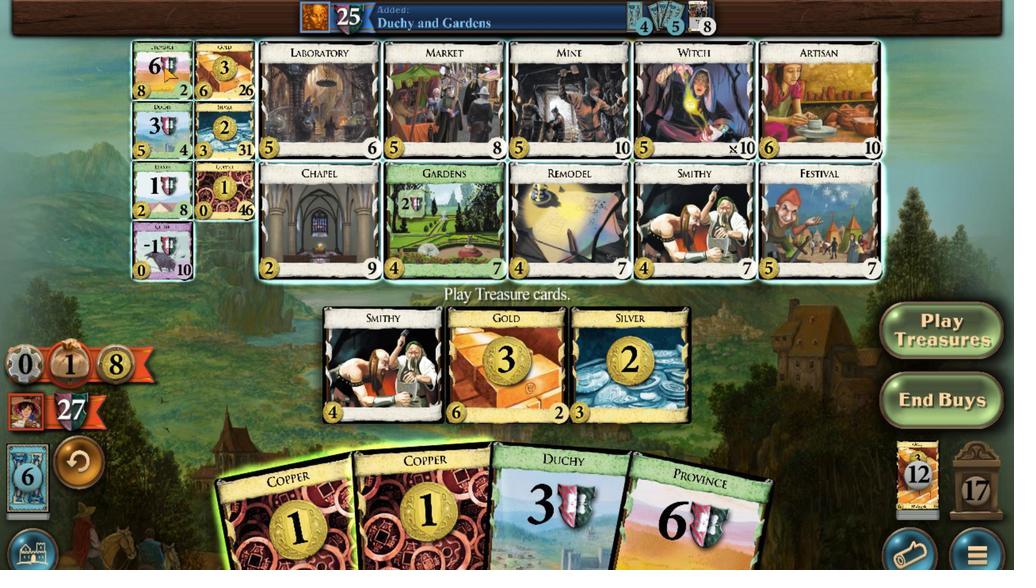 
Action: Mouse scrolled (128, 187) with delta (0, 0)
Screenshot: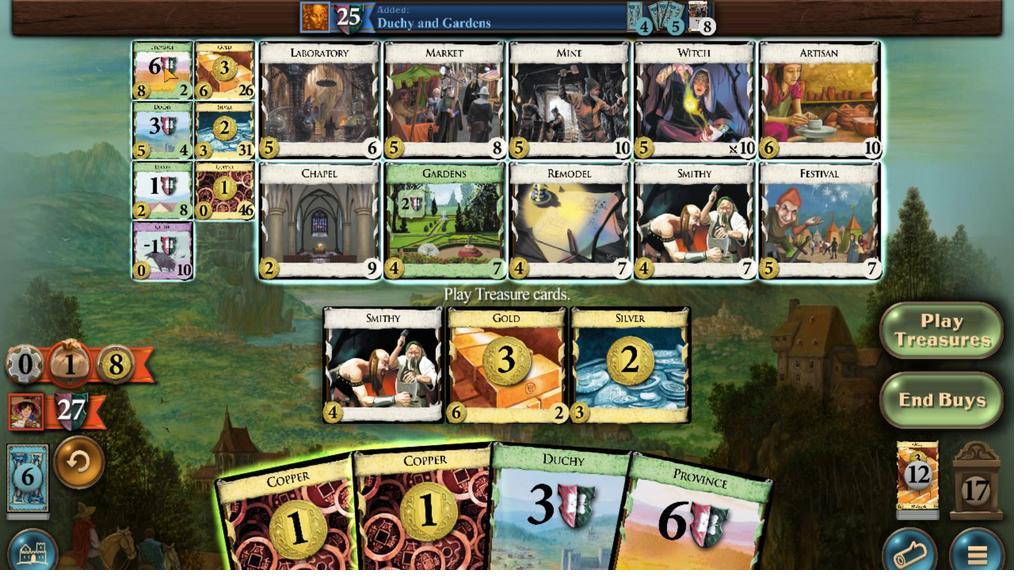 
Action: Mouse scrolled (128, 187) with delta (0, 0)
Screenshot: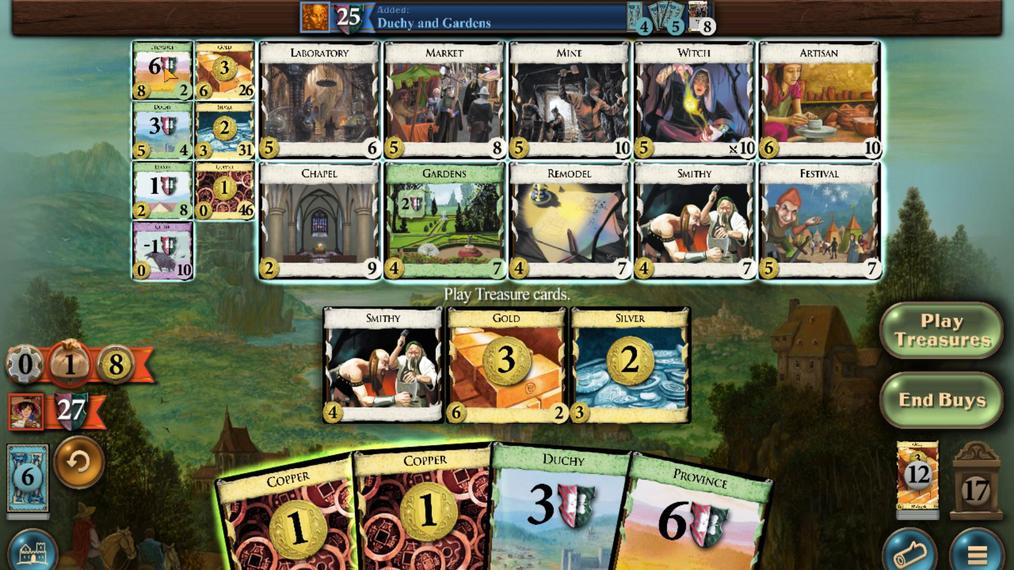 
Action: Mouse scrolled (128, 187) with delta (0, 0)
Screenshot: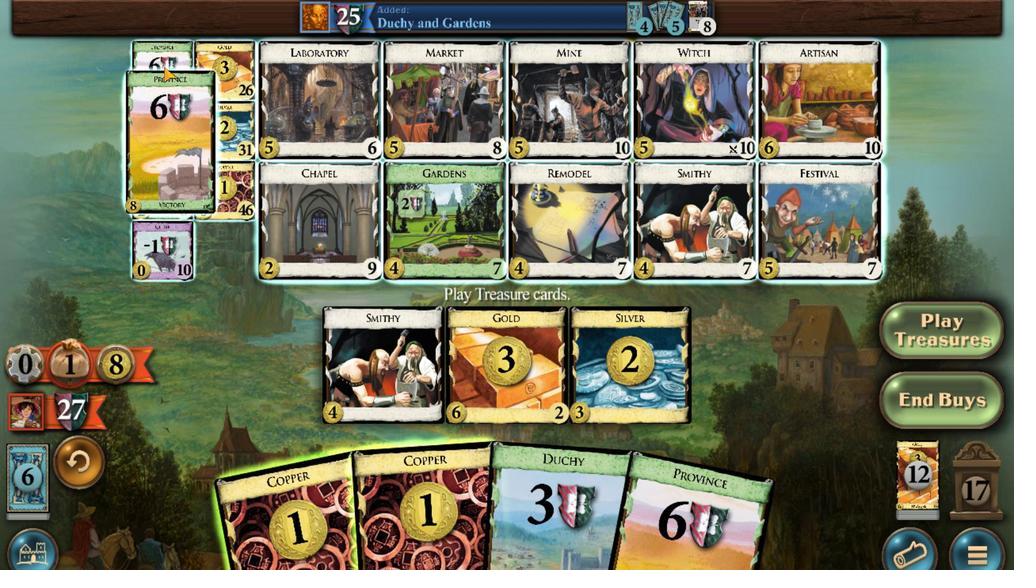 
Action: Mouse scrolled (128, 187) with delta (0, 0)
Screenshot: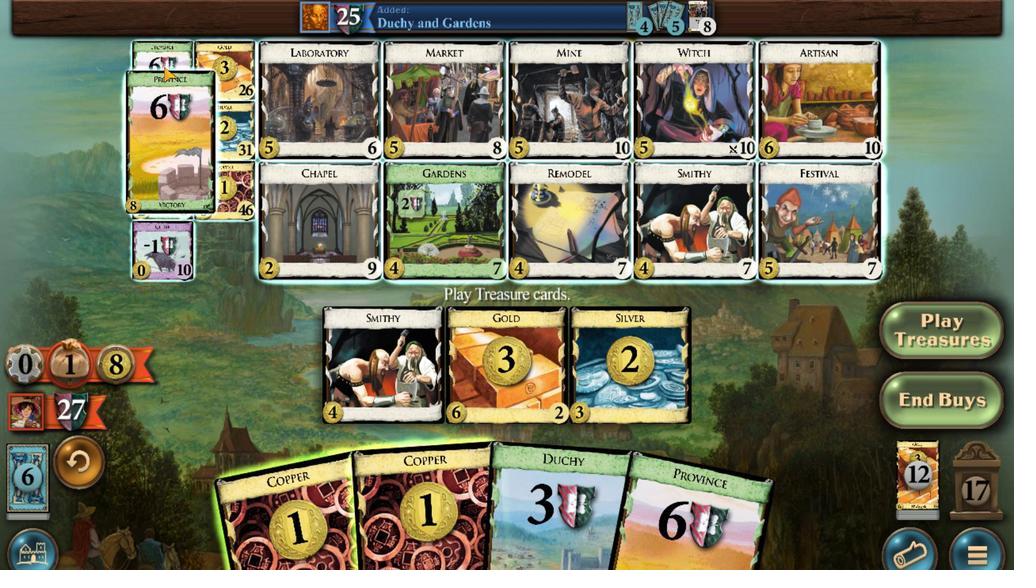 
Action: Mouse scrolled (128, 187) with delta (0, 0)
Screenshot: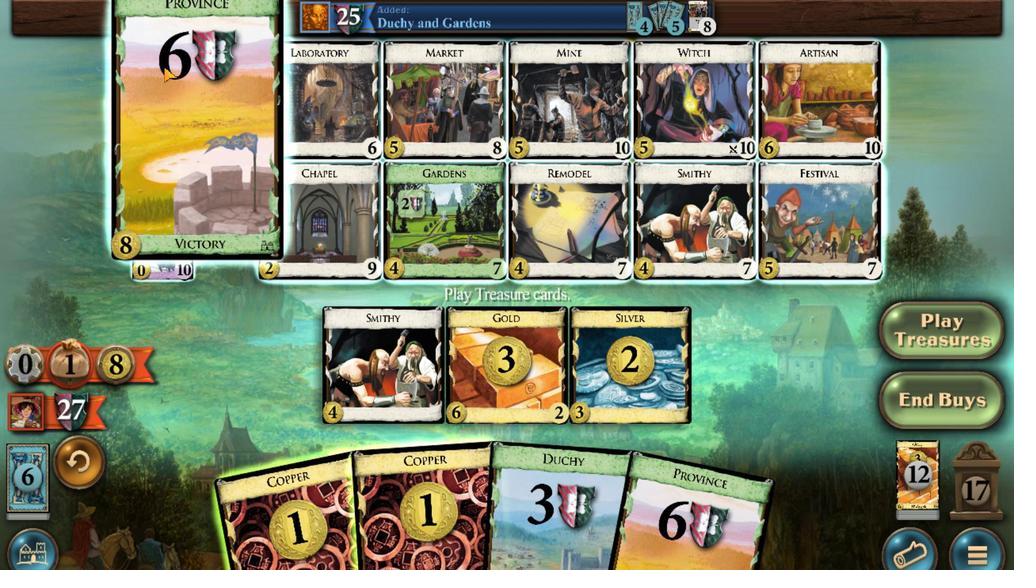 
Action: Mouse scrolled (128, 187) with delta (0, 0)
Screenshot: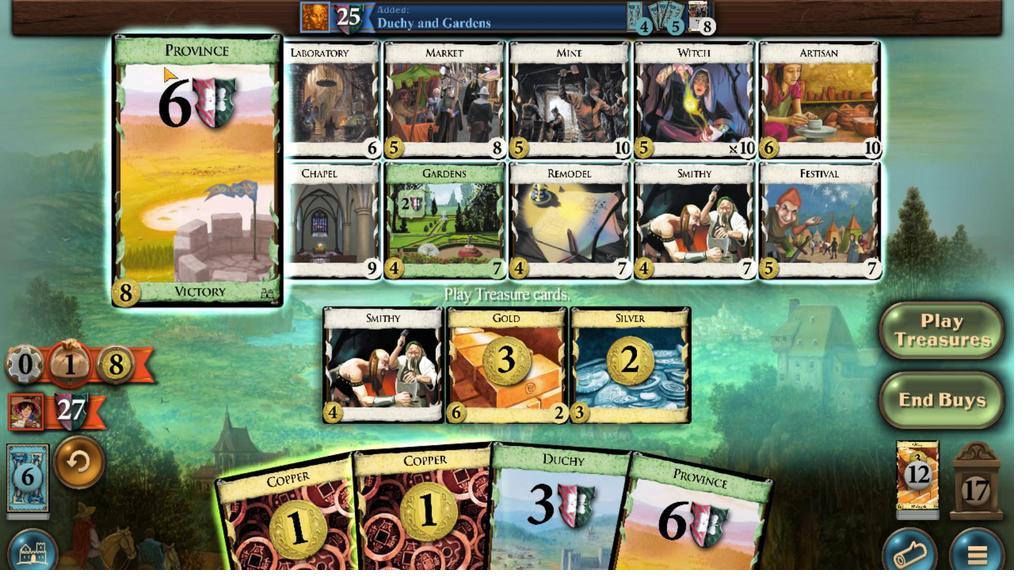 
Action: Mouse scrolled (128, 187) with delta (0, 0)
Screenshot: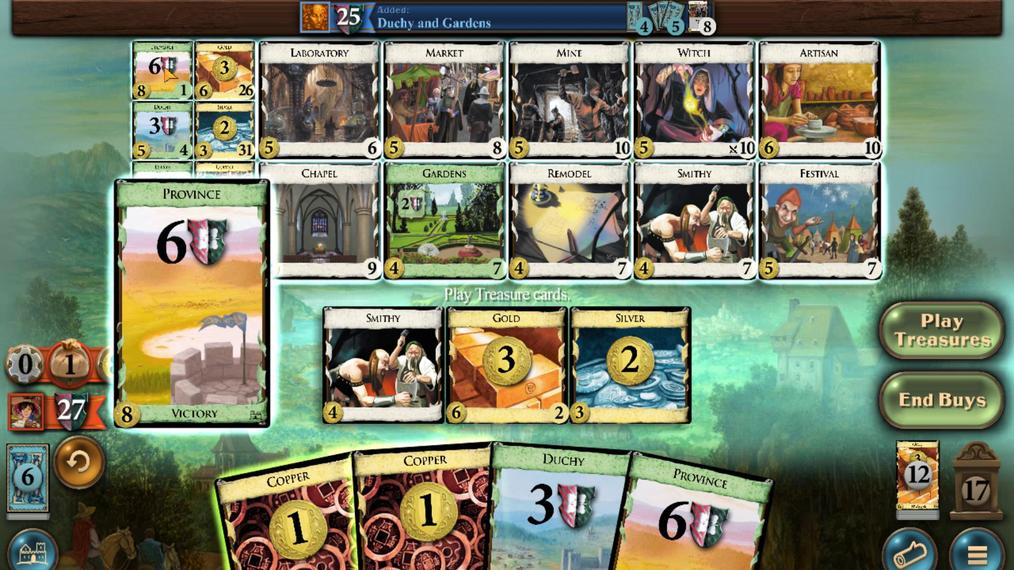 
Action: Mouse moved to (641, 467)
Screenshot: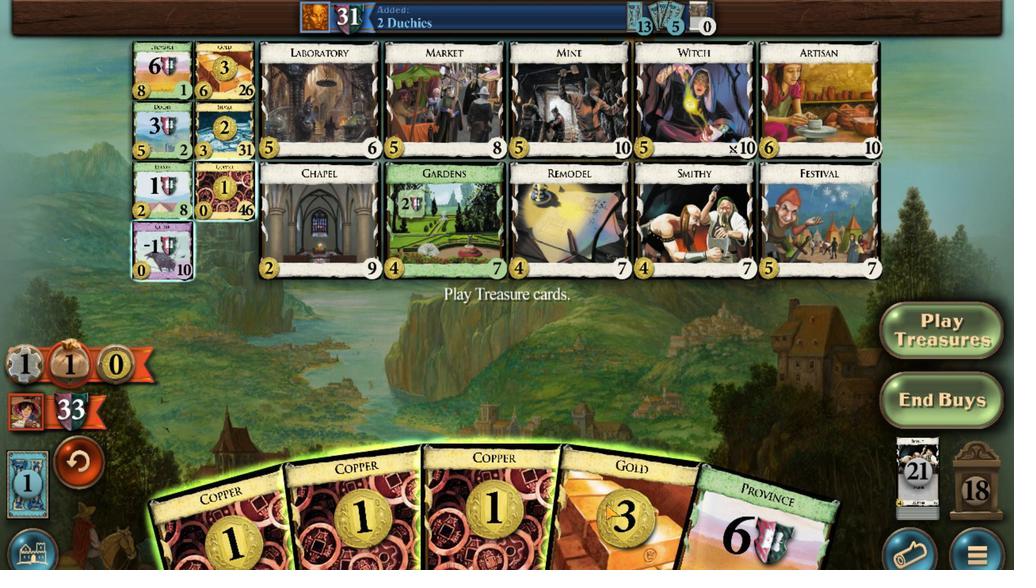 
Action: Mouse scrolled (641, 467) with delta (0, 0)
Screenshot: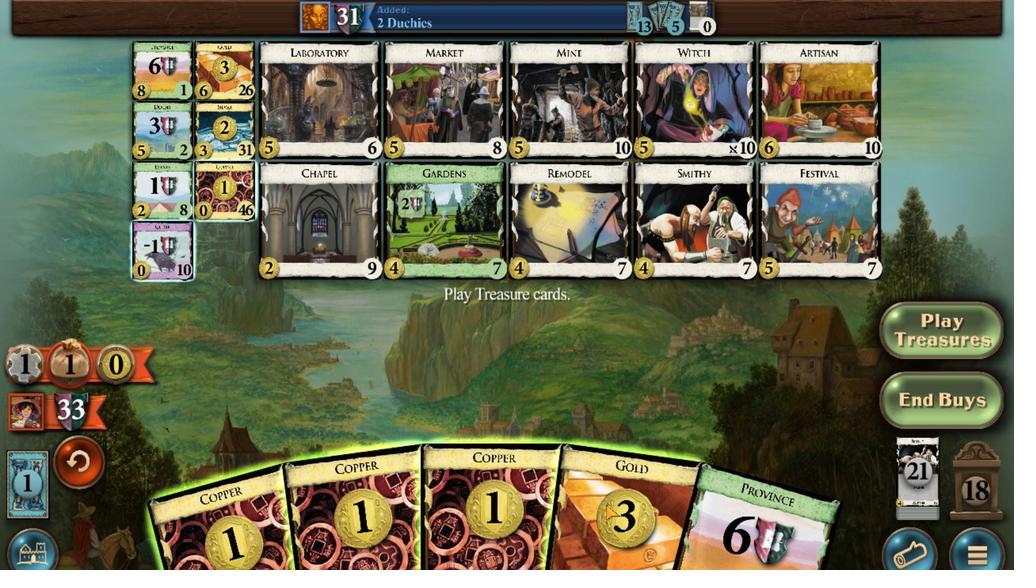 
Action: Mouse moved to (575, 462)
Screenshot: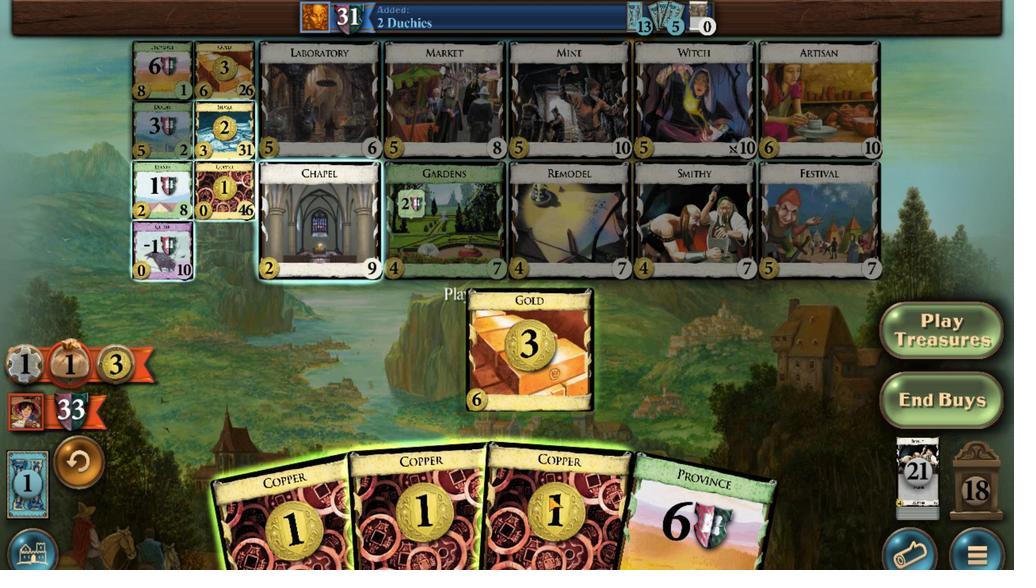 
Action: Mouse scrolled (575, 461) with delta (0, 0)
Screenshot: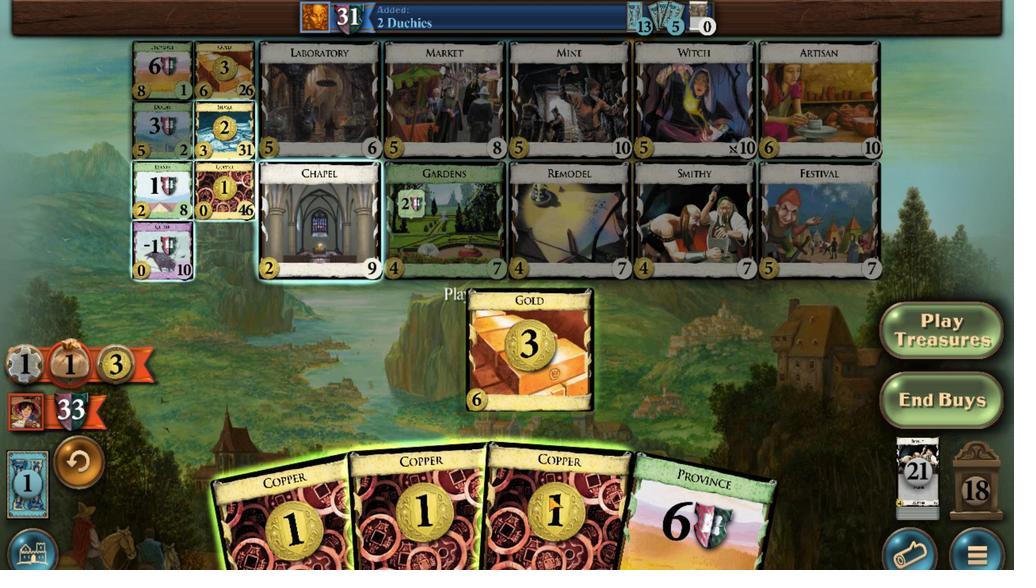 
Action: Mouse moved to (502, 455)
Screenshot: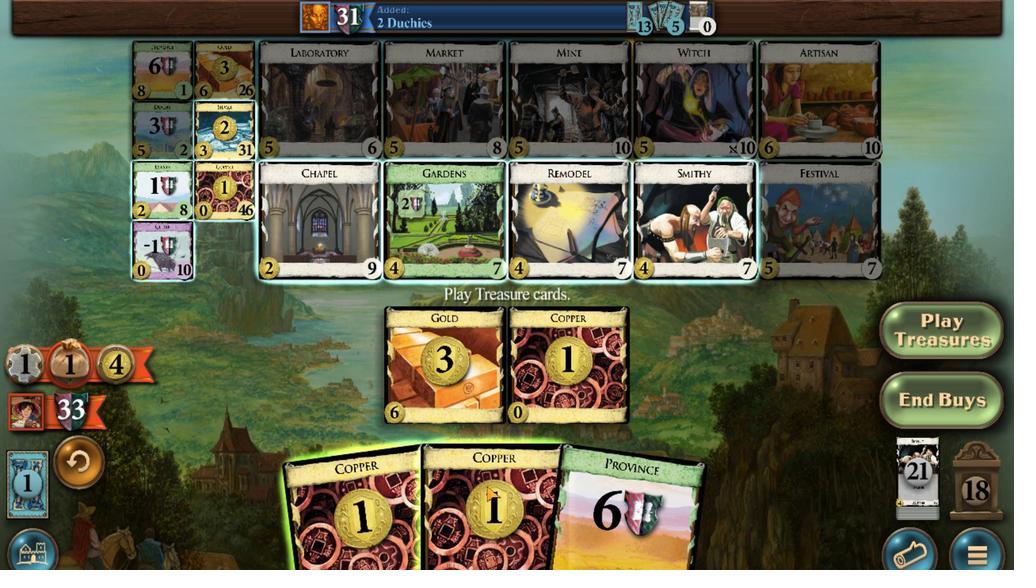 
Action: Mouse scrolled (502, 455) with delta (0, 0)
Screenshot: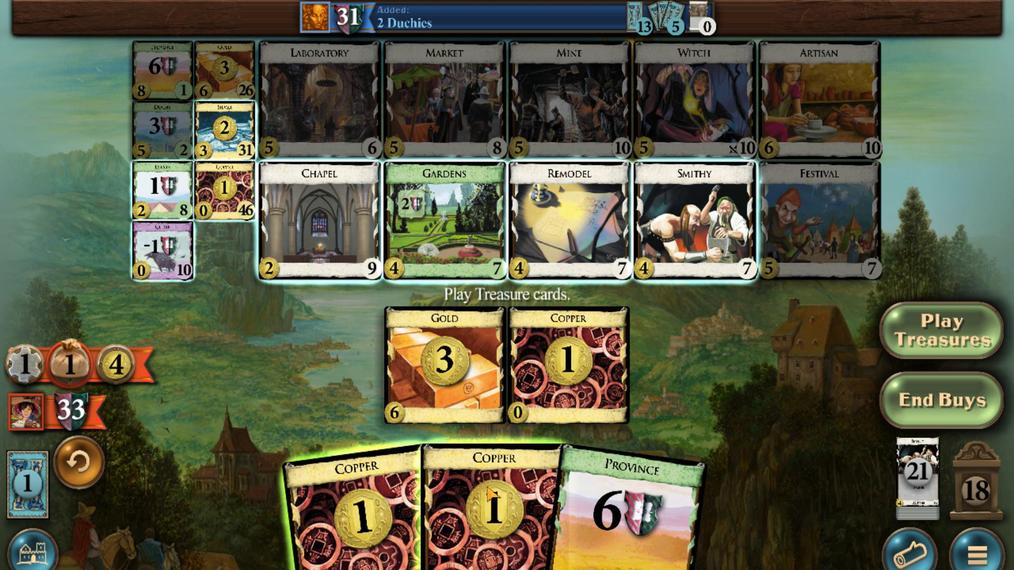 
Action: Mouse moved to (448, 457)
